 Task: Research Airbnb properties in Tullinge, Sweden from 12th  December, 2023 to 15th December, 2023 for 3 adults.2 bedrooms having 3 beds and 1 bathroom. Property type can be flat. Look for 5 properties as per requirement.
Action: Mouse moved to (507, 105)
Screenshot: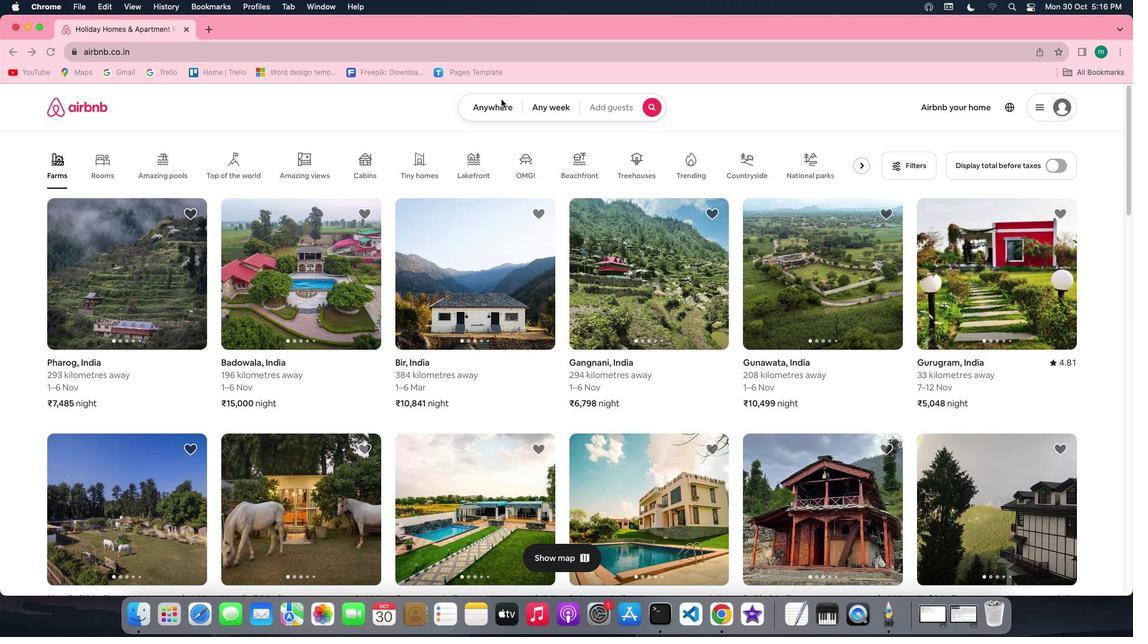 
Action: Mouse pressed left at (507, 105)
Screenshot: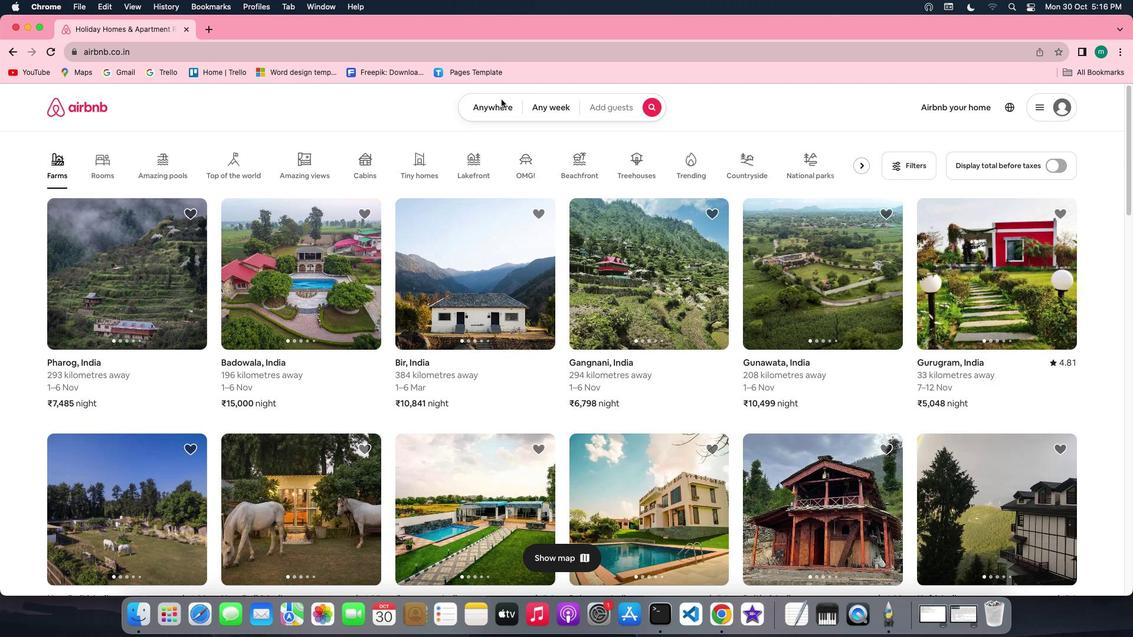 
Action: Mouse pressed left at (507, 105)
Screenshot: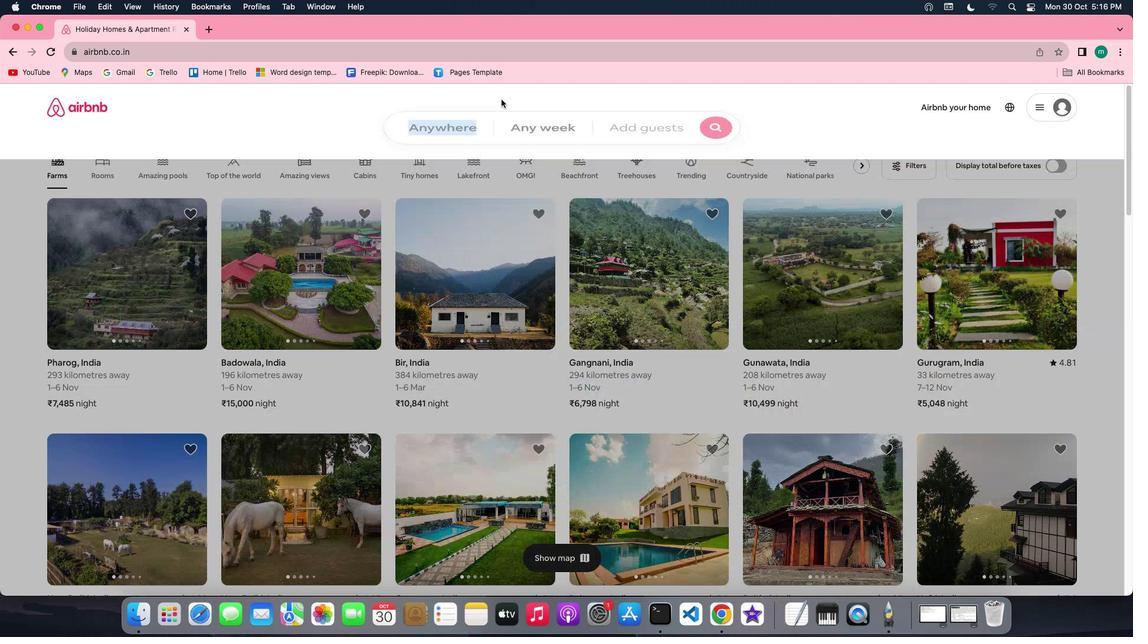 
Action: Mouse moved to (456, 161)
Screenshot: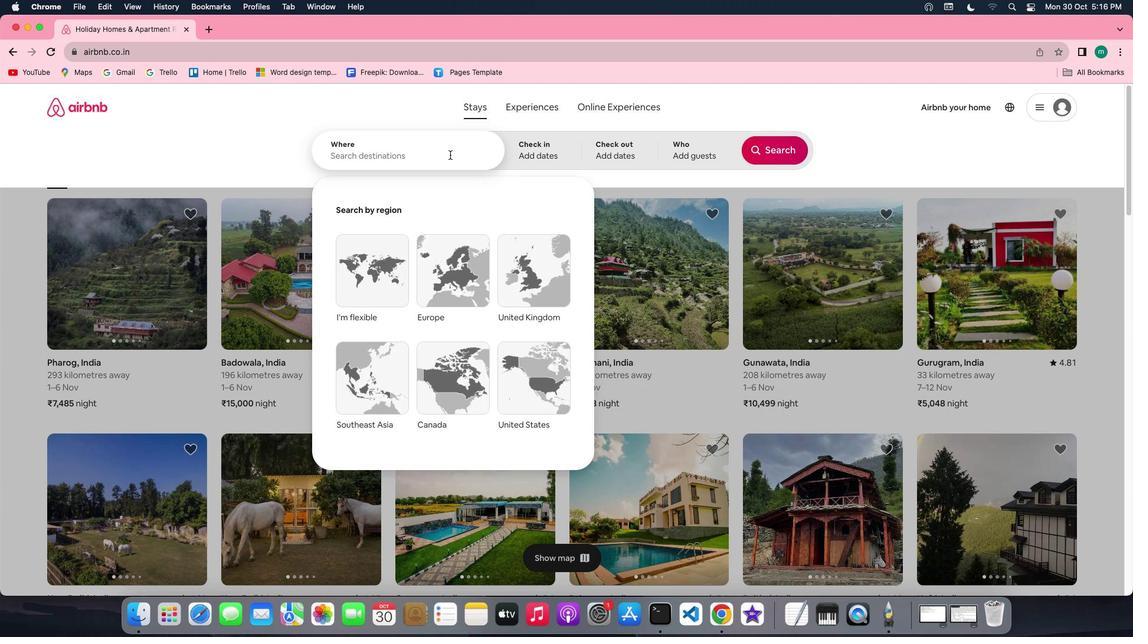 
Action: Key pressed Key.shift'T''u''l''l''i''n''g''e'','Key.spaceKey.shift's''w''e''d''e''n'
Screenshot: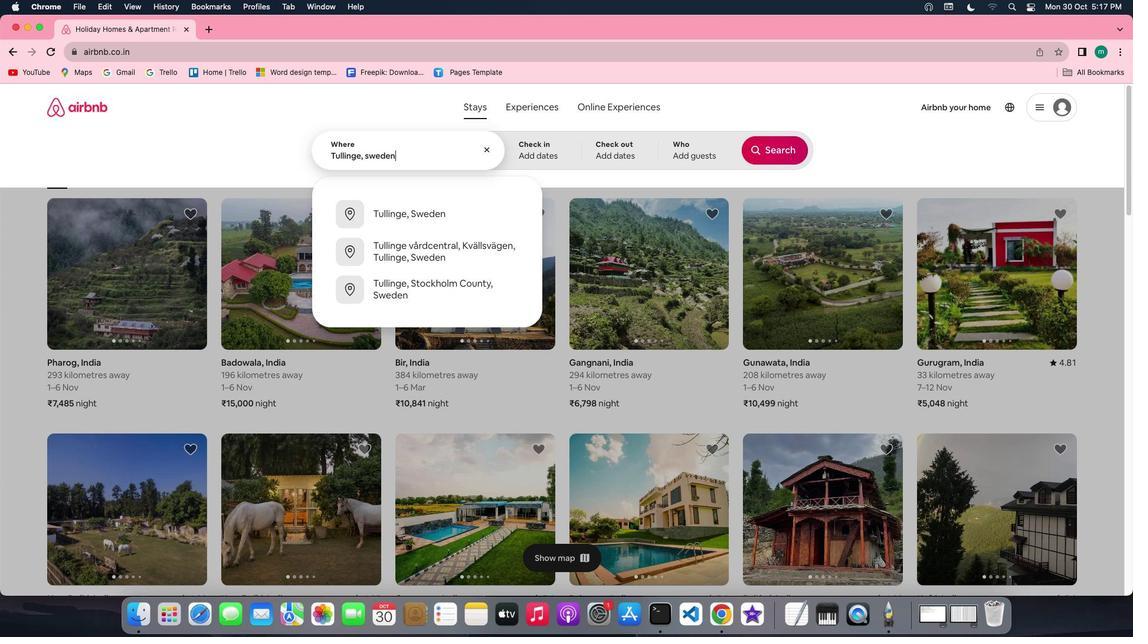 
Action: Mouse moved to (555, 155)
Screenshot: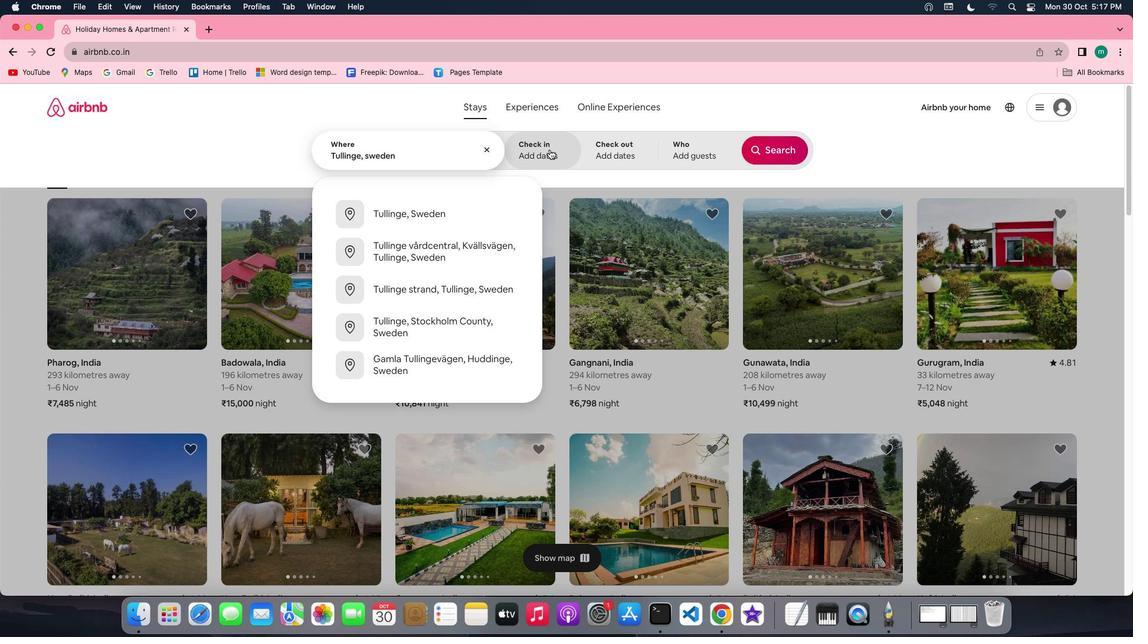 
Action: Mouse pressed left at (555, 155)
Screenshot: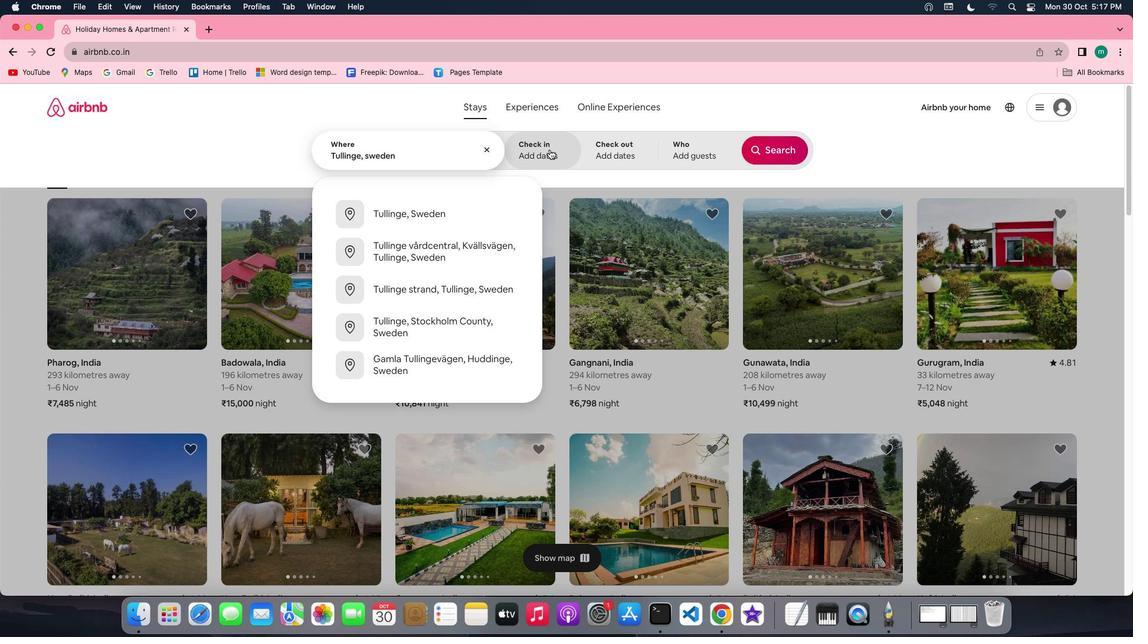 
Action: Mouse moved to (776, 252)
Screenshot: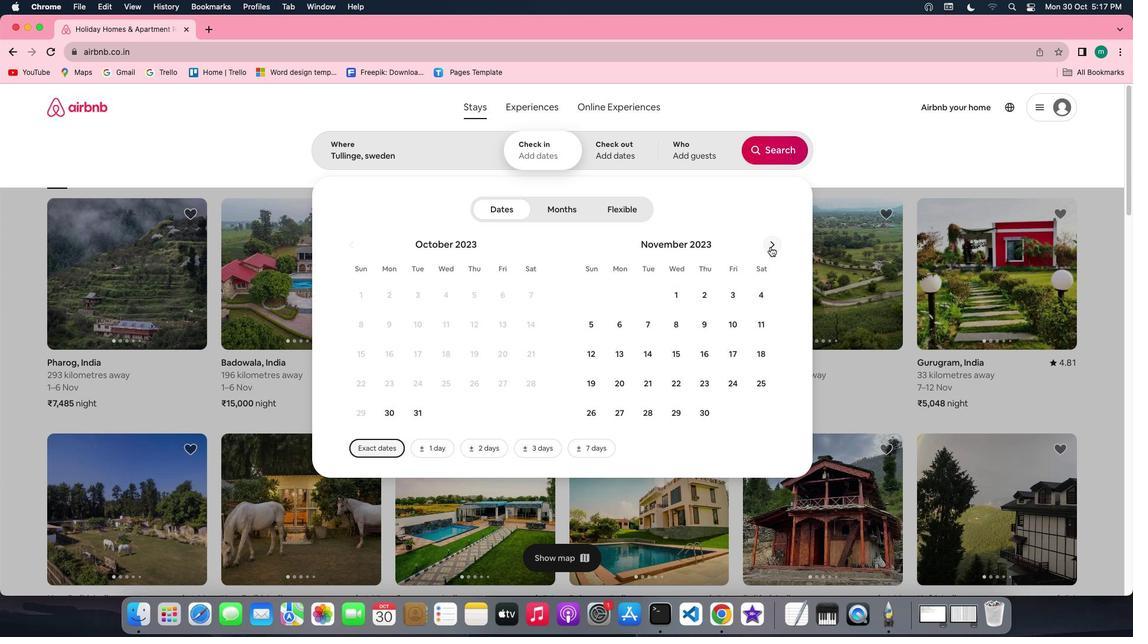 
Action: Mouse pressed left at (776, 252)
Screenshot: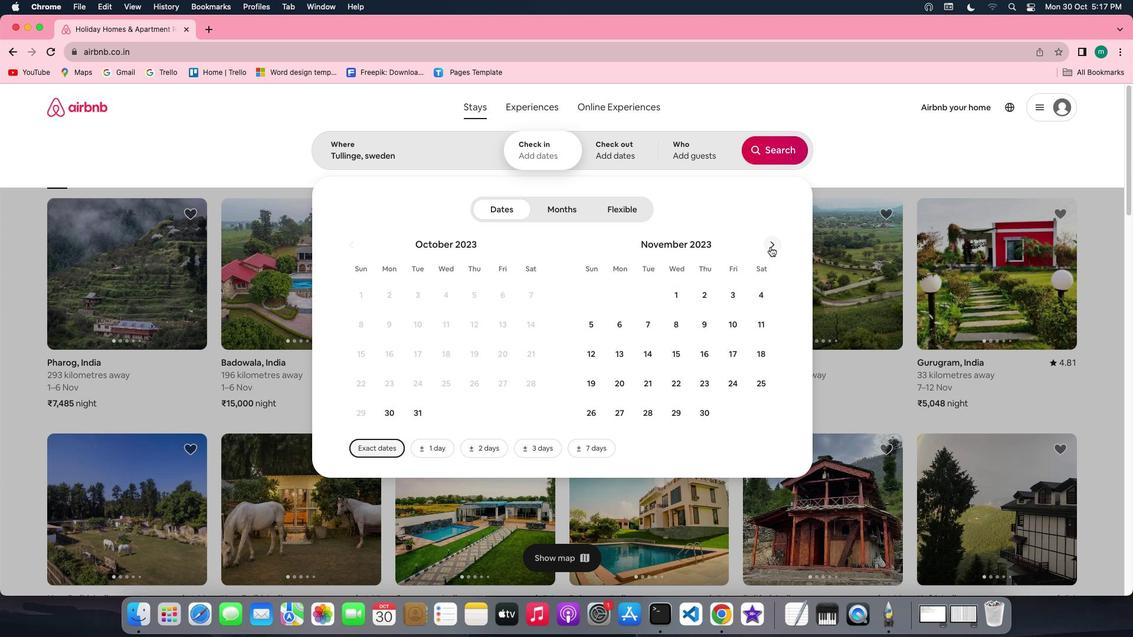 
Action: Mouse moved to (691, 303)
Screenshot: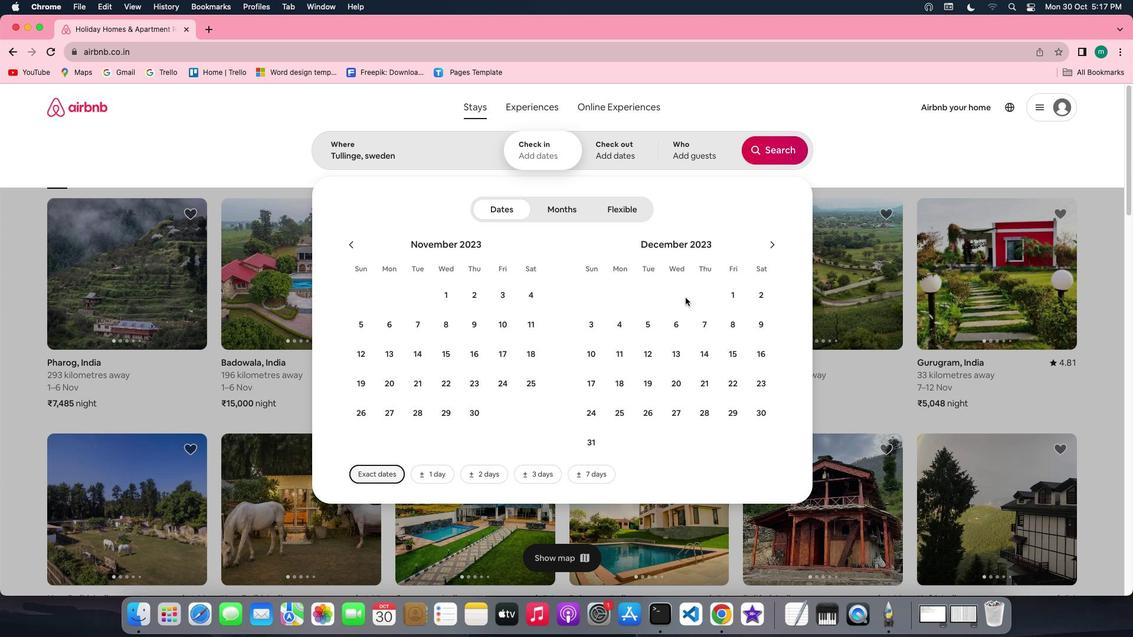
Action: Mouse scrolled (691, 303) with delta (5, 5)
Screenshot: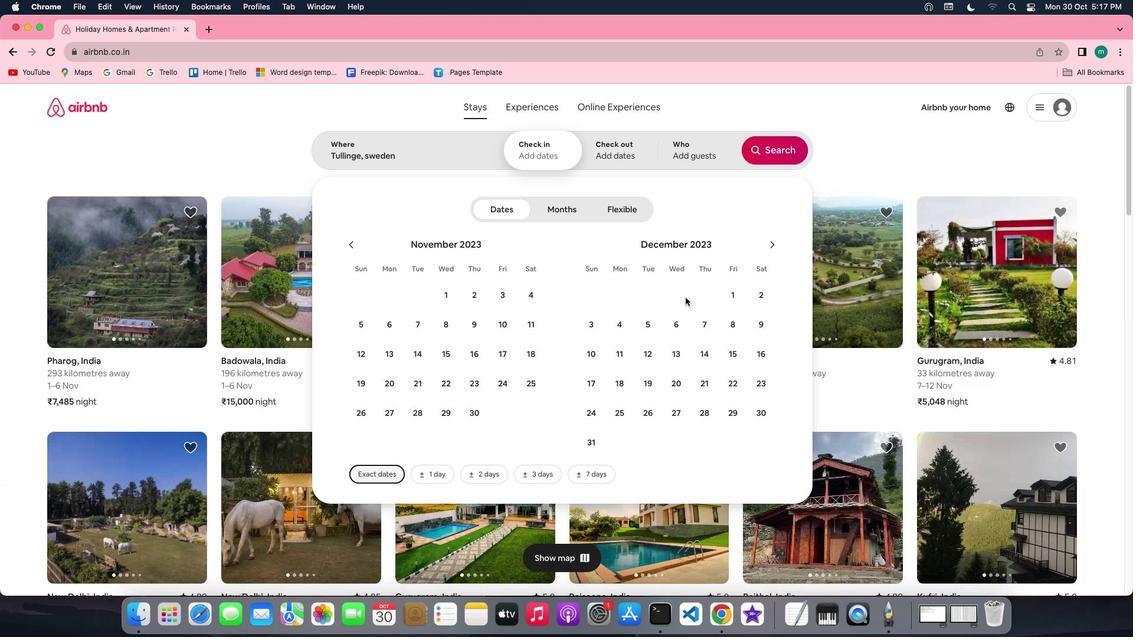 
Action: Mouse scrolled (691, 303) with delta (5, 5)
Screenshot: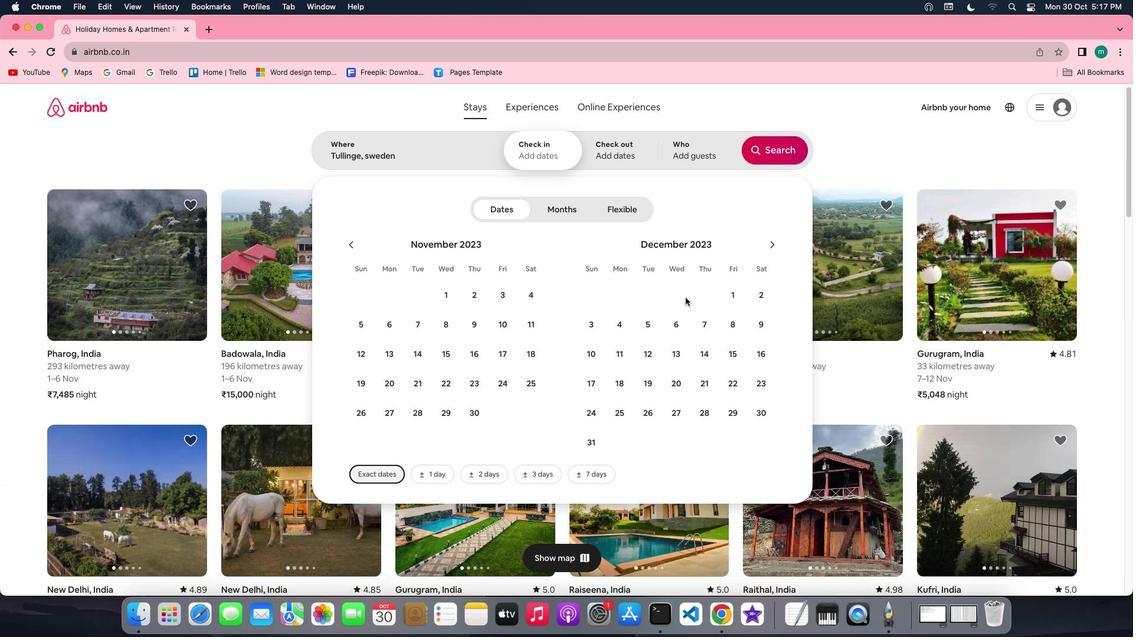 
Action: Mouse moved to (659, 366)
Screenshot: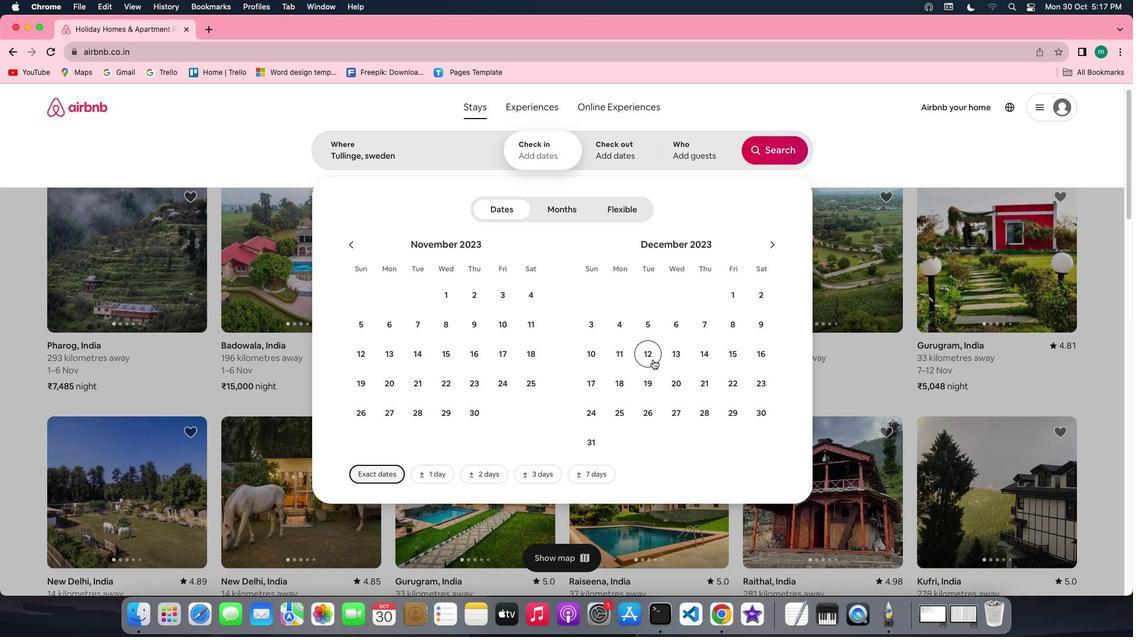 
Action: Mouse pressed left at (659, 366)
Screenshot: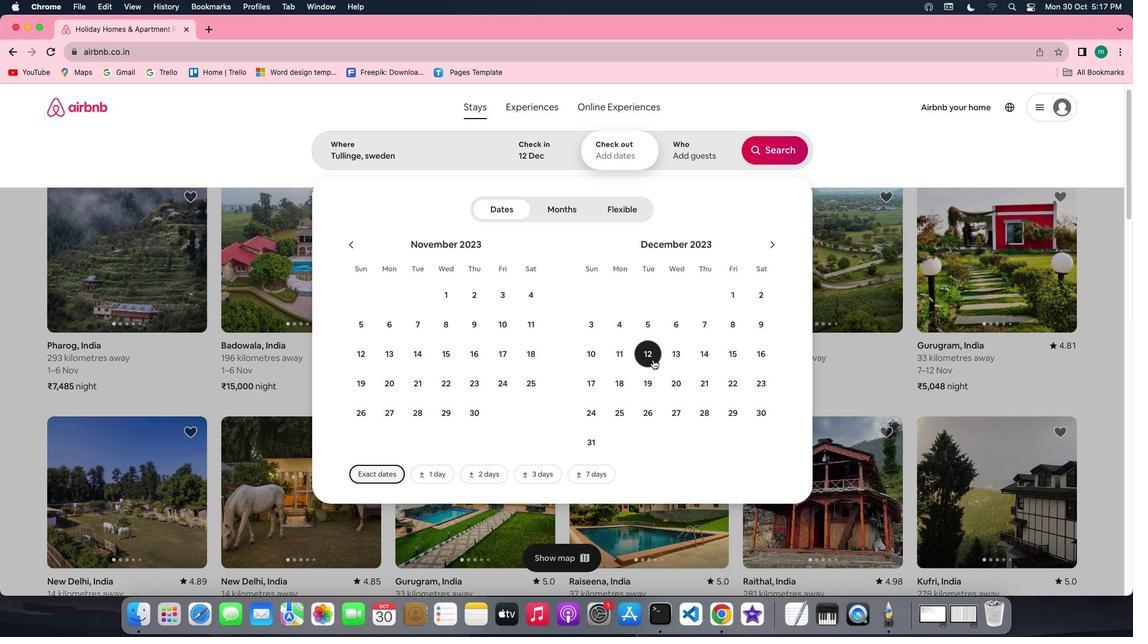 
Action: Mouse moved to (737, 357)
Screenshot: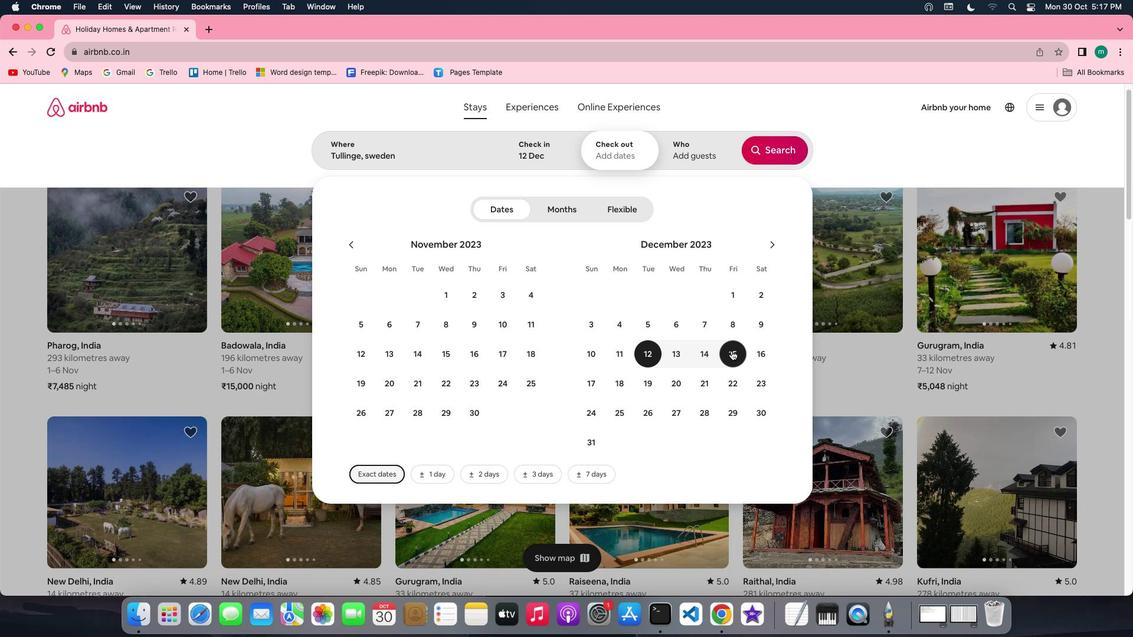 
Action: Mouse pressed left at (737, 357)
Screenshot: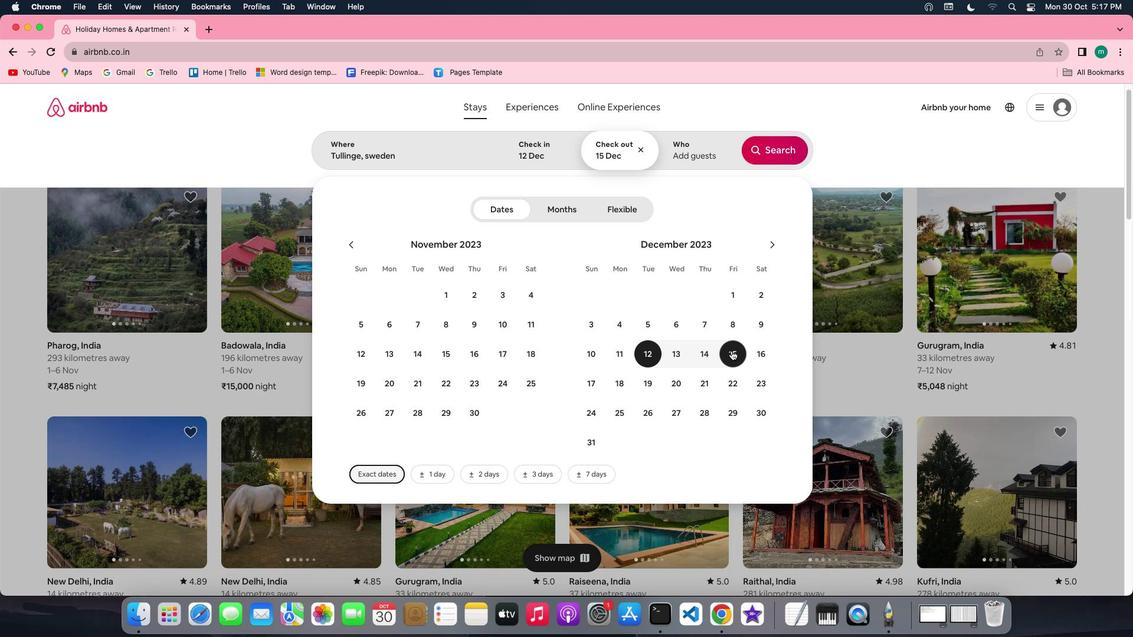 
Action: Mouse moved to (694, 159)
Screenshot: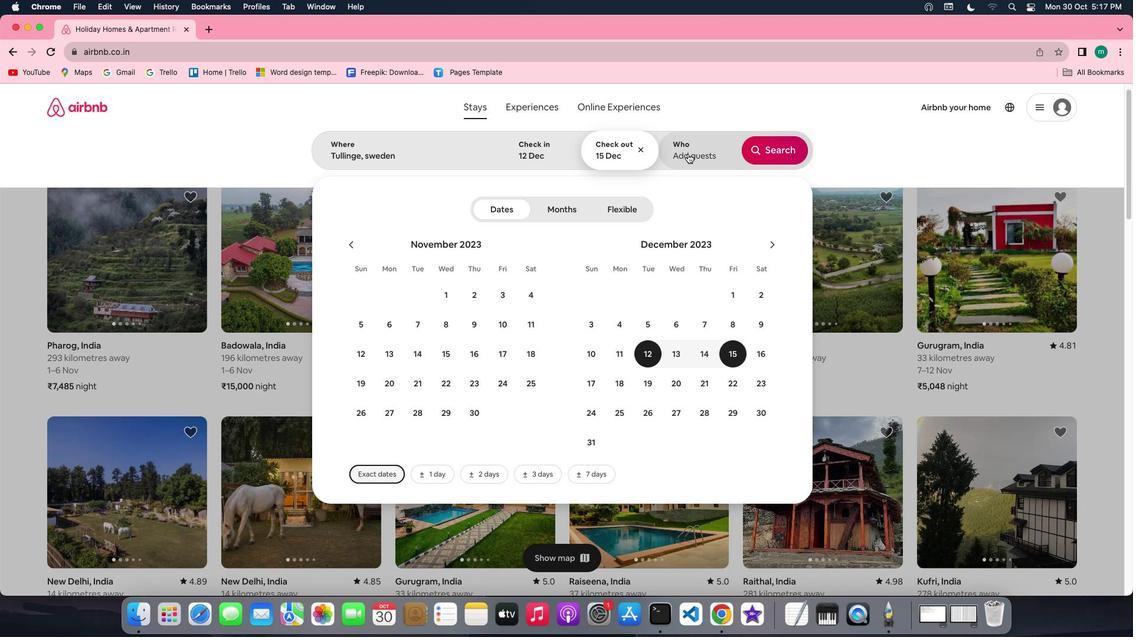 
Action: Mouse pressed left at (694, 159)
Screenshot: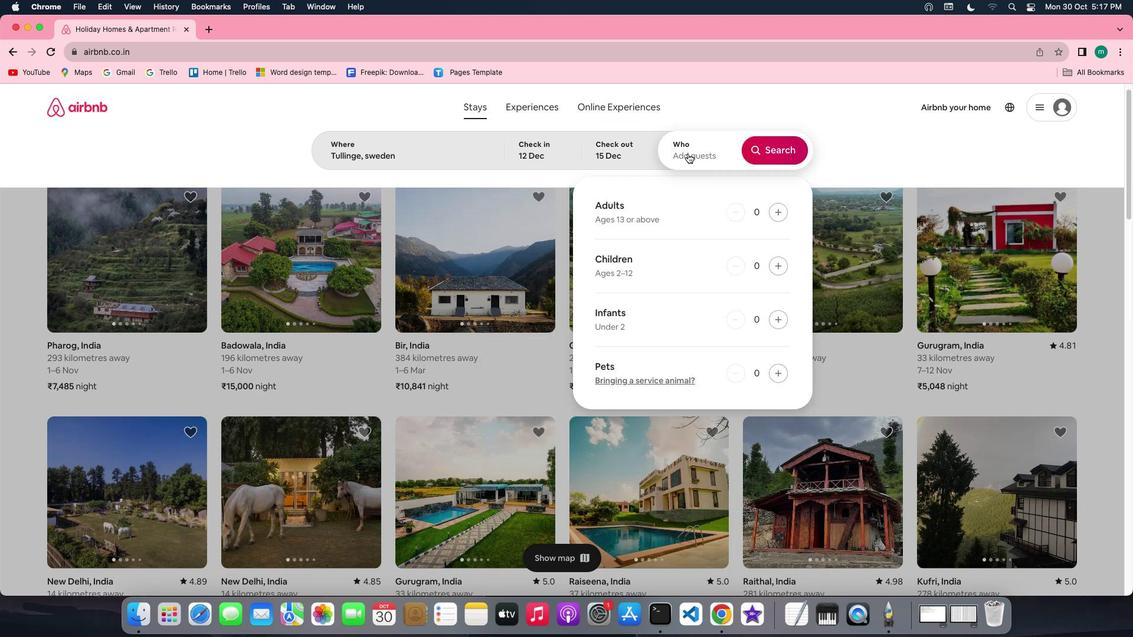 
Action: Mouse moved to (782, 213)
Screenshot: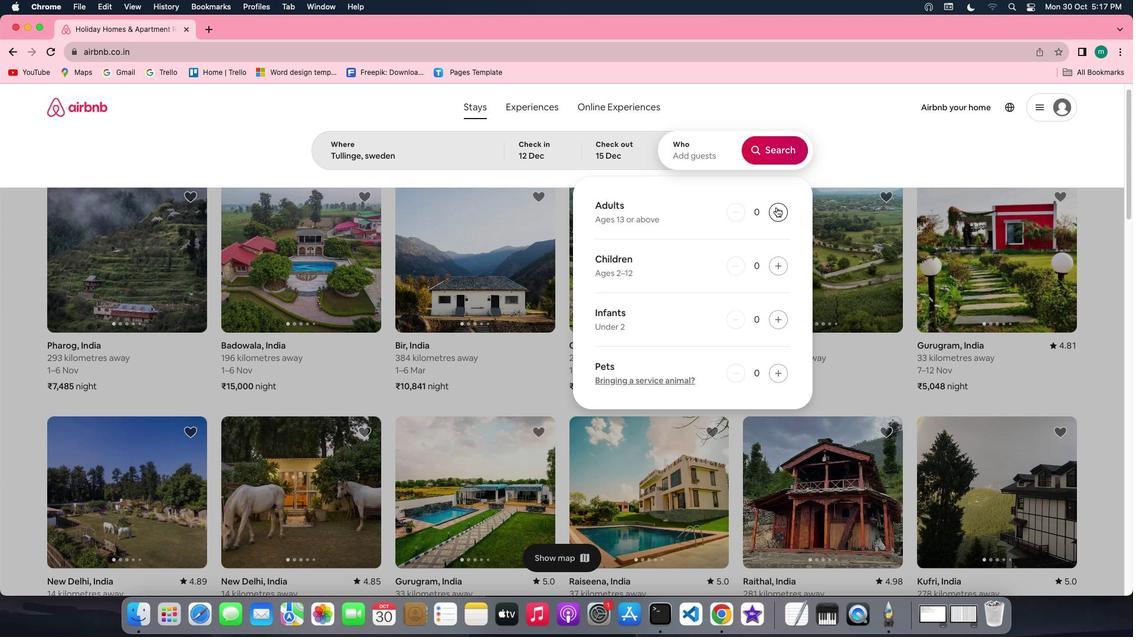 
Action: Mouse pressed left at (782, 213)
Screenshot: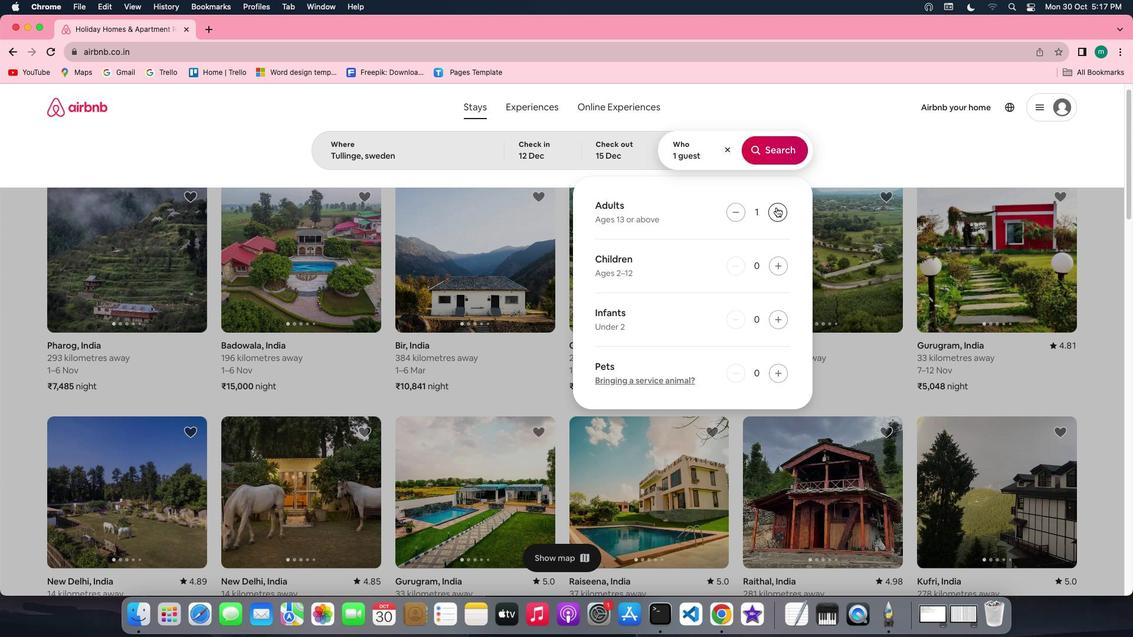 
Action: Mouse pressed left at (782, 213)
Screenshot: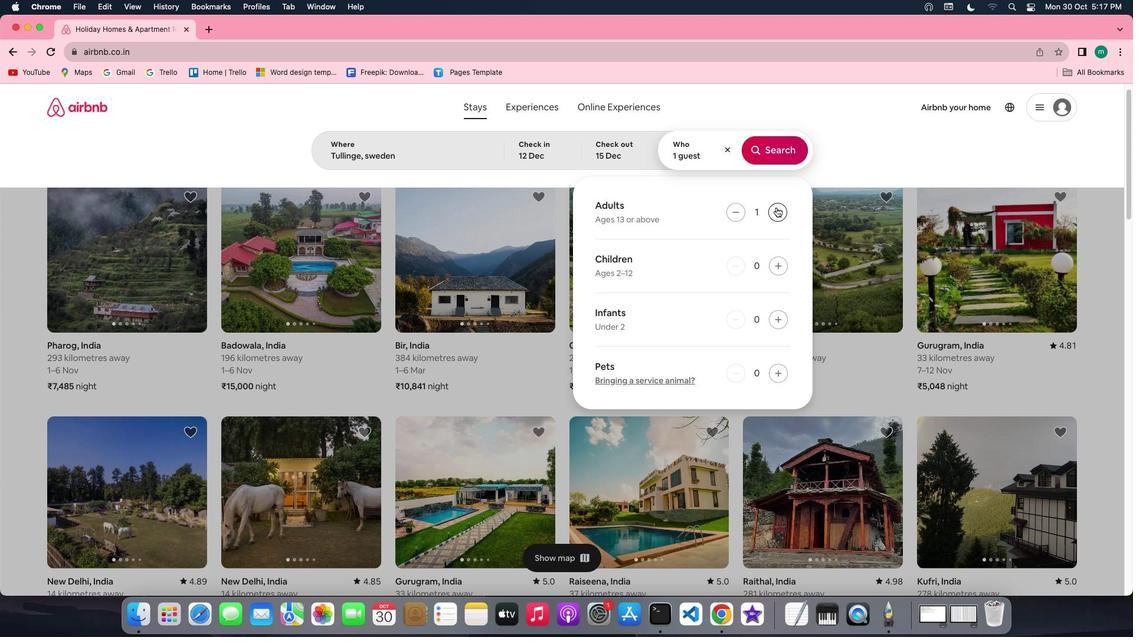 
Action: Mouse pressed left at (782, 213)
Screenshot: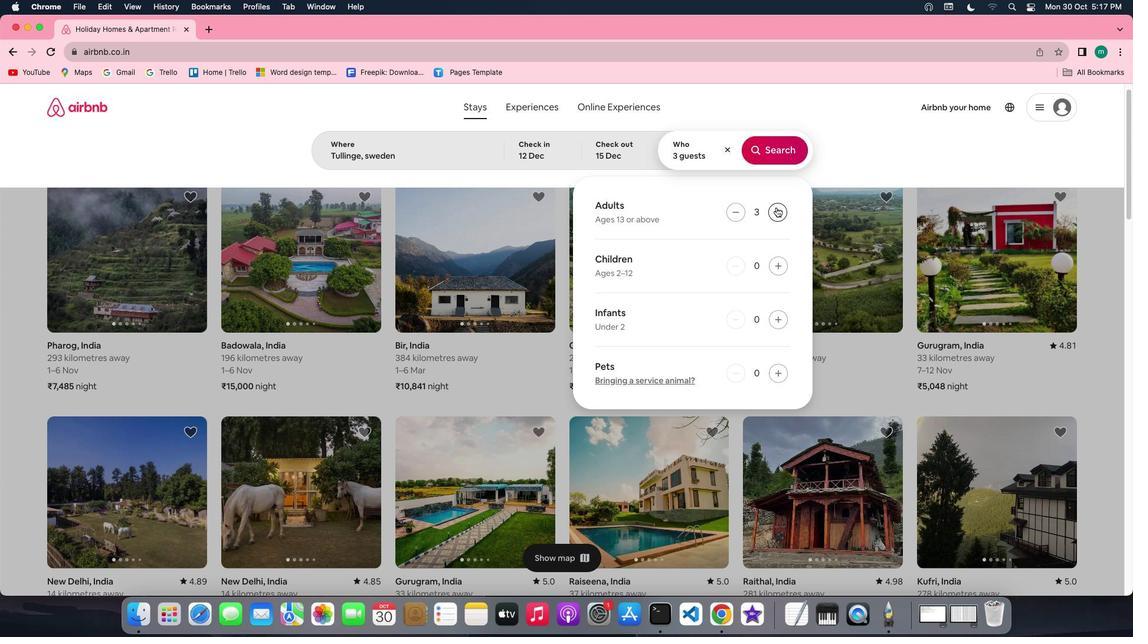
Action: Mouse moved to (780, 159)
Screenshot: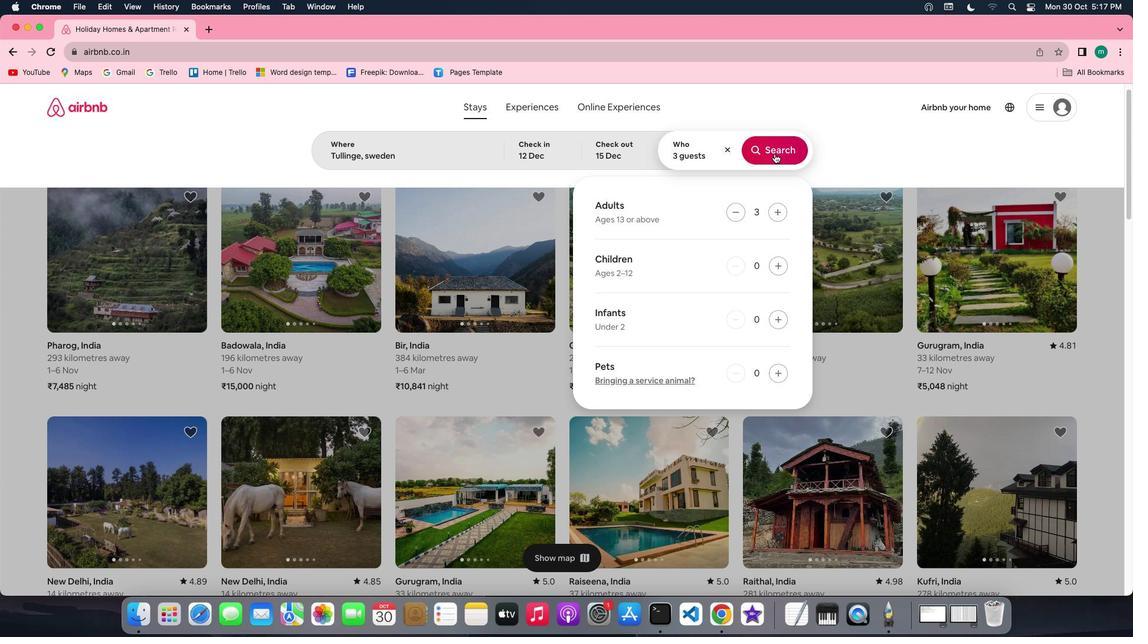 
Action: Mouse pressed left at (780, 159)
Screenshot: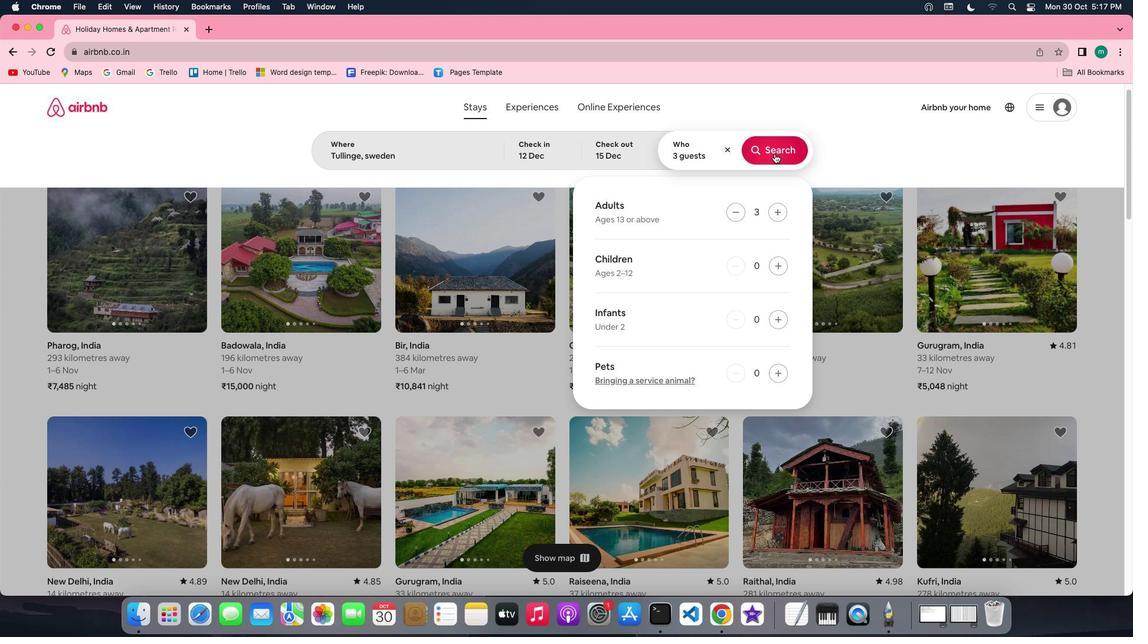 
Action: Mouse moved to (948, 161)
Screenshot: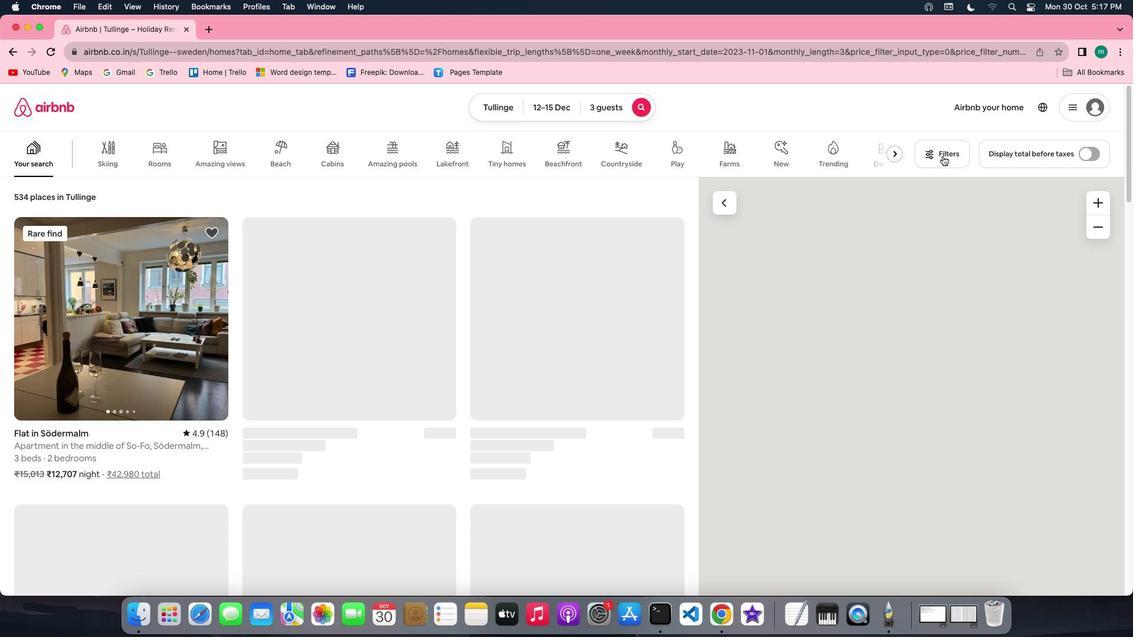 
Action: Mouse pressed left at (948, 161)
Screenshot: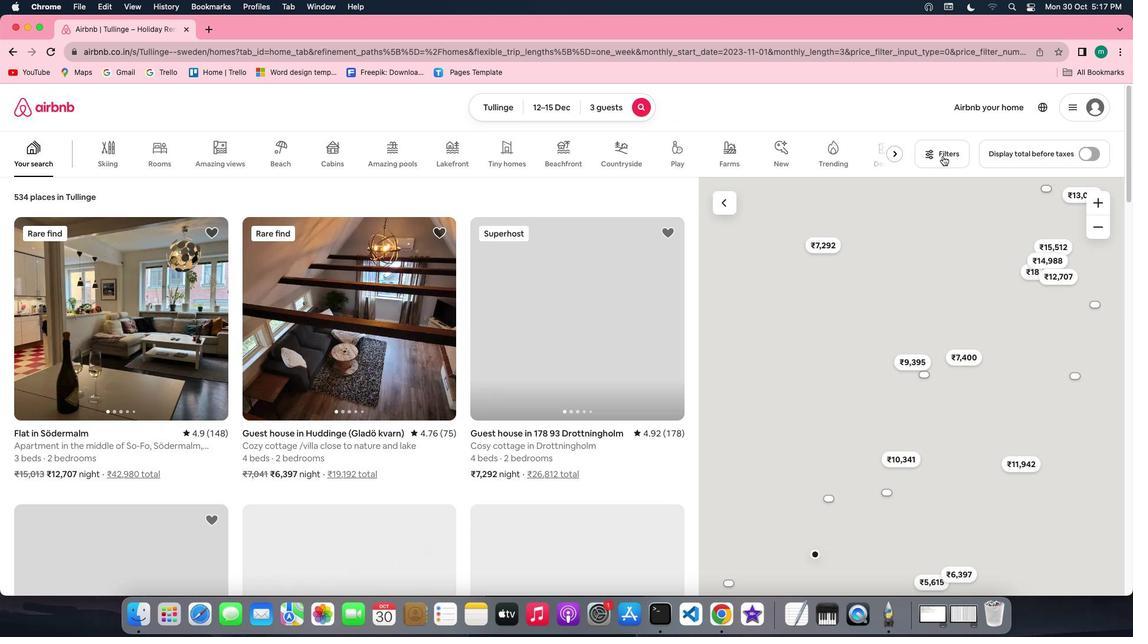 
Action: Mouse moved to (614, 336)
Screenshot: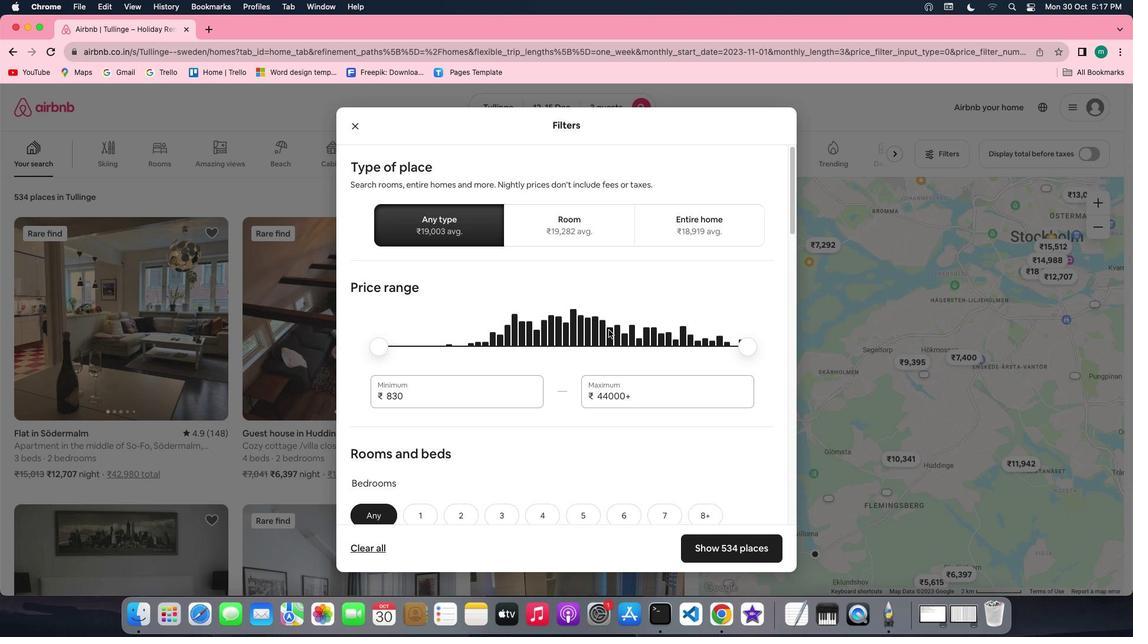 
Action: Mouse scrolled (614, 336) with delta (5, 5)
Screenshot: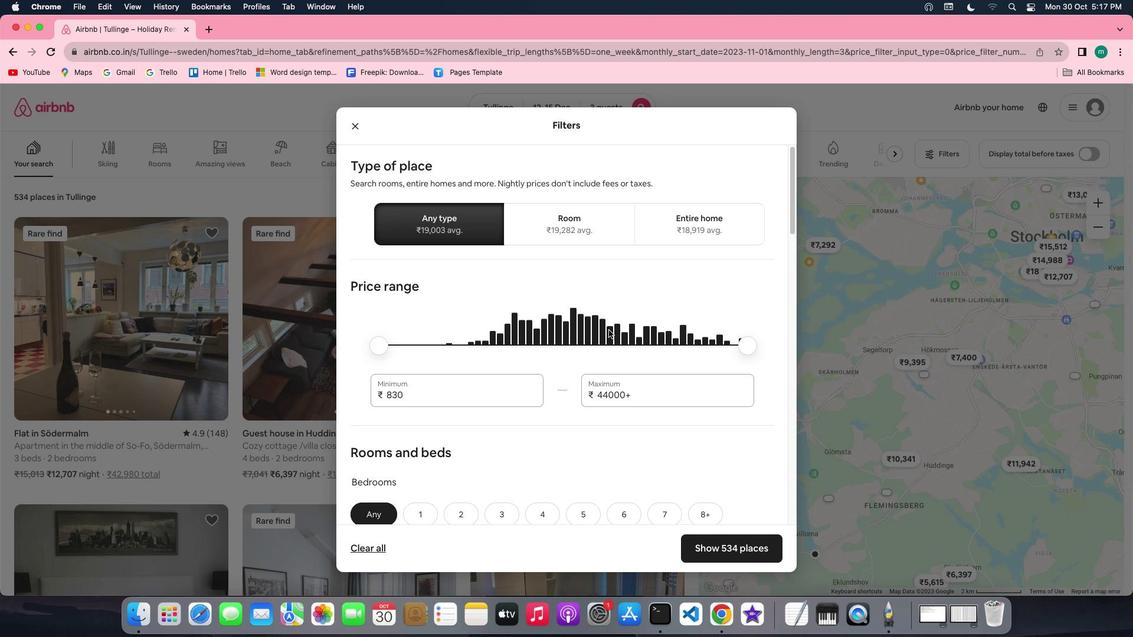 
Action: Mouse scrolled (614, 336) with delta (5, 5)
Screenshot: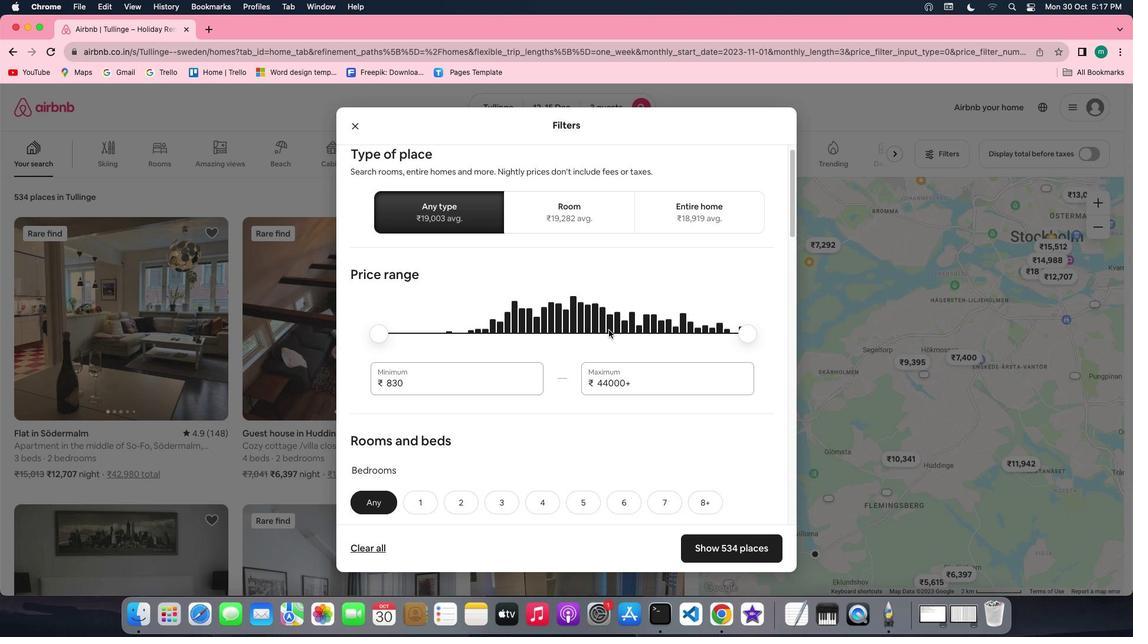 
Action: Mouse scrolled (614, 336) with delta (5, 5)
Screenshot: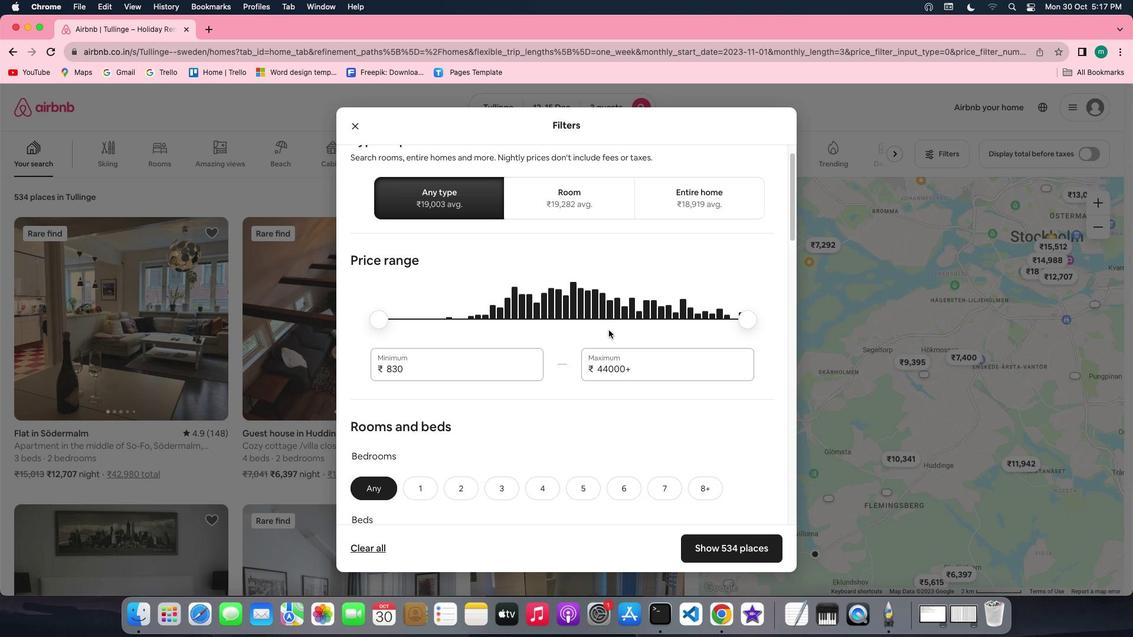
Action: Mouse scrolled (614, 336) with delta (5, 5)
Screenshot: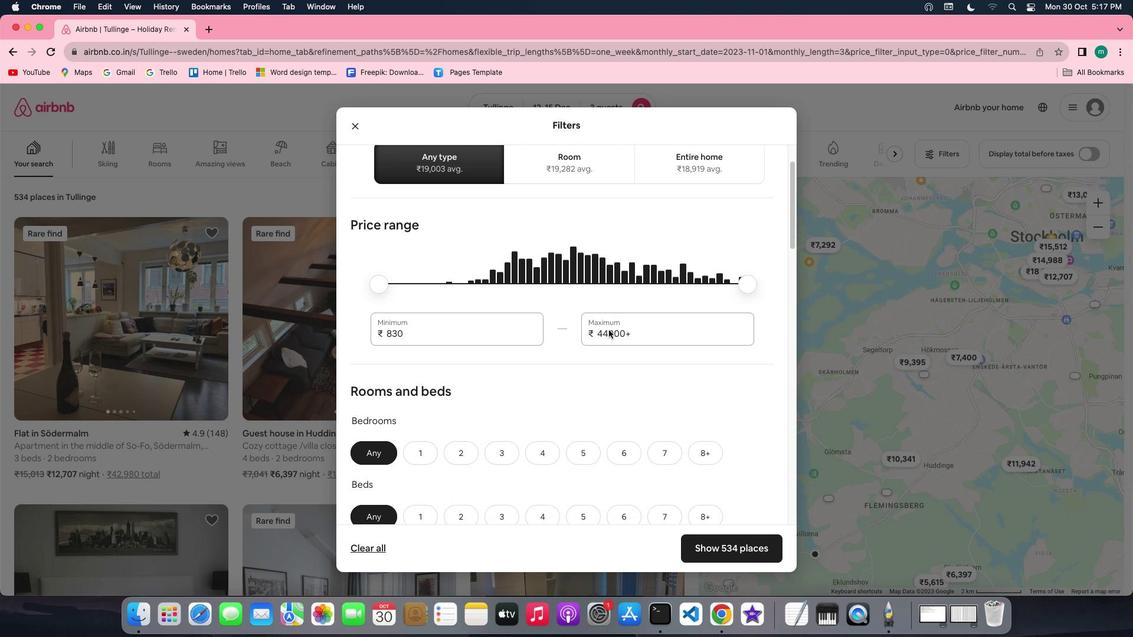 
Action: Mouse scrolled (614, 336) with delta (5, 5)
Screenshot: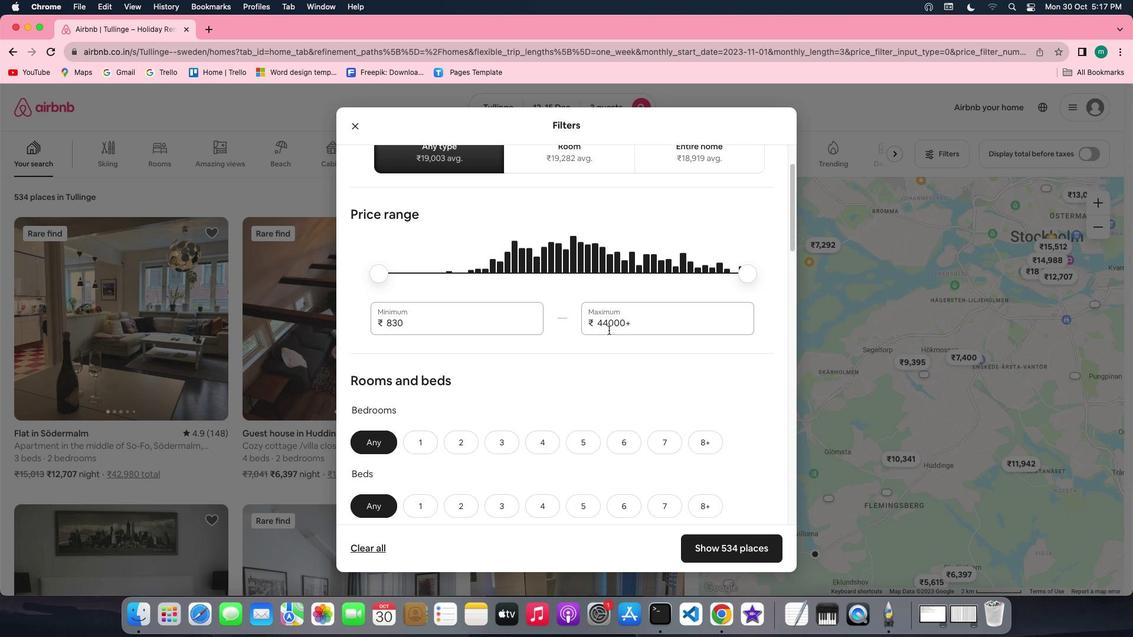 
Action: Mouse scrolled (614, 336) with delta (5, 5)
Screenshot: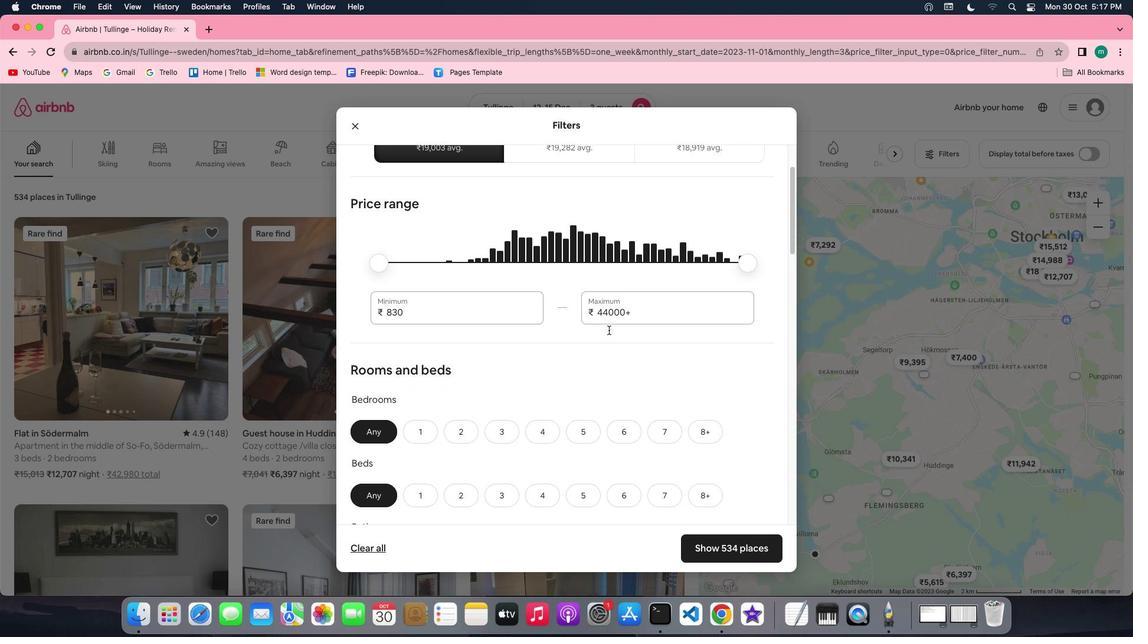 
Action: Mouse scrolled (614, 336) with delta (5, 5)
Screenshot: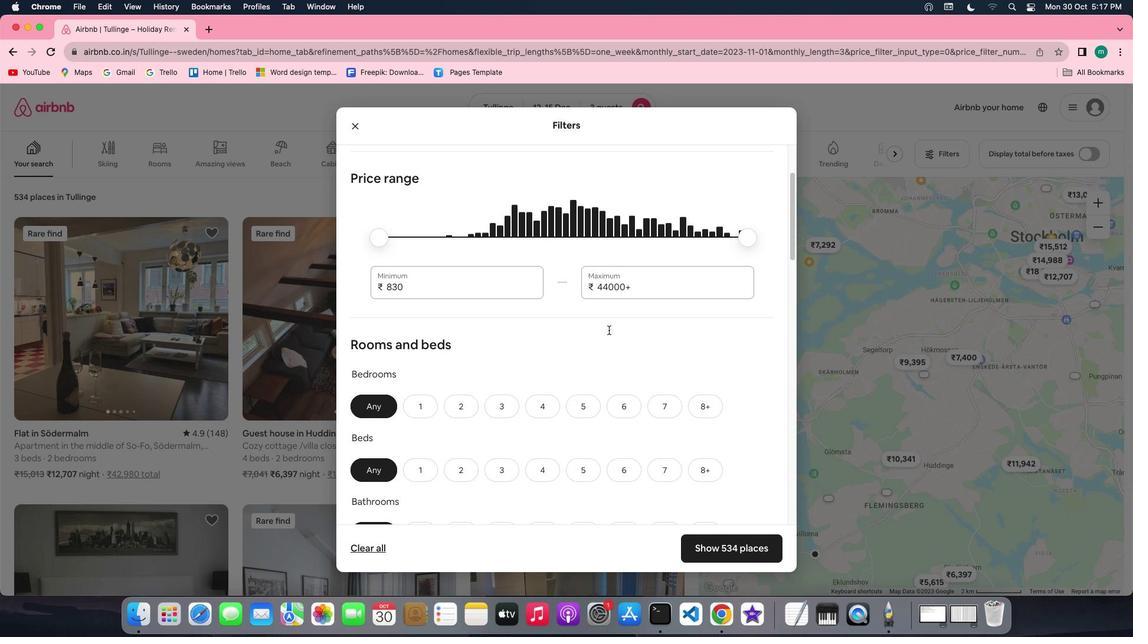 
Action: Mouse scrolled (614, 336) with delta (5, 5)
Screenshot: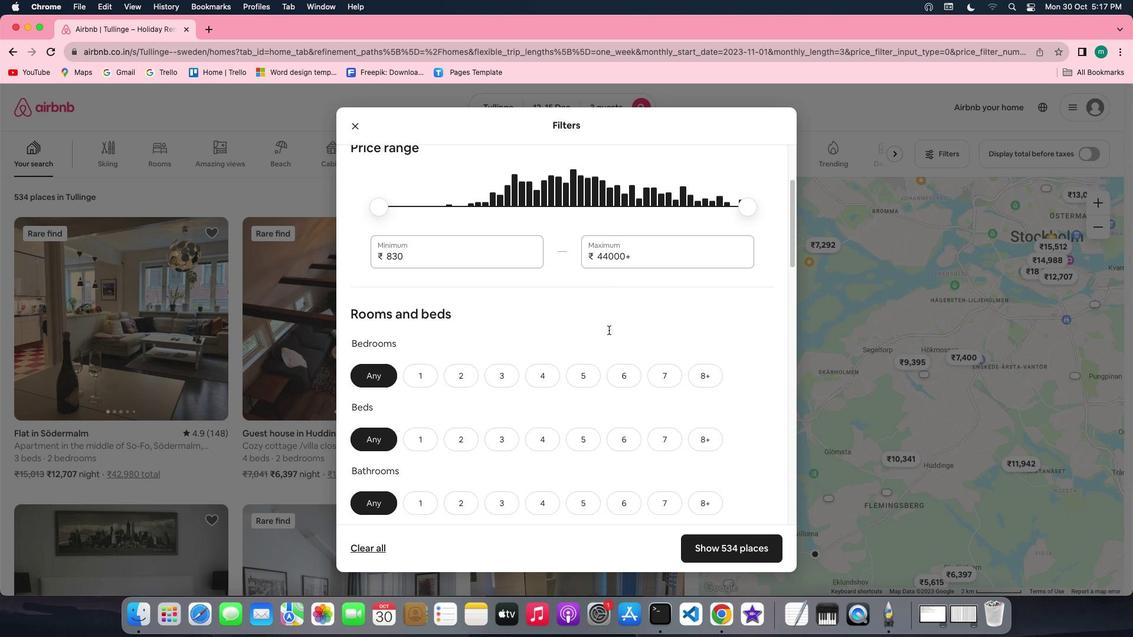 
Action: Mouse scrolled (614, 336) with delta (5, 5)
Screenshot: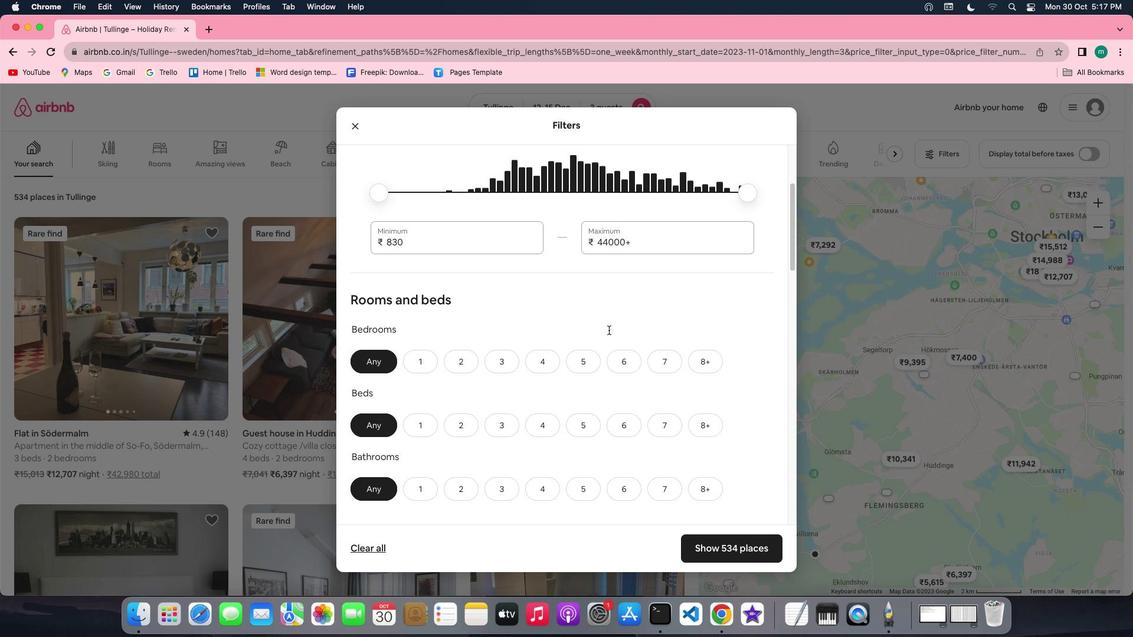 
Action: Mouse scrolled (614, 336) with delta (5, 5)
Screenshot: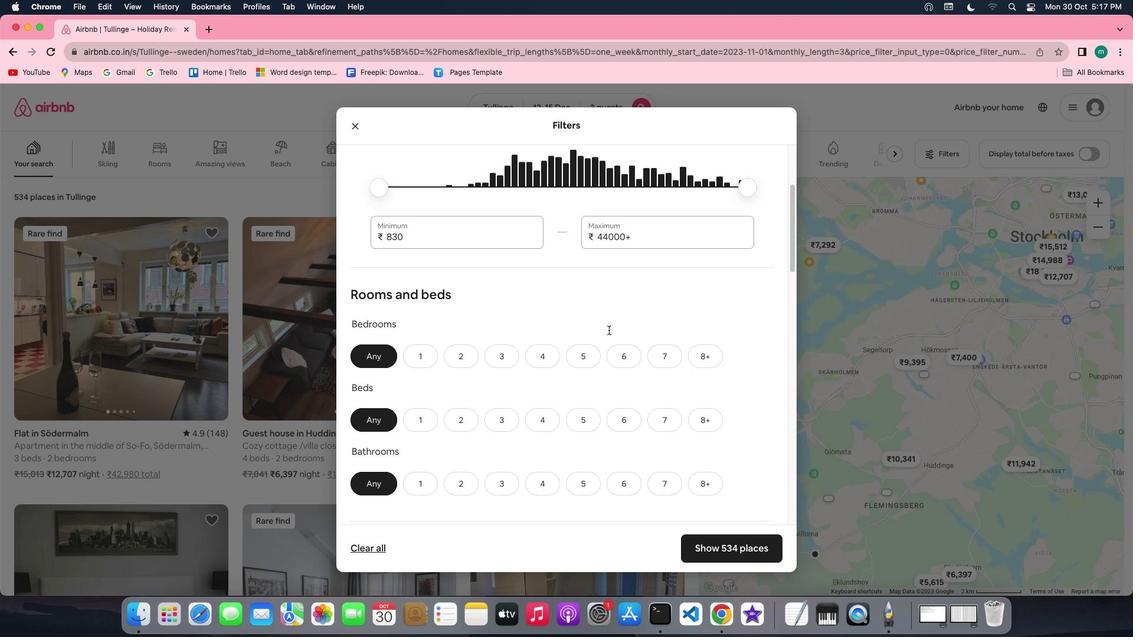 
Action: Mouse scrolled (614, 336) with delta (5, 5)
Screenshot: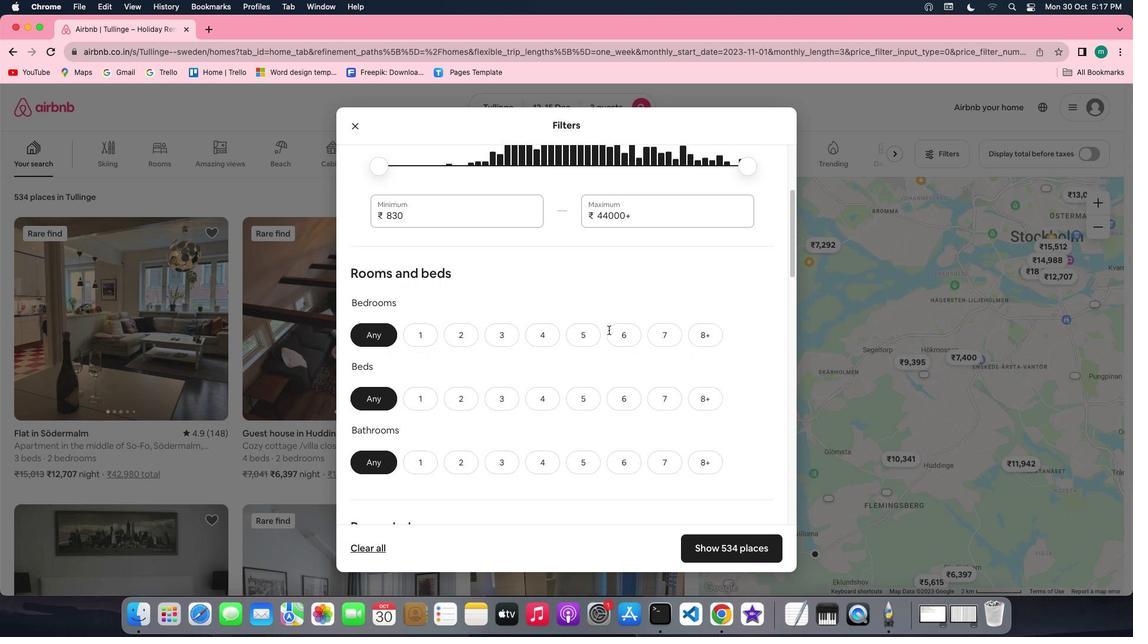 
Action: Mouse moved to (477, 341)
Screenshot: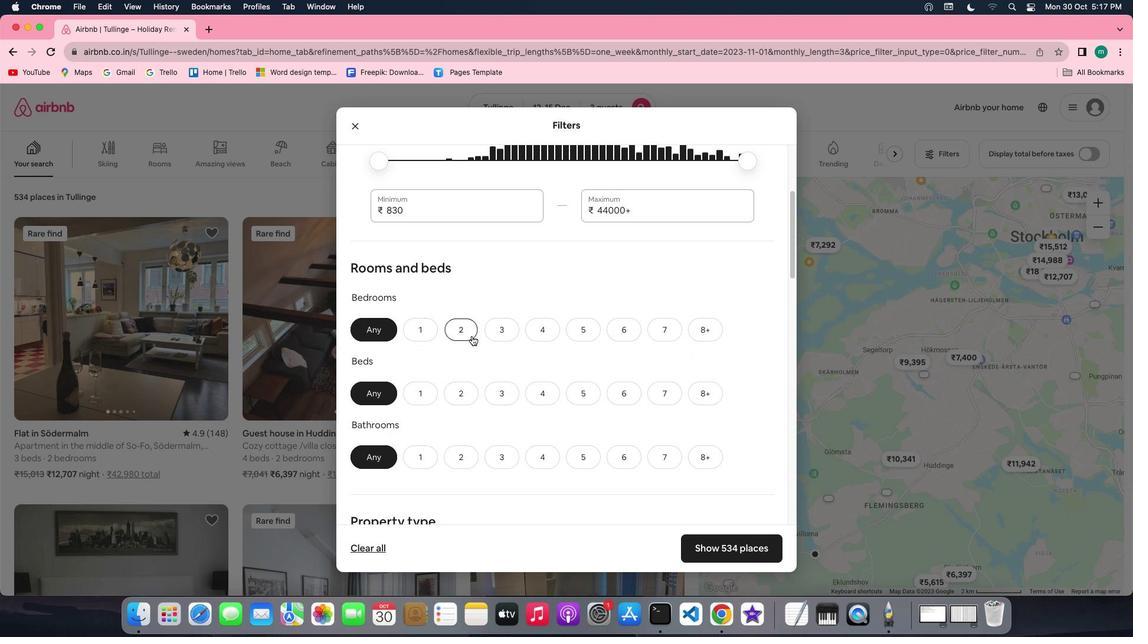 
Action: Mouse pressed left at (477, 341)
Screenshot: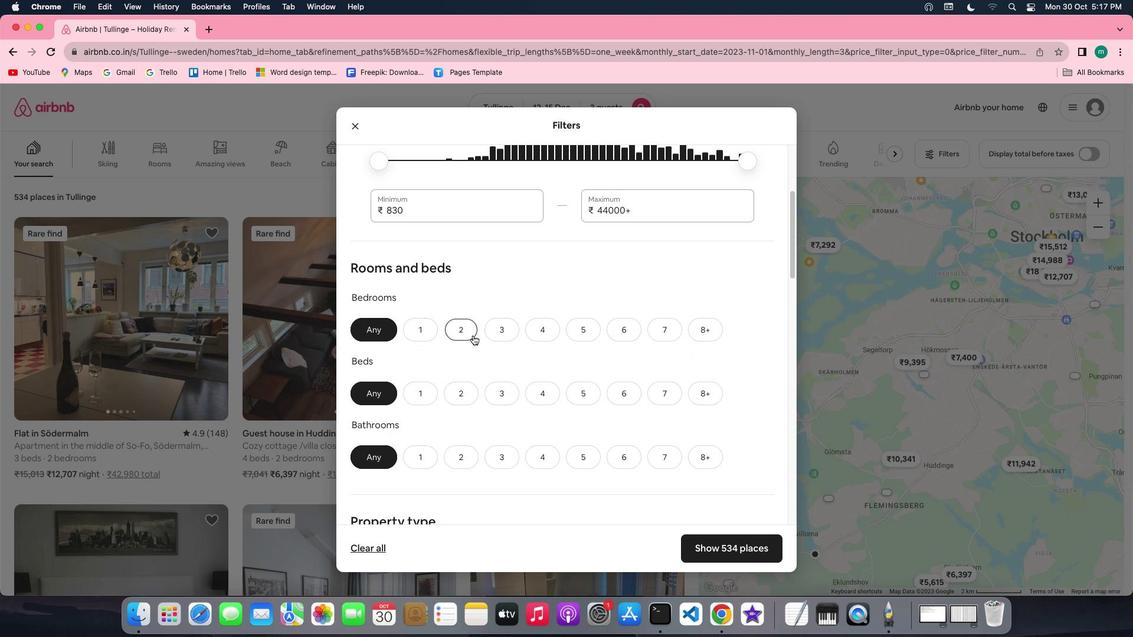 
Action: Mouse moved to (513, 396)
Screenshot: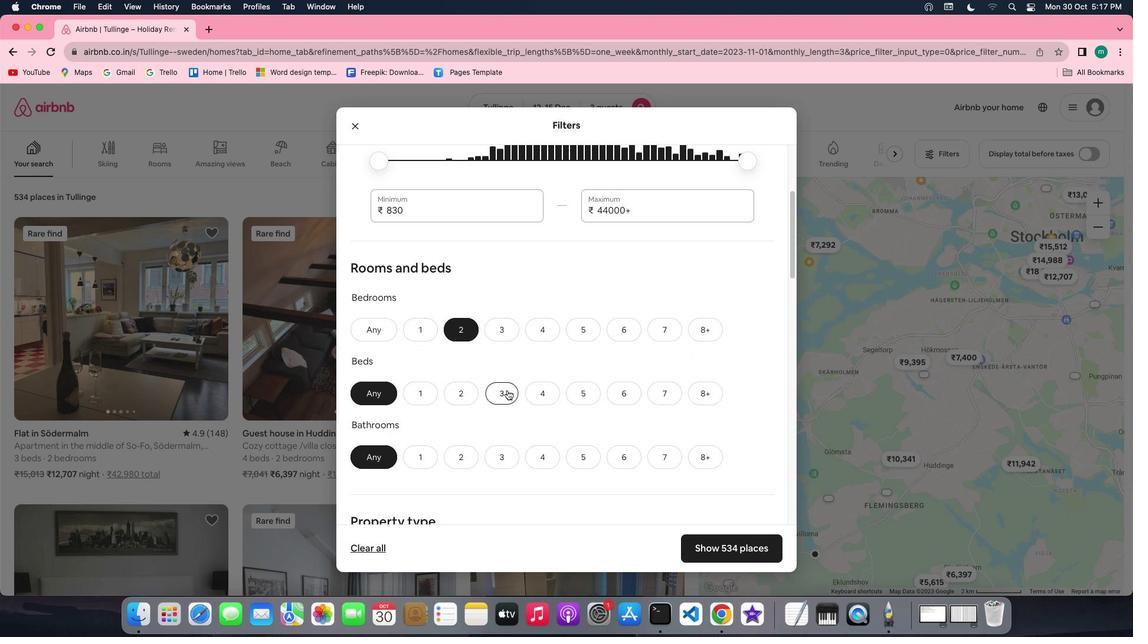 
Action: Mouse pressed left at (513, 396)
Screenshot: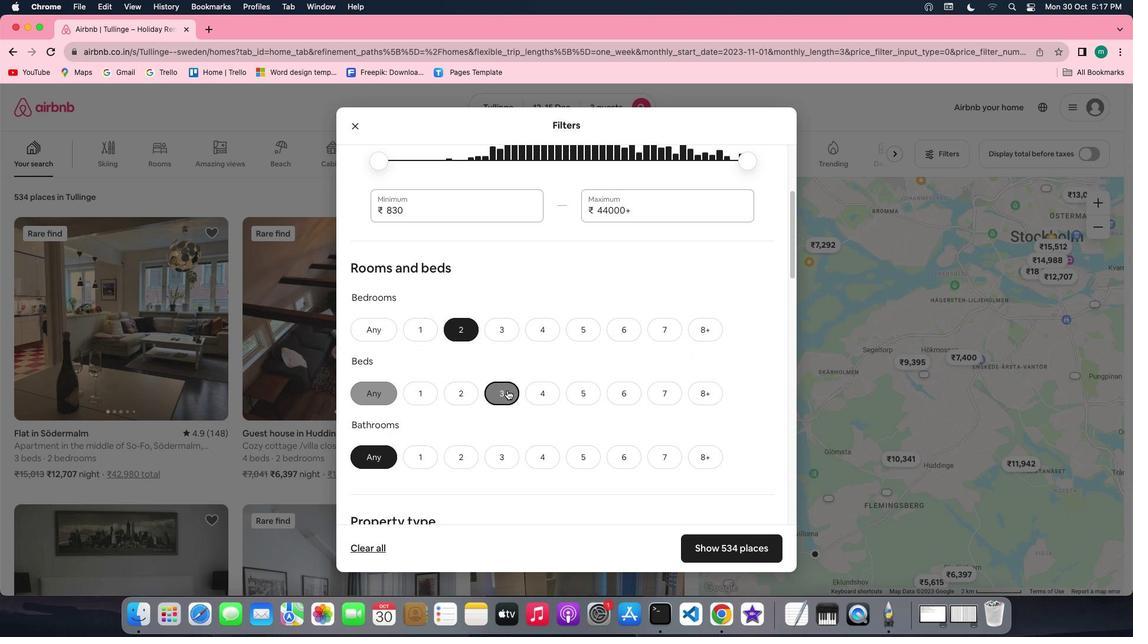 
Action: Mouse moved to (427, 462)
Screenshot: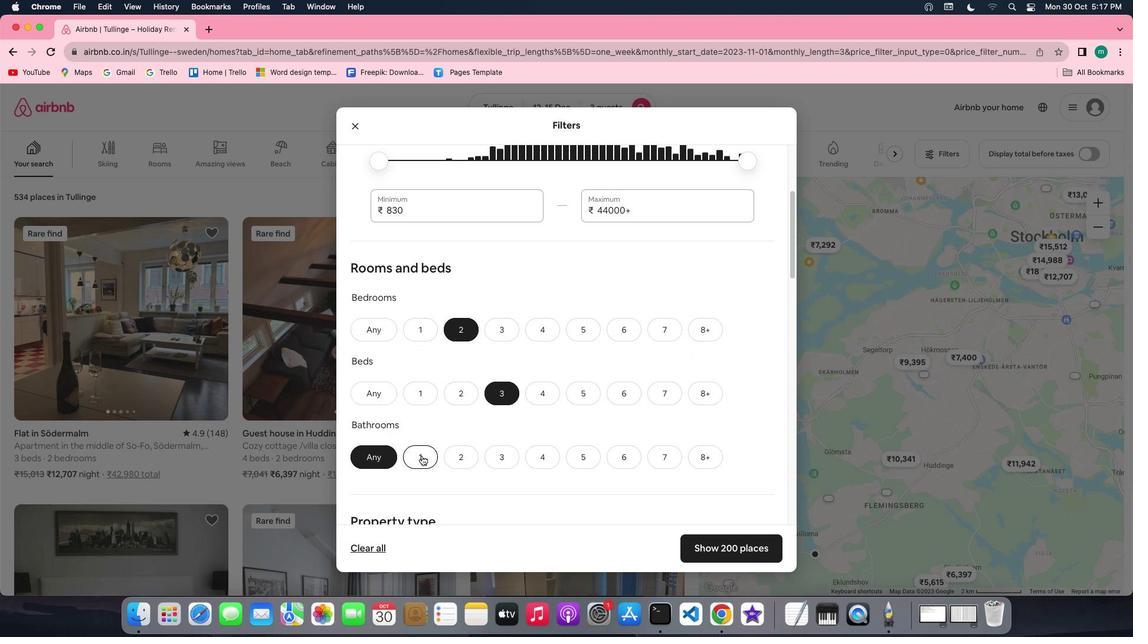 
Action: Mouse pressed left at (427, 462)
Screenshot: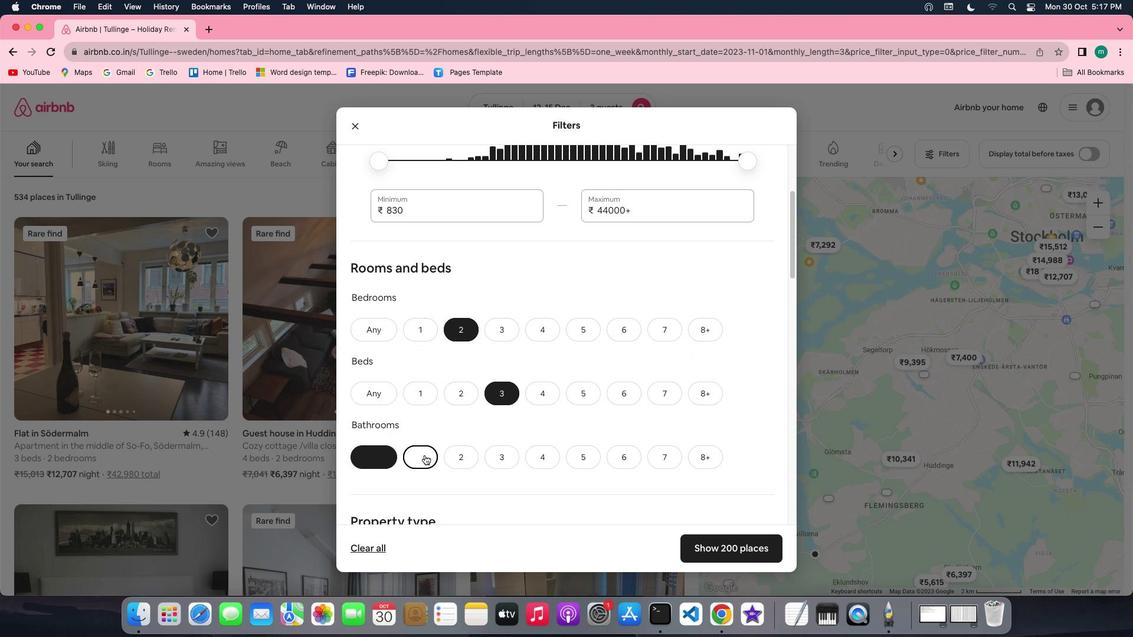 
Action: Mouse moved to (668, 421)
Screenshot: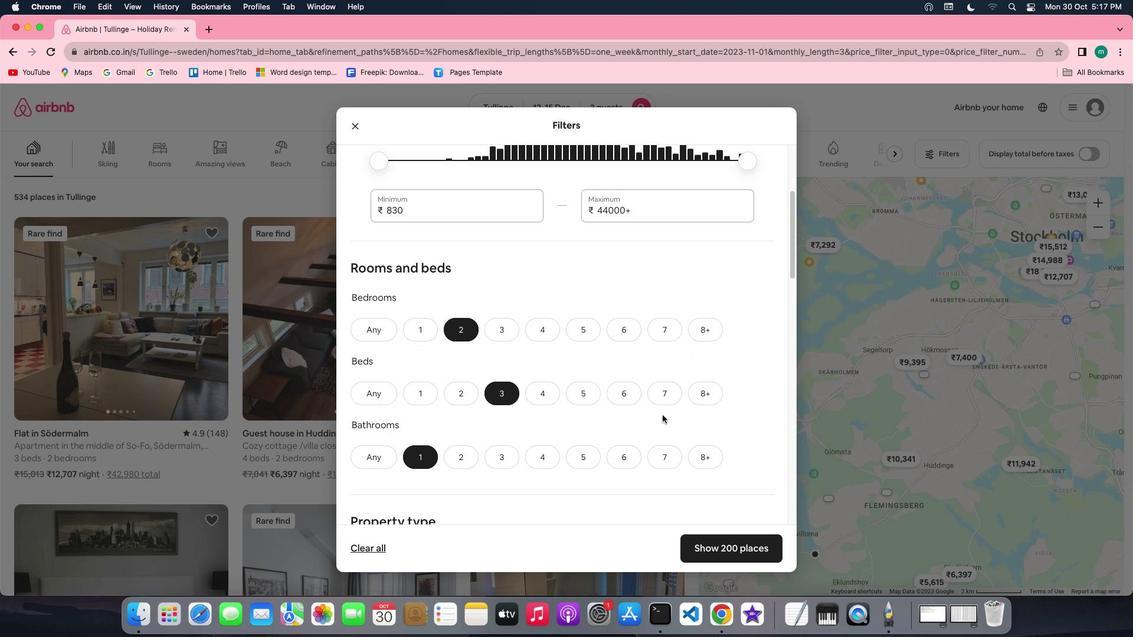 
Action: Mouse scrolled (668, 421) with delta (5, 5)
Screenshot: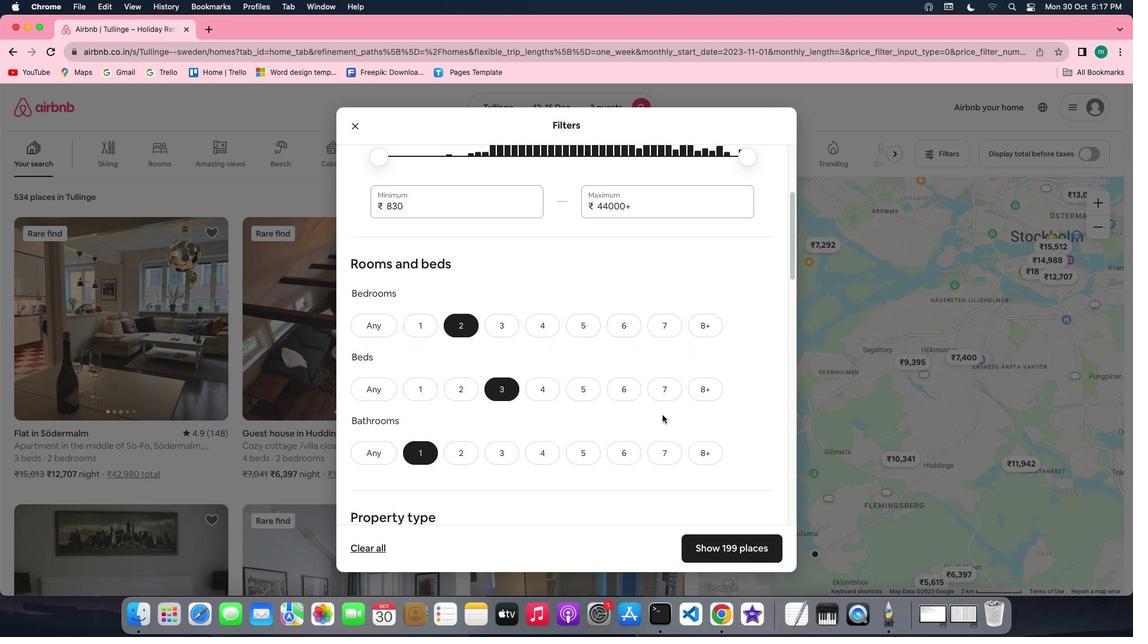 
Action: Mouse scrolled (668, 421) with delta (5, 5)
Screenshot: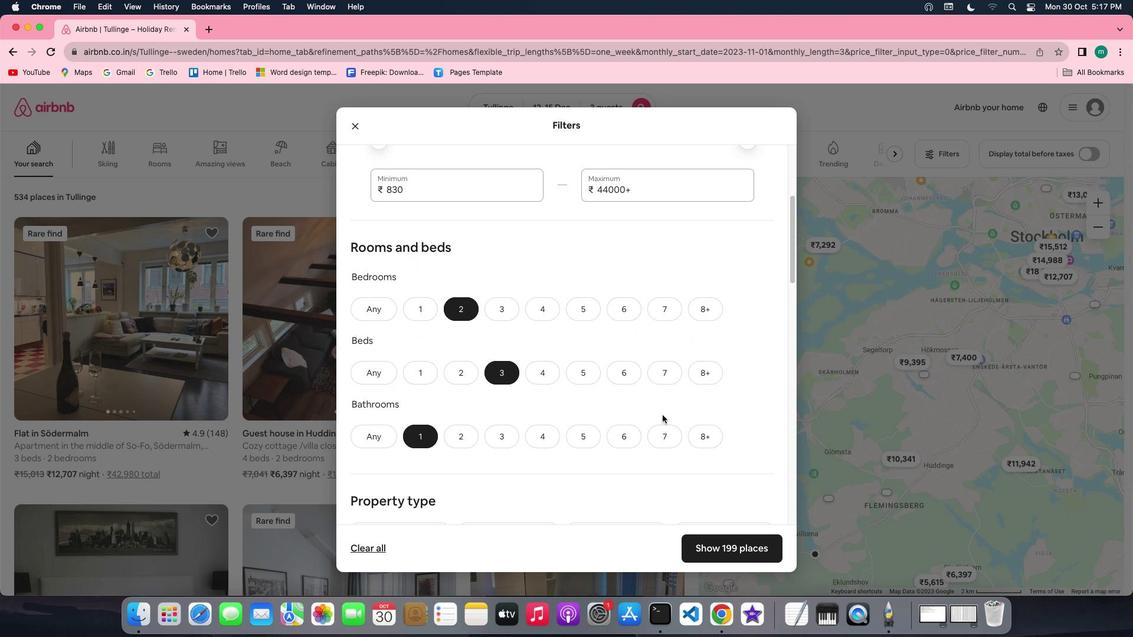 
Action: Mouse scrolled (668, 421) with delta (5, 4)
Screenshot: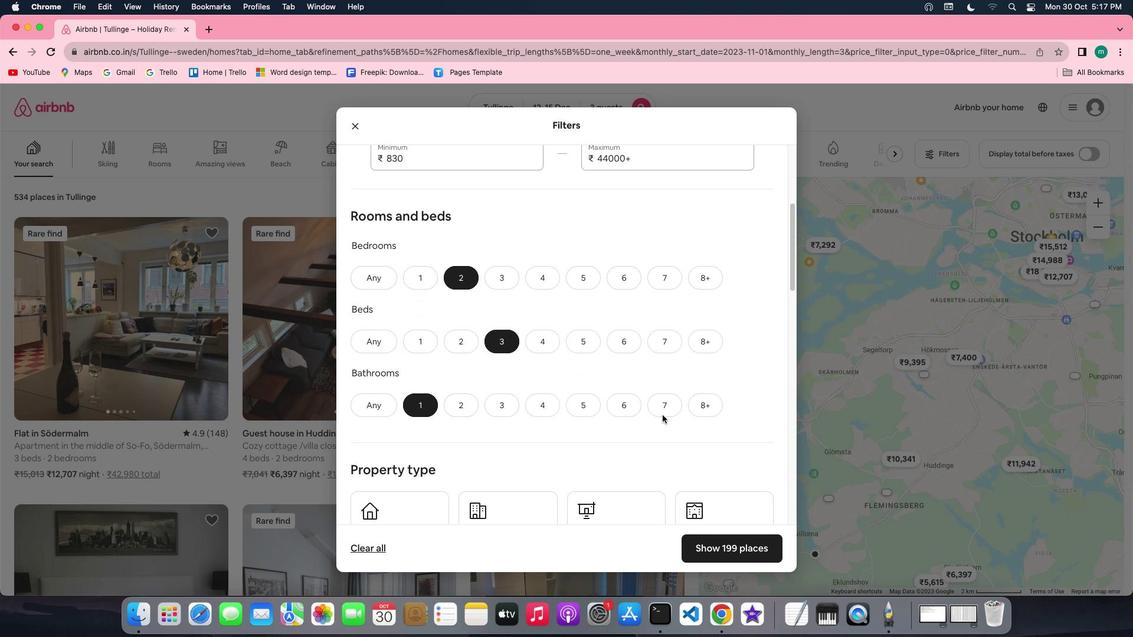 
Action: Mouse scrolled (668, 421) with delta (5, 5)
Screenshot: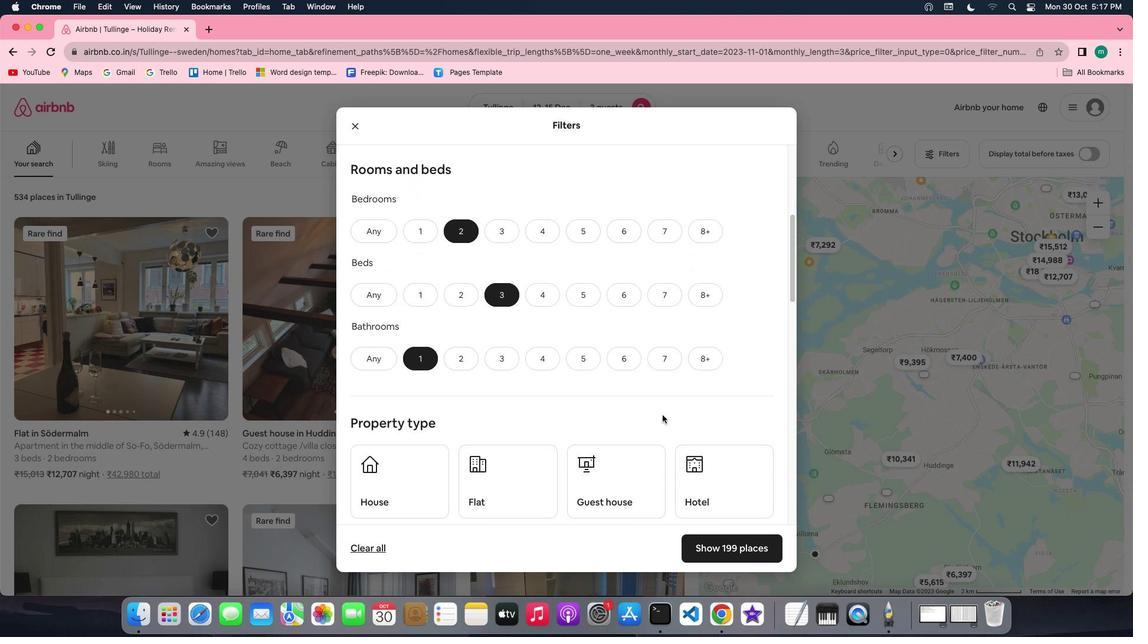 
Action: Mouse scrolled (668, 421) with delta (5, 5)
Screenshot: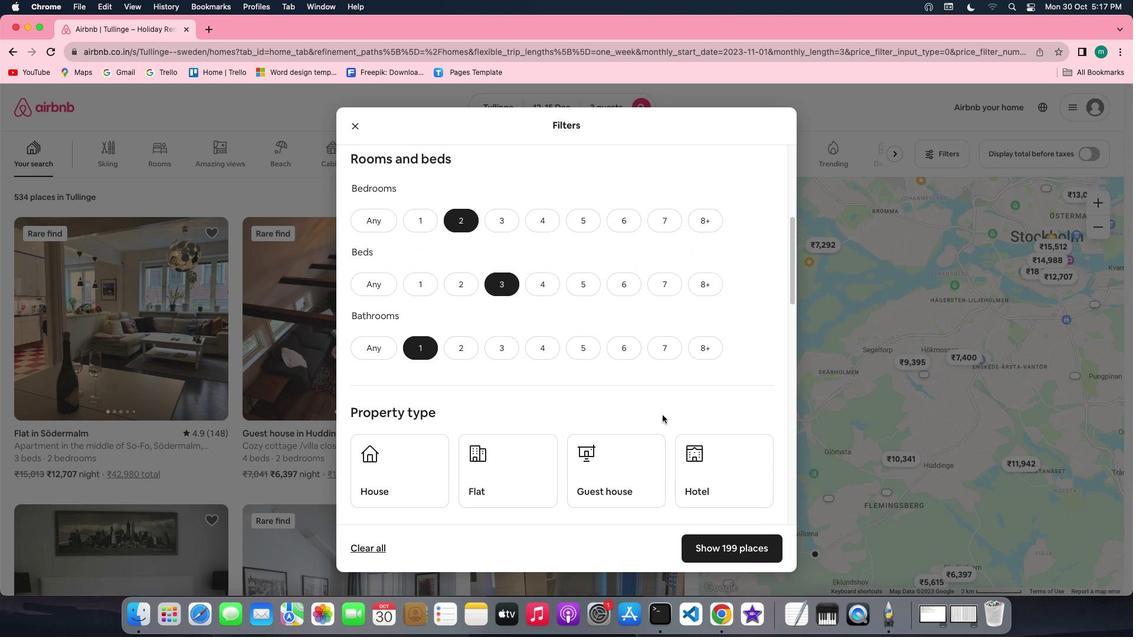 
Action: Mouse scrolled (668, 421) with delta (5, 5)
Screenshot: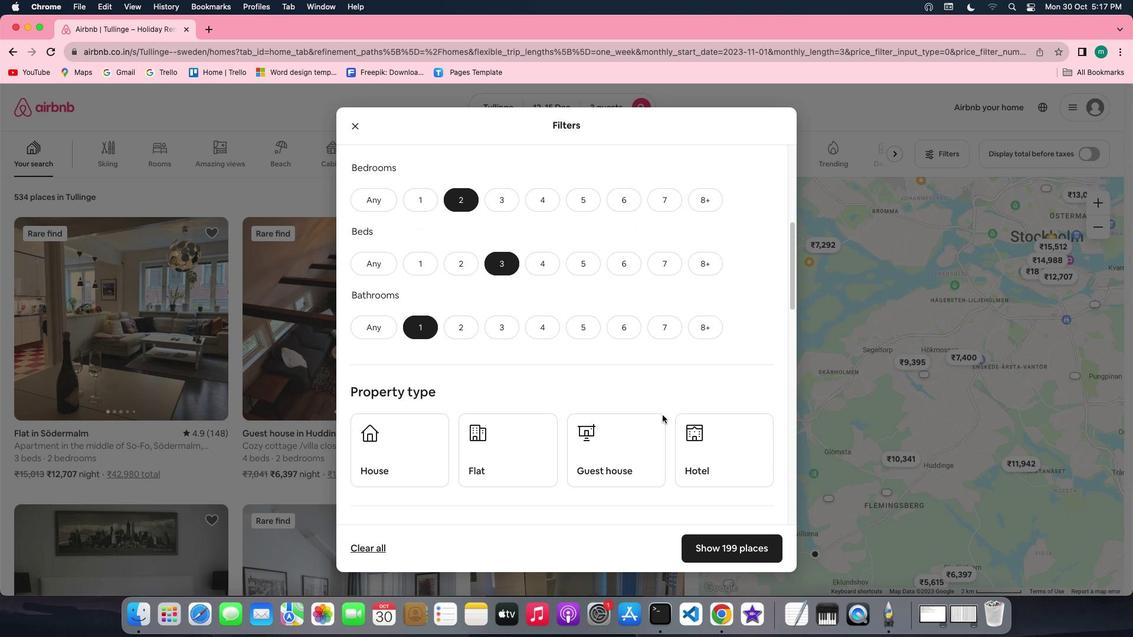 
Action: Mouse scrolled (668, 421) with delta (5, 4)
Screenshot: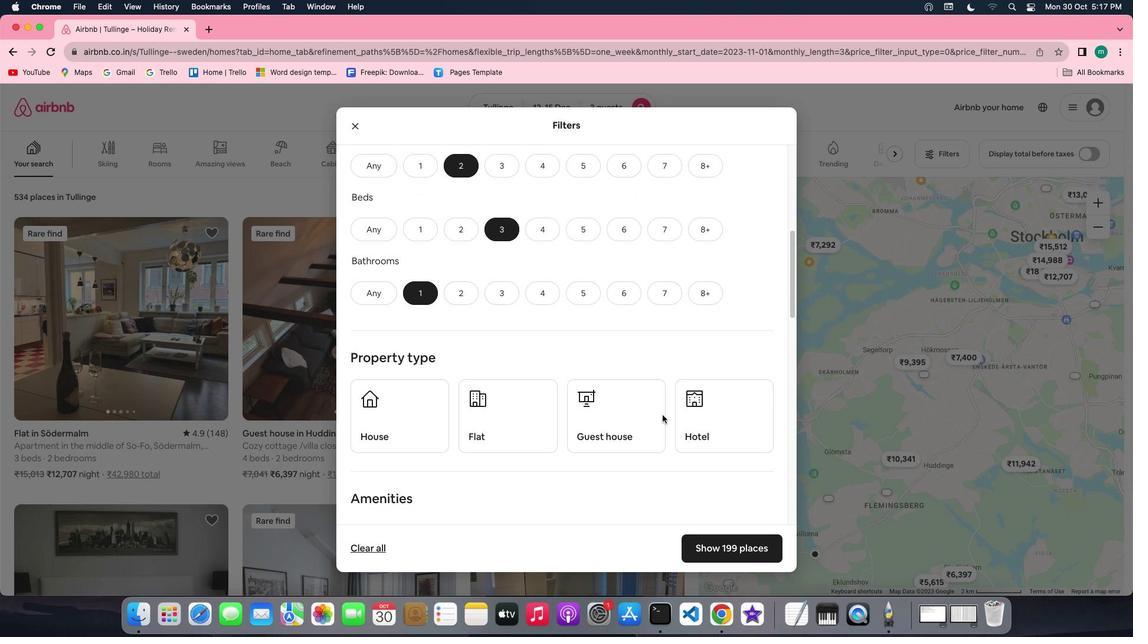 
Action: Mouse scrolled (668, 421) with delta (5, 5)
Screenshot: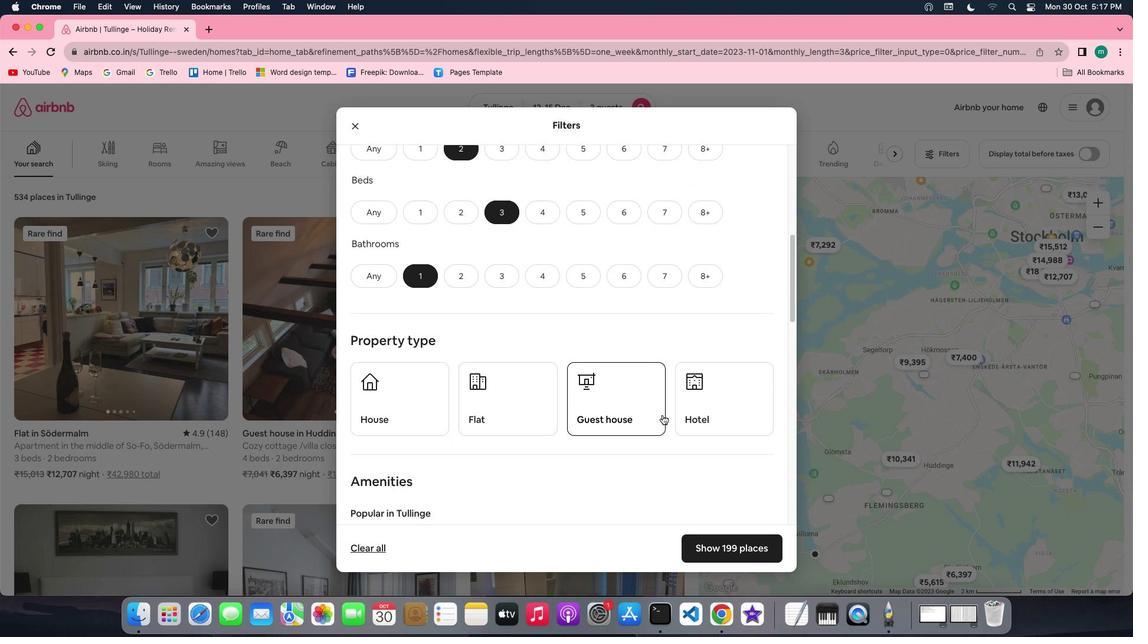 
Action: Mouse scrolled (668, 421) with delta (5, 5)
Screenshot: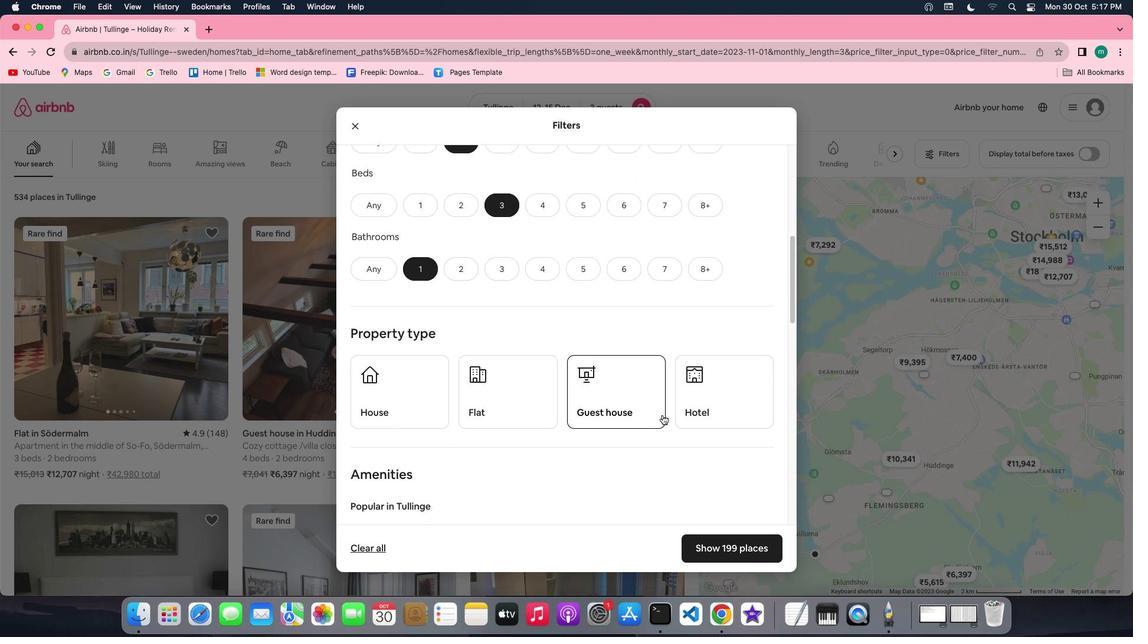 
Action: Mouse scrolled (668, 421) with delta (5, 5)
Screenshot: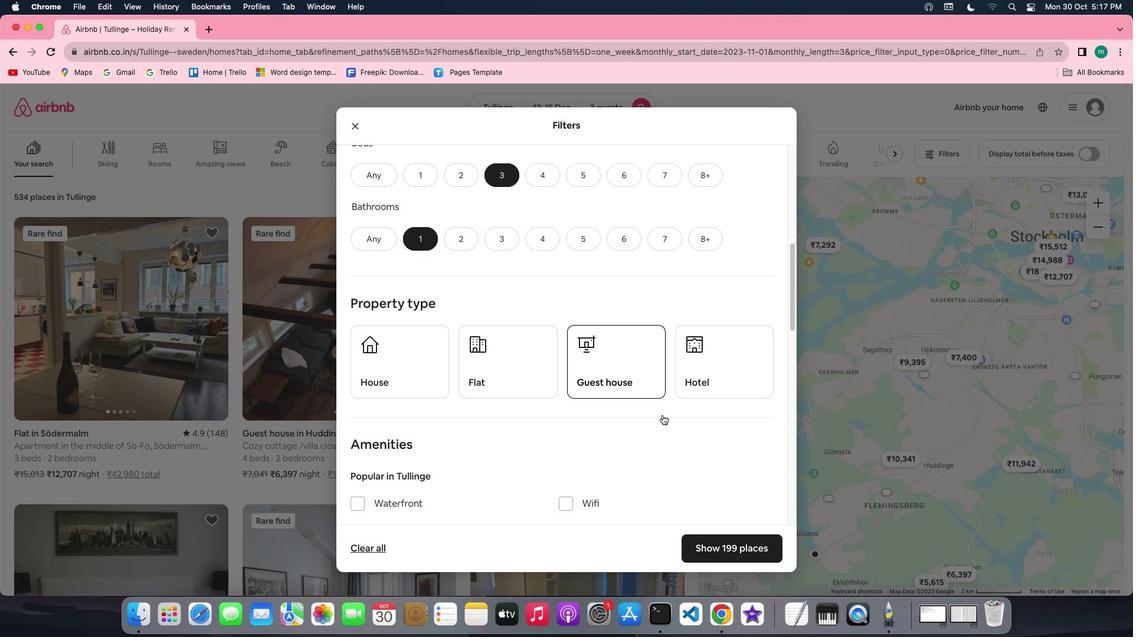 
Action: Mouse scrolled (668, 421) with delta (5, 5)
Screenshot: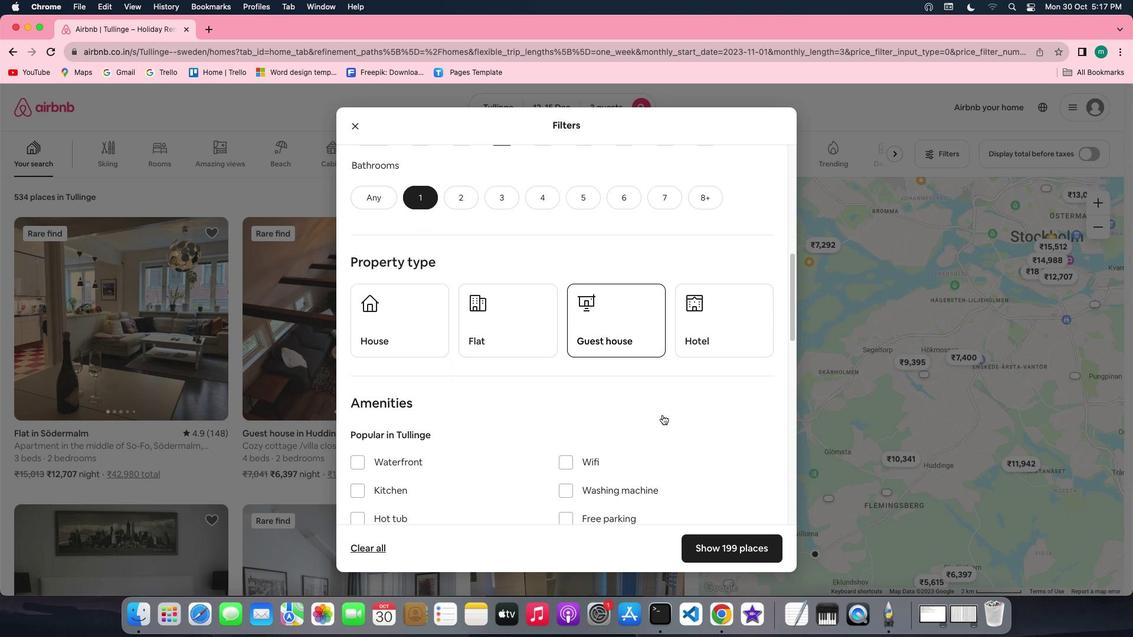 
Action: Mouse moved to (494, 319)
Screenshot: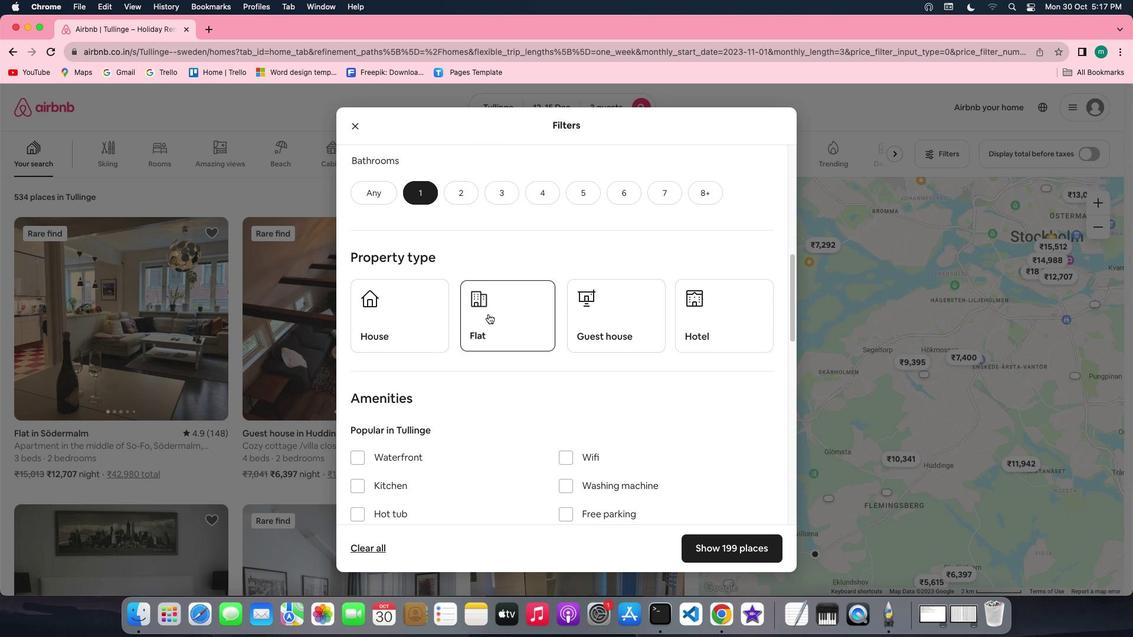 
Action: Mouse pressed left at (494, 319)
Screenshot: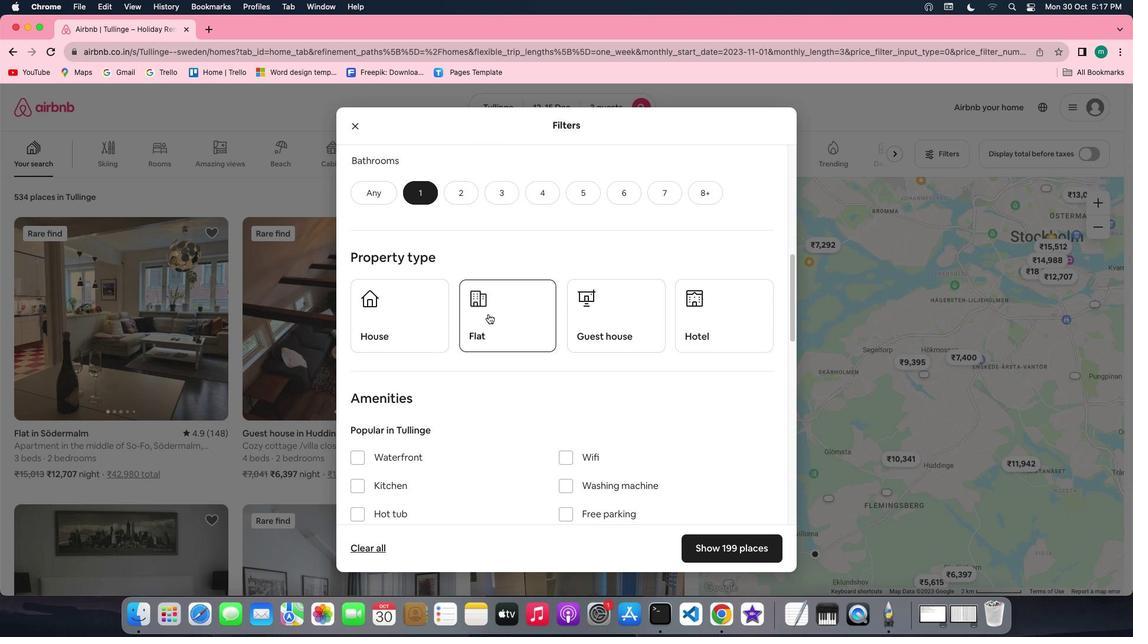 
Action: Mouse moved to (656, 381)
Screenshot: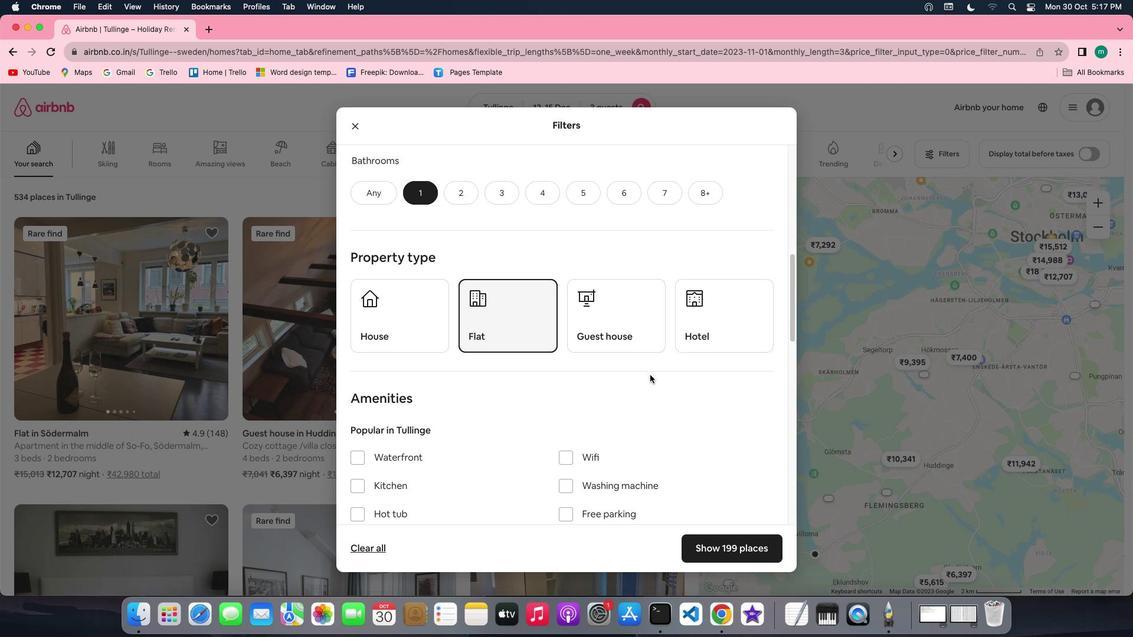 
Action: Mouse scrolled (656, 381) with delta (5, 5)
Screenshot: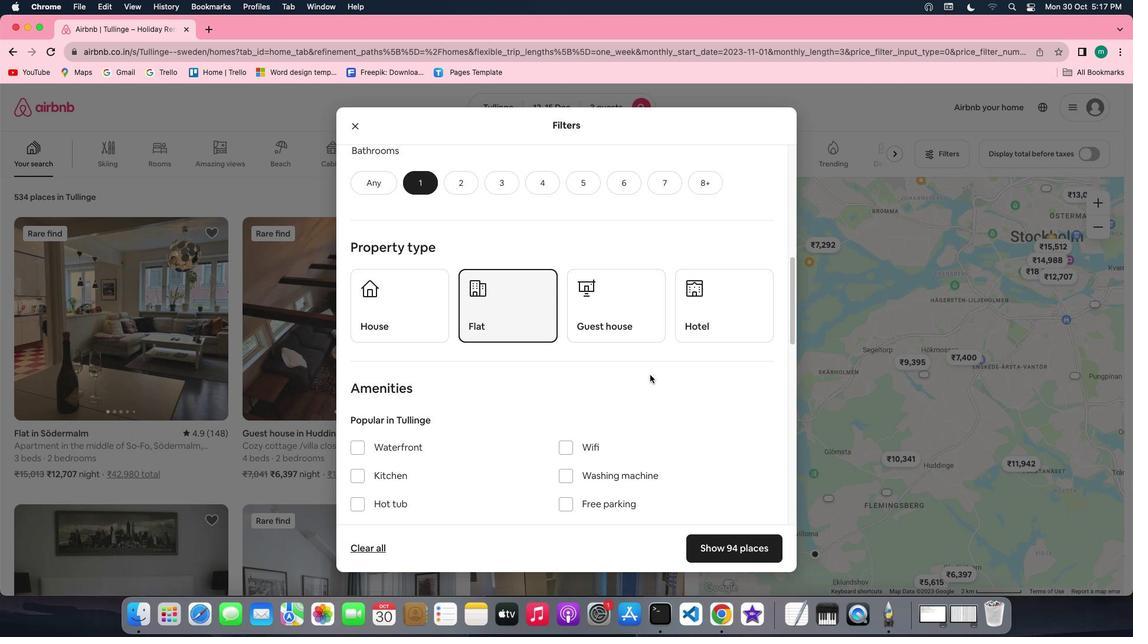 
Action: Mouse scrolled (656, 381) with delta (5, 5)
Screenshot: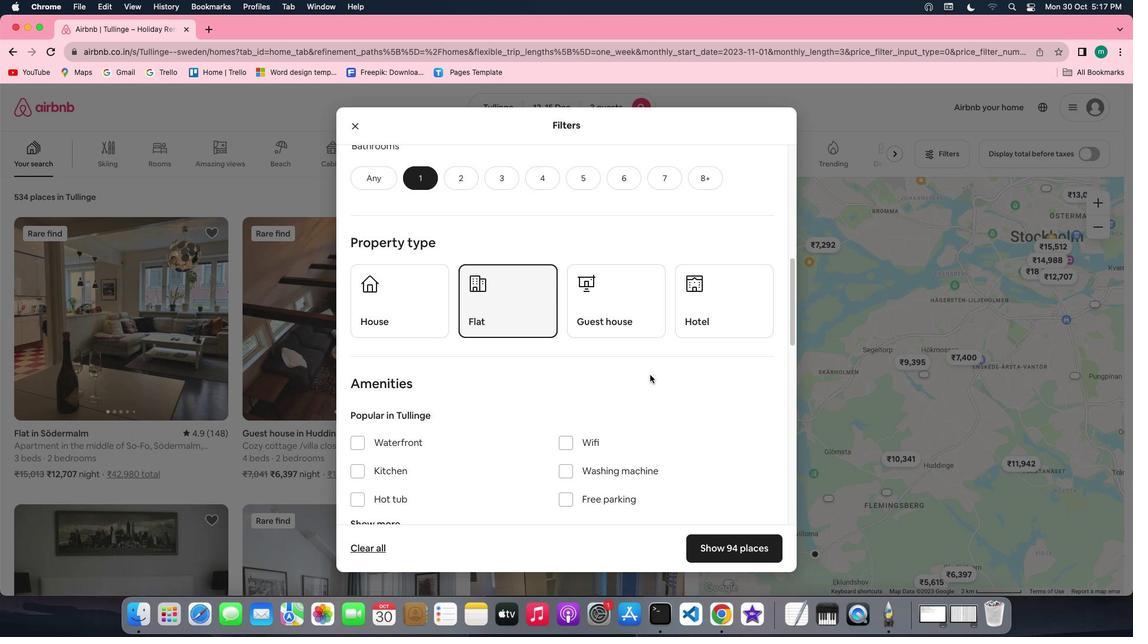 
Action: Mouse scrolled (656, 381) with delta (5, 5)
Screenshot: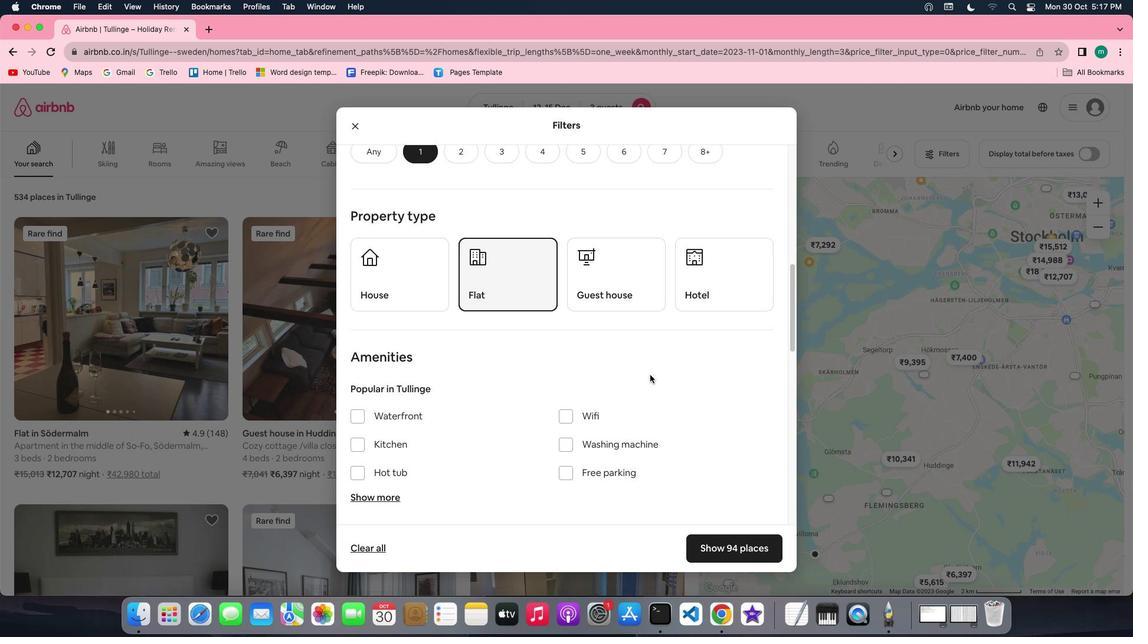 
Action: Mouse scrolled (656, 381) with delta (5, 5)
Screenshot: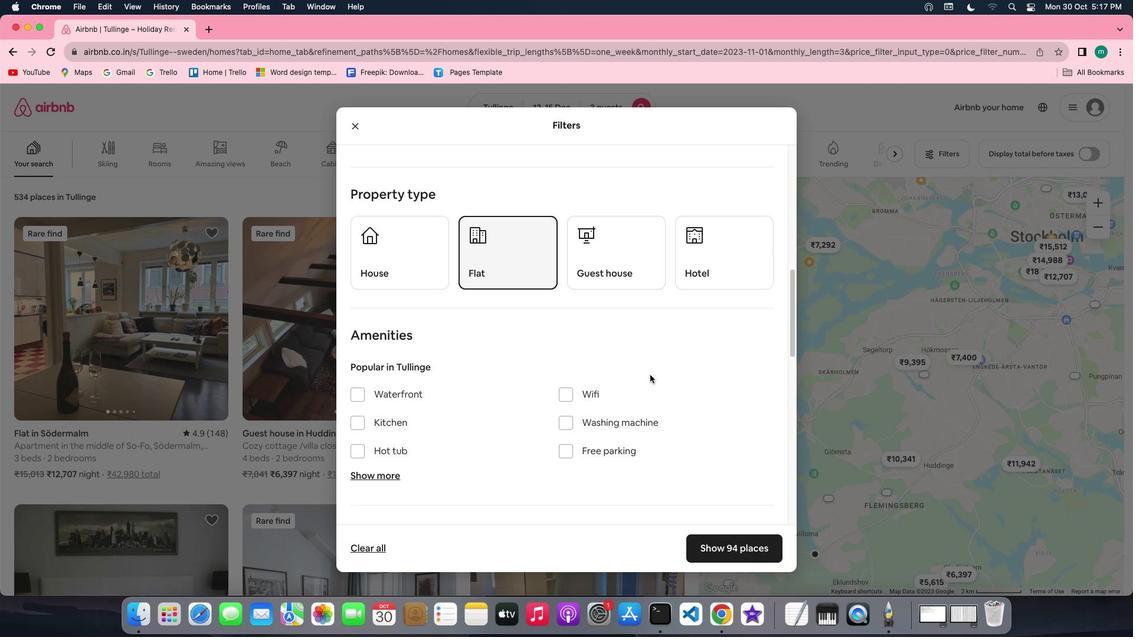 
Action: Mouse scrolled (656, 381) with delta (5, 4)
Screenshot: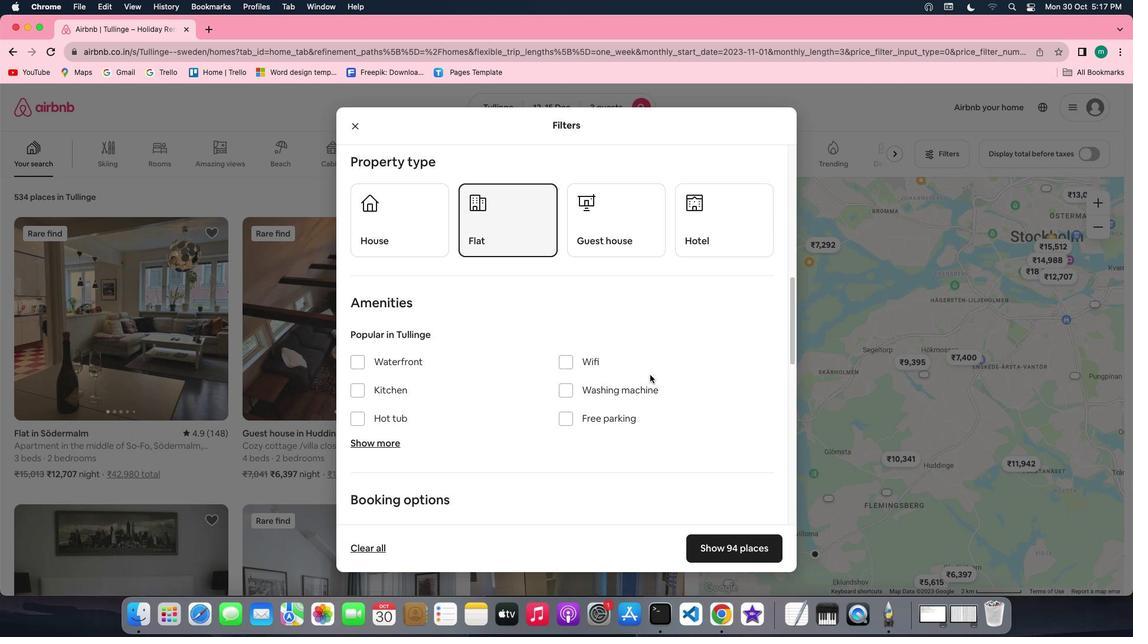
Action: Mouse scrolled (656, 381) with delta (5, 5)
Screenshot: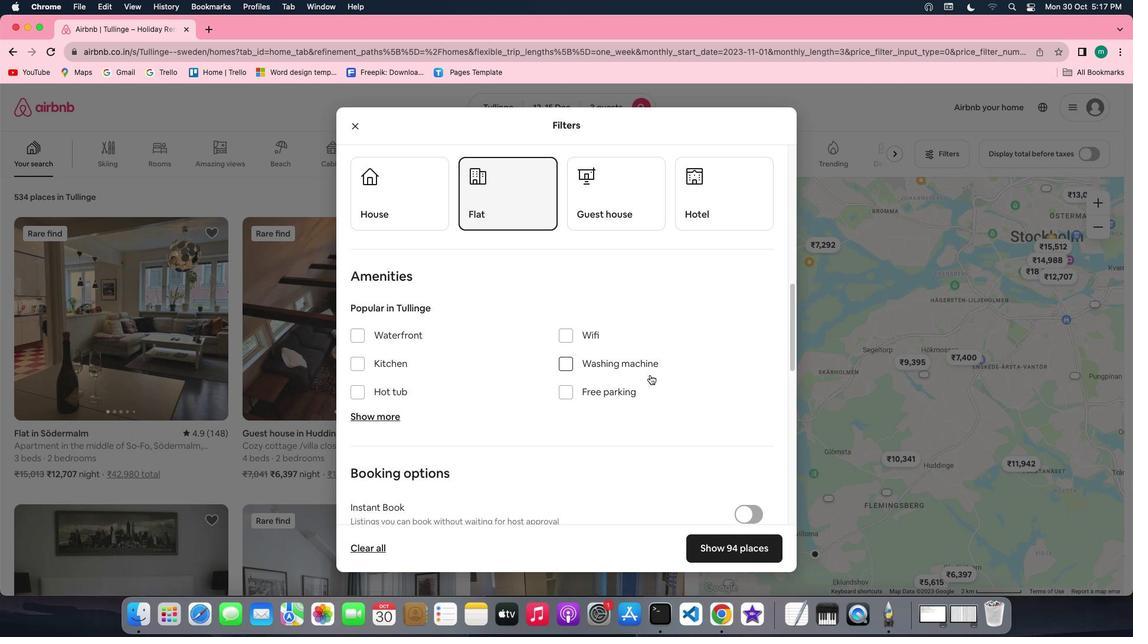 
Action: Mouse scrolled (656, 381) with delta (5, 5)
Screenshot: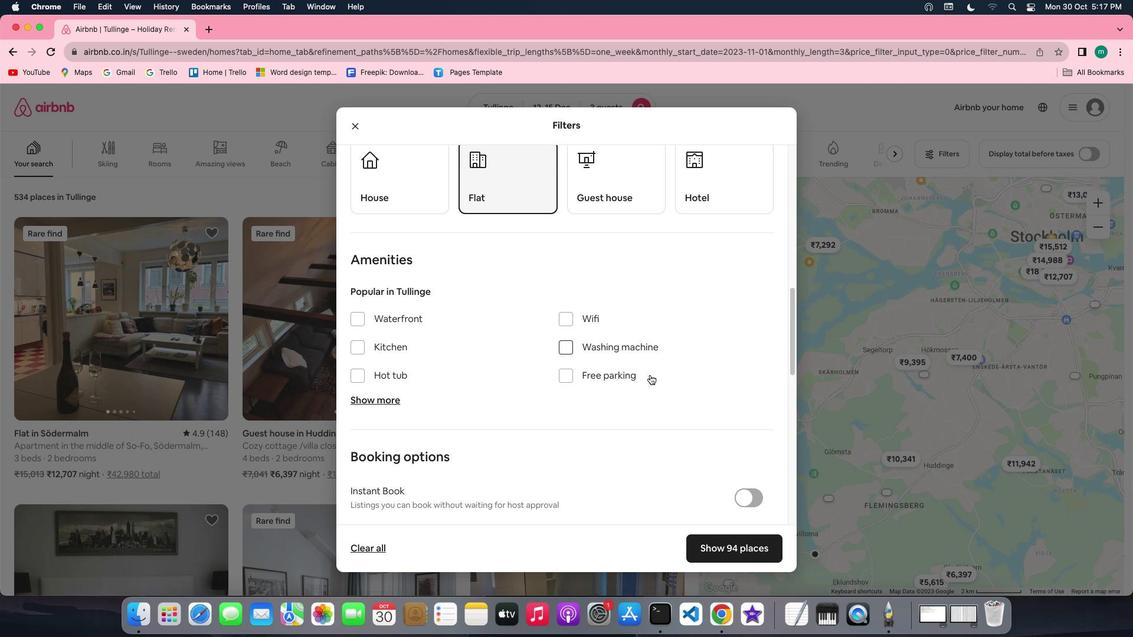 
Action: Mouse scrolled (656, 381) with delta (5, 4)
Screenshot: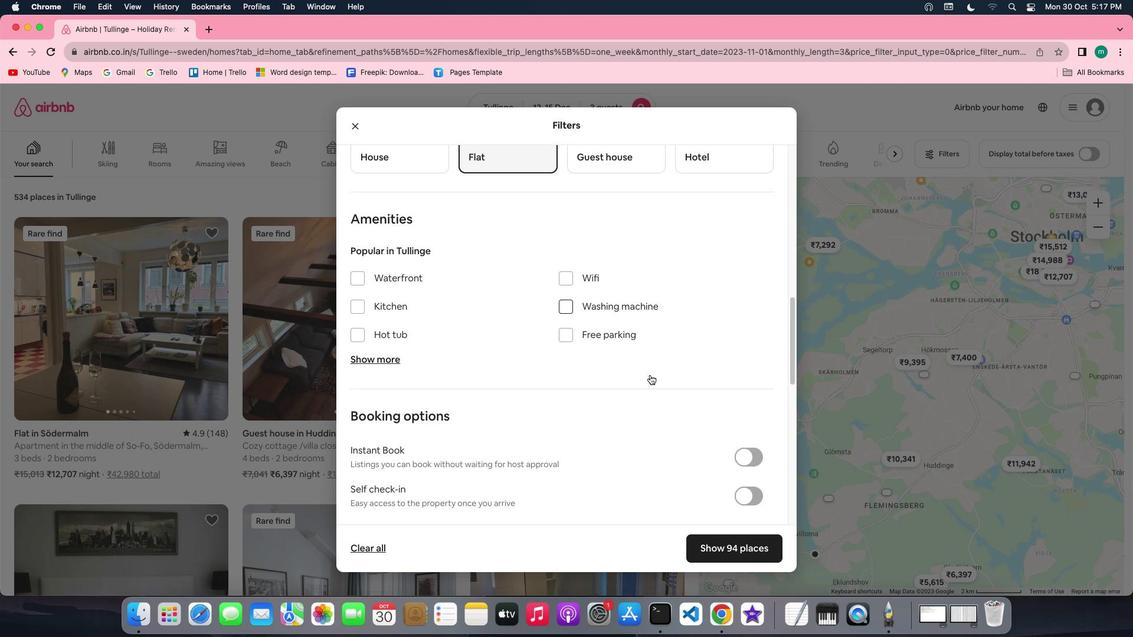 
Action: Mouse scrolled (656, 381) with delta (5, 5)
Screenshot: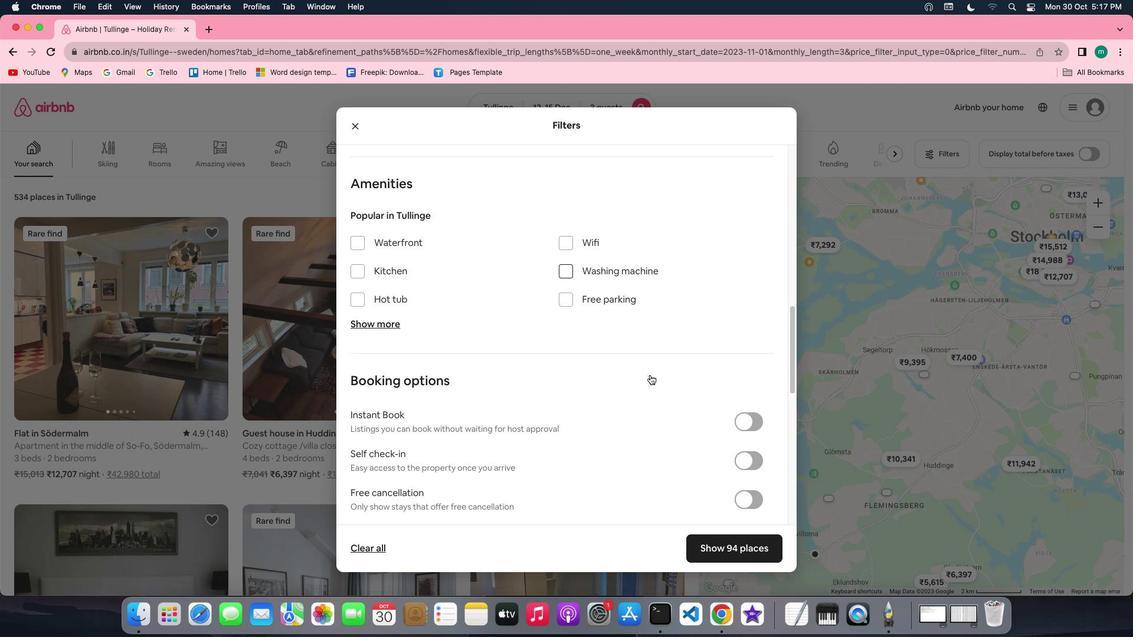 
Action: Mouse scrolled (656, 381) with delta (5, 5)
Screenshot: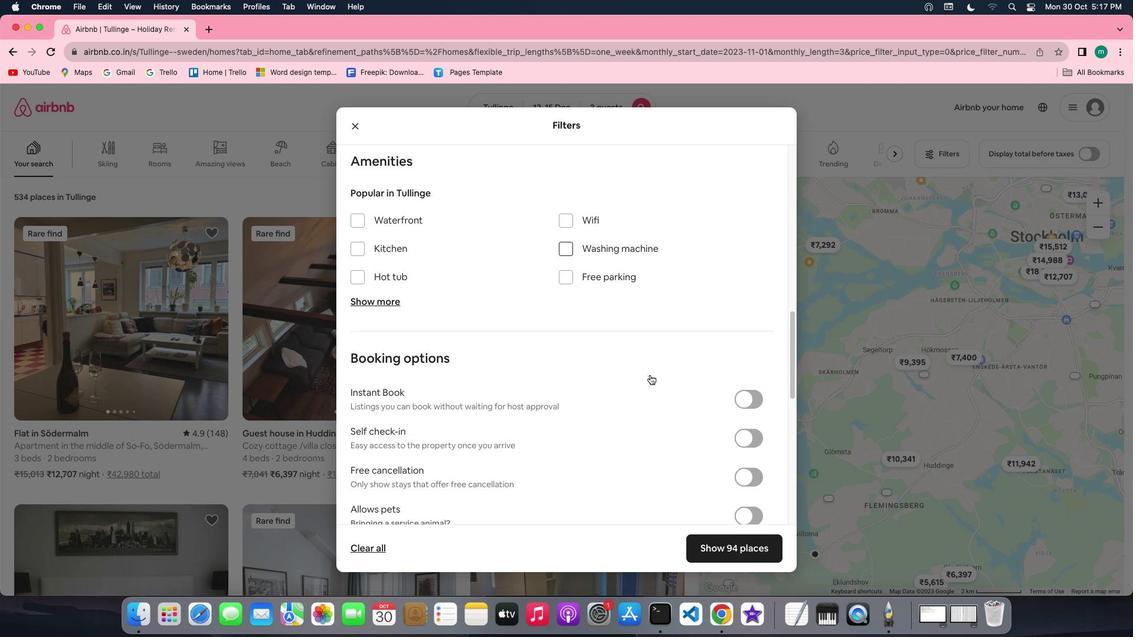 
Action: Mouse scrolled (656, 381) with delta (5, 4)
Screenshot: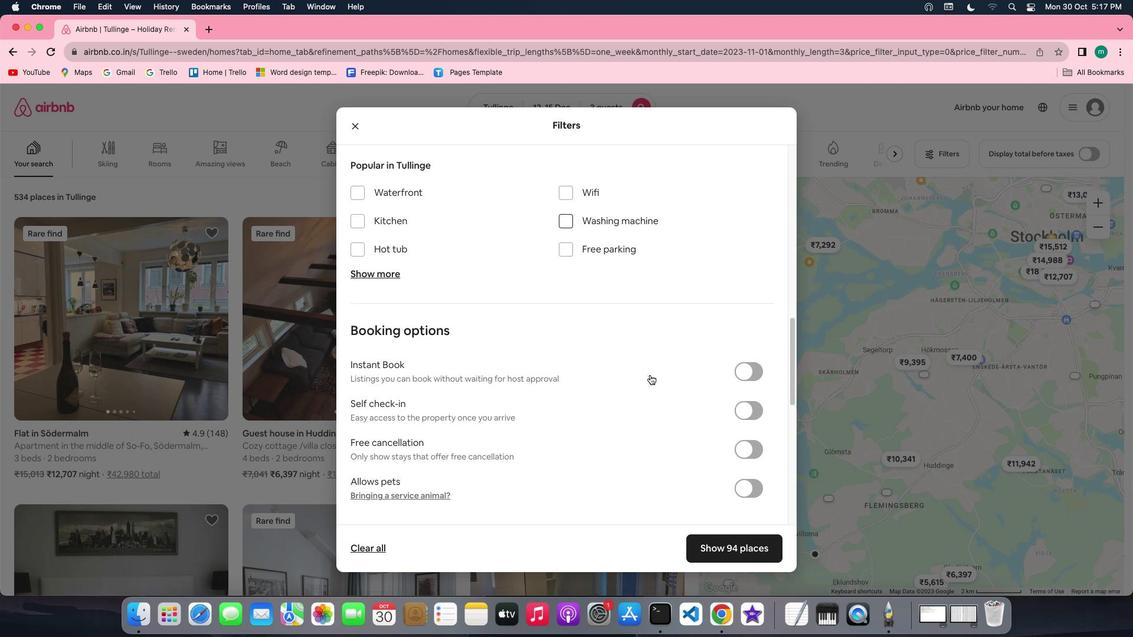 
Action: Mouse scrolled (656, 381) with delta (5, 4)
Screenshot: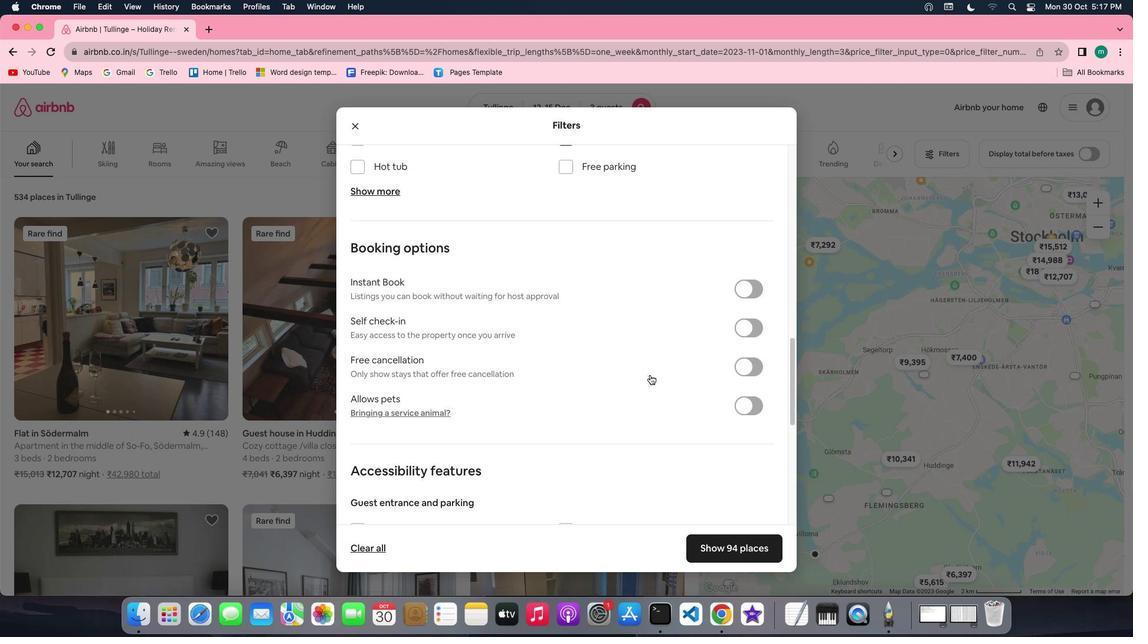 
Action: Mouse scrolled (656, 381) with delta (5, 5)
Screenshot: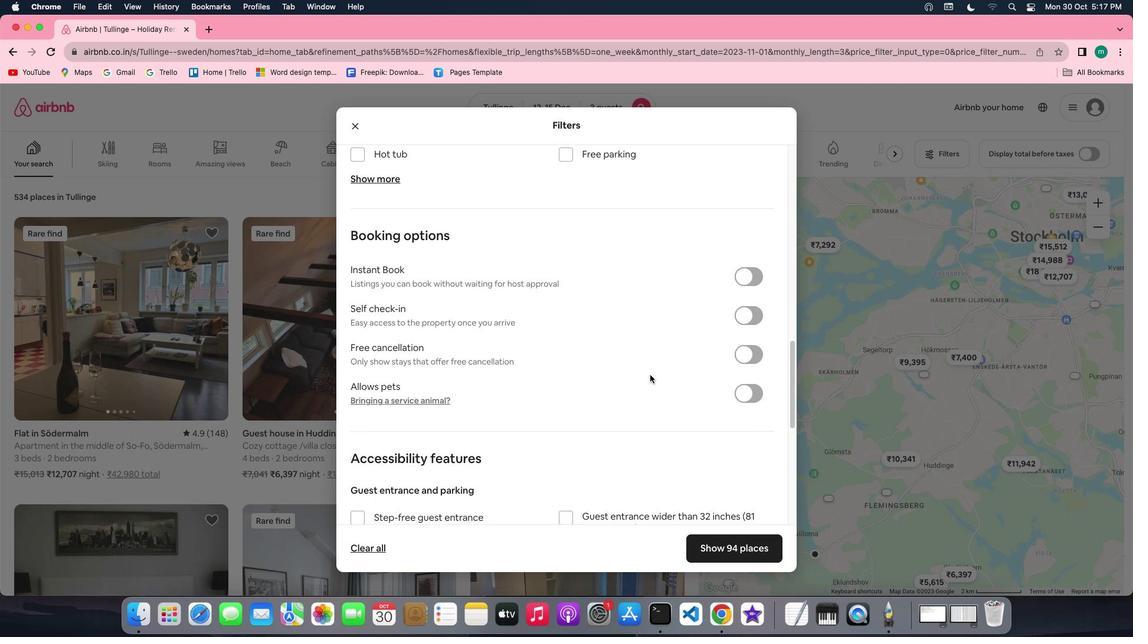 
Action: Mouse scrolled (656, 381) with delta (5, 5)
Screenshot: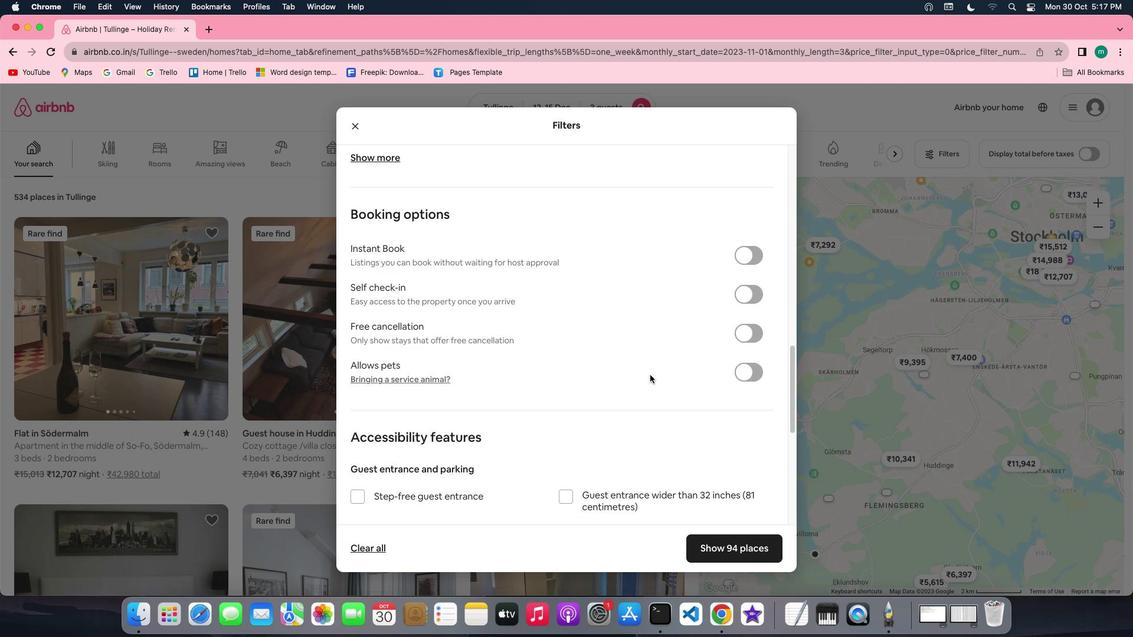 
Action: Mouse scrolled (656, 381) with delta (5, 4)
Screenshot: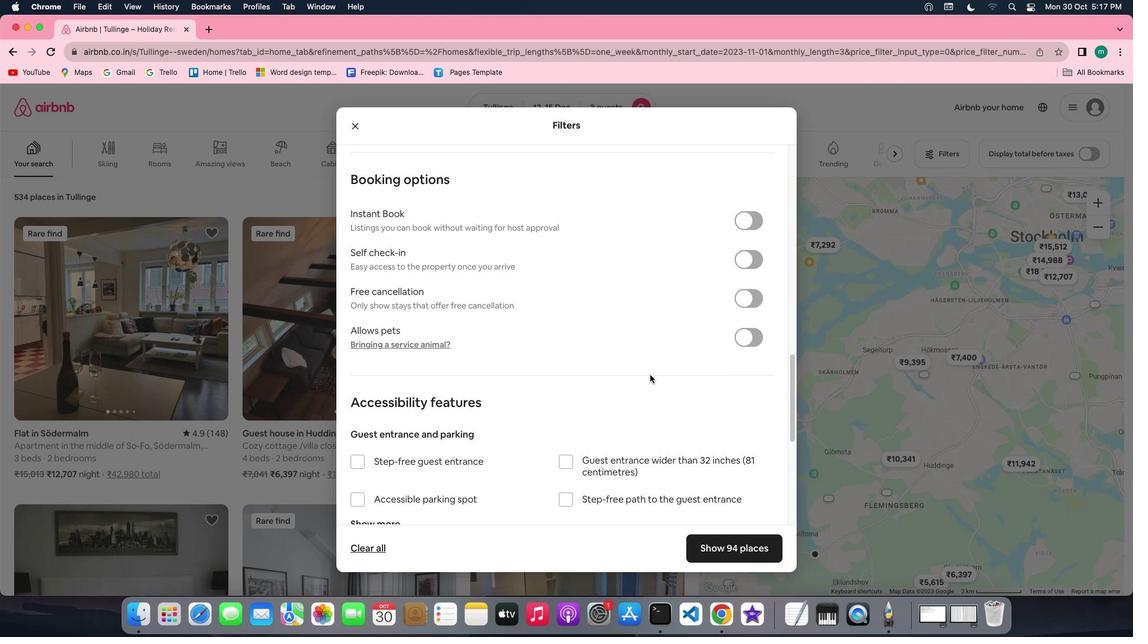
Action: Mouse scrolled (656, 381) with delta (5, 4)
Screenshot: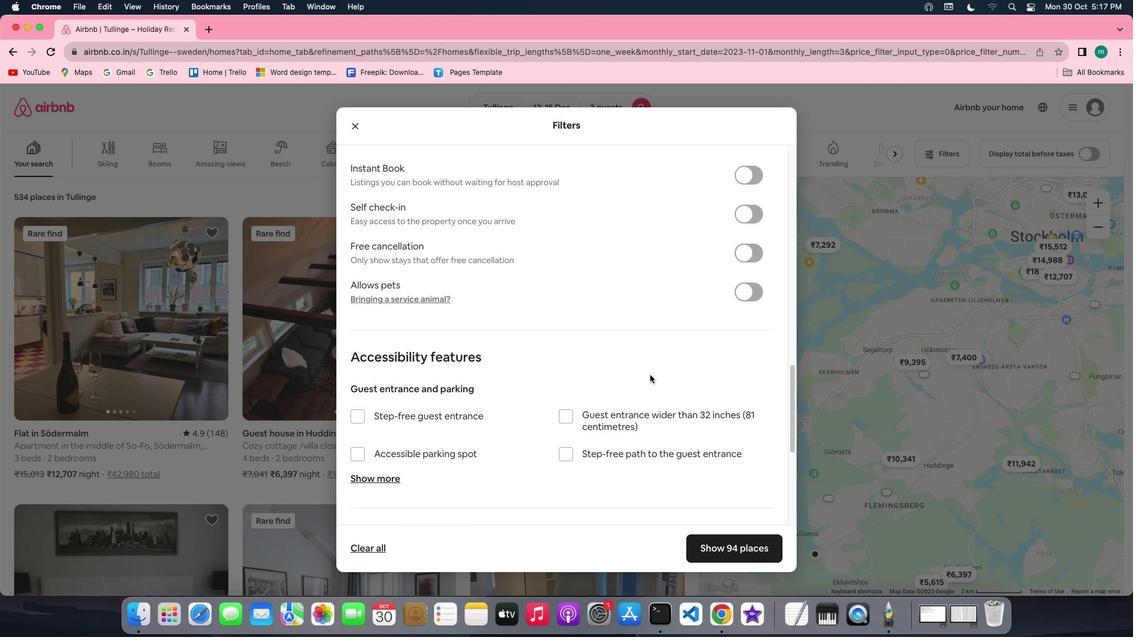 
Action: Mouse scrolled (656, 381) with delta (5, 5)
Screenshot: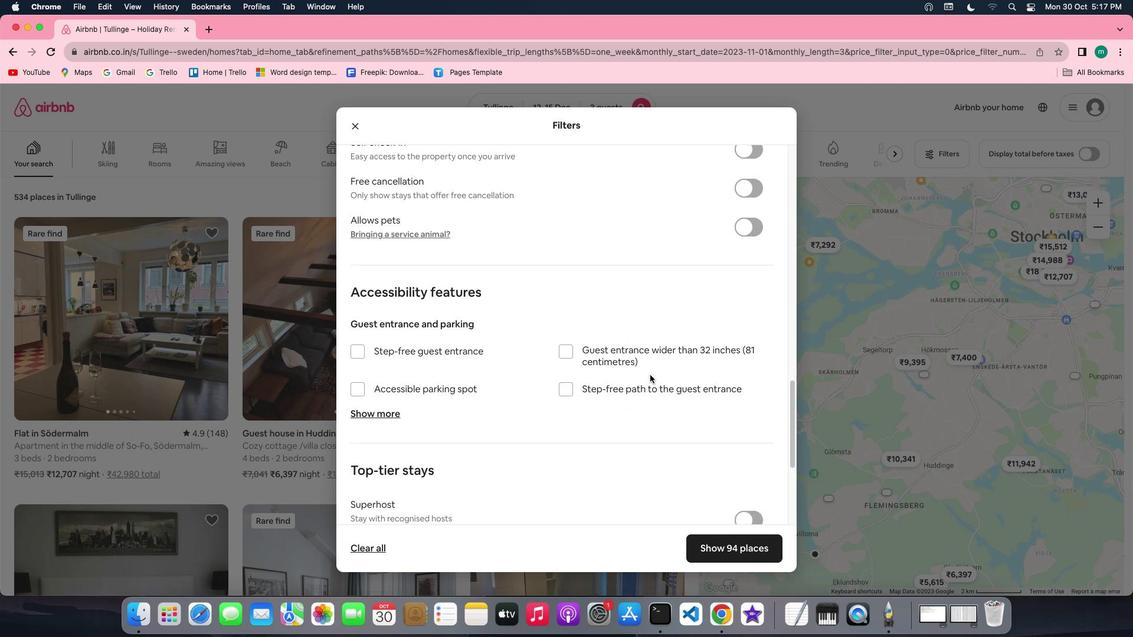 
Action: Mouse scrolled (656, 381) with delta (5, 5)
Screenshot: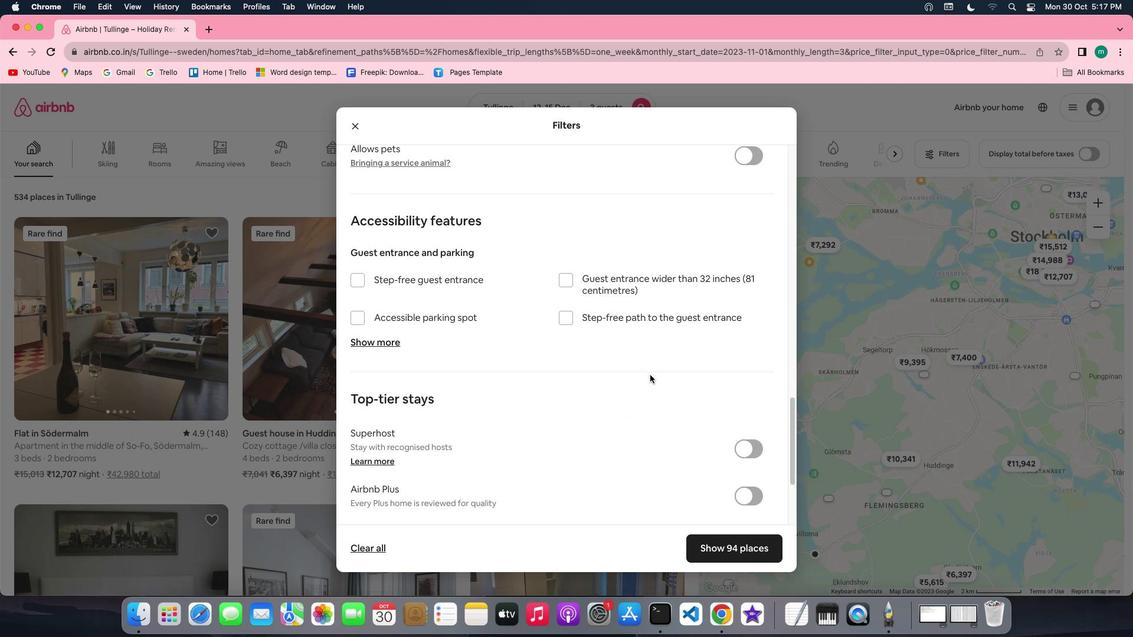 
Action: Mouse scrolled (656, 381) with delta (5, 4)
Screenshot: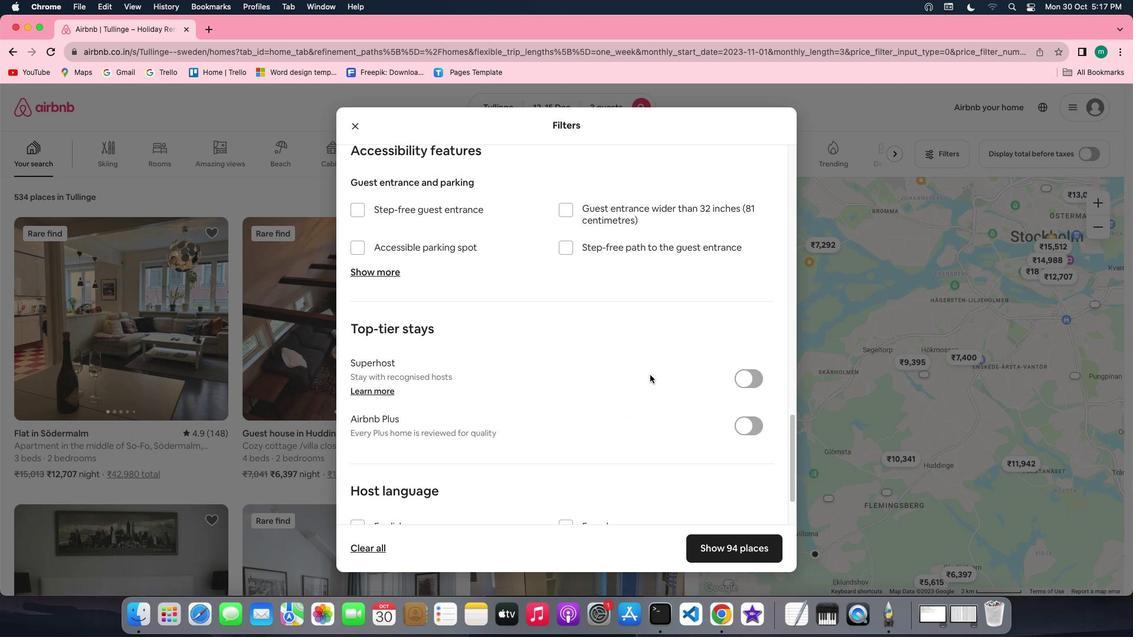 
Action: Mouse scrolled (656, 381) with delta (5, 3)
Screenshot: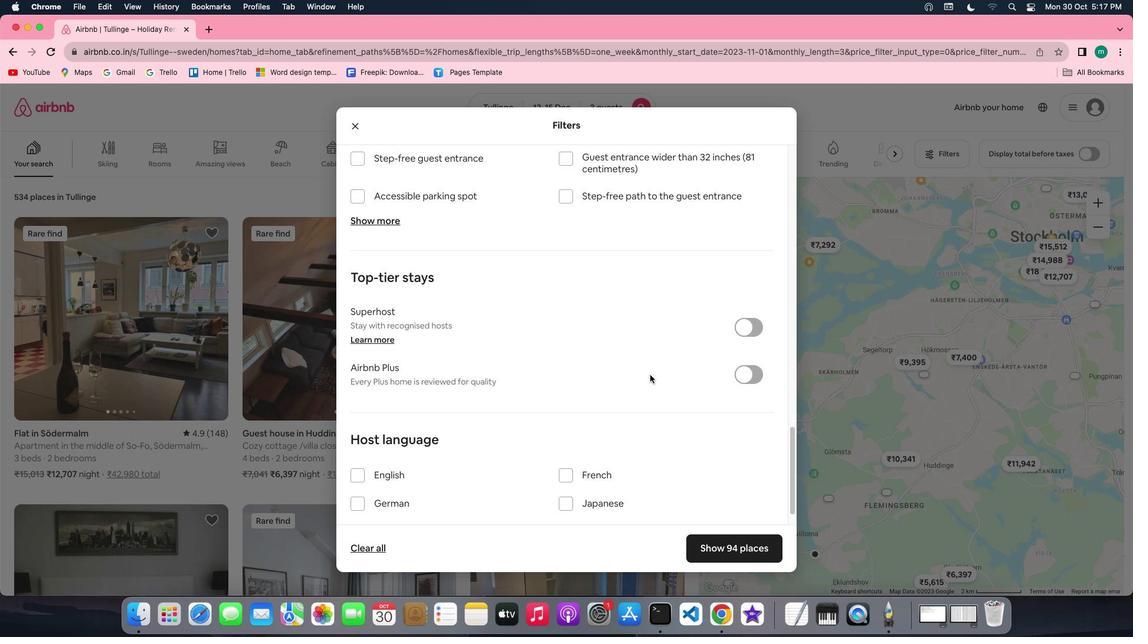 
Action: Mouse scrolled (656, 381) with delta (5, 2)
Screenshot: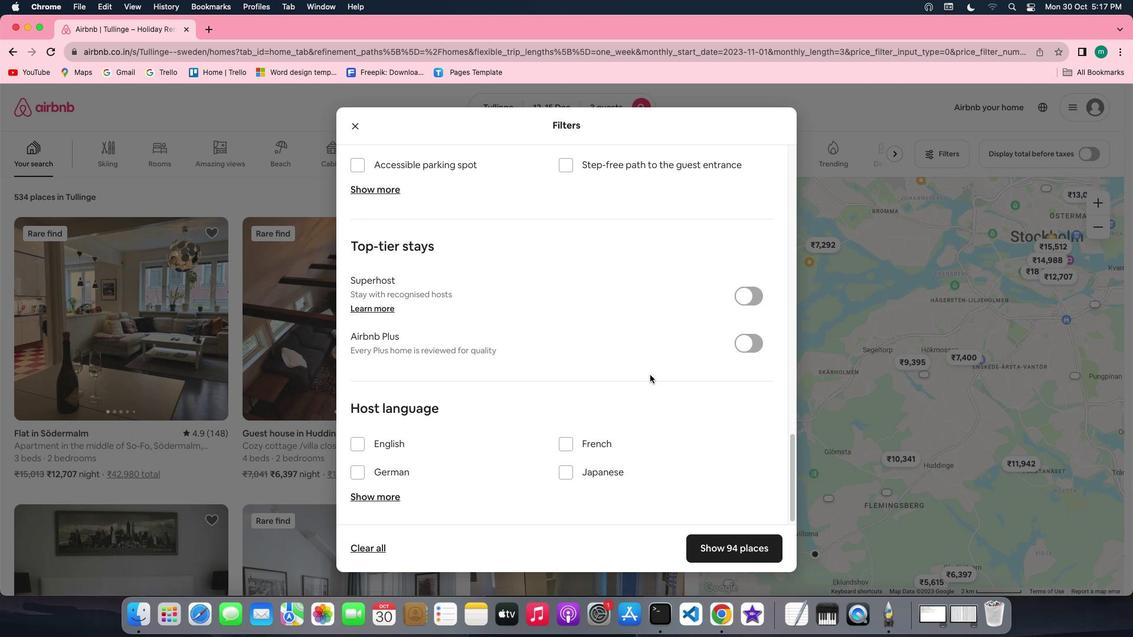 
Action: Mouse moved to (665, 396)
Screenshot: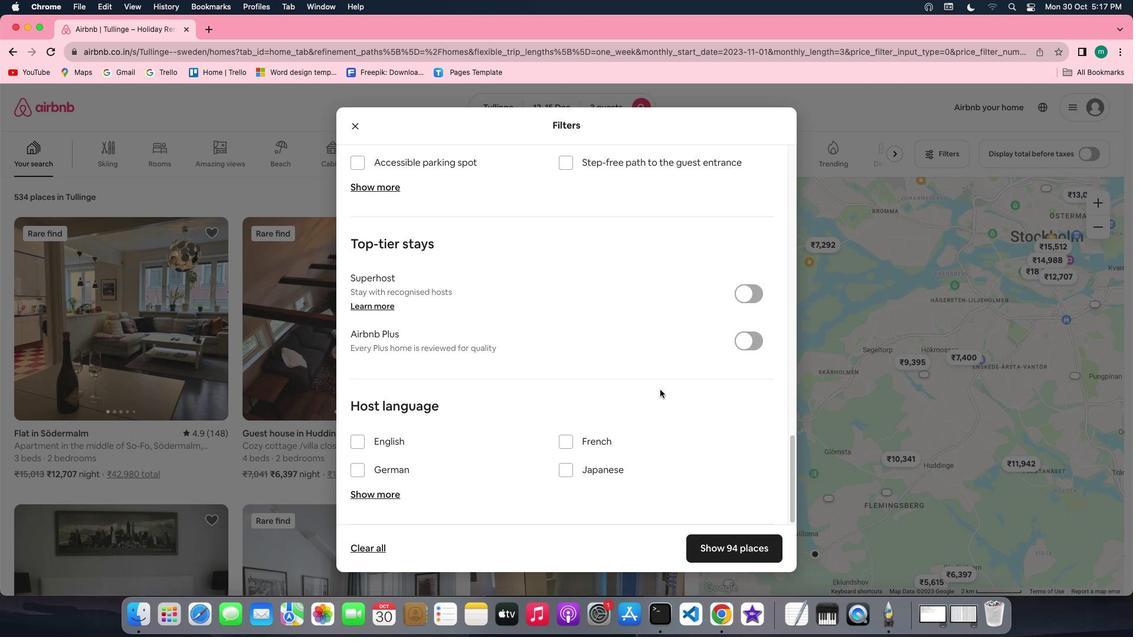 
Action: Mouse scrolled (665, 396) with delta (5, 5)
Screenshot: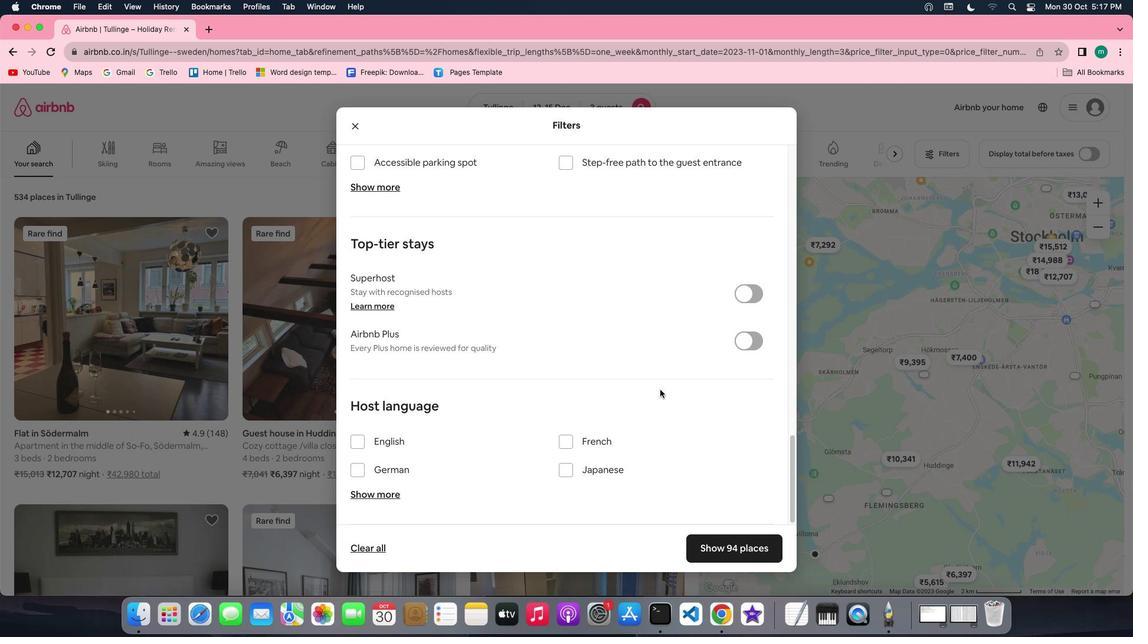 
Action: Mouse scrolled (665, 396) with delta (5, 5)
Screenshot: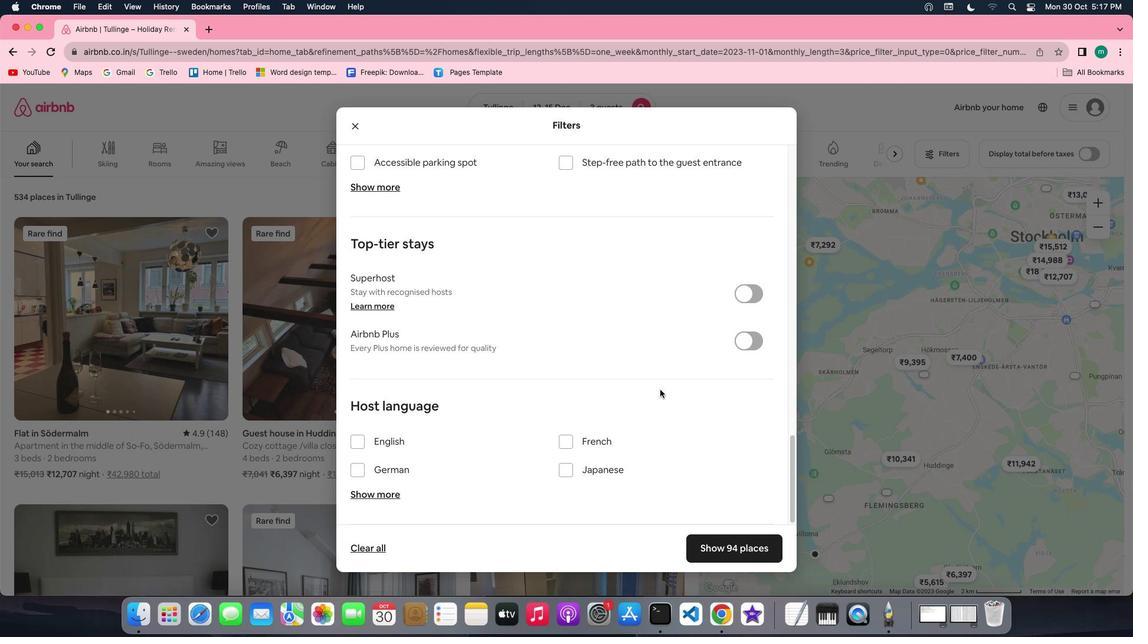 
Action: Mouse scrolled (665, 396) with delta (5, 4)
Screenshot: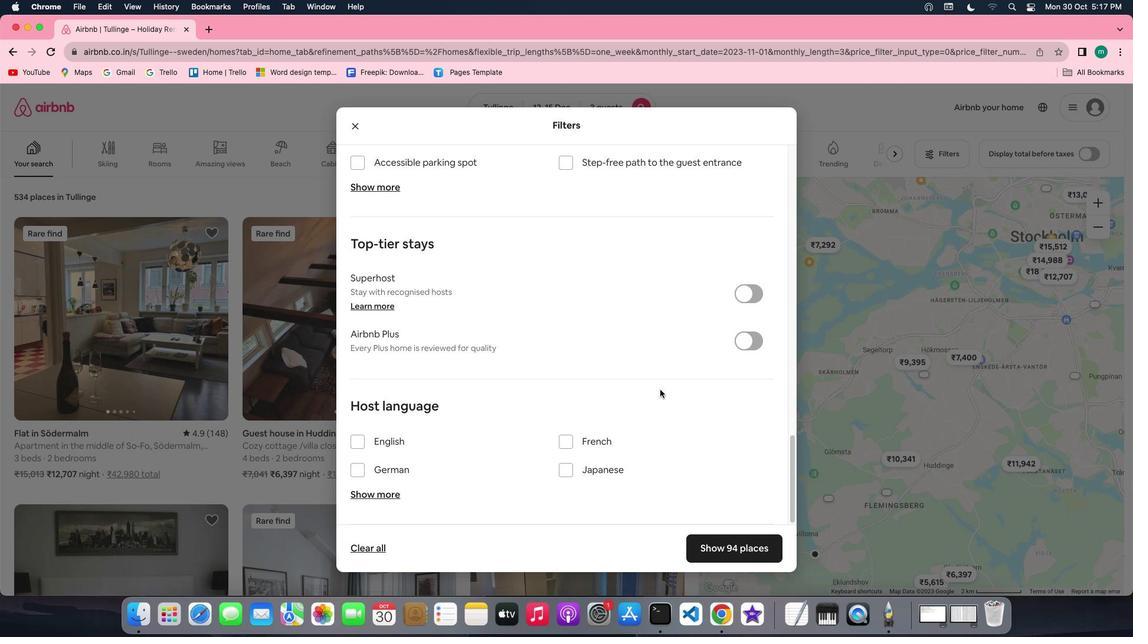 
Action: Mouse scrolled (665, 396) with delta (5, 2)
Screenshot: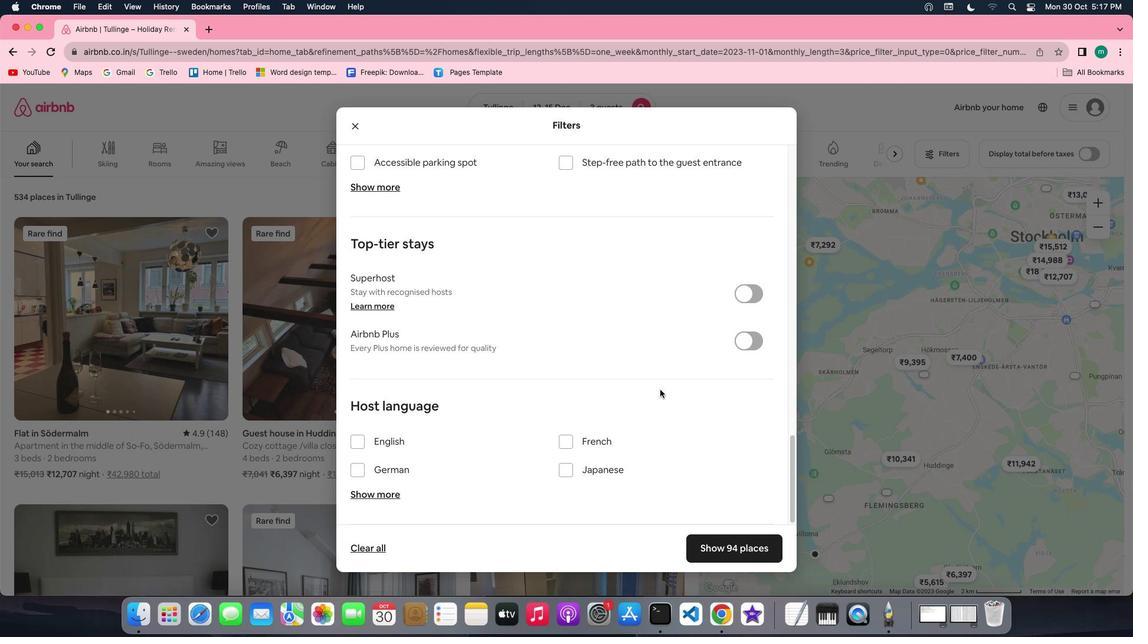 
Action: Mouse scrolled (665, 396) with delta (5, 2)
Screenshot: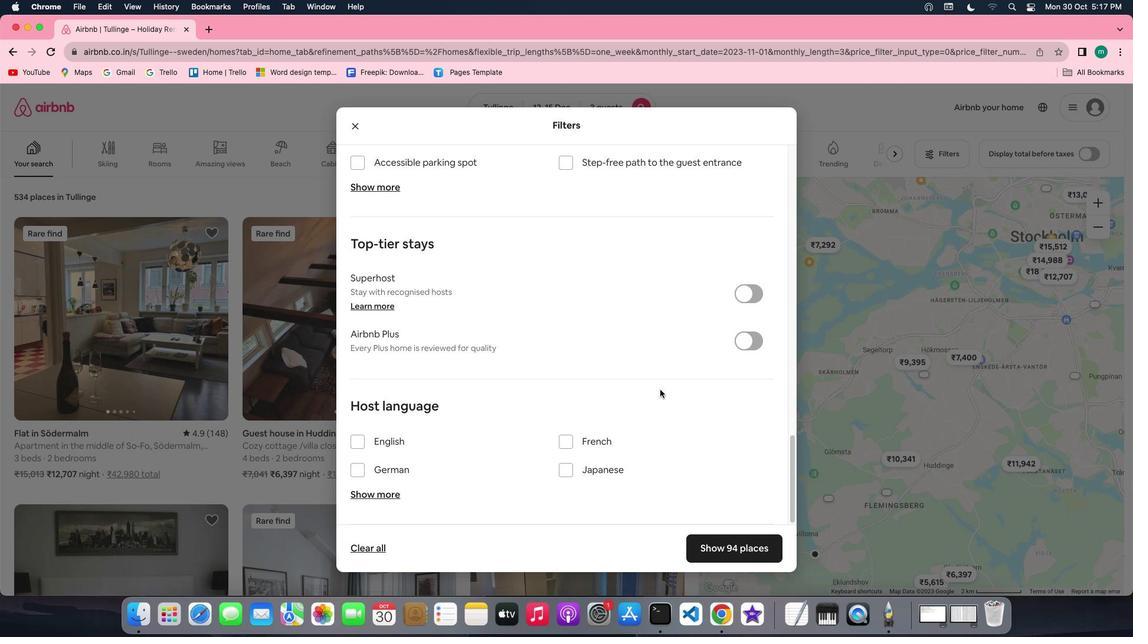 
Action: Mouse moved to (749, 546)
Screenshot: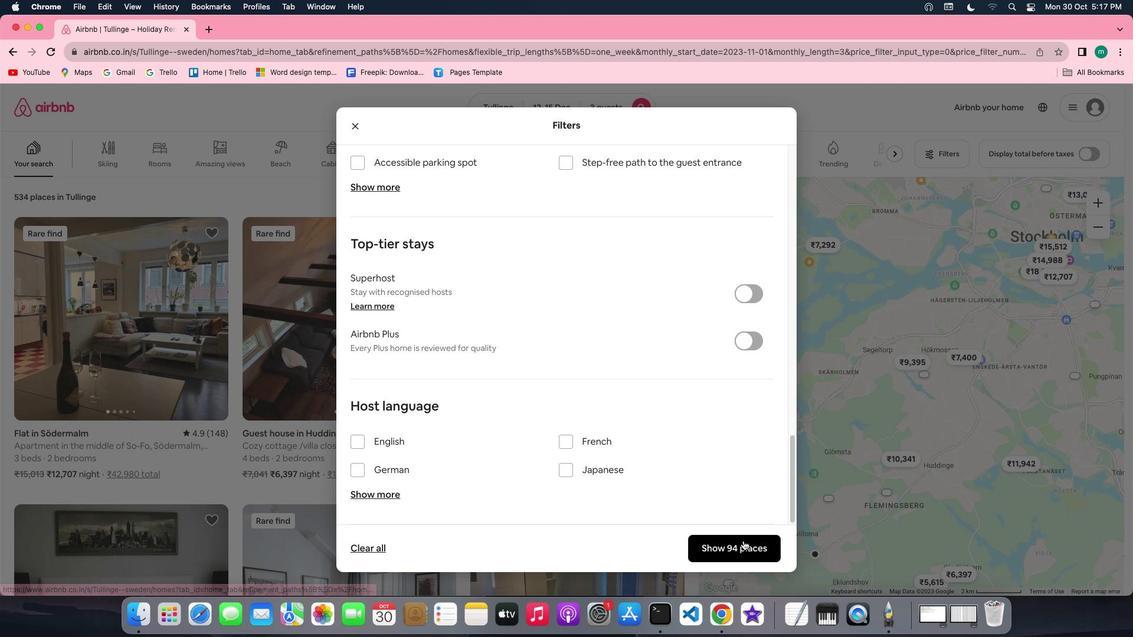 
Action: Mouse pressed left at (749, 546)
Screenshot: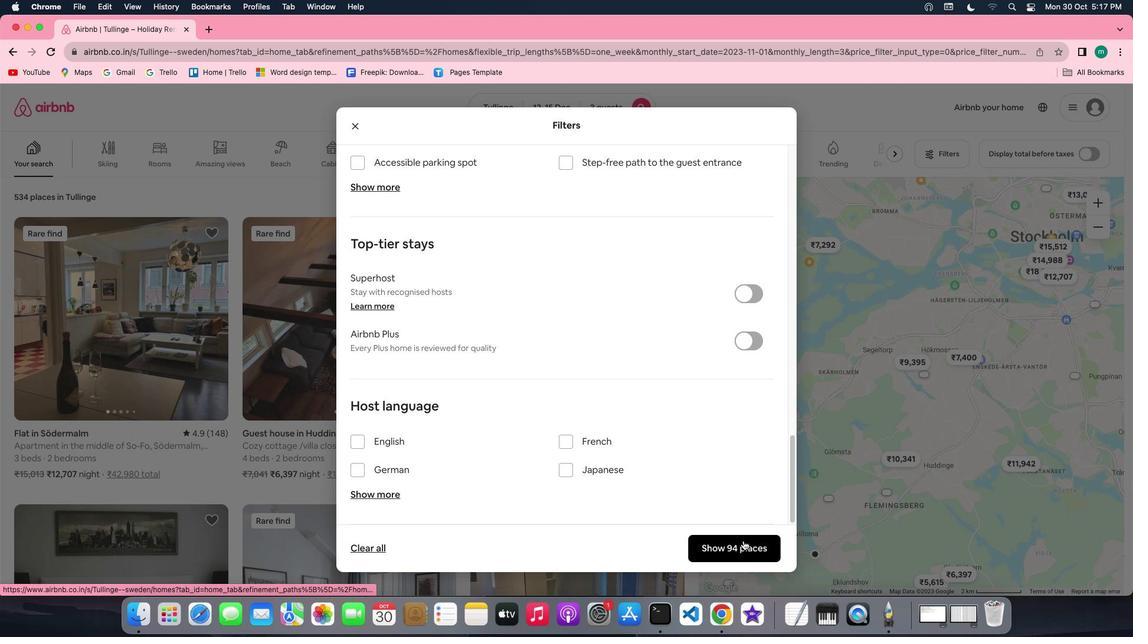 
Action: Mouse moved to (129, 269)
Screenshot: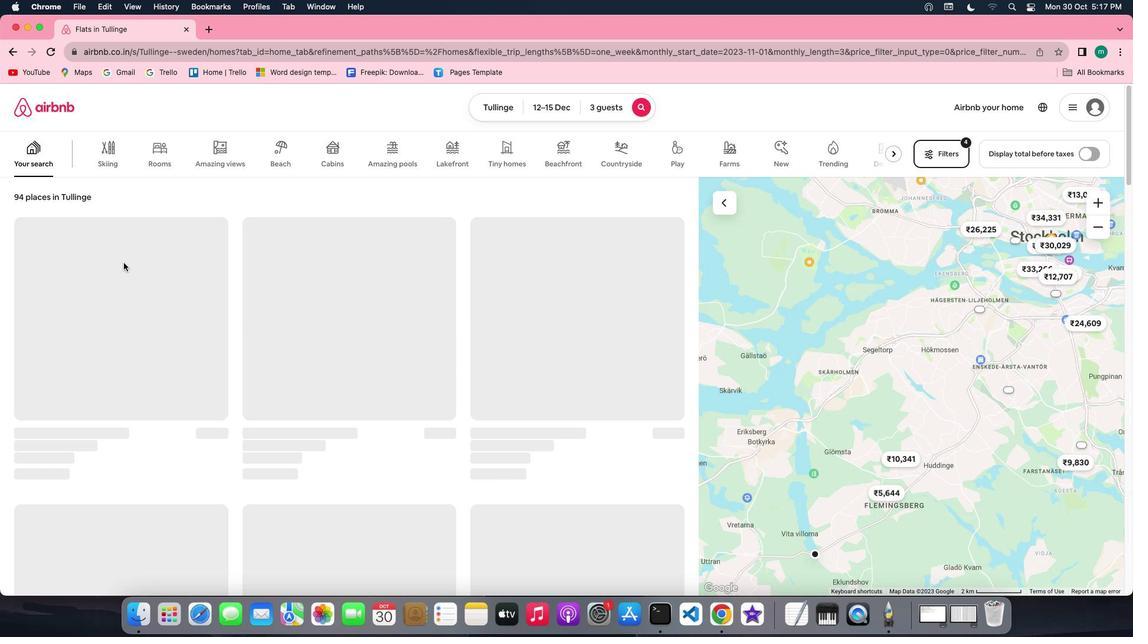 
Action: Mouse pressed left at (129, 269)
Screenshot: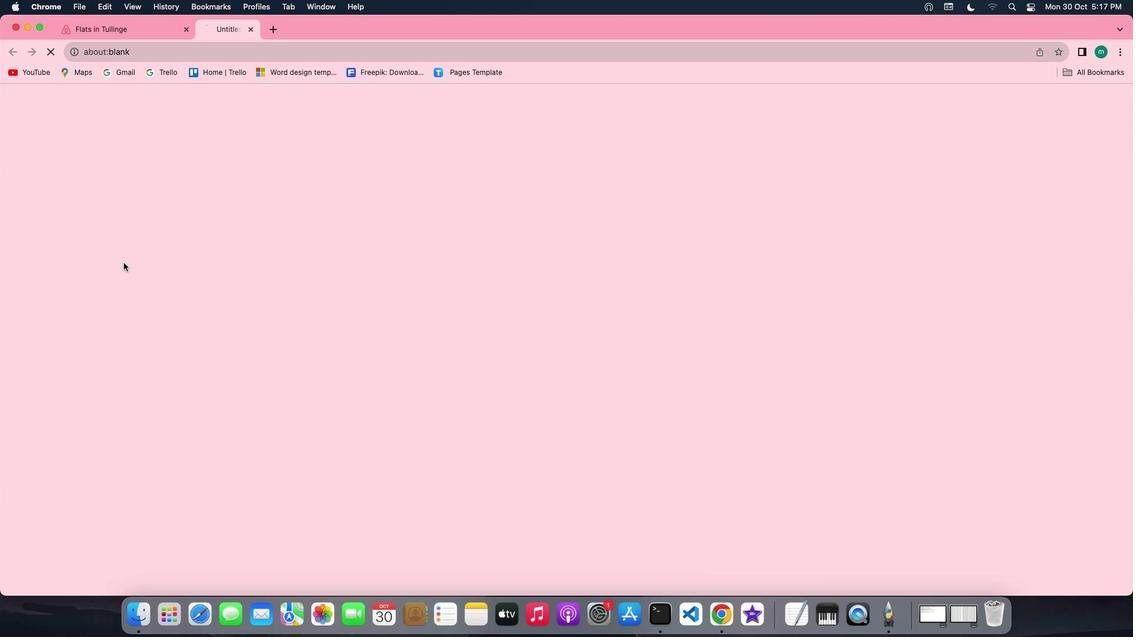
Action: Mouse moved to (848, 443)
Screenshot: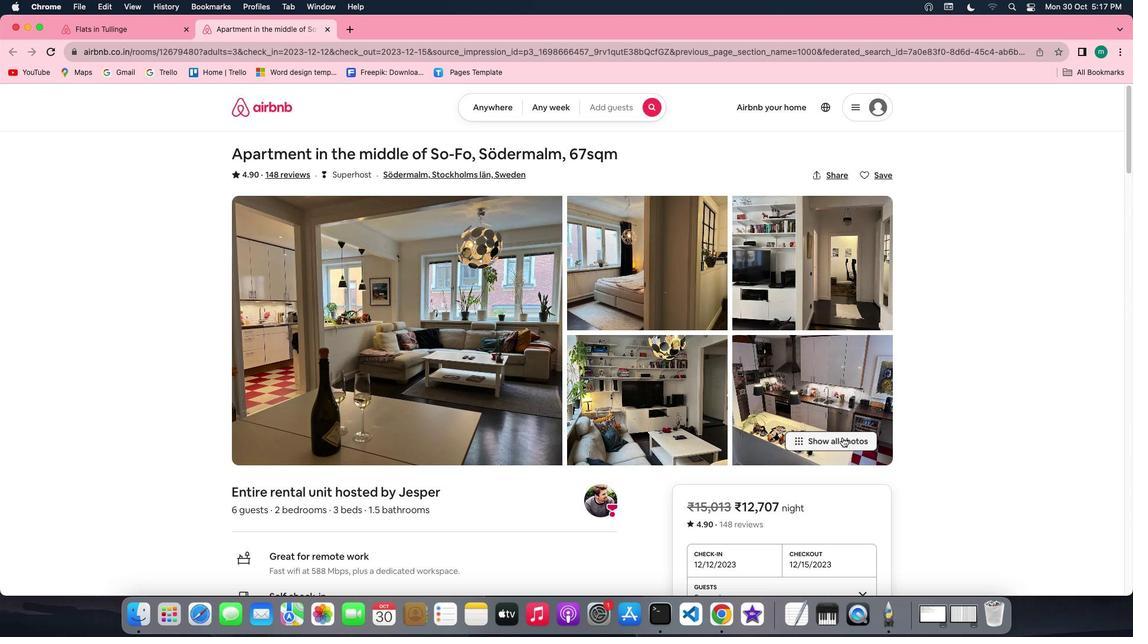 
Action: Mouse pressed left at (848, 443)
Screenshot: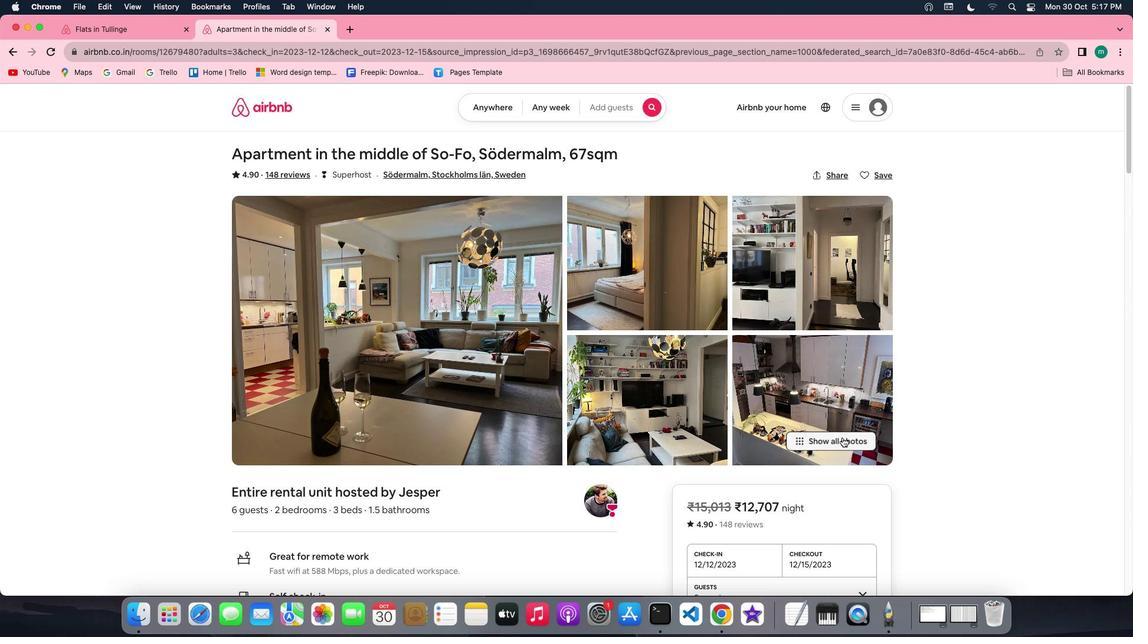 
Action: Mouse moved to (718, 445)
Screenshot: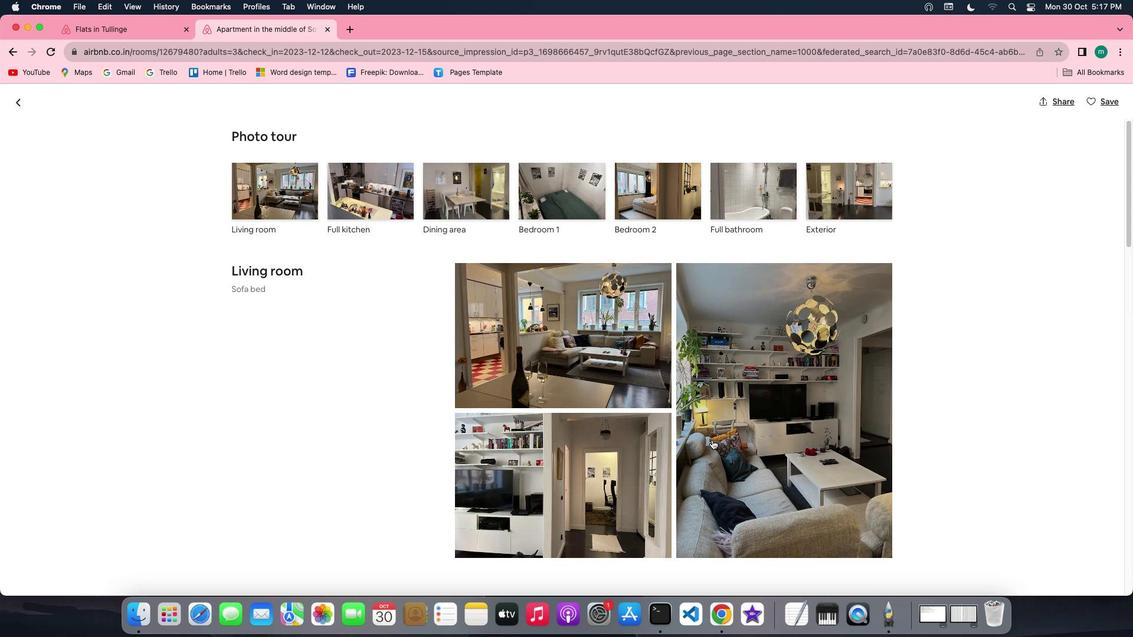 
Action: Mouse scrolled (718, 445) with delta (5, 5)
Screenshot: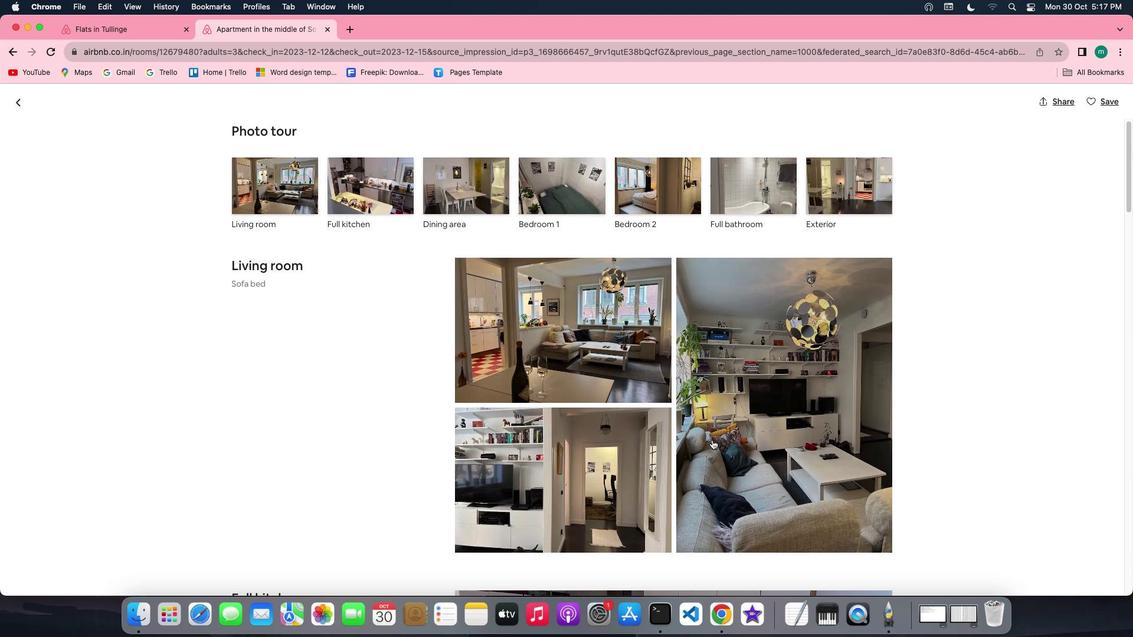 
Action: Mouse scrolled (718, 445) with delta (5, 5)
Screenshot: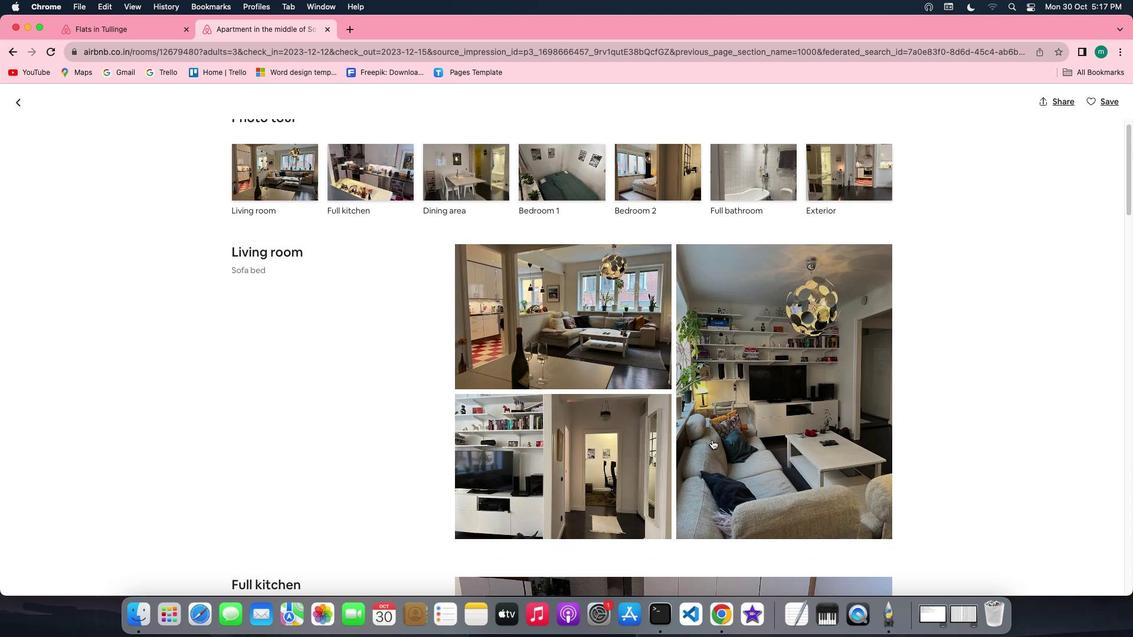 
Action: Mouse scrolled (718, 445) with delta (5, 5)
Screenshot: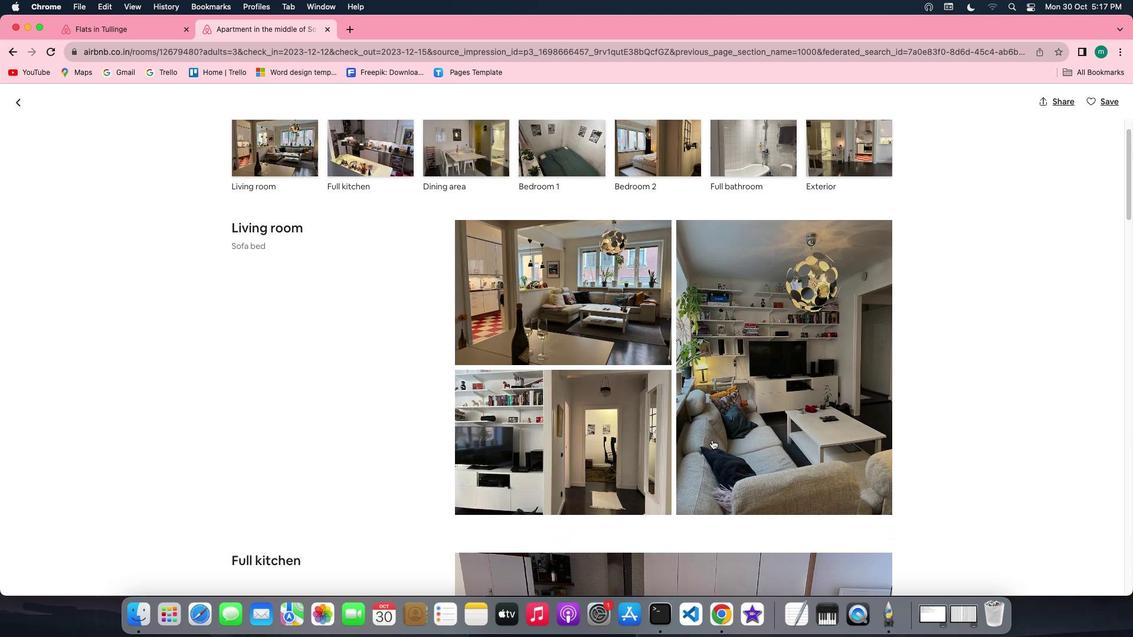 
Action: Mouse scrolled (718, 445) with delta (5, 5)
Screenshot: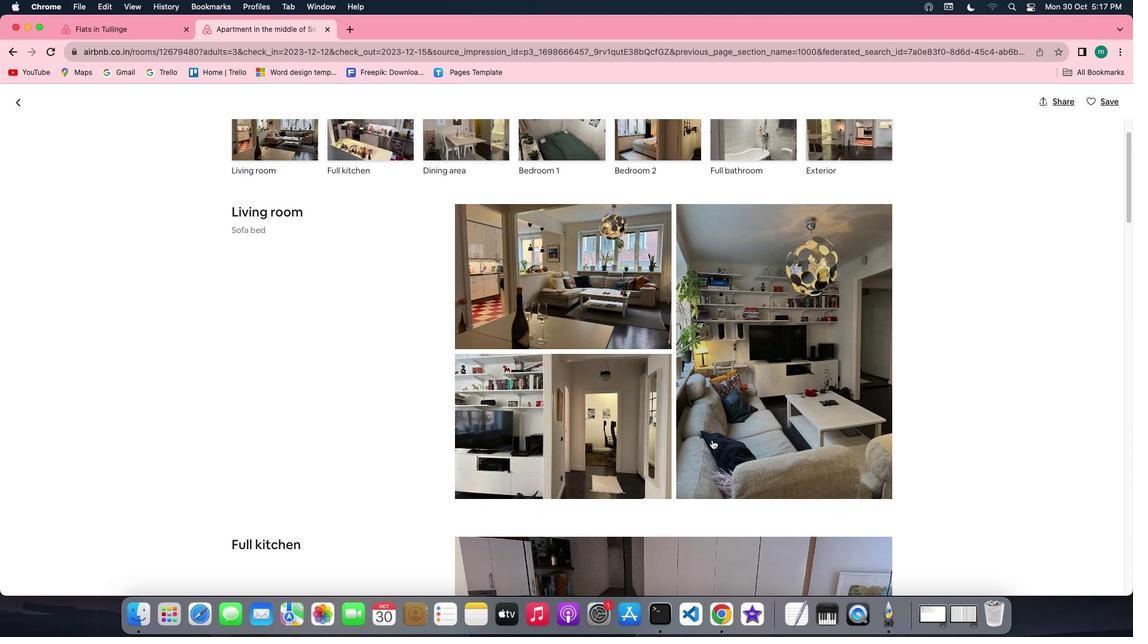 
Action: Mouse scrolled (718, 445) with delta (5, 5)
Screenshot: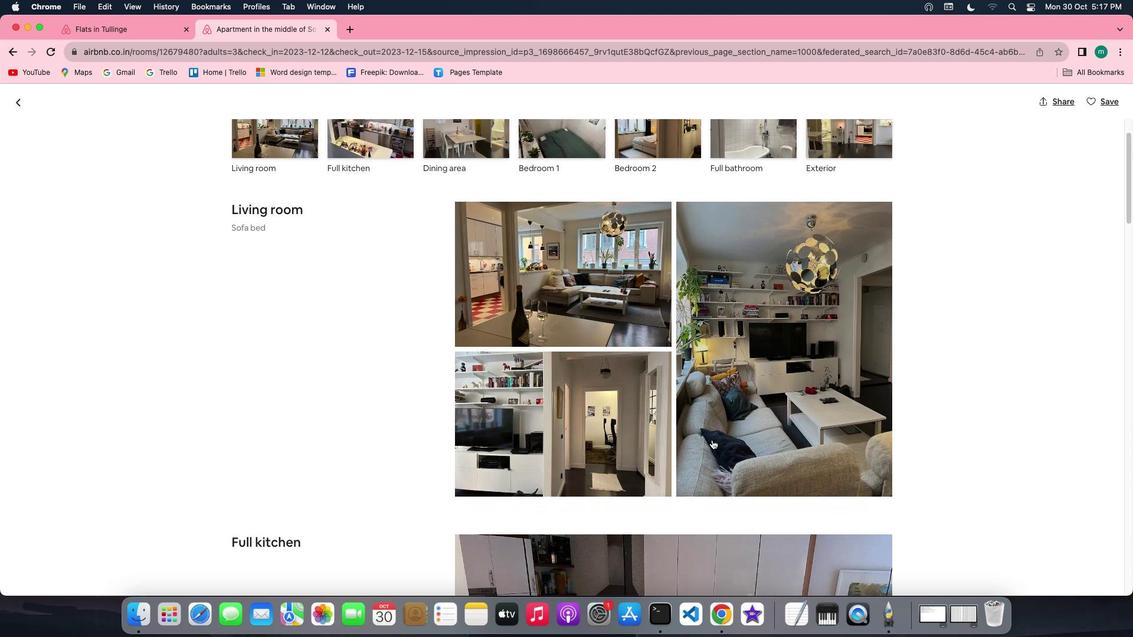 
Action: Mouse scrolled (718, 445) with delta (5, 5)
Screenshot: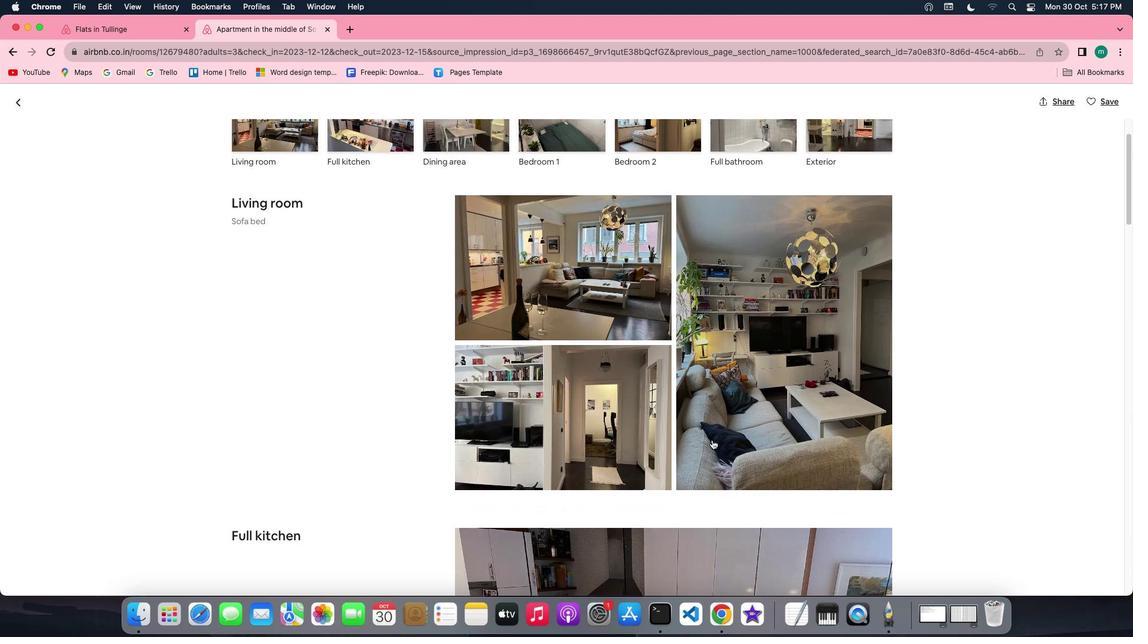 
Action: Mouse scrolled (718, 445) with delta (5, 5)
Screenshot: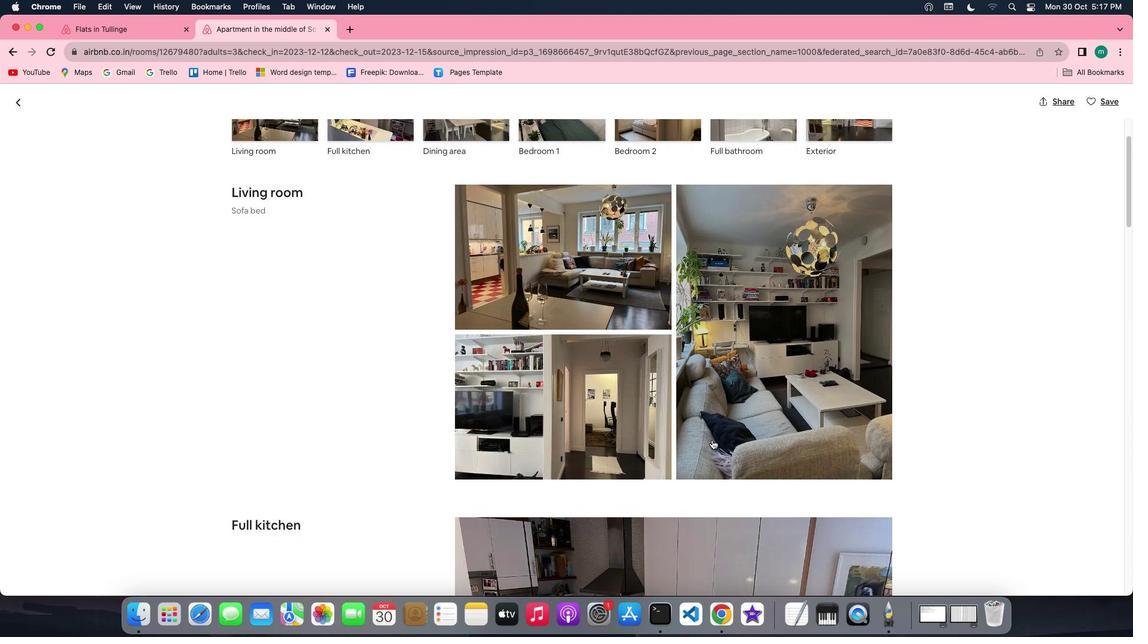 
Action: Mouse scrolled (718, 445) with delta (5, 5)
Screenshot: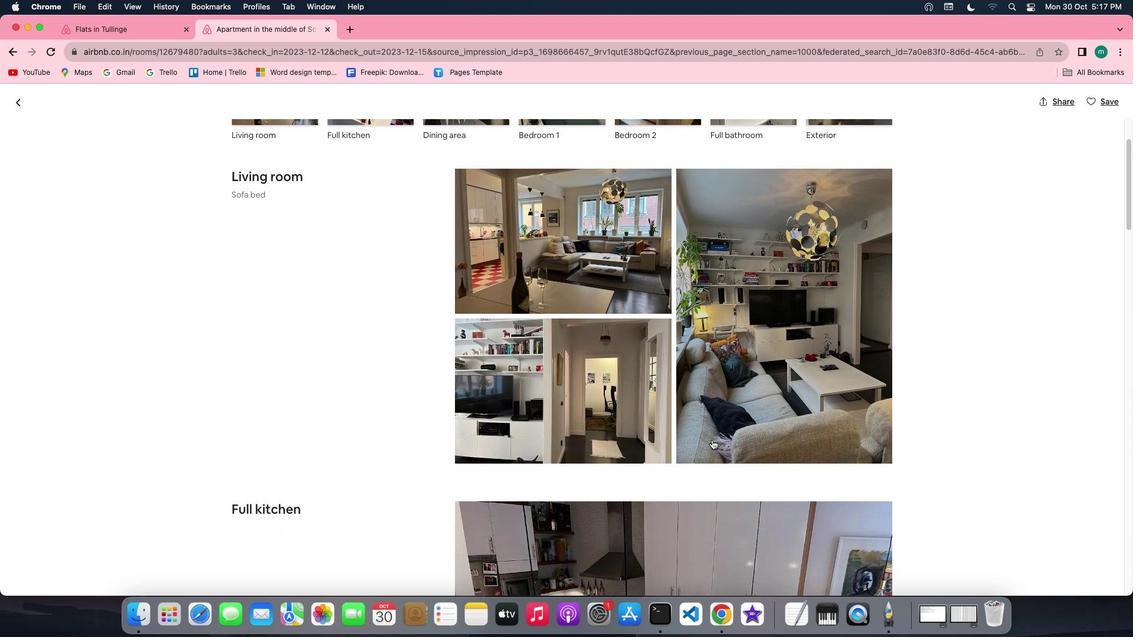 
Action: Mouse scrolled (718, 445) with delta (5, 5)
Screenshot: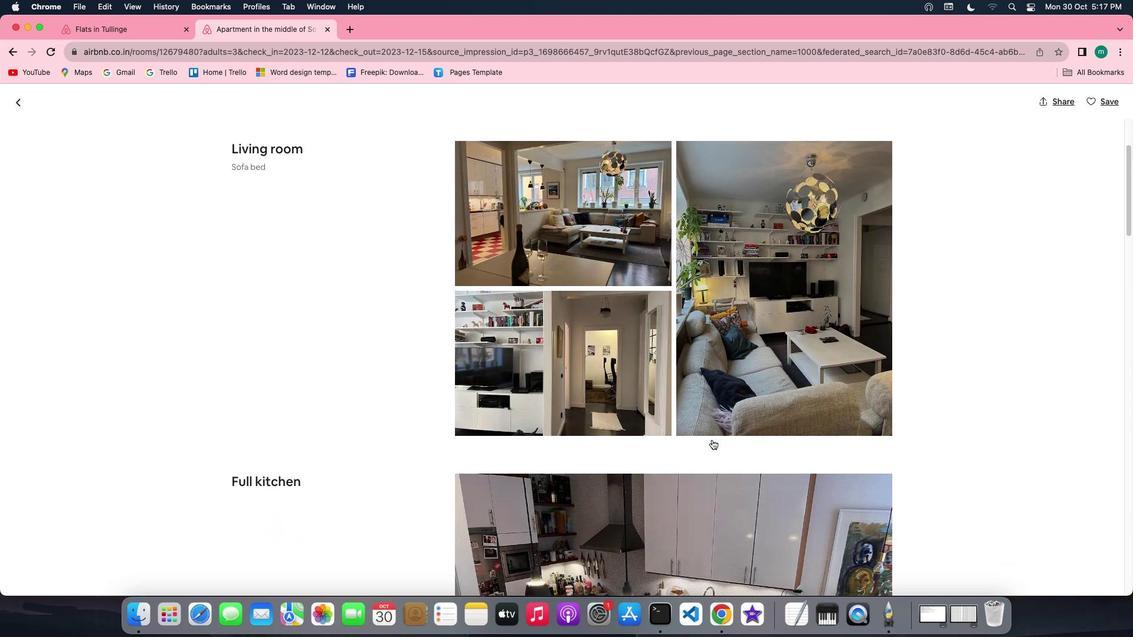 
Action: Mouse scrolled (718, 445) with delta (5, 5)
Screenshot: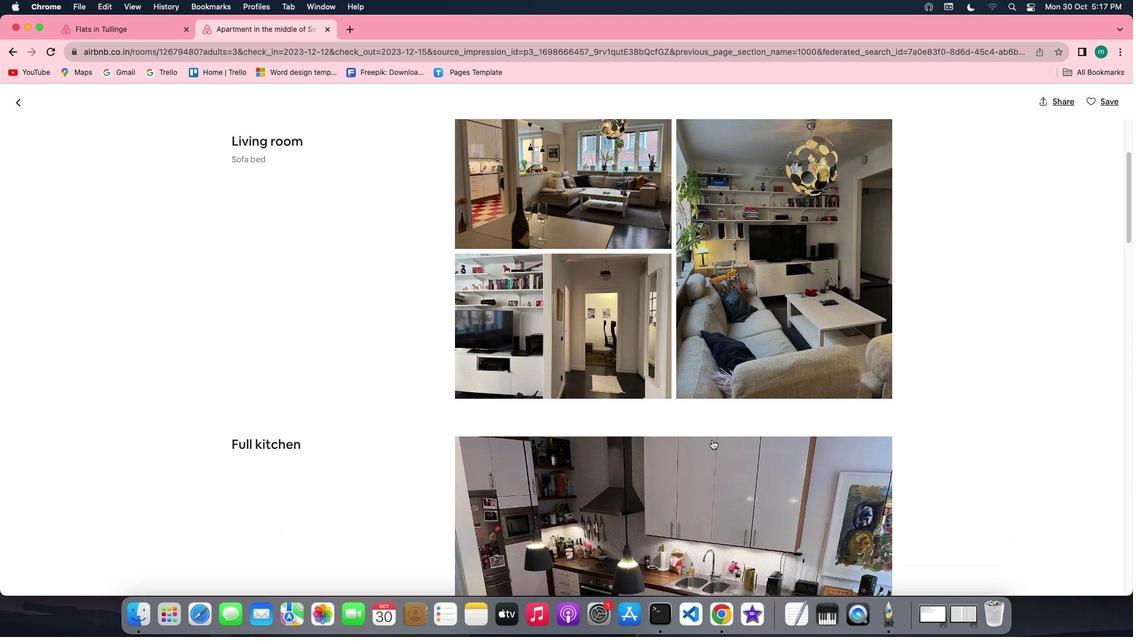 
Action: Mouse scrolled (718, 445) with delta (5, 5)
Screenshot: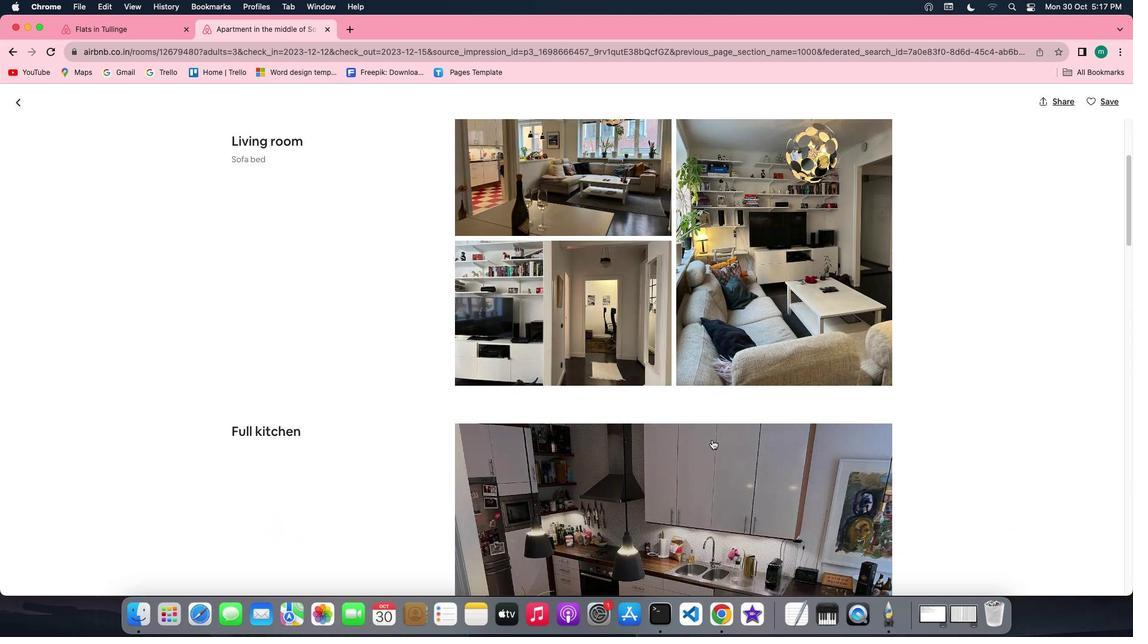 
Action: Mouse scrolled (718, 445) with delta (5, 5)
Screenshot: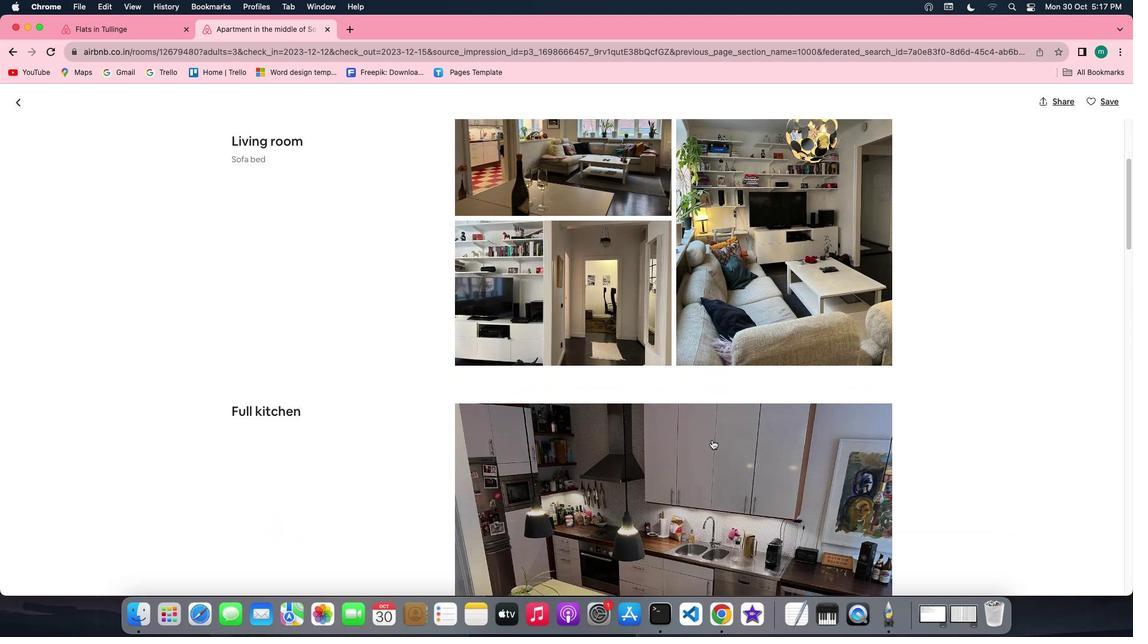 
Action: Mouse scrolled (718, 445) with delta (5, 4)
Screenshot: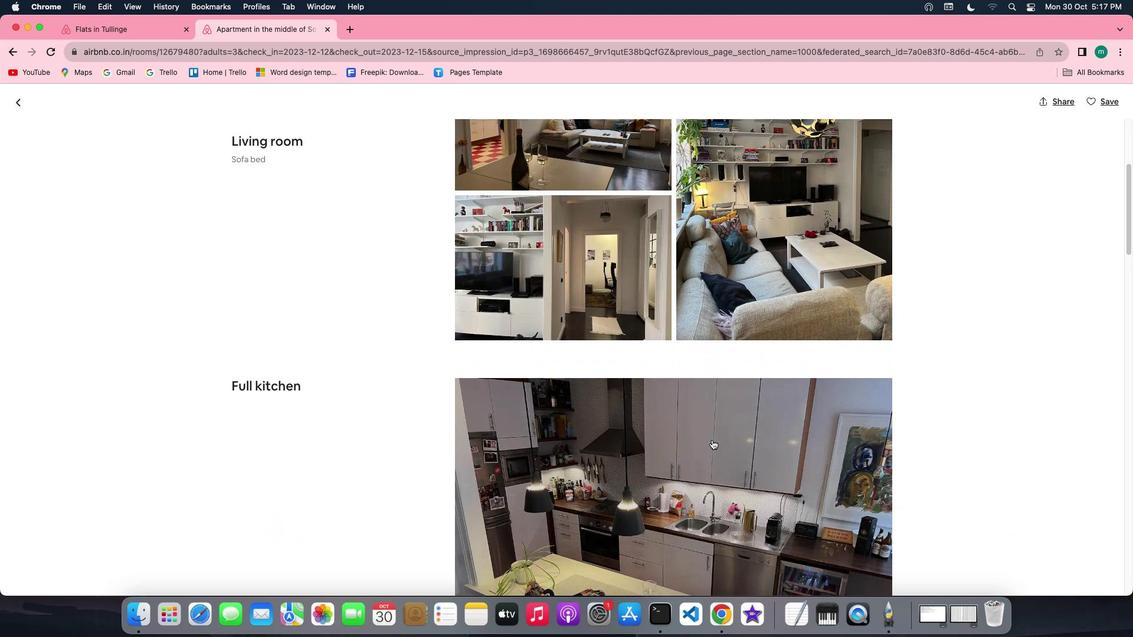 
Action: Mouse scrolled (718, 445) with delta (5, 4)
Screenshot: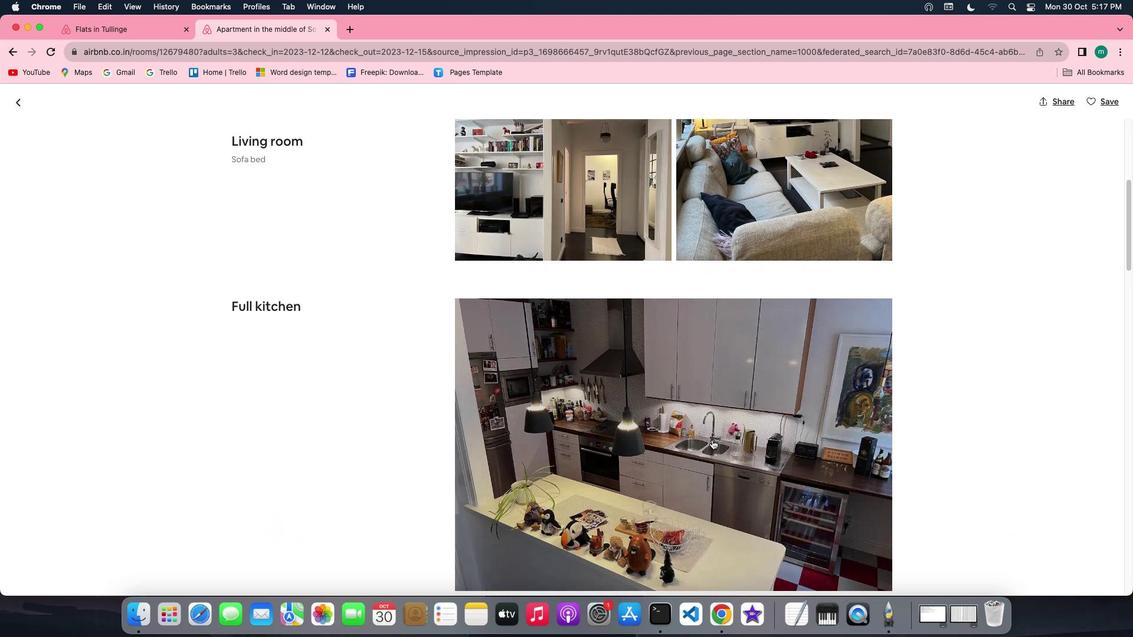 
Action: Mouse scrolled (718, 445) with delta (5, 5)
Screenshot: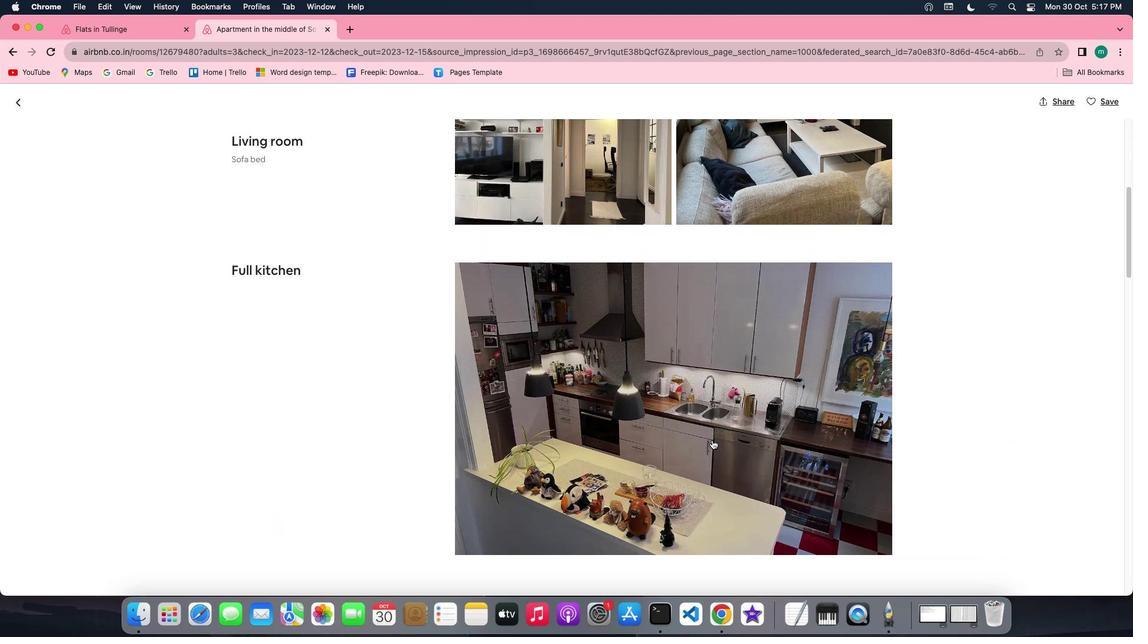 
Action: Mouse scrolled (718, 445) with delta (5, 5)
Screenshot: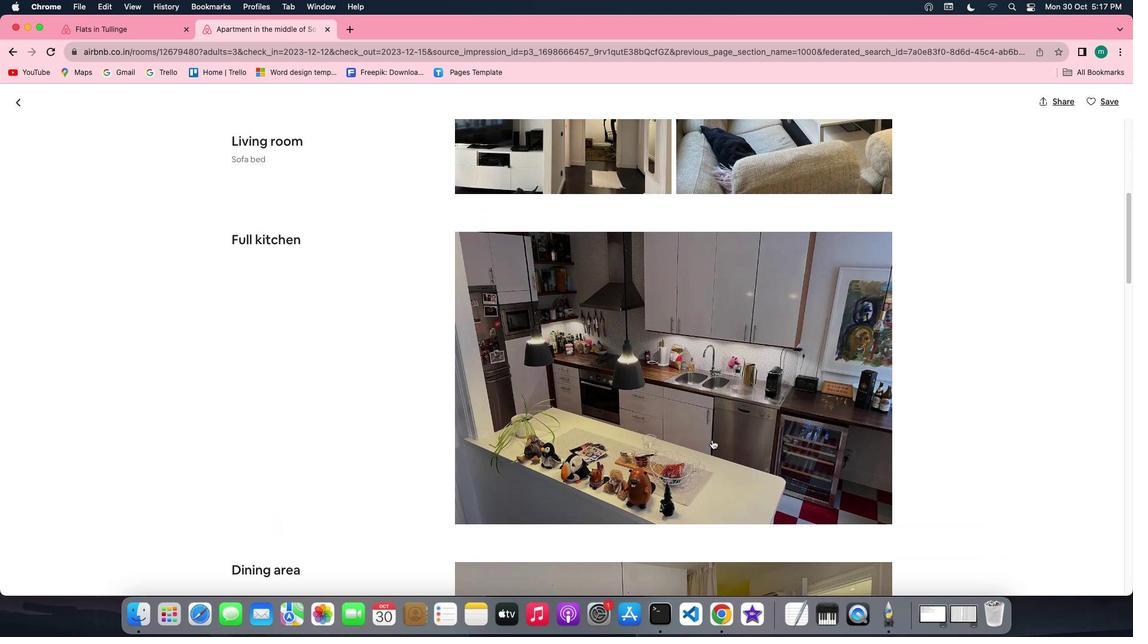 
Action: Mouse scrolled (718, 445) with delta (5, 4)
Screenshot: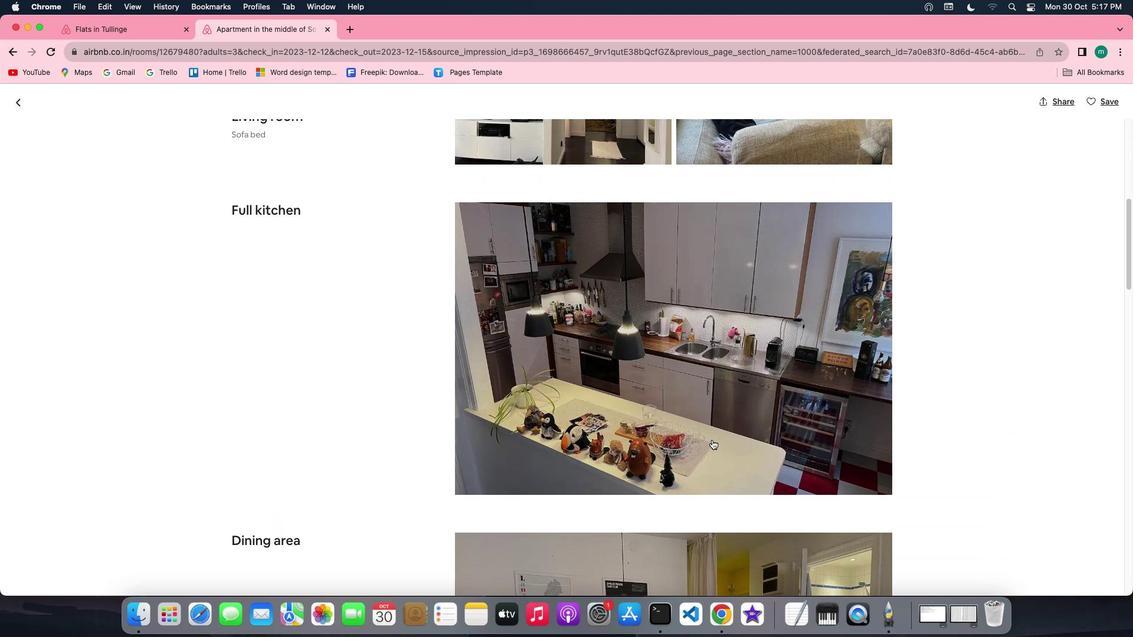 
Action: Mouse scrolled (718, 445) with delta (5, 5)
Screenshot: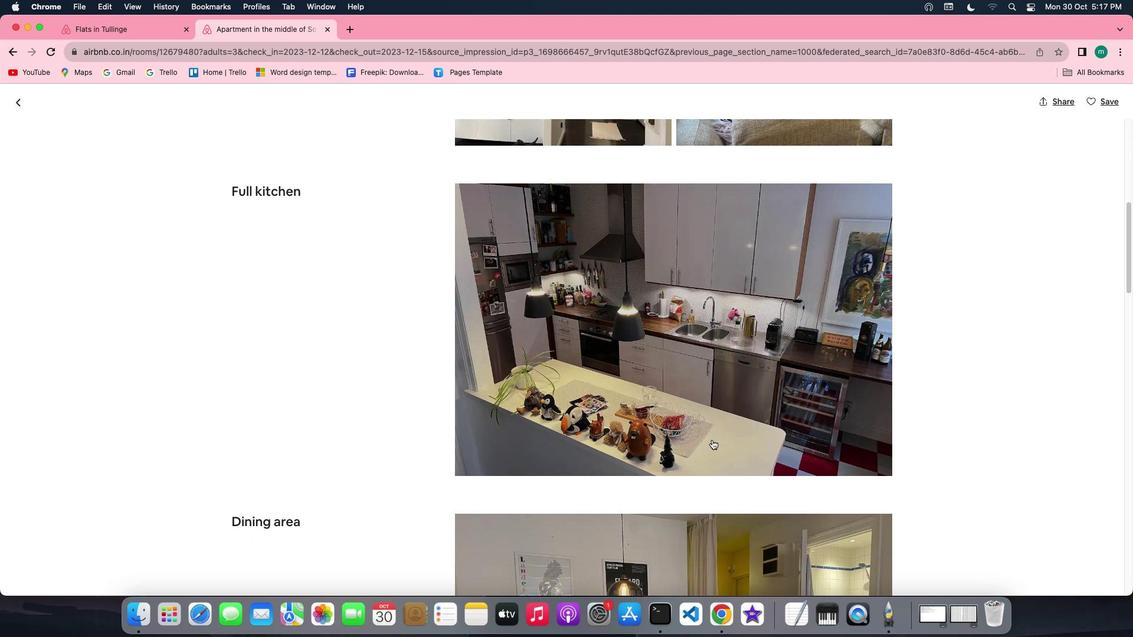 
Action: Mouse scrolled (718, 445) with delta (5, 5)
Screenshot: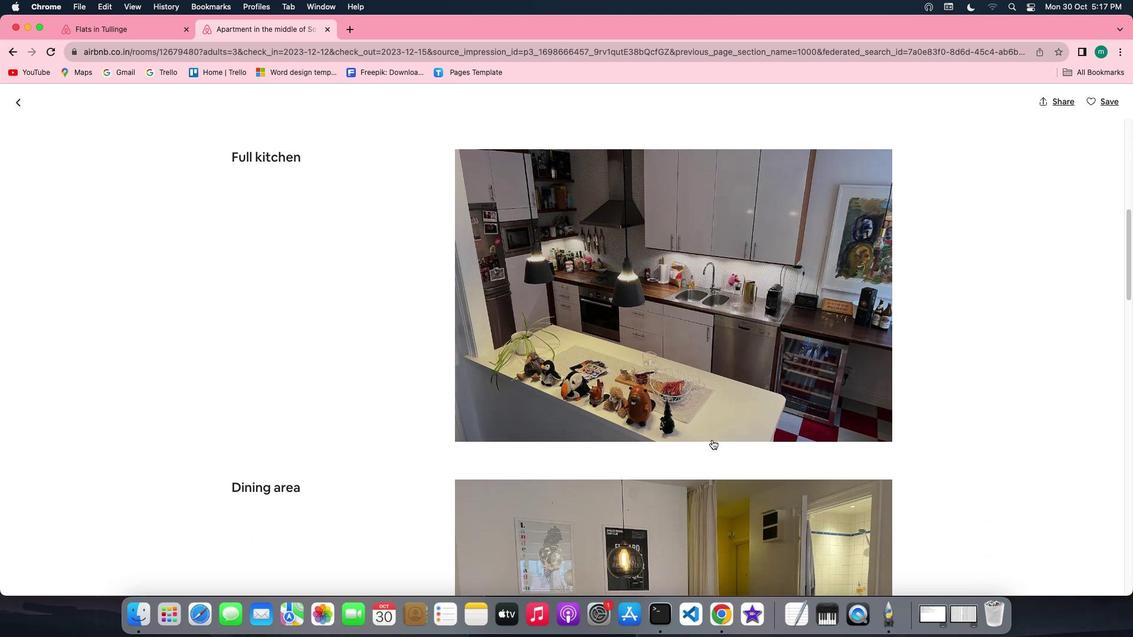 
Action: Mouse scrolled (718, 445) with delta (5, 4)
Screenshot: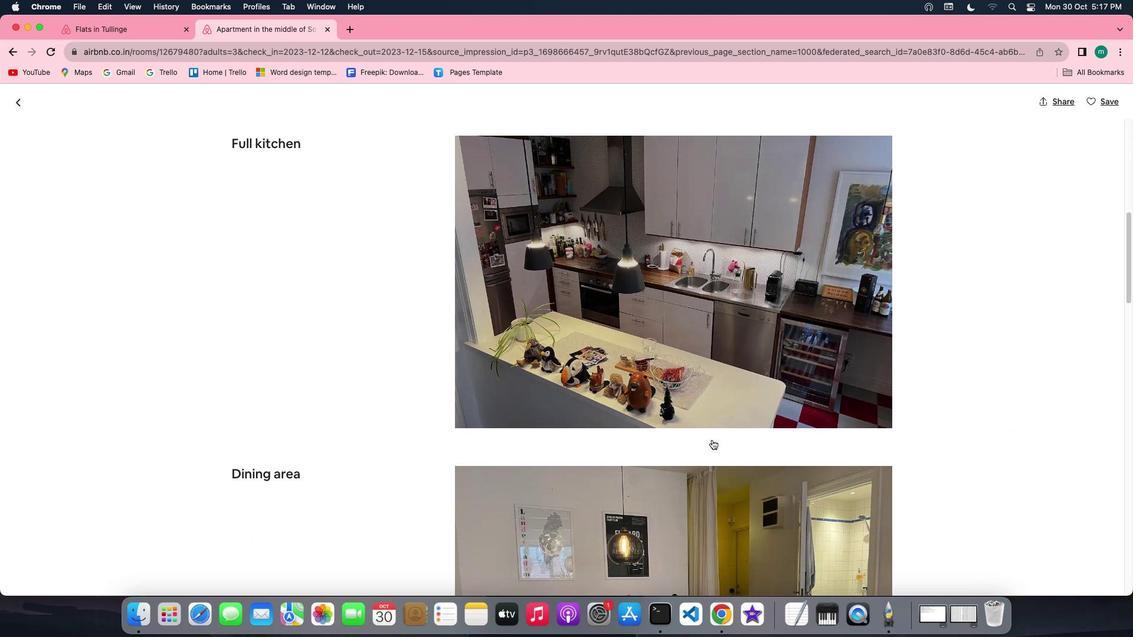 
Action: Mouse scrolled (718, 445) with delta (5, 5)
Screenshot: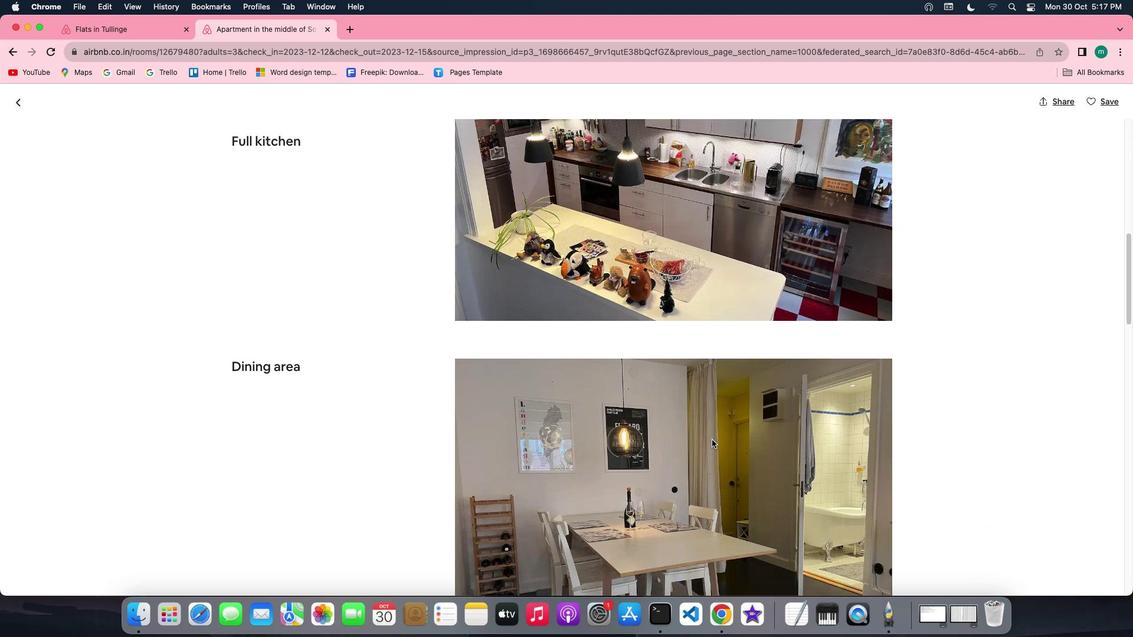 
Action: Mouse scrolled (718, 445) with delta (5, 5)
Screenshot: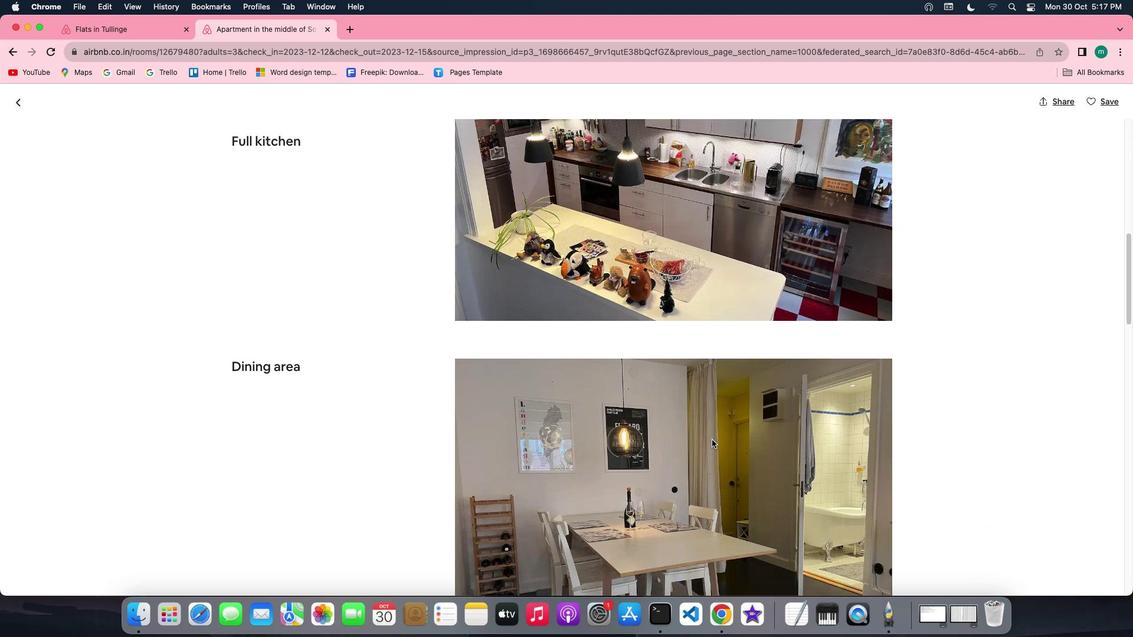 
Action: Mouse scrolled (718, 445) with delta (5, 4)
Screenshot: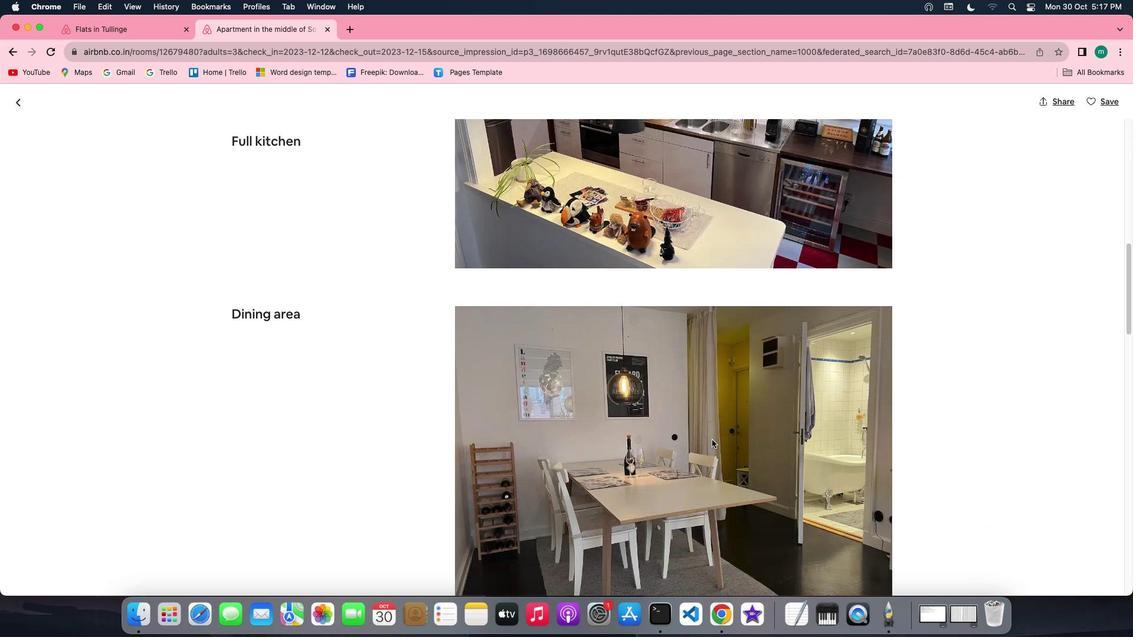 
Action: Mouse scrolled (718, 445) with delta (5, 3)
Screenshot: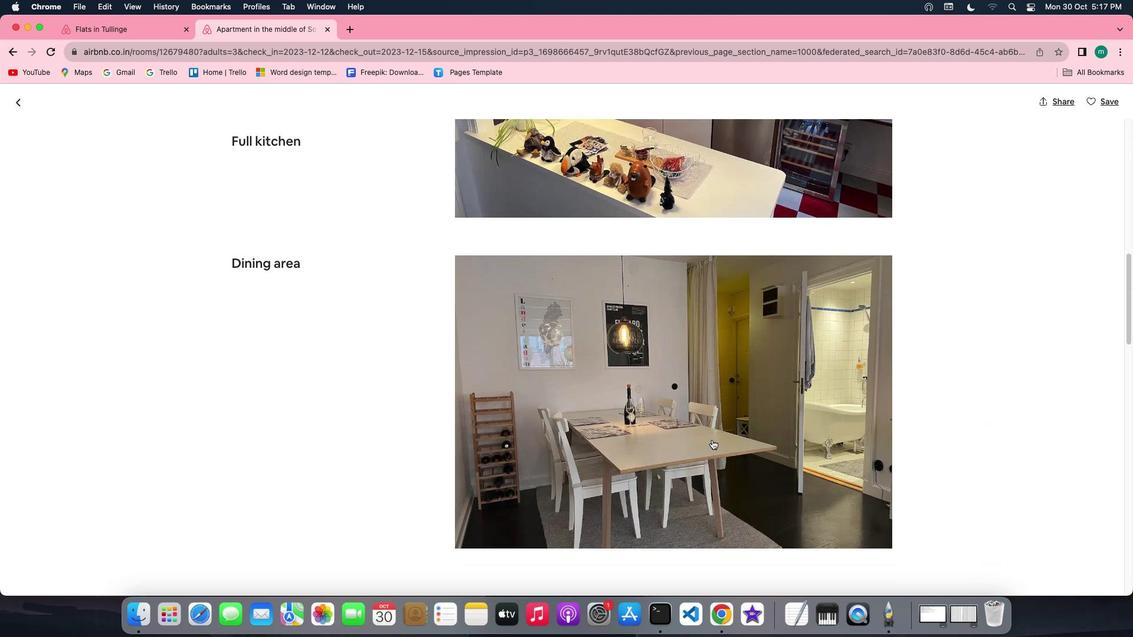 
Action: Mouse scrolled (718, 445) with delta (5, 5)
Screenshot: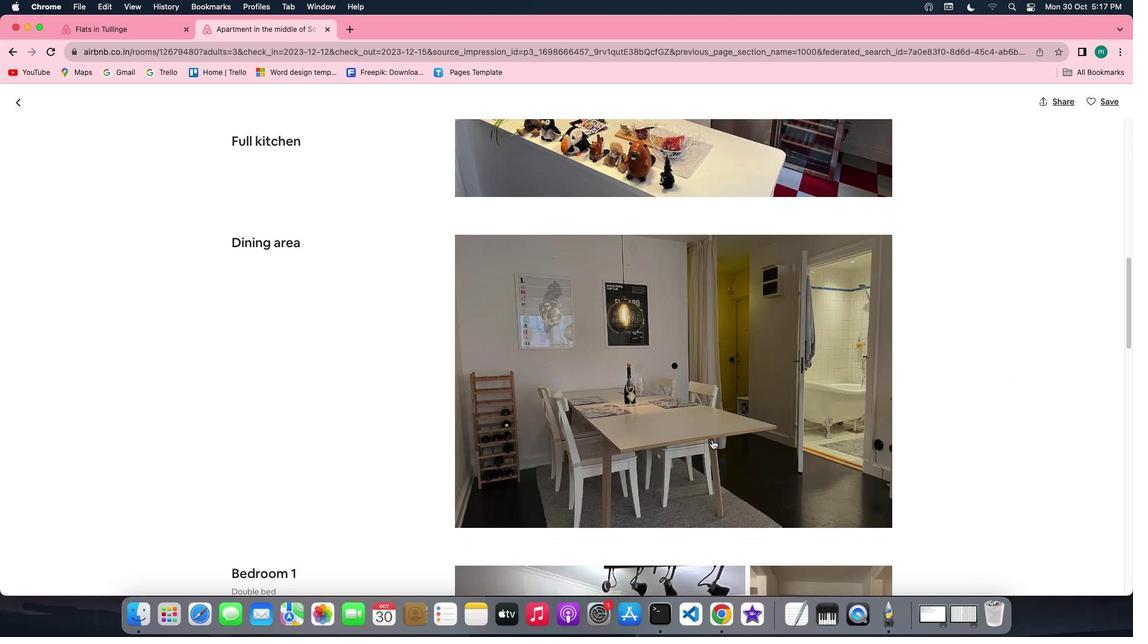
Action: Mouse scrolled (718, 445) with delta (5, 5)
Screenshot: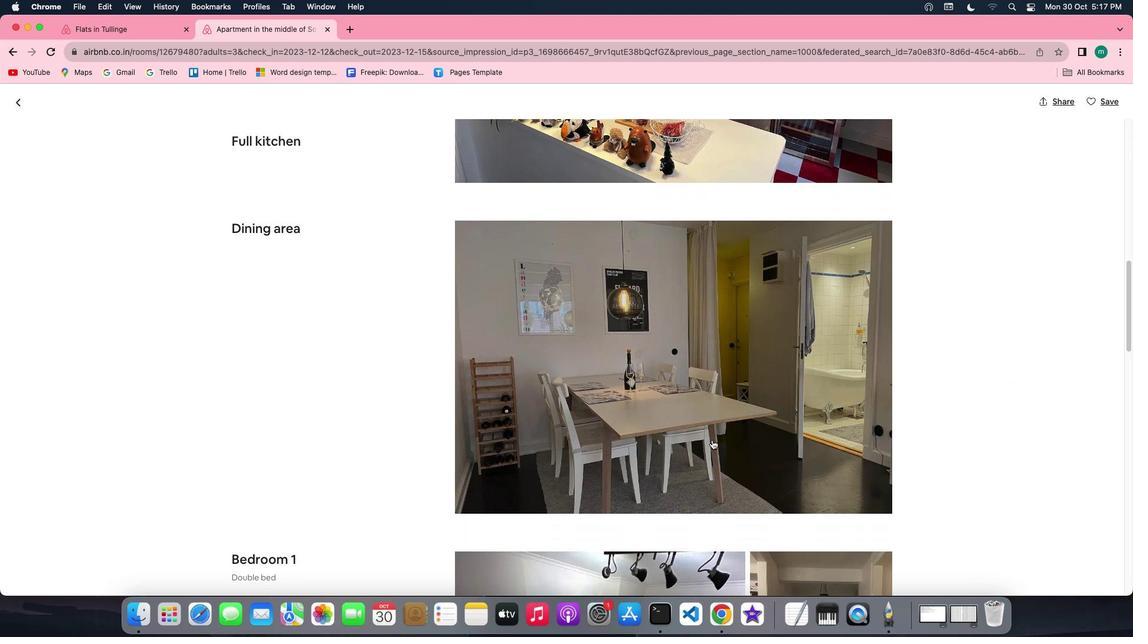 
Action: Mouse scrolled (718, 445) with delta (5, 4)
Screenshot: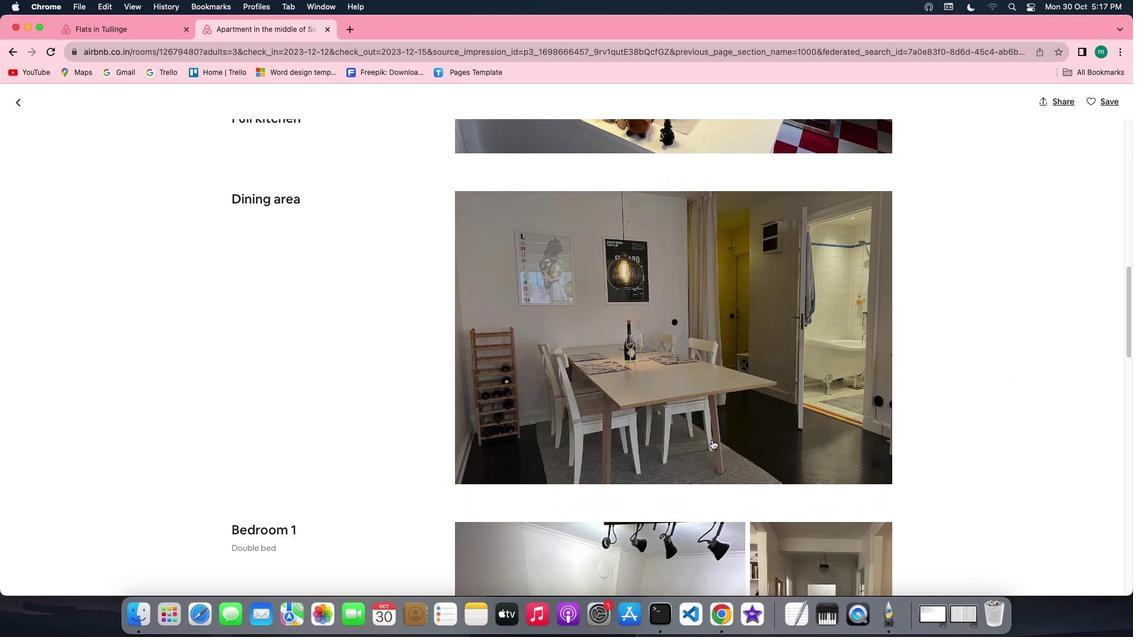 
Action: Mouse moved to (712, 406)
Screenshot: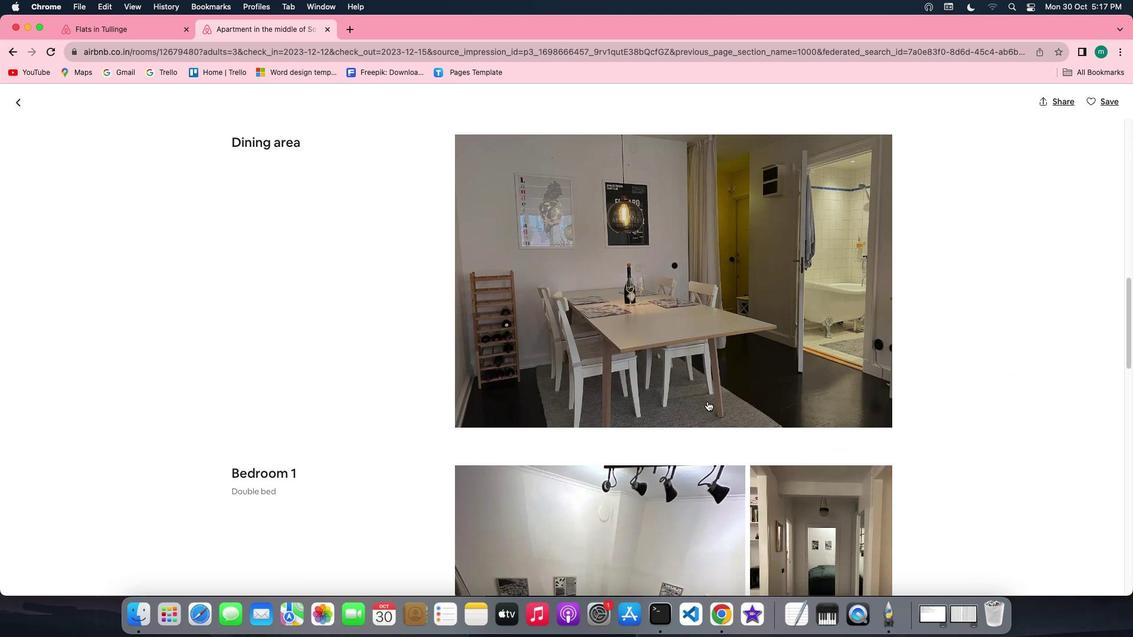 
Action: Mouse scrolled (712, 406) with delta (5, 5)
Screenshot: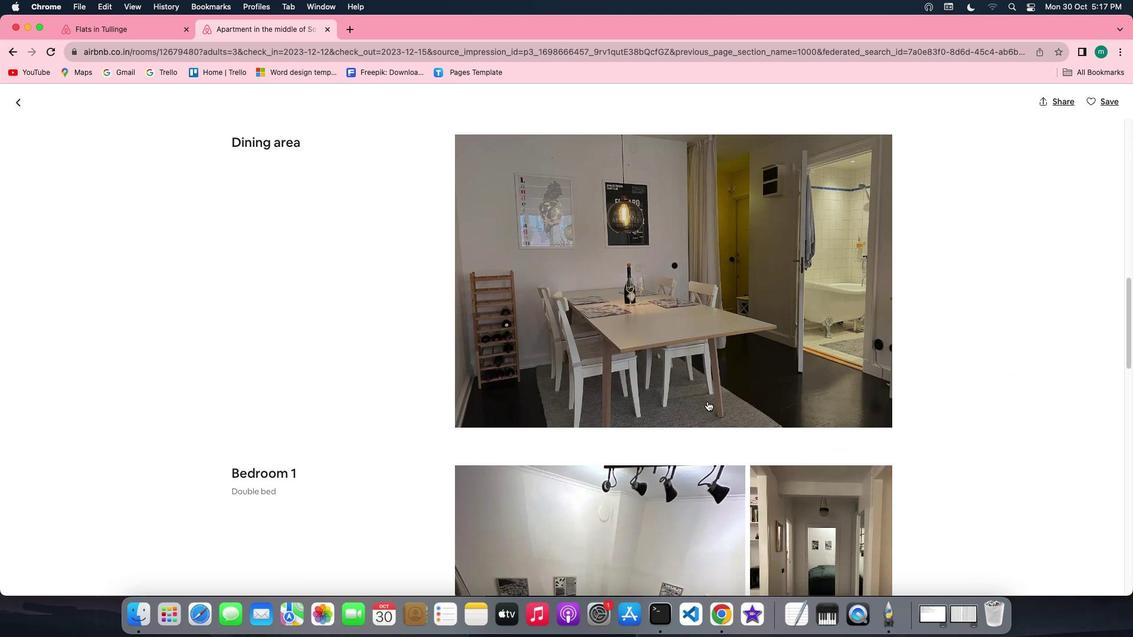 
Action: Mouse scrolled (712, 406) with delta (5, 5)
Screenshot: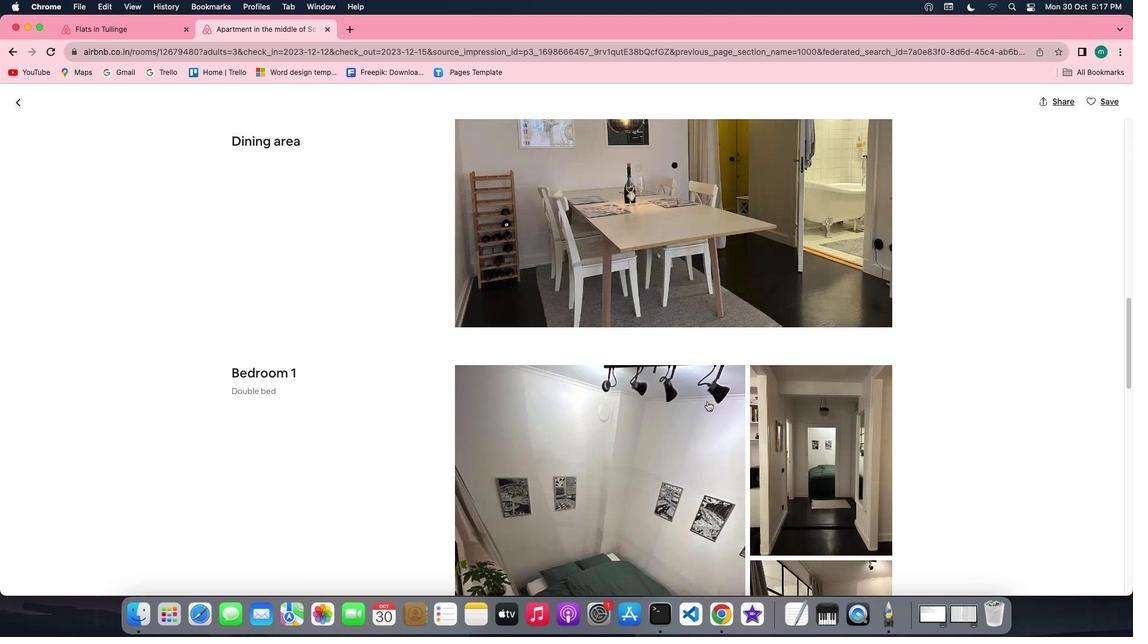 
Action: Mouse moved to (713, 407)
Screenshot: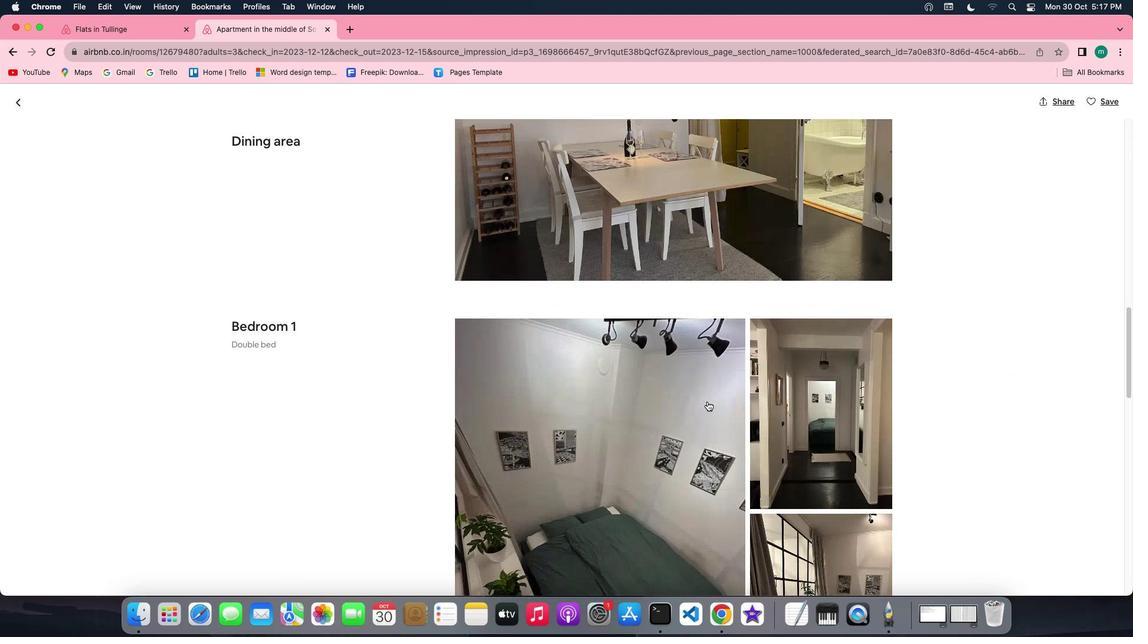 
Action: Mouse scrolled (713, 407) with delta (5, 4)
Screenshot: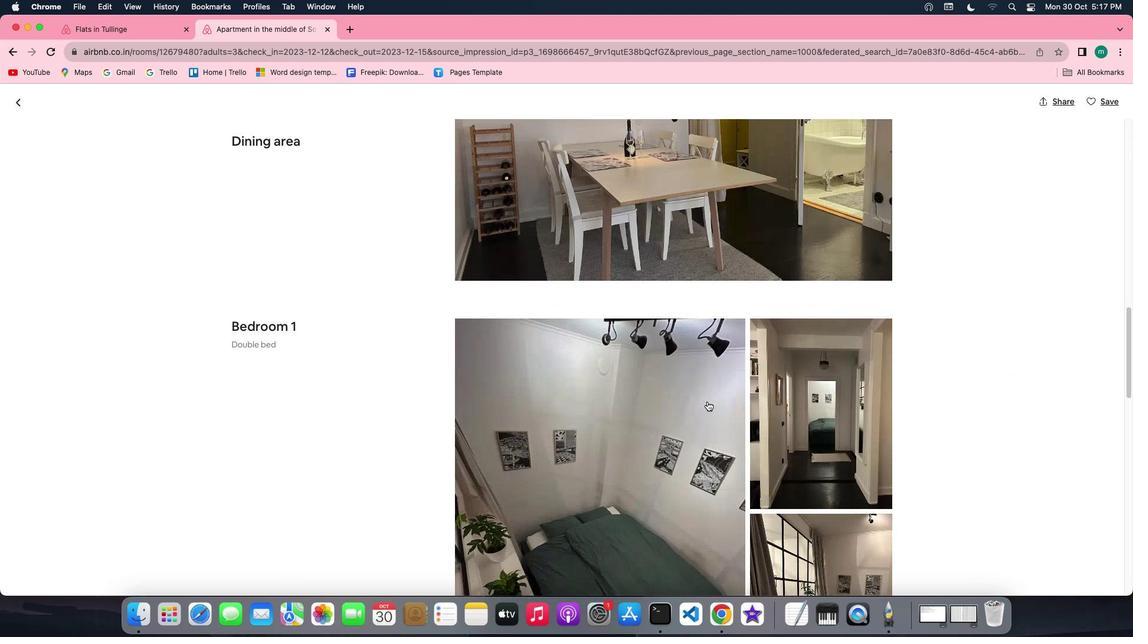 
Action: Mouse moved to (713, 407)
Screenshot: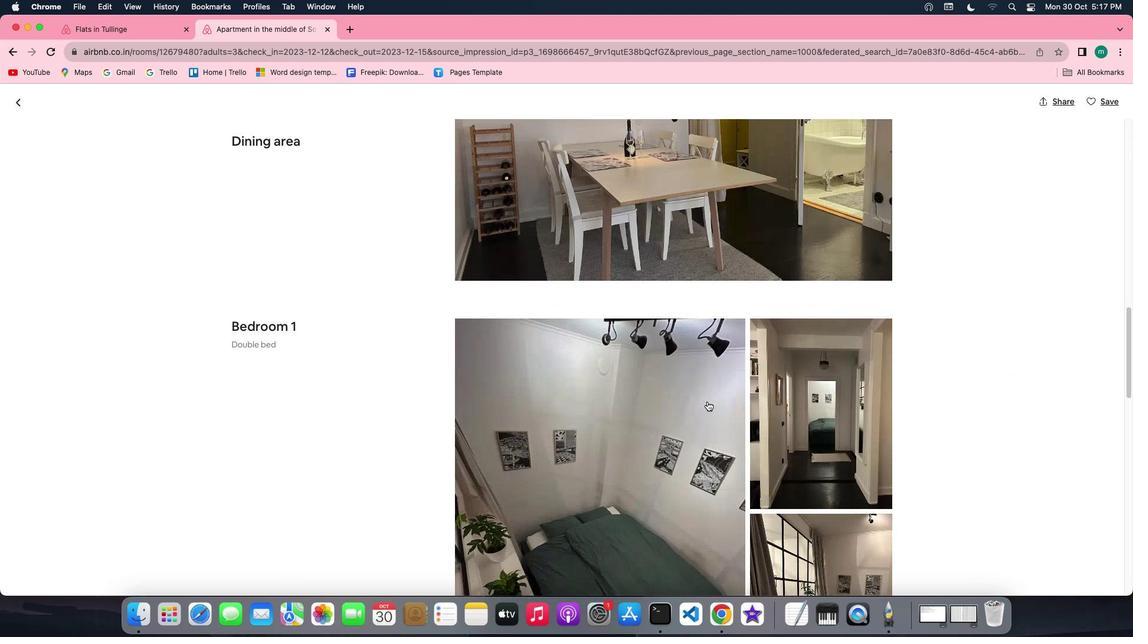 
Action: Mouse scrolled (713, 407) with delta (5, 3)
Screenshot: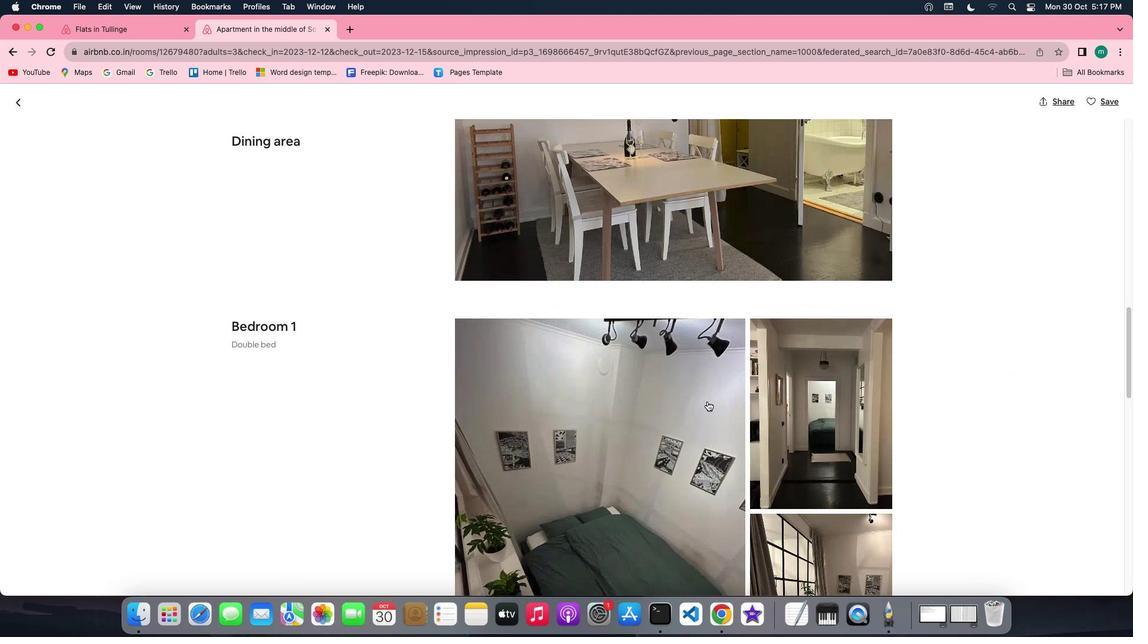 
Action: Mouse moved to (720, 399)
Screenshot: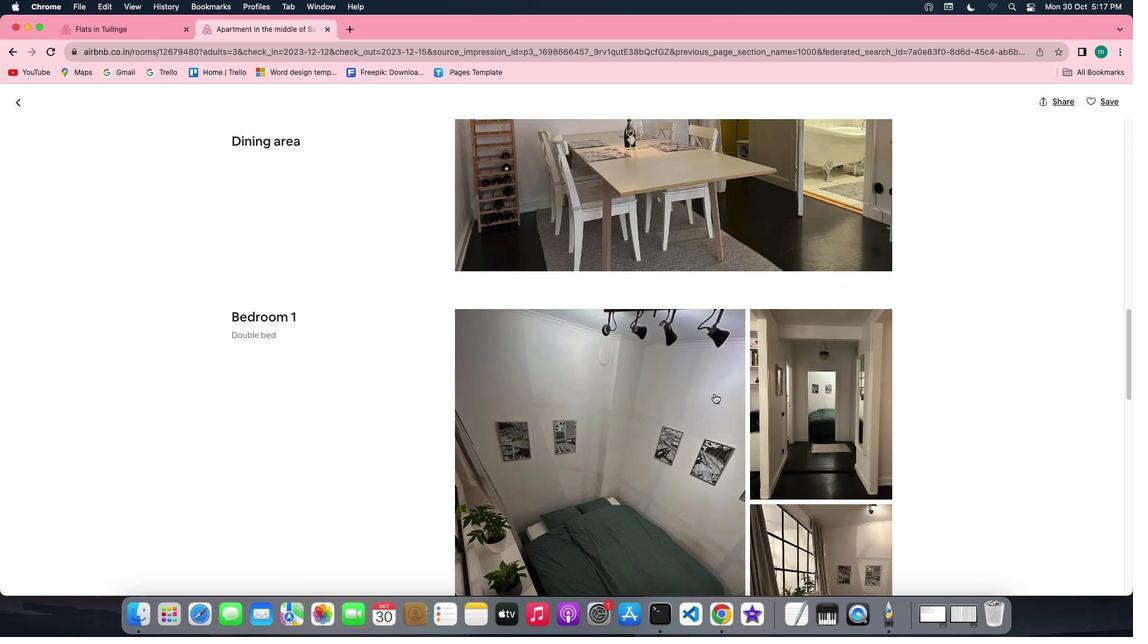 
Action: Mouse scrolled (720, 399) with delta (5, 5)
Screenshot: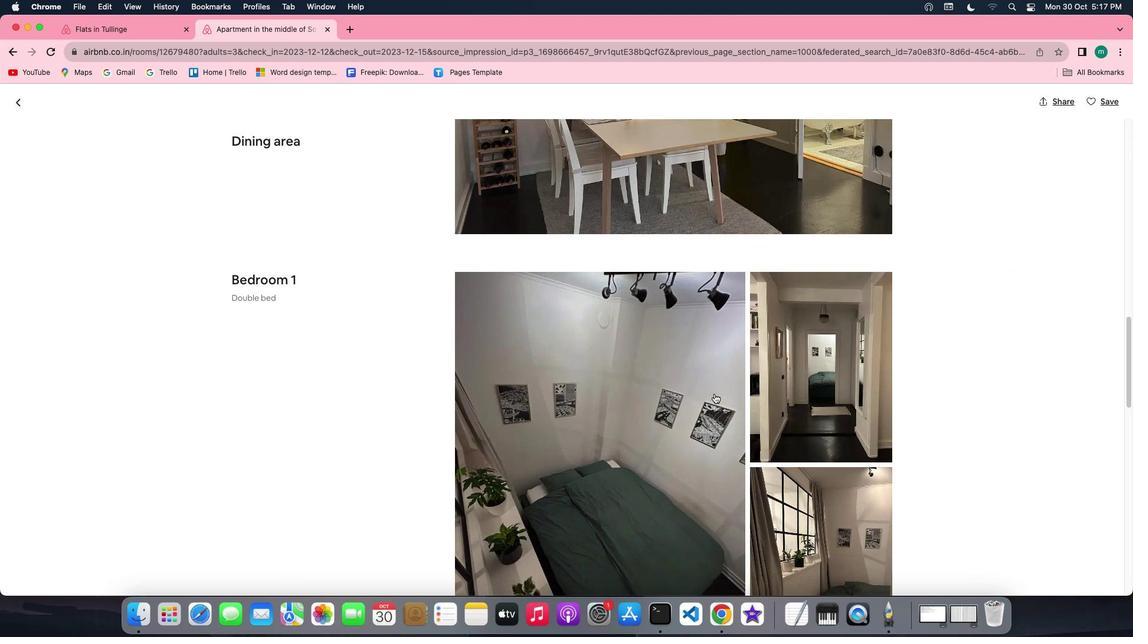 
Action: Mouse scrolled (720, 399) with delta (5, 5)
Screenshot: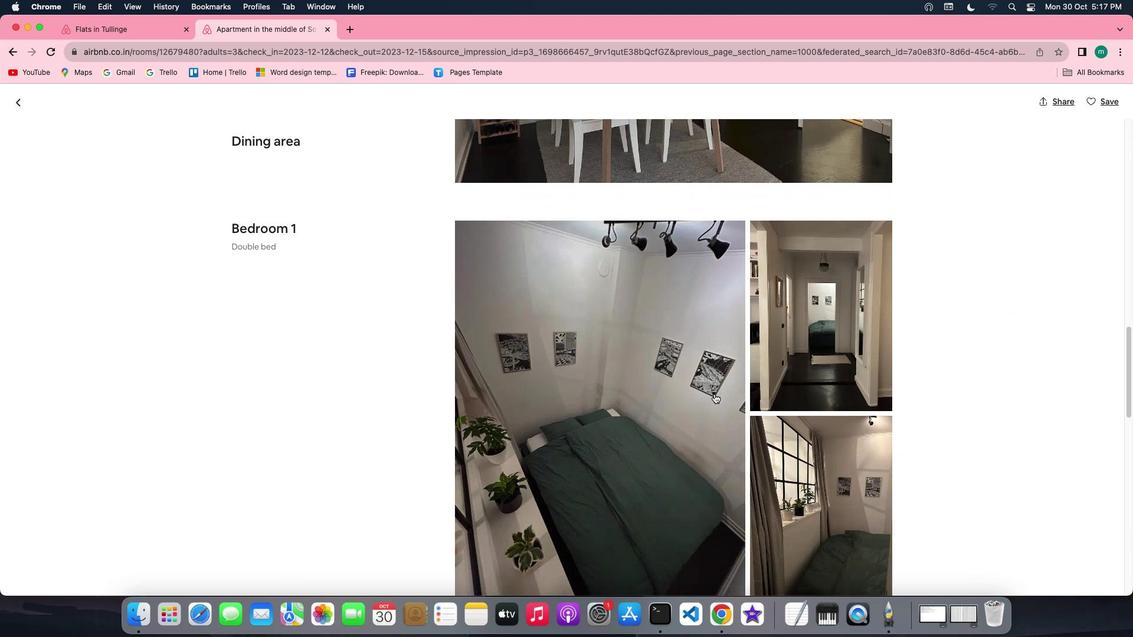 
Action: Mouse scrolled (720, 399) with delta (5, 4)
Screenshot: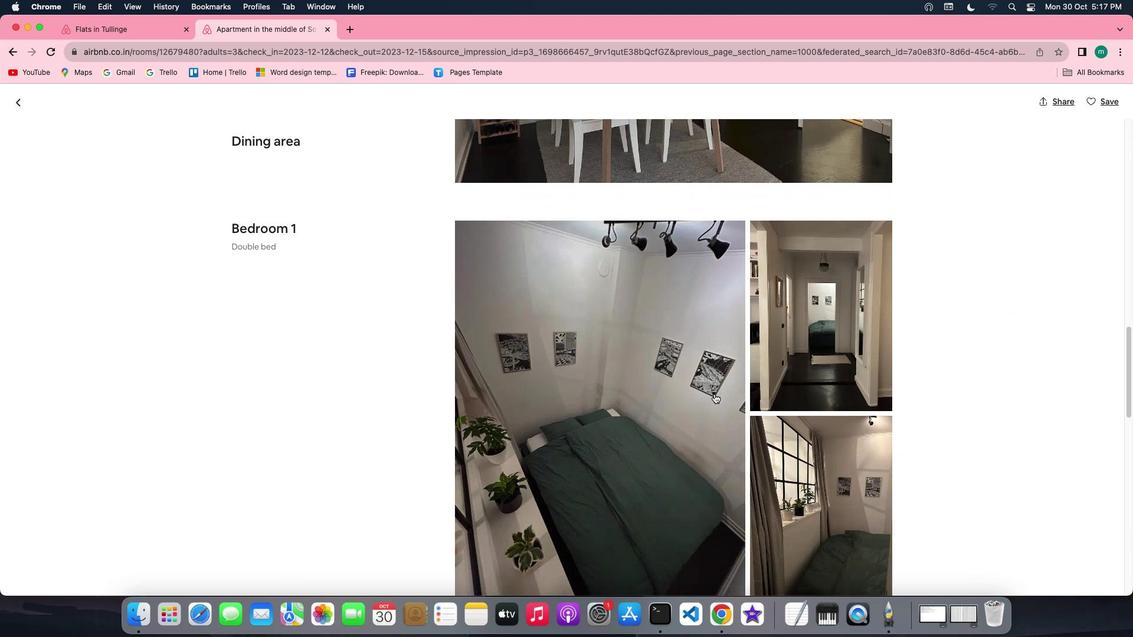 
Action: Mouse scrolled (720, 399) with delta (5, 3)
Screenshot: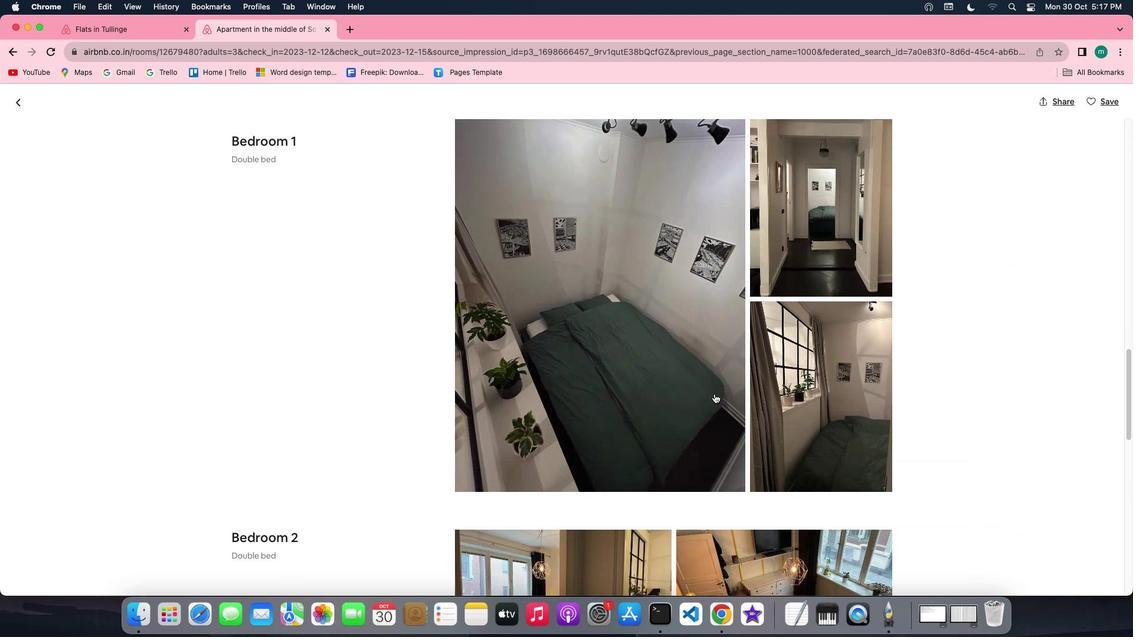 
Action: Mouse moved to (710, 416)
Screenshot: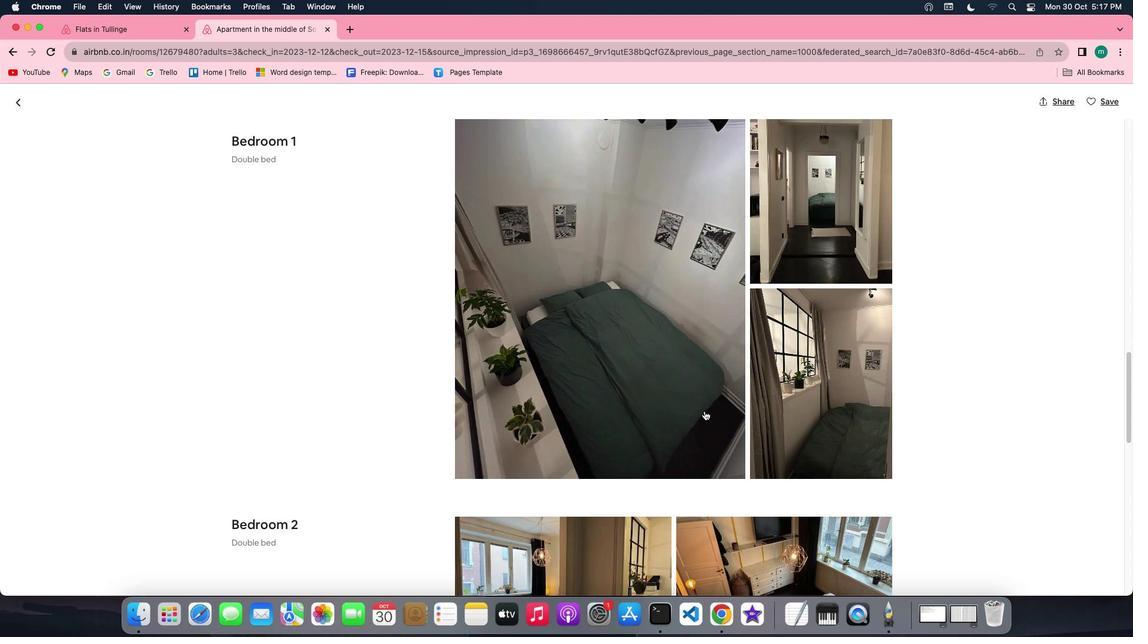 
Action: Mouse scrolled (710, 416) with delta (5, 5)
Screenshot: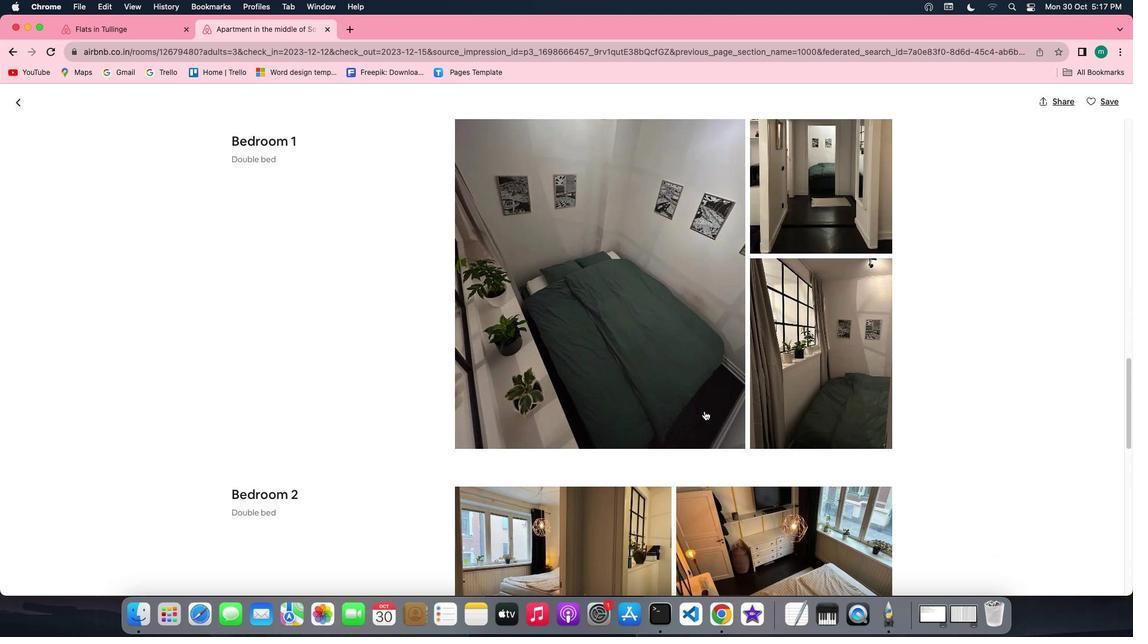 
Action: Mouse scrolled (710, 416) with delta (5, 5)
Screenshot: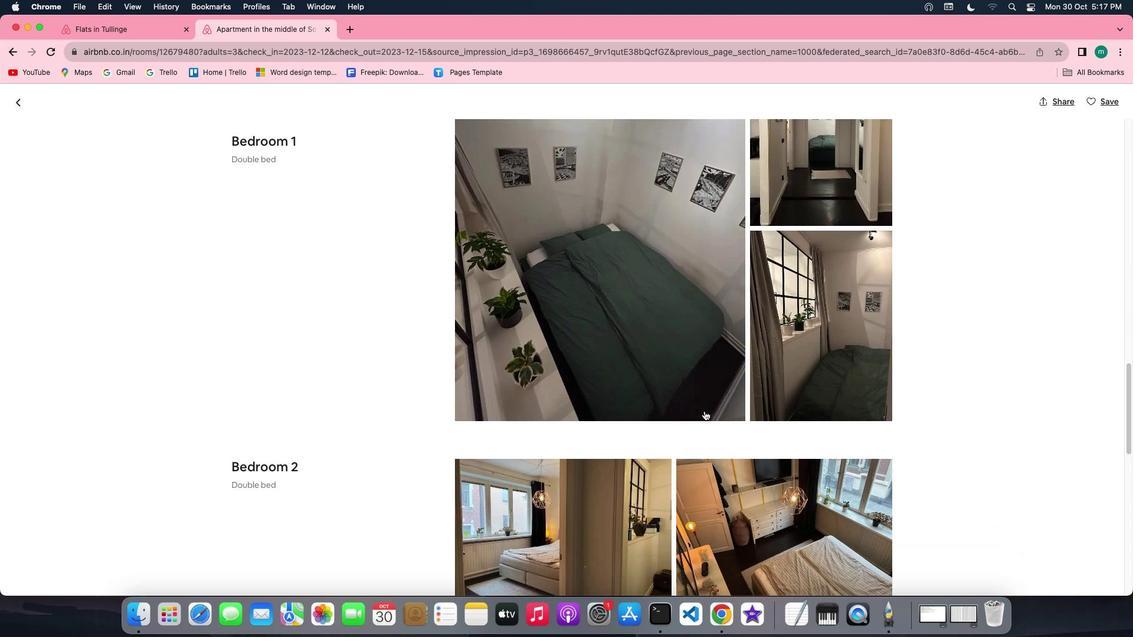 
Action: Mouse scrolled (710, 416) with delta (5, 4)
Screenshot: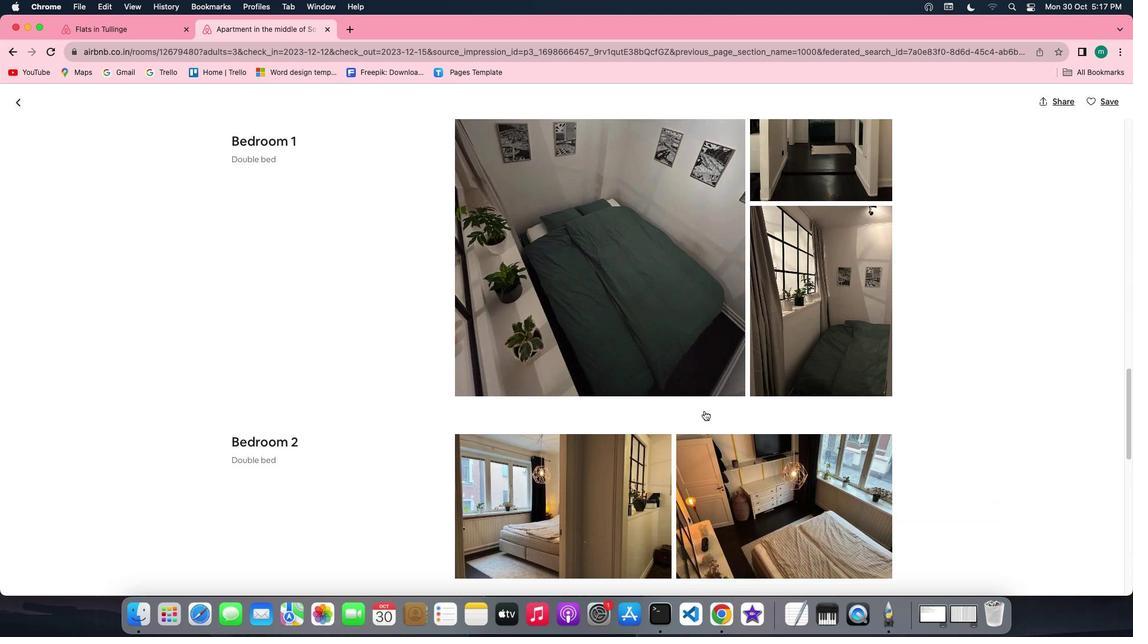 
Action: Mouse scrolled (710, 416) with delta (5, 5)
Screenshot: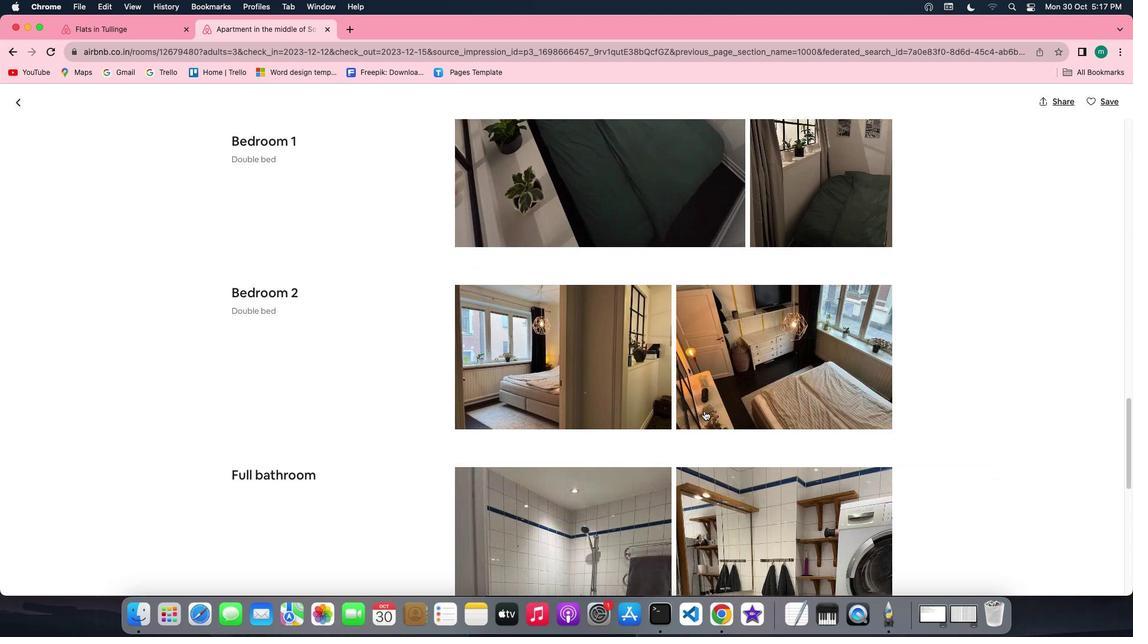 
Action: Mouse scrolled (710, 416) with delta (5, 5)
Screenshot: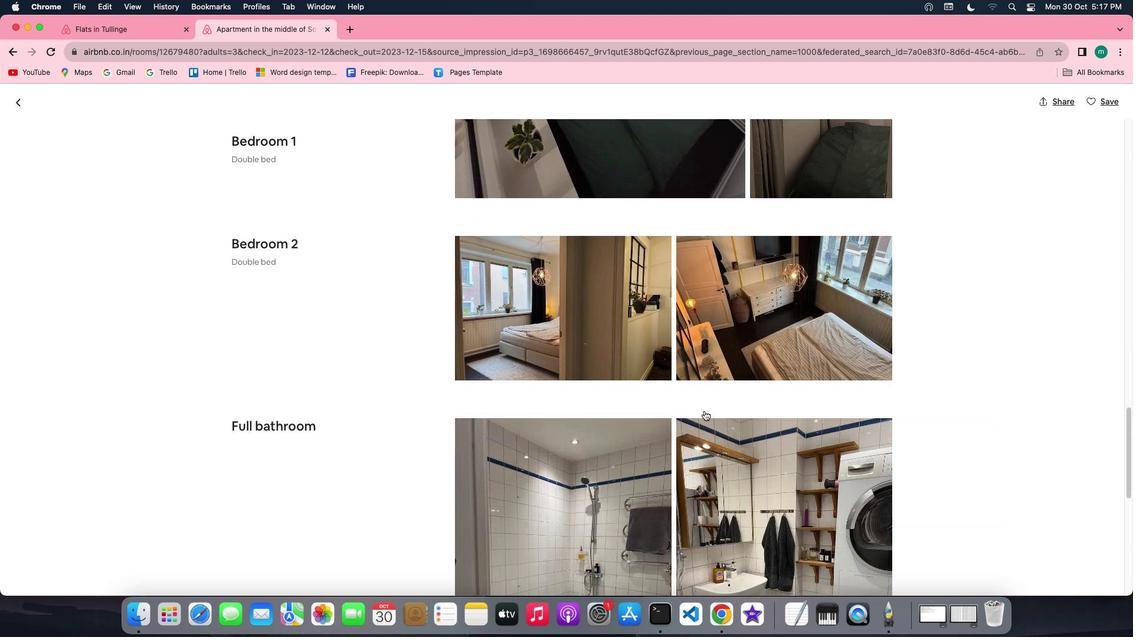 
Action: Mouse scrolled (710, 416) with delta (5, 4)
Screenshot: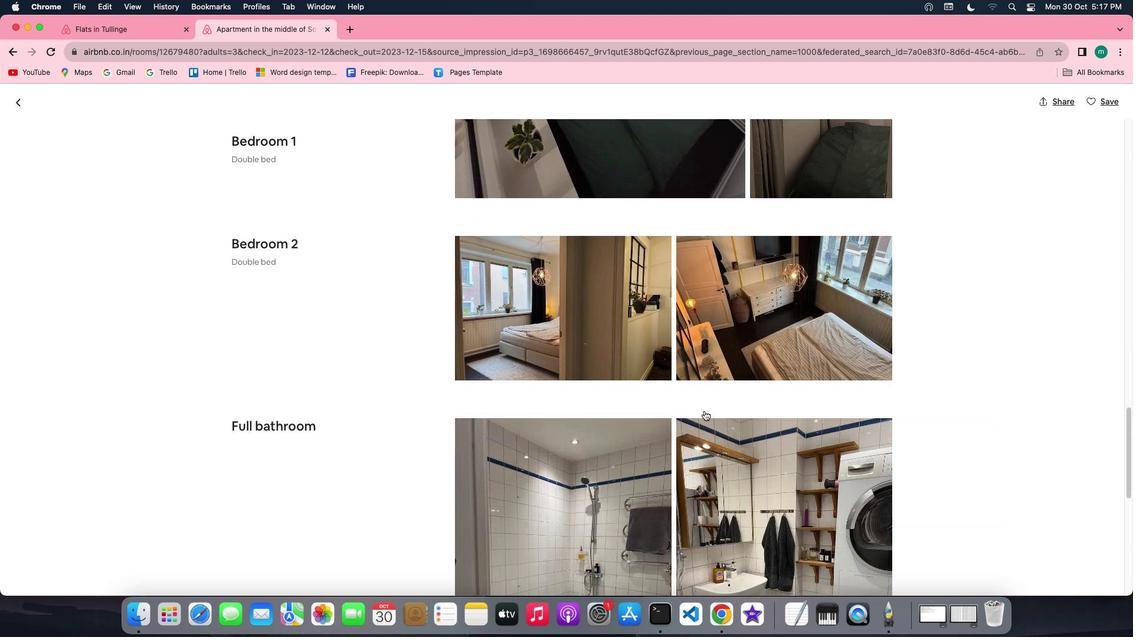 
Action: Mouse scrolled (710, 416) with delta (5, 2)
Screenshot: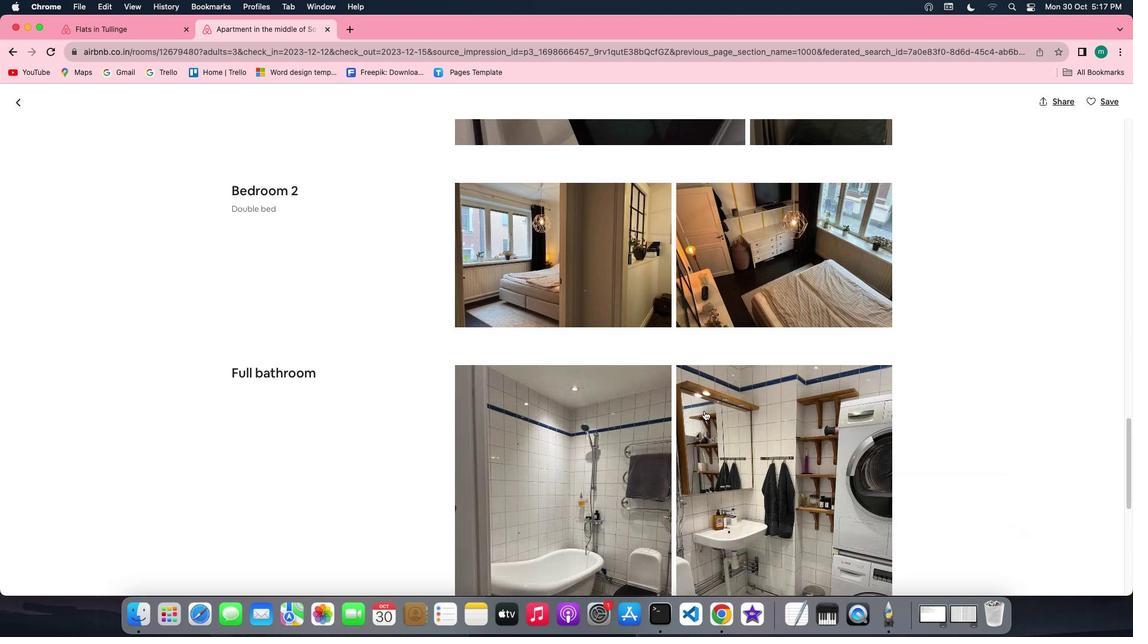 
Action: Mouse scrolled (710, 416) with delta (5, 5)
Screenshot: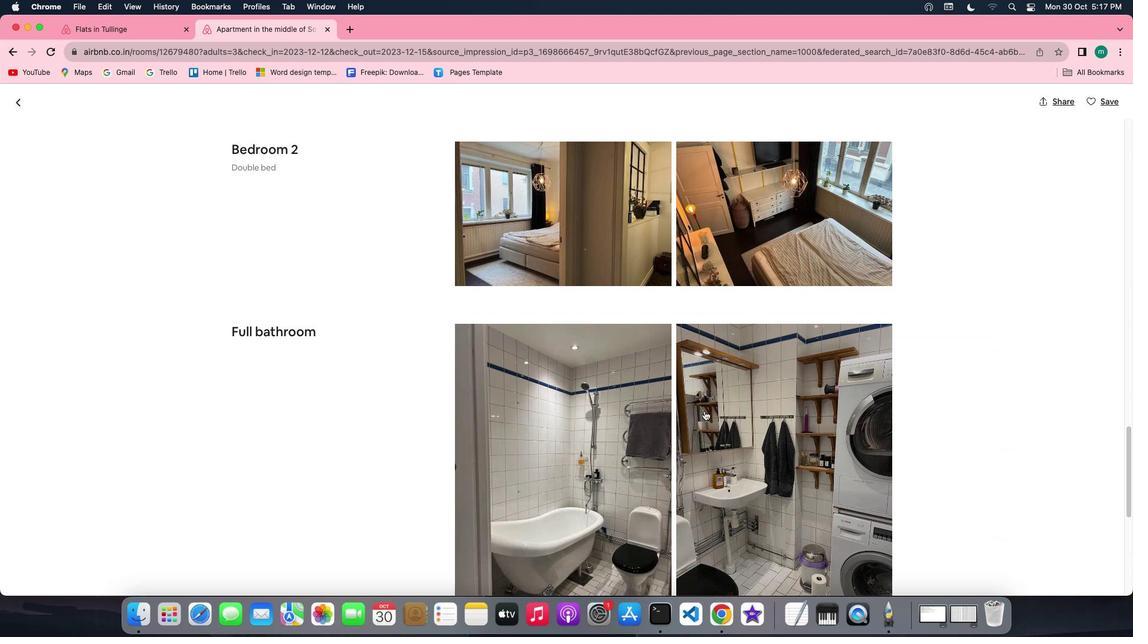 
Action: Mouse scrolled (710, 416) with delta (5, 5)
Screenshot: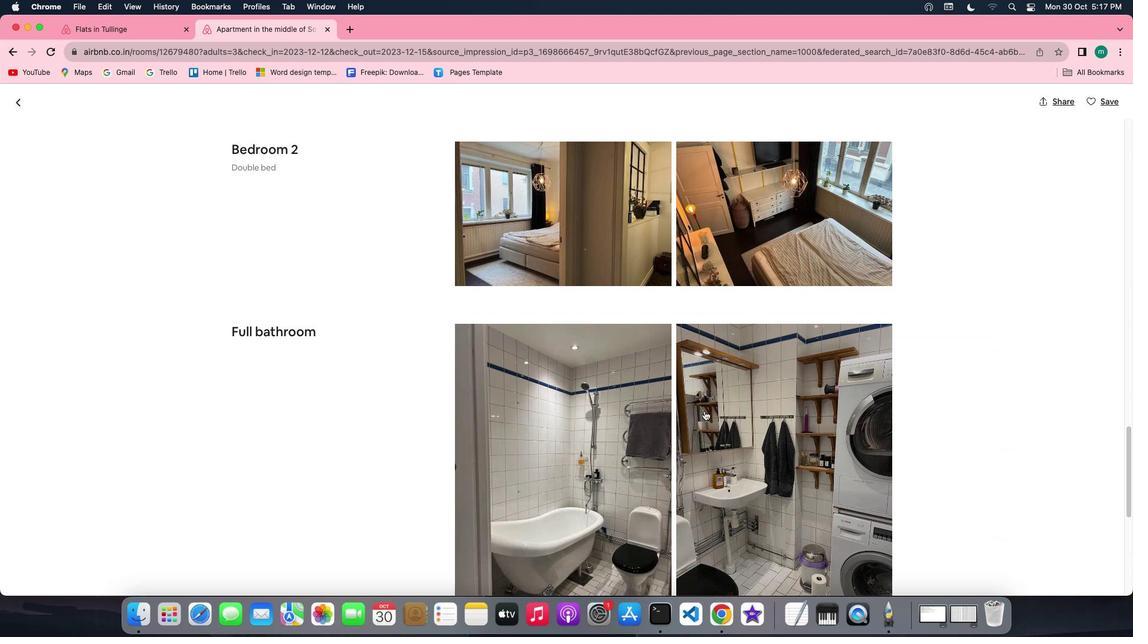 
Action: Mouse scrolled (710, 416) with delta (5, 4)
Screenshot: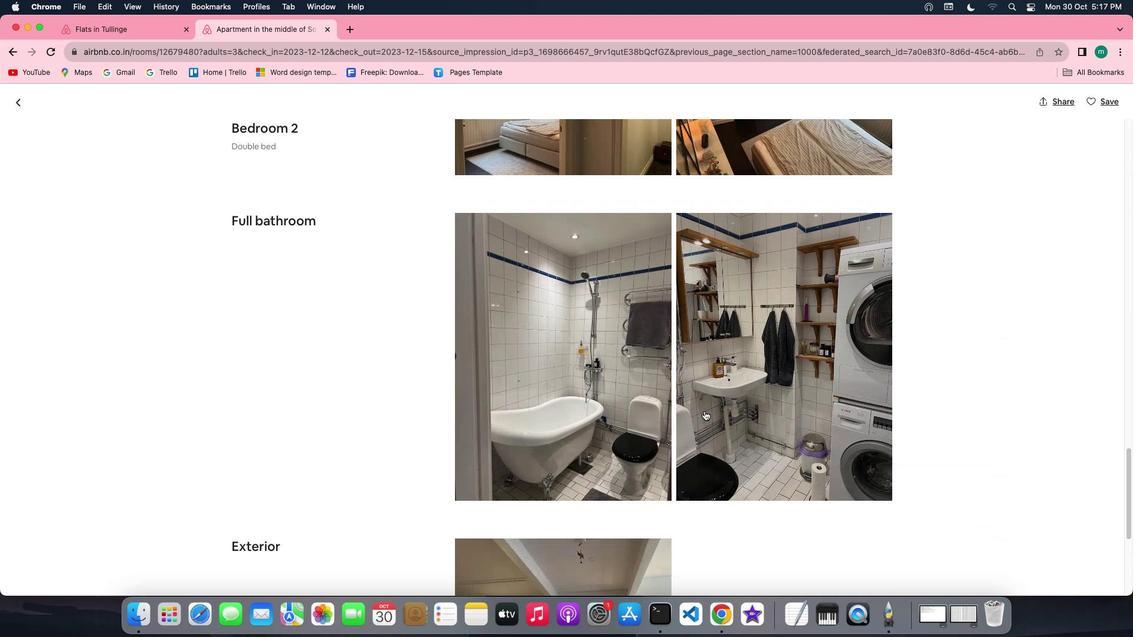 
Action: Mouse scrolled (710, 416) with delta (5, 3)
Screenshot: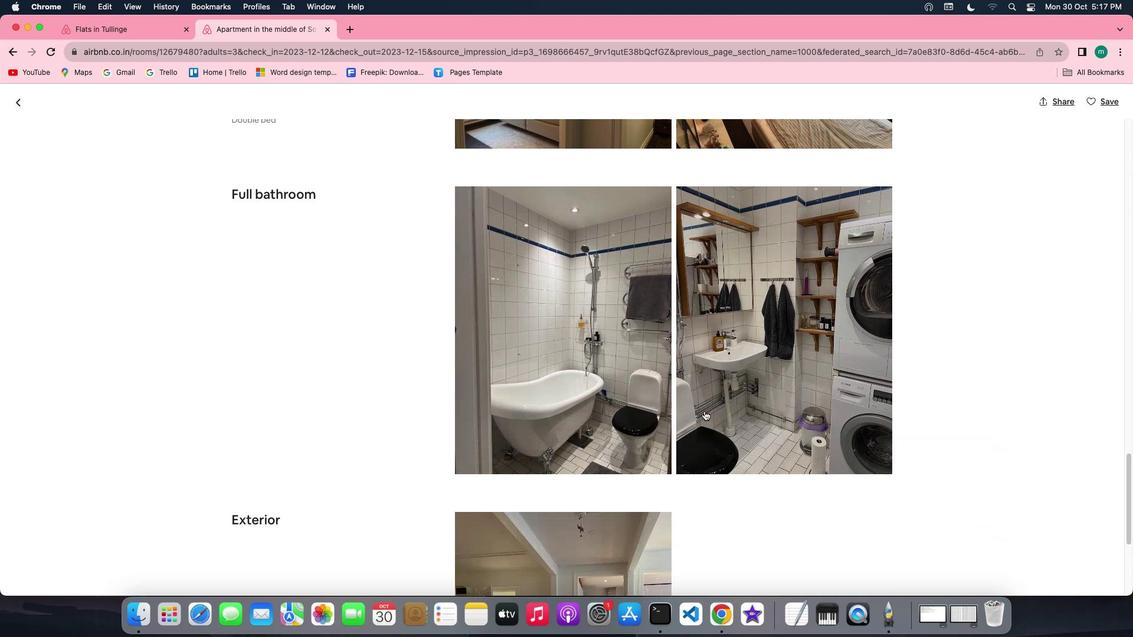 
Action: Mouse scrolled (710, 416) with delta (5, 5)
Screenshot: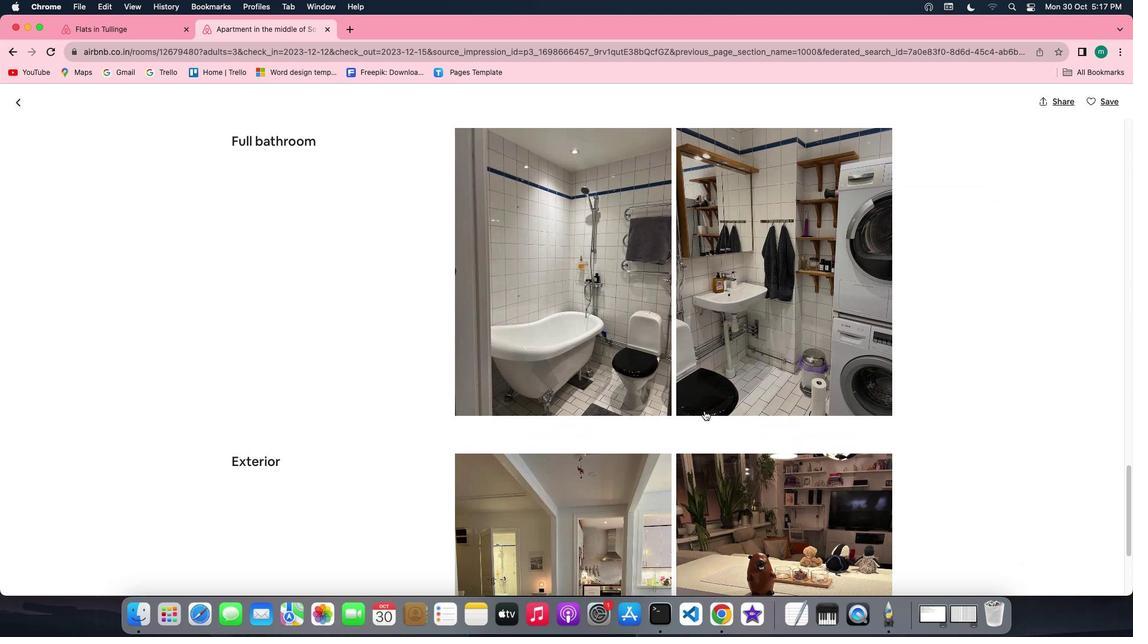 
Action: Mouse scrolled (710, 416) with delta (5, 5)
Screenshot: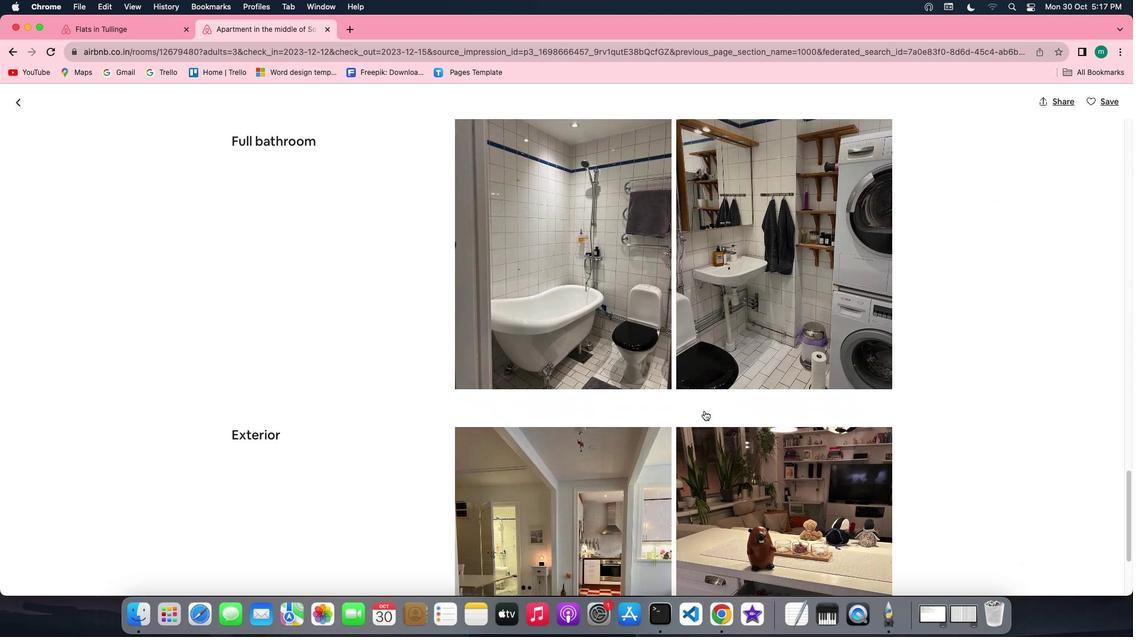 
Action: Mouse scrolled (710, 416) with delta (5, 4)
Screenshot: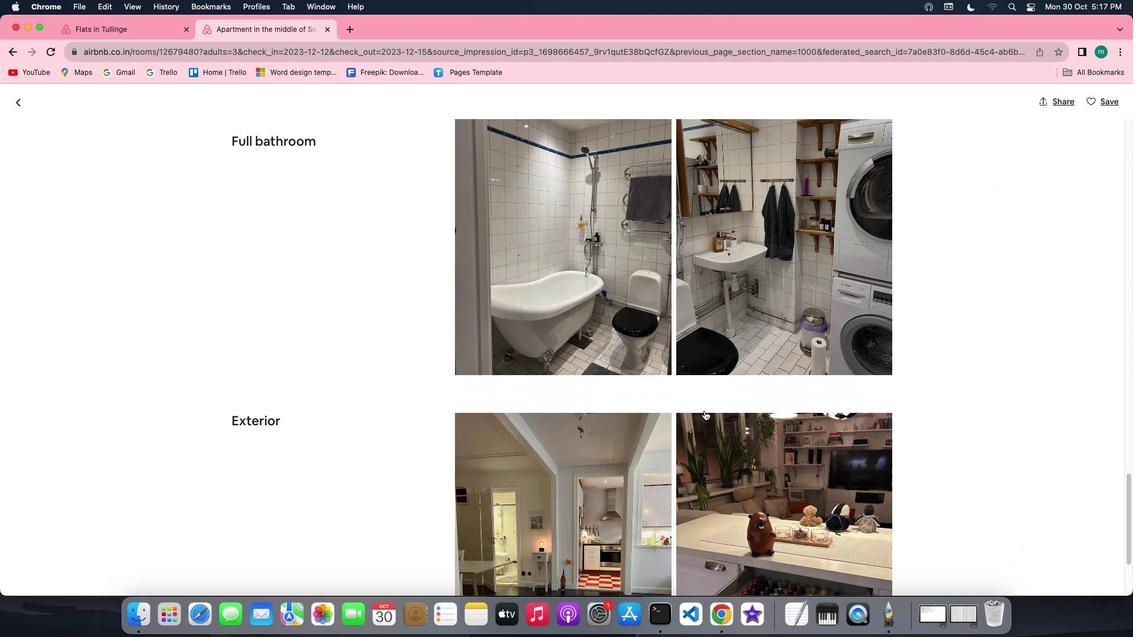 
Action: Mouse scrolled (710, 416) with delta (5, 5)
Screenshot: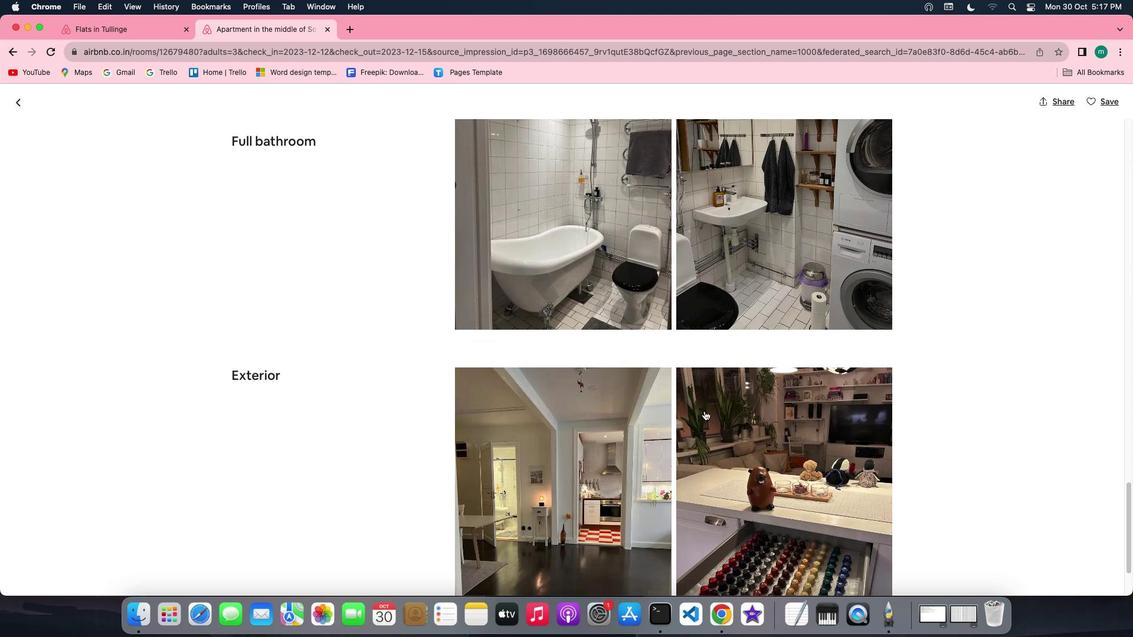 
Action: Mouse scrolled (710, 416) with delta (5, 5)
Screenshot: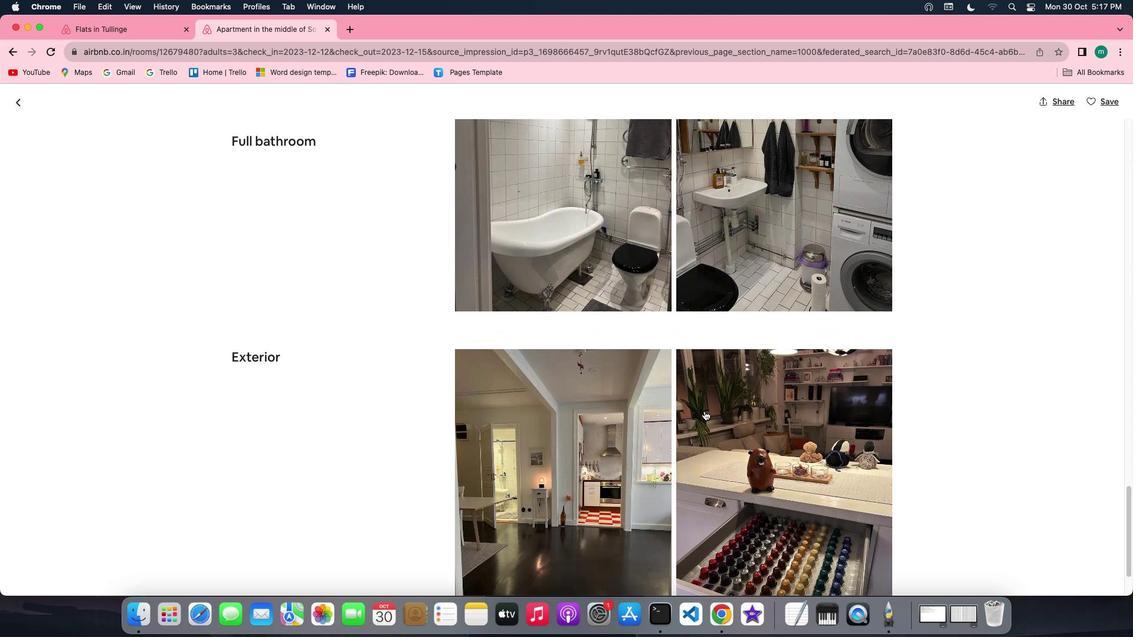 
Action: Mouse scrolled (710, 416) with delta (5, 4)
Screenshot: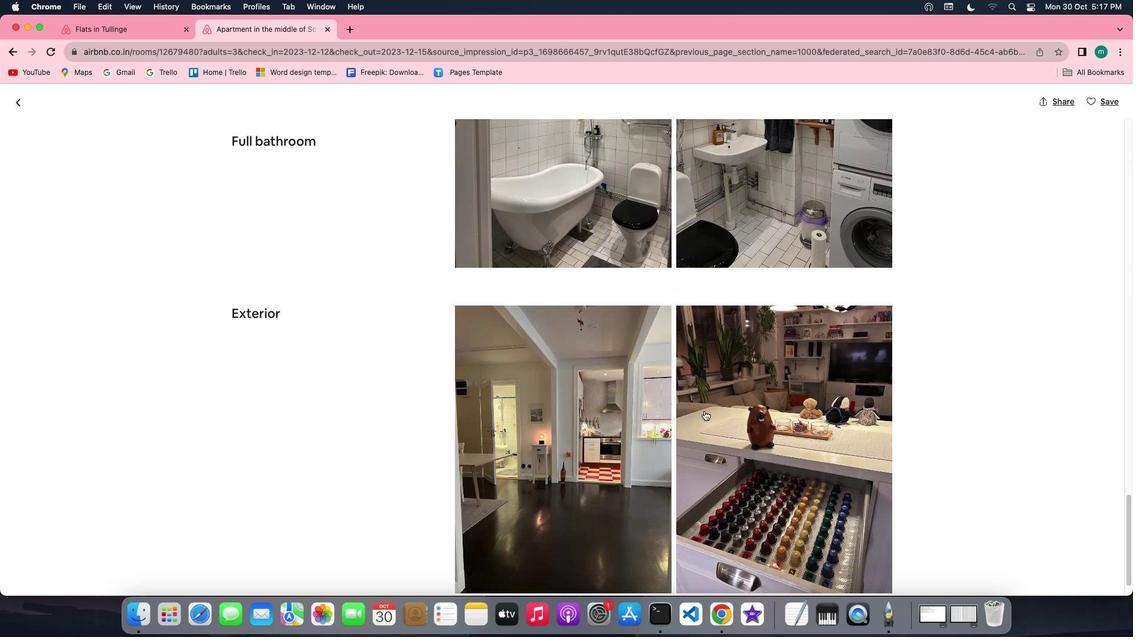 
Action: Mouse scrolled (710, 416) with delta (5, 5)
Screenshot: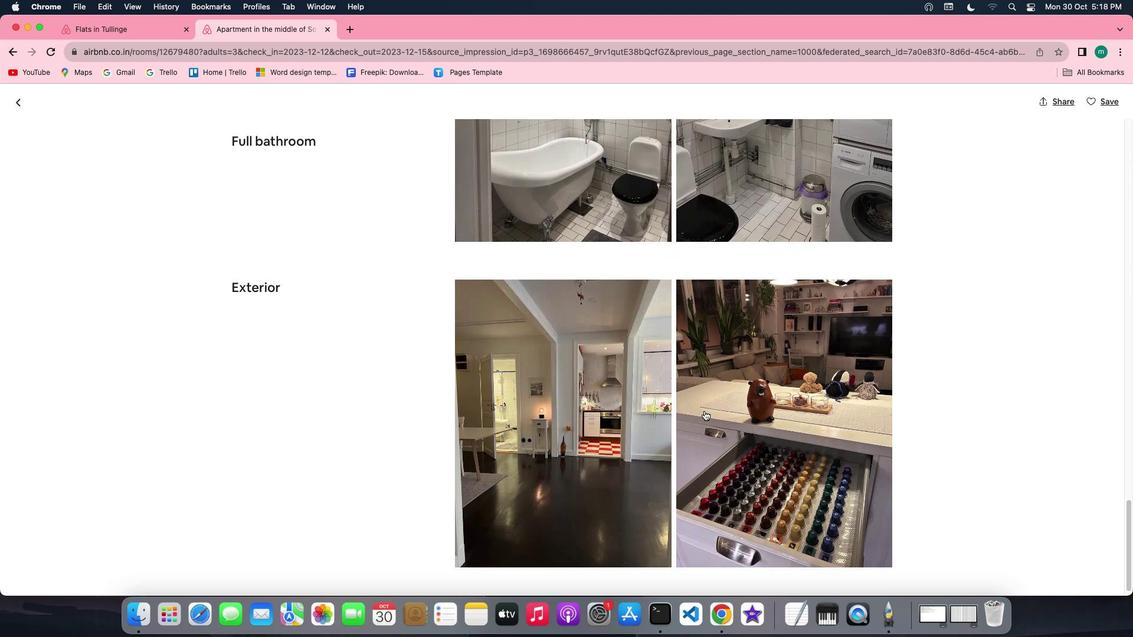 
Action: Mouse scrolled (710, 416) with delta (5, 5)
Screenshot: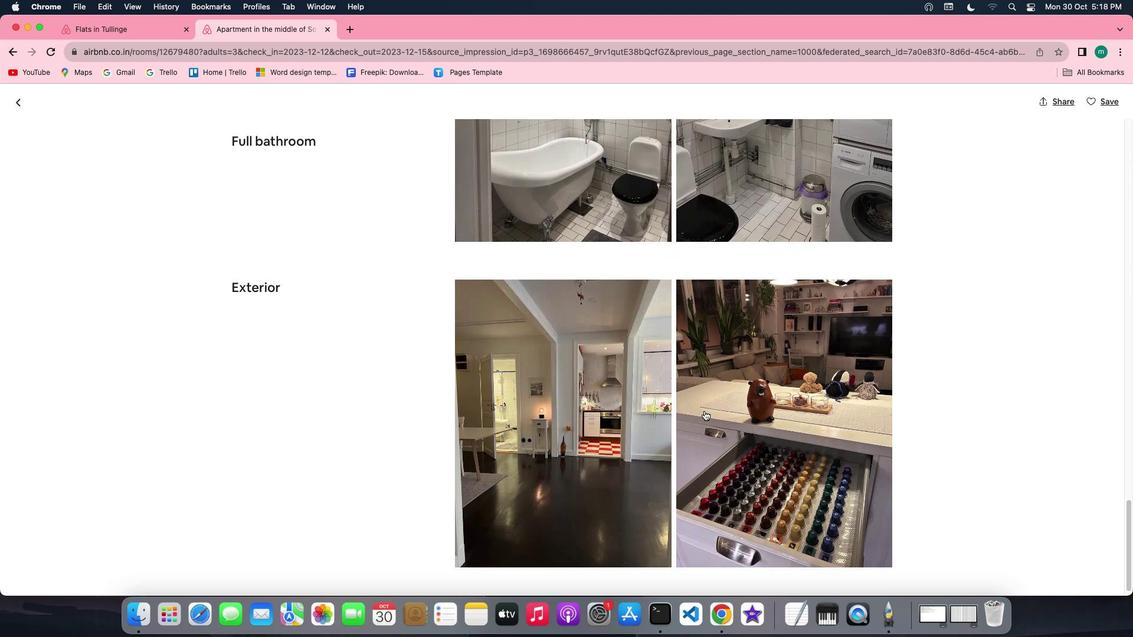 
Action: Mouse scrolled (710, 416) with delta (5, 4)
Screenshot: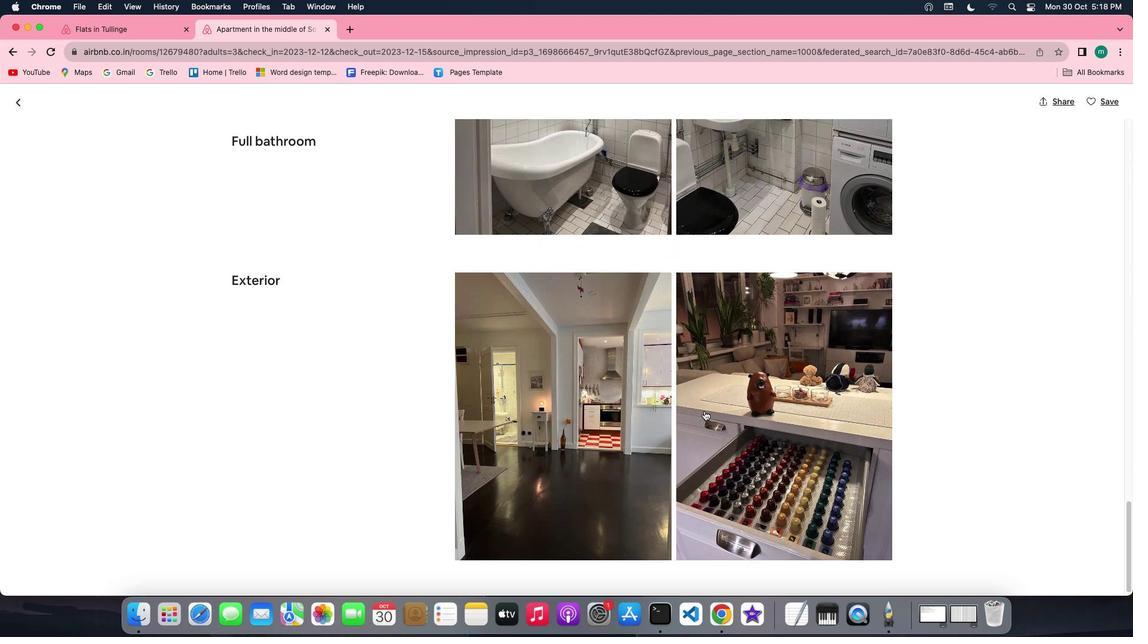 
Action: Mouse scrolled (710, 416) with delta (5, 3)
Screenshot: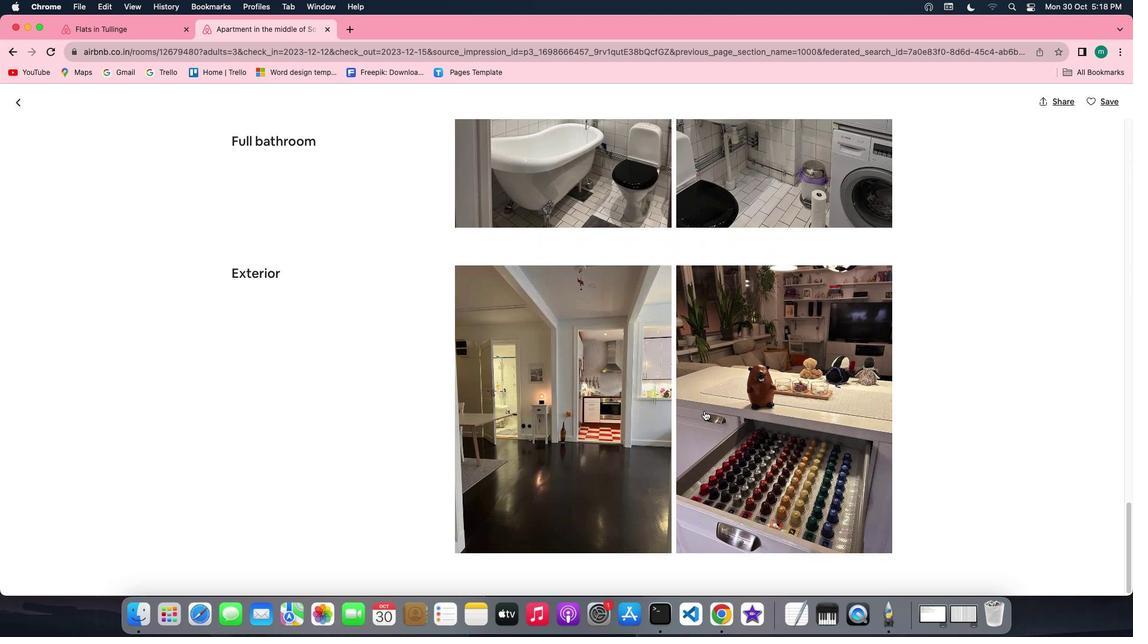 
Action: Mouse scrolled (710, 416) with delta (5, 3)
Screenshot: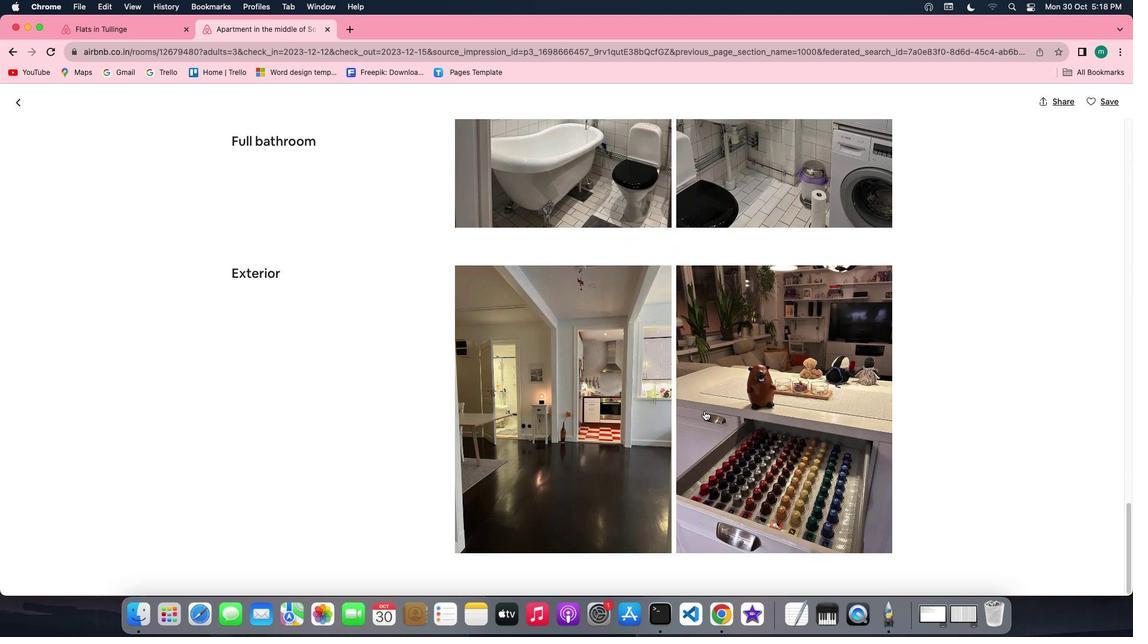 
Action: Mouse scrolled (710, 416) with delta (5, 5)
Screenshot: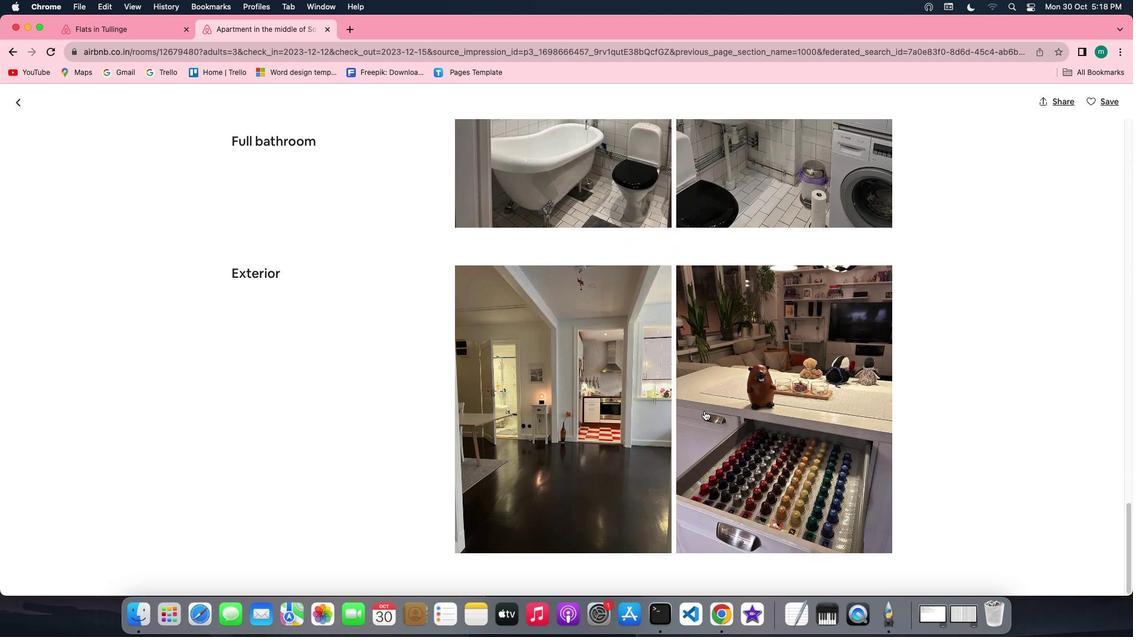 
Action: Mouse scrolled (710, 416) with delta (5, 5)
Screenshot: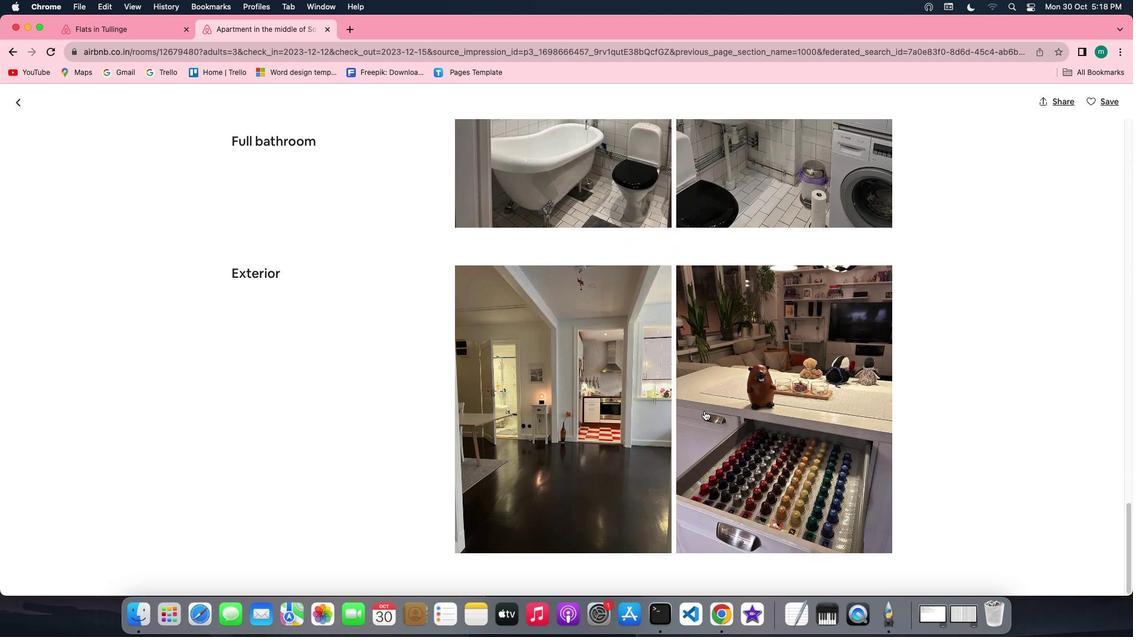 
Action: Mouse scrolled (710, 416) with delta (5, 4)
Screenshot: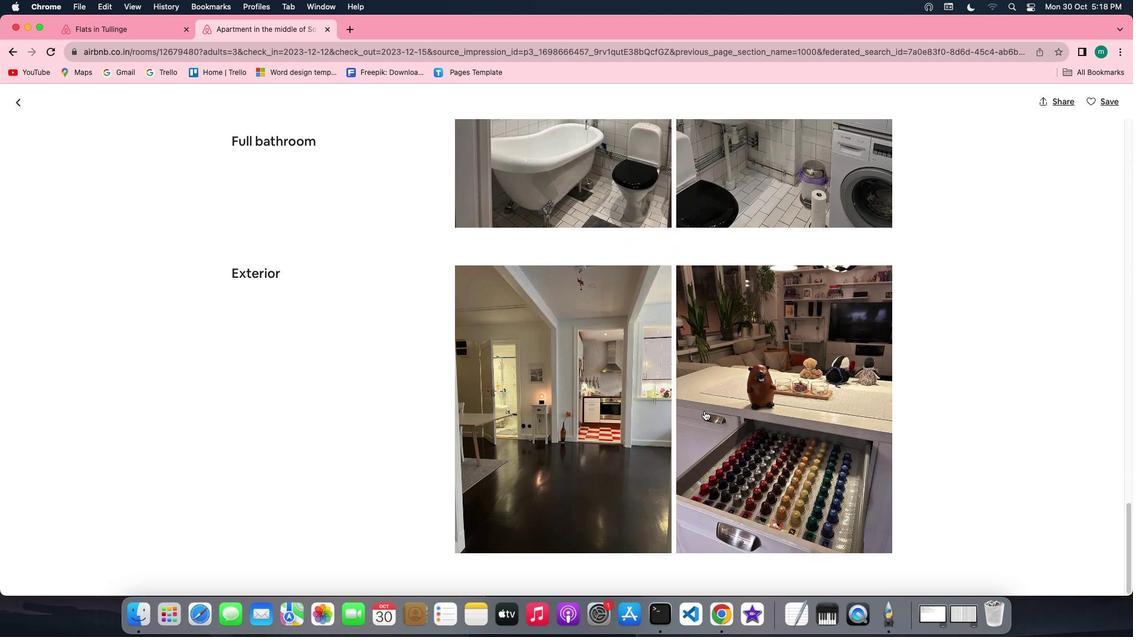 
Action: Mouse moved to (19, 99)
Screenshot: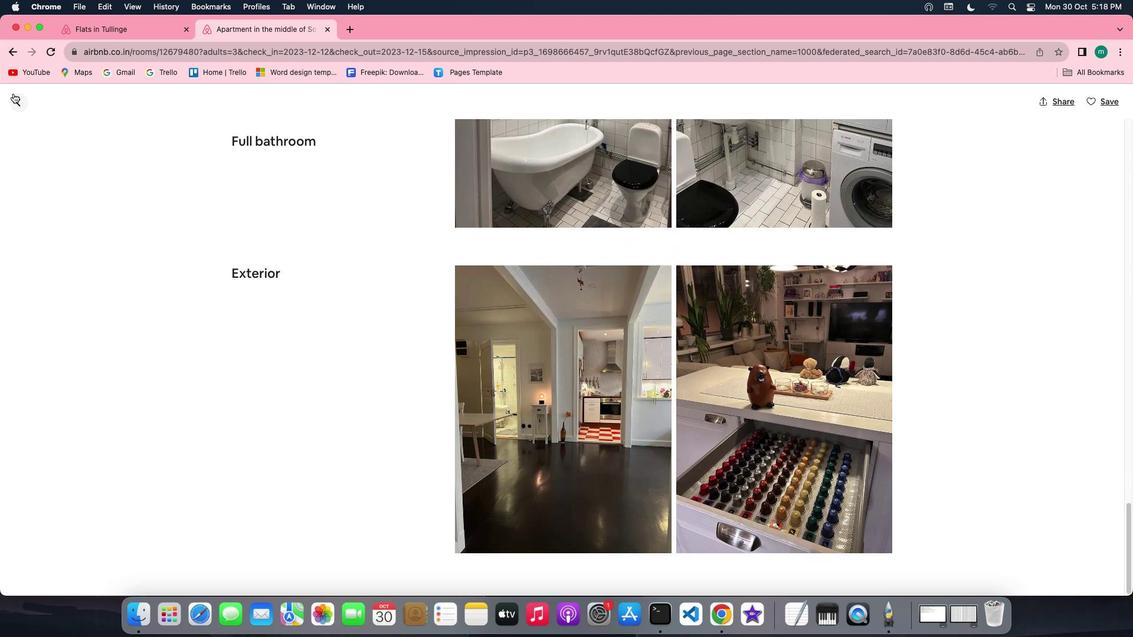 
Action: Mouse pressed left at (19, 99)
Screenshot: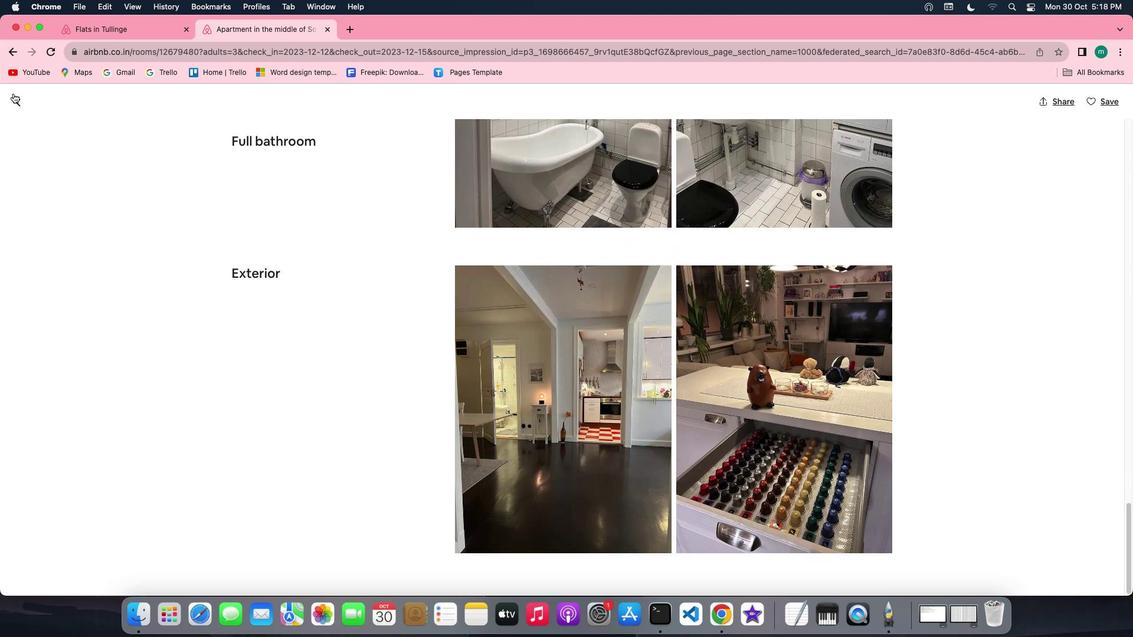 
Action: Mouse moved to (21, 101)
Screenshot: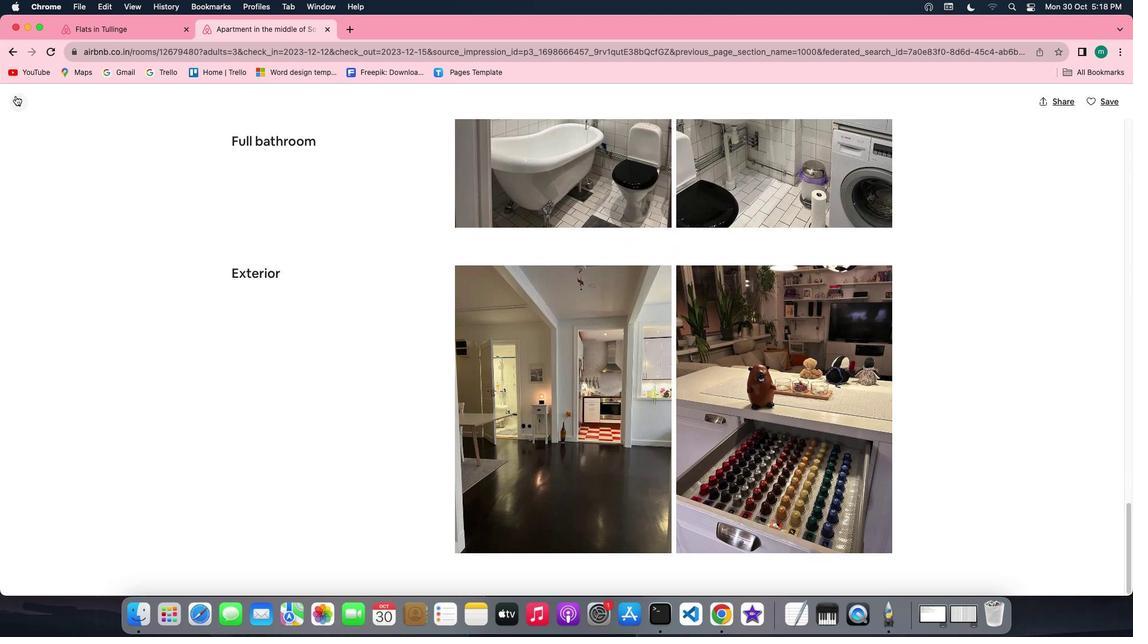 
Action: Mouse pressed left at (21, 101)
Screenshot: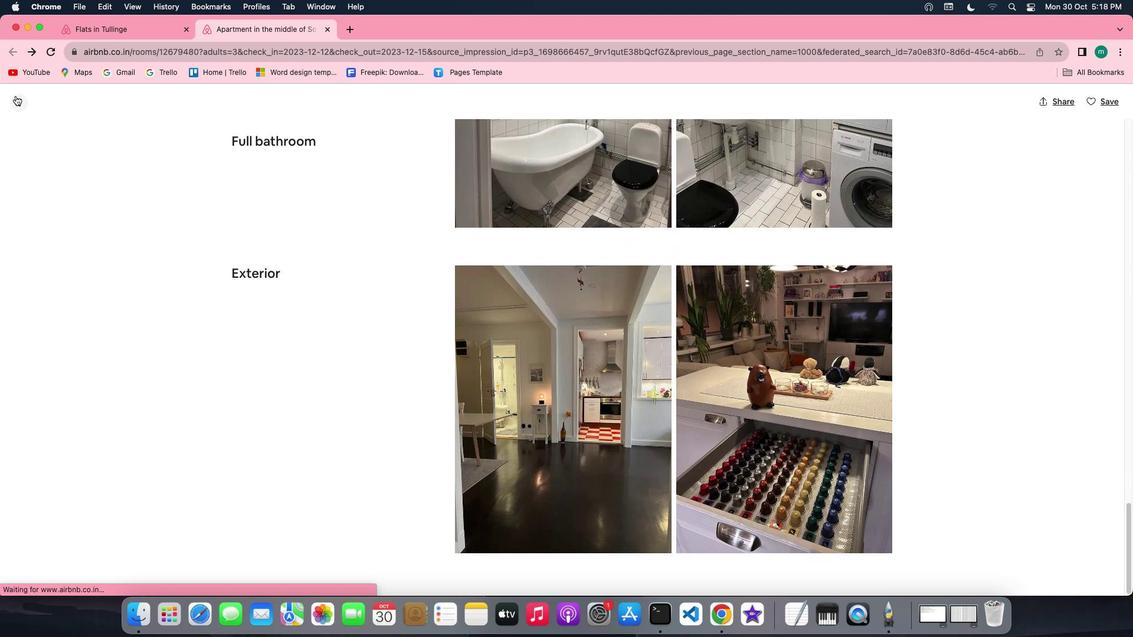 
Action: Mouse moved to (501, 386)
Screenshot: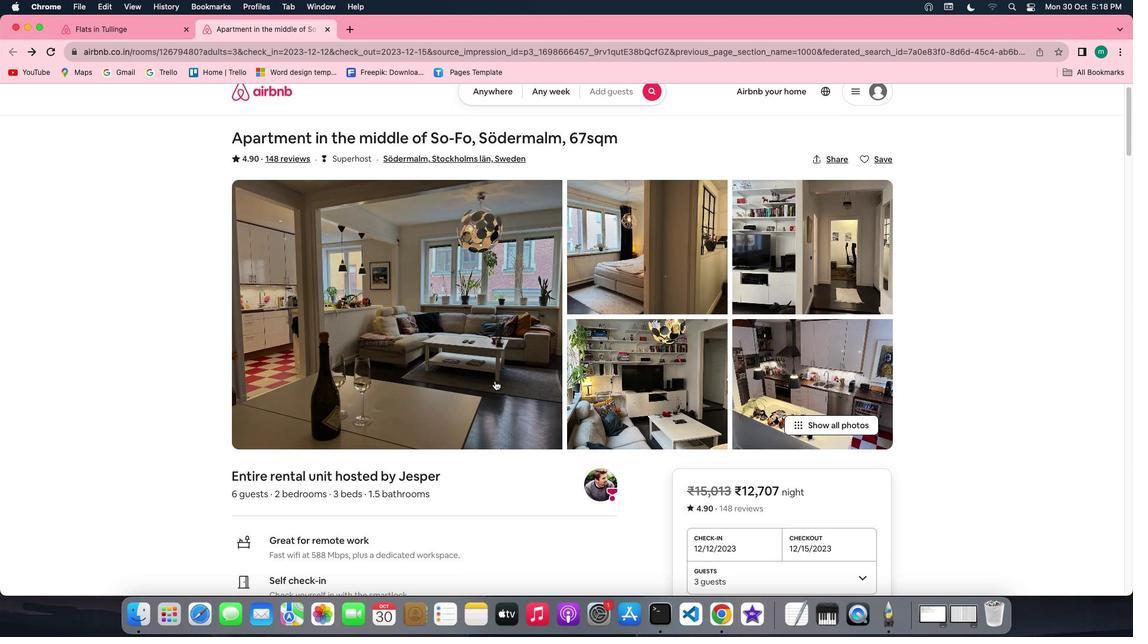 
Action: Mouse scrolled (501, 386) with delta (5, 5)
Screenshot: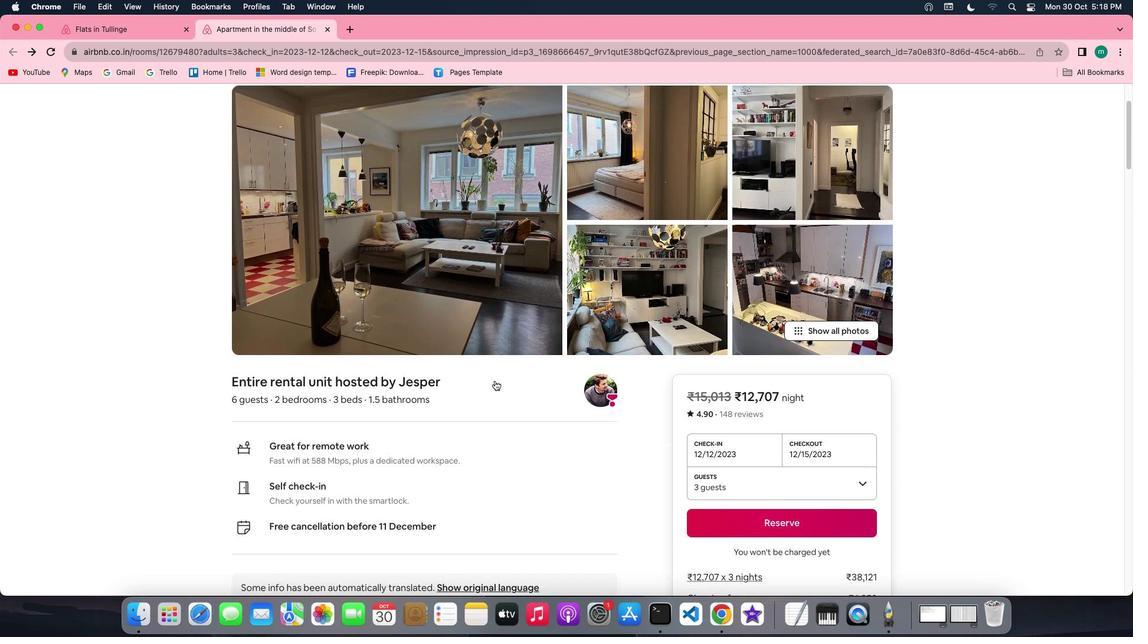 
Action: Mouse scrolled (501, 386) with delta (5, 5)
Screenshot: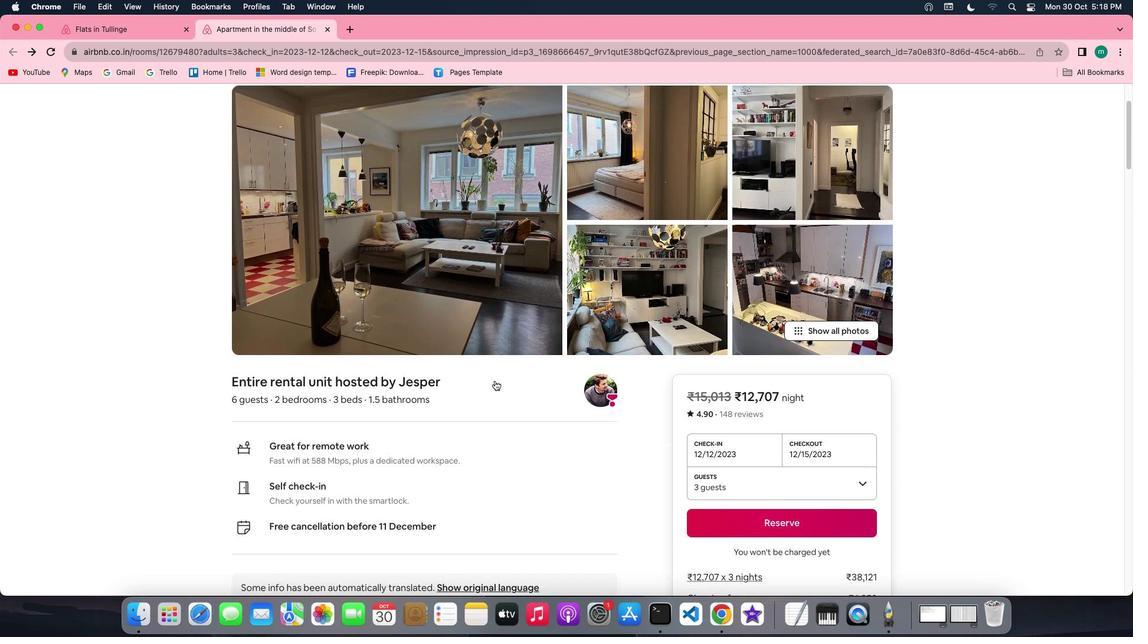 
Action: Mouse scrolled (501, 386) with delta (5, 4)
Screenshot: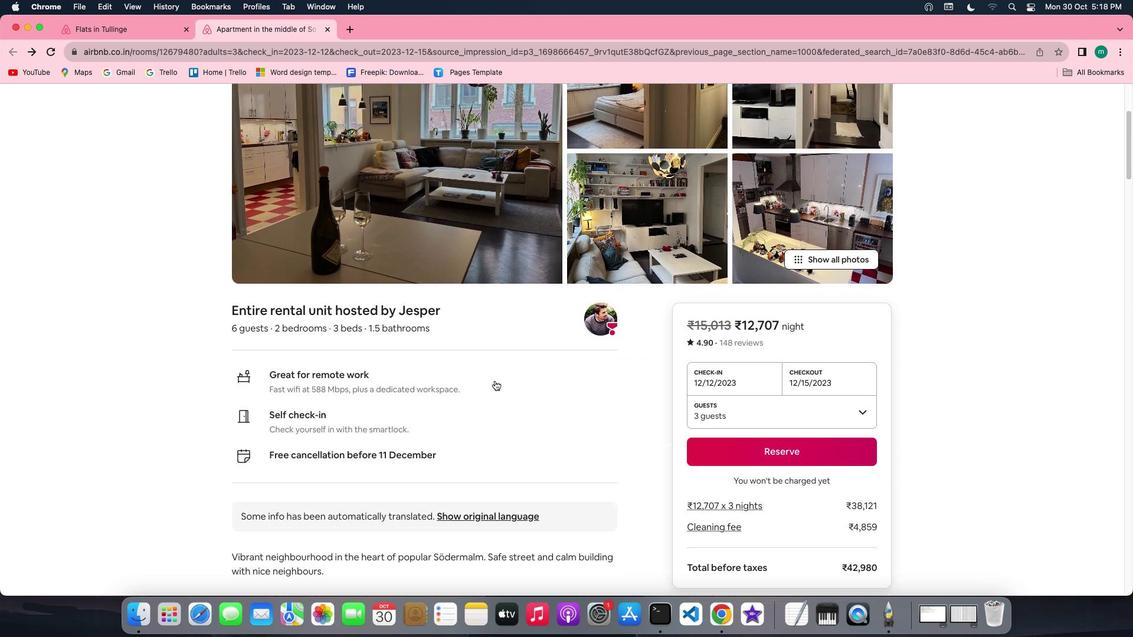 
Action: Mouse scrolled (501, 386) with delta (5, 3)
Screenshot: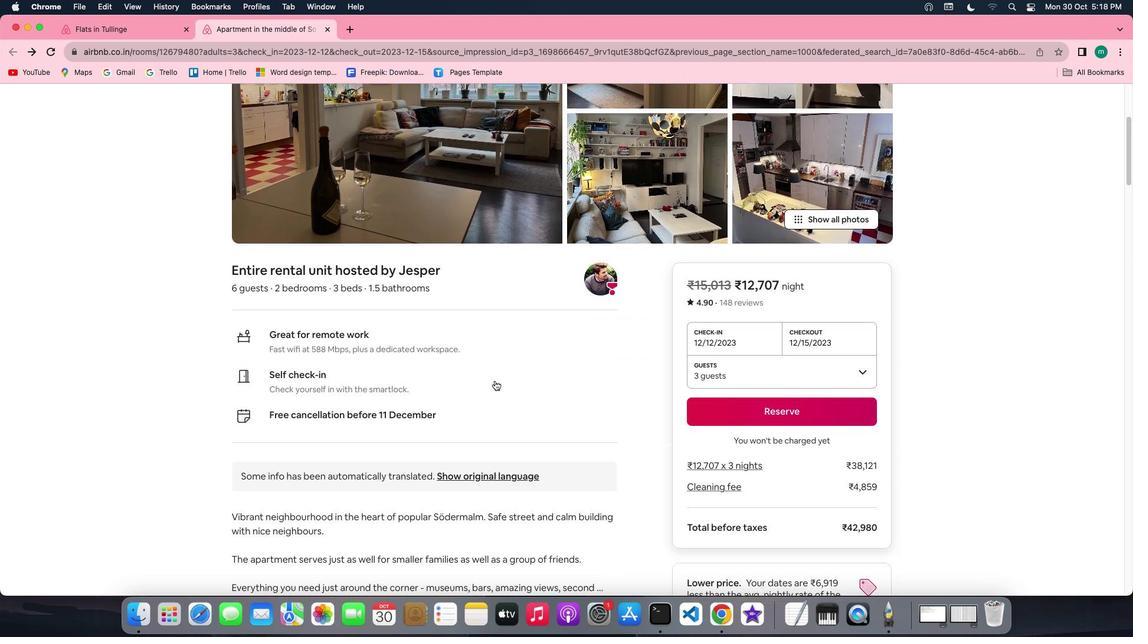
Action: Mouse scrolled (501, 386) with delta (5, 5)
Screenshot: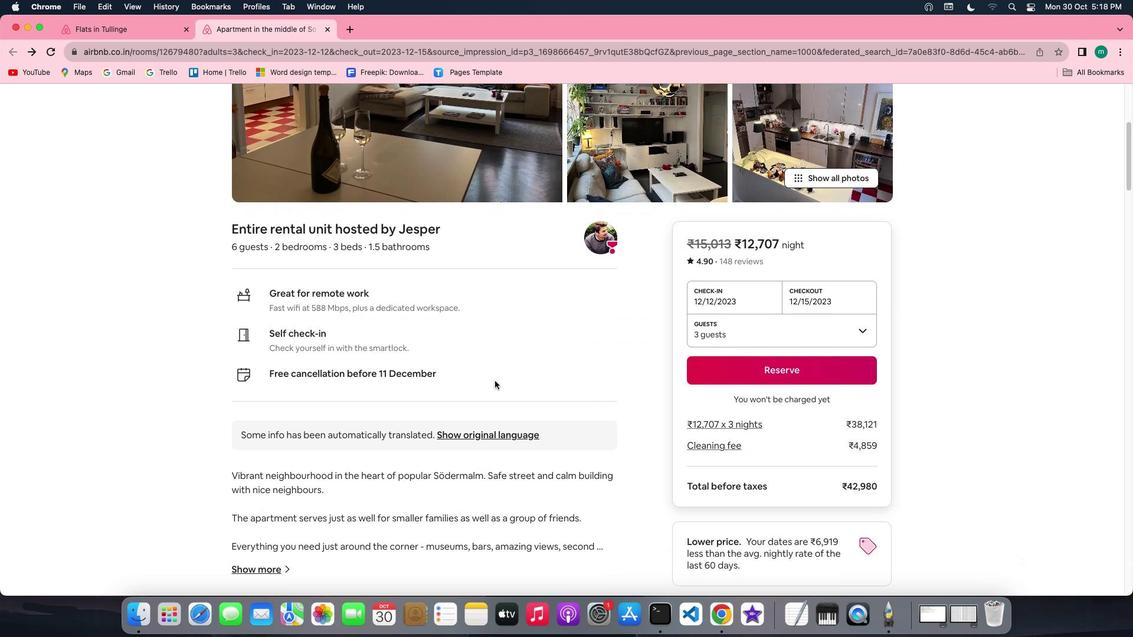
Action: Mouse scrolled (501, 386) with delta (5, 5)
Screenshot: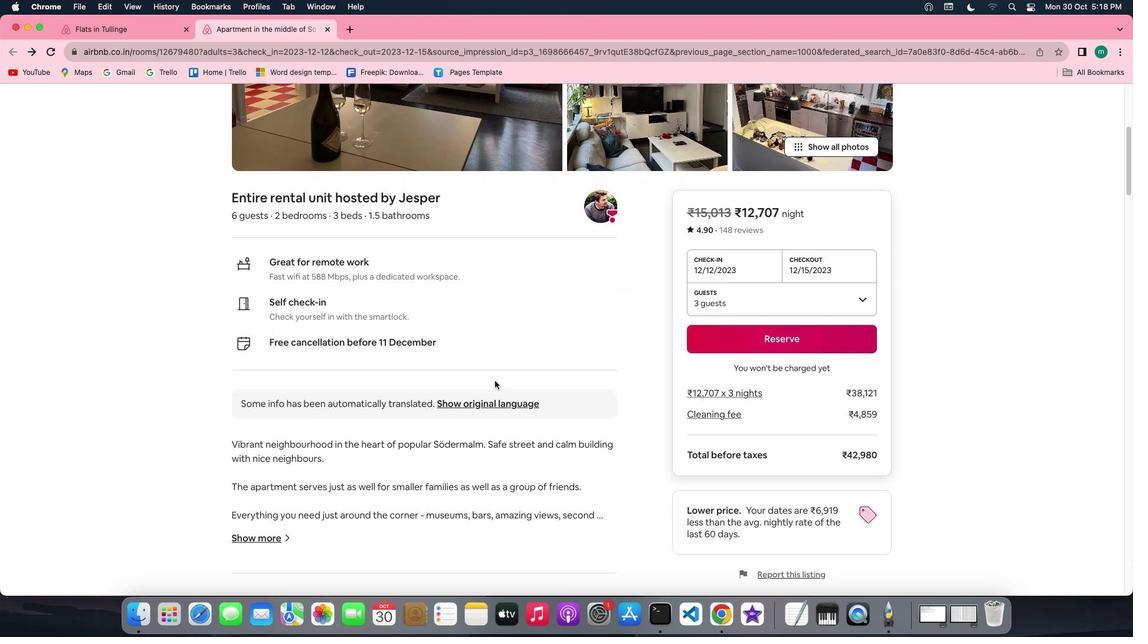 
Action: Mouse scrolled (501, 386) with delta (5, 4)
Screenshot: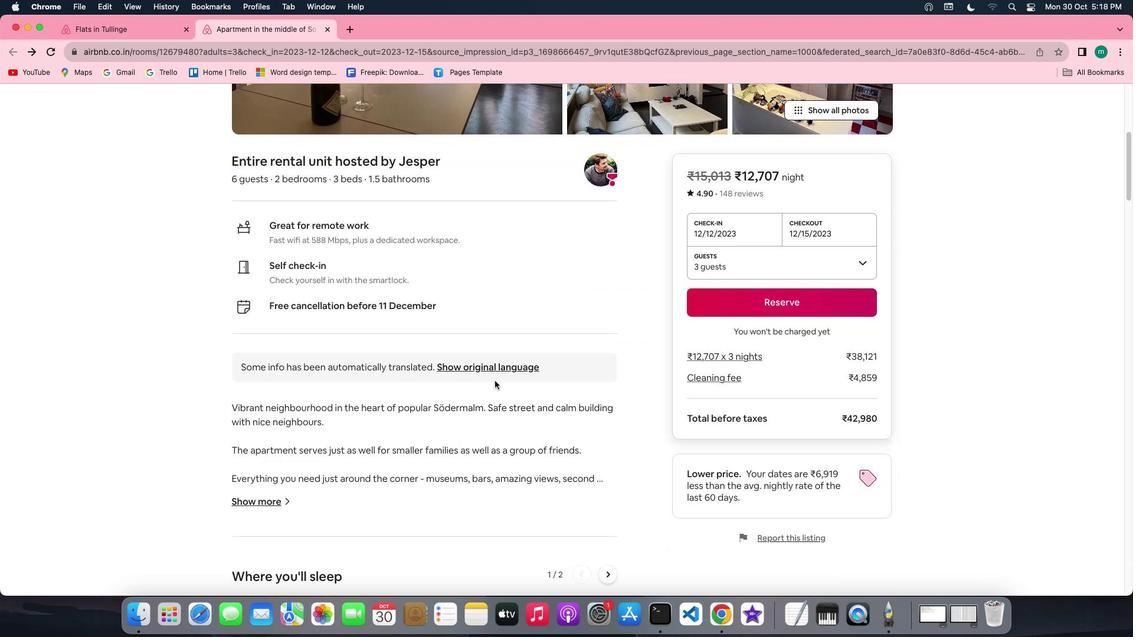 
Action: Mouse scrolled (501, 386) with delta (5, 4)
Screenshot: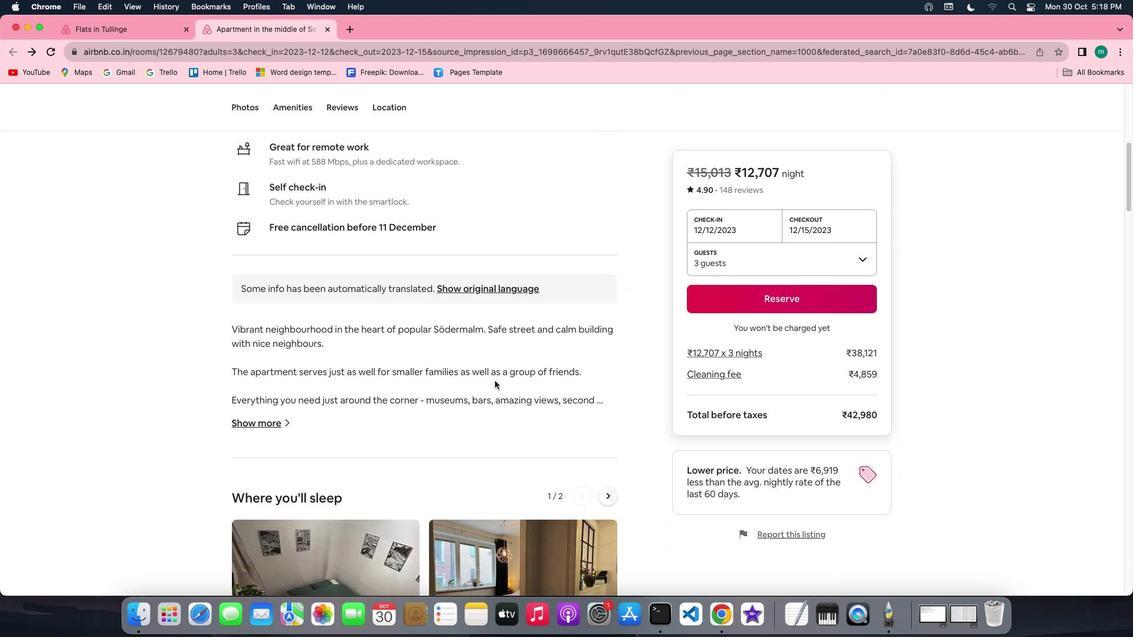 
Action: Mouse scrolled (501, 386) with delta (5, 5)
Screenshot: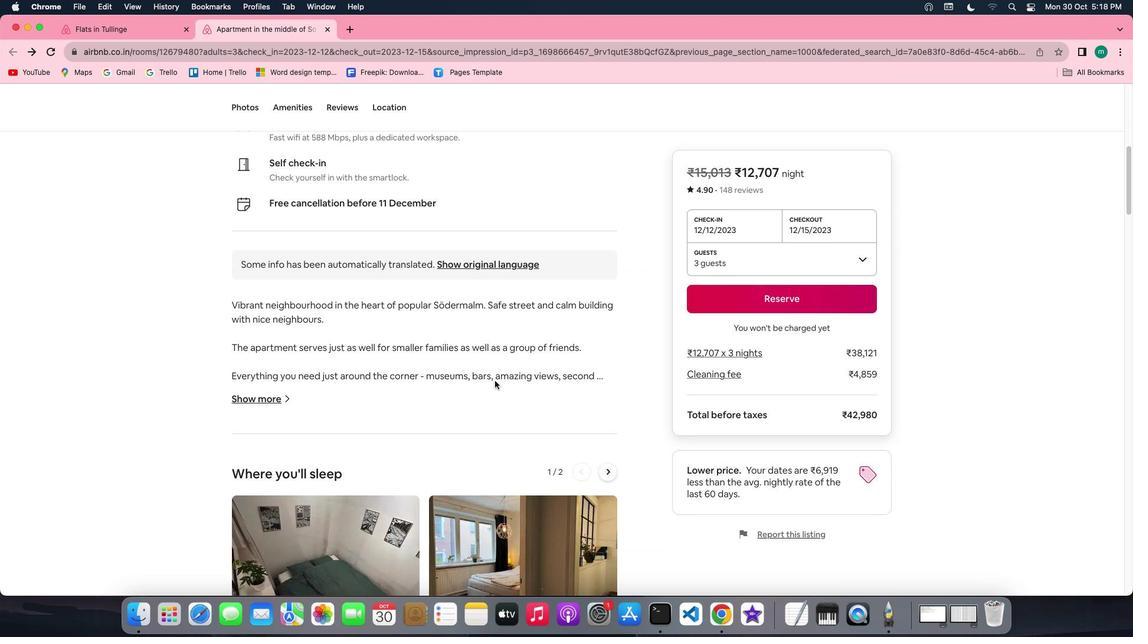 
Action: Mouse scrolled (501, 386) with delta (5, 5)
Screenshot: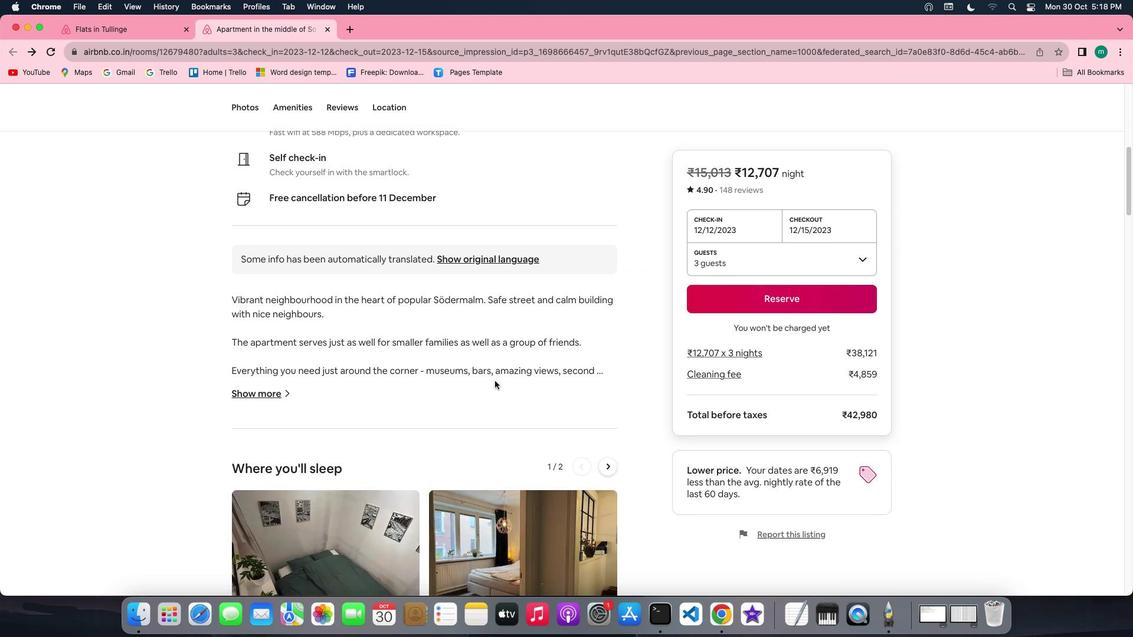 
Action: Mouse moved to (255, 398)
Screenshot: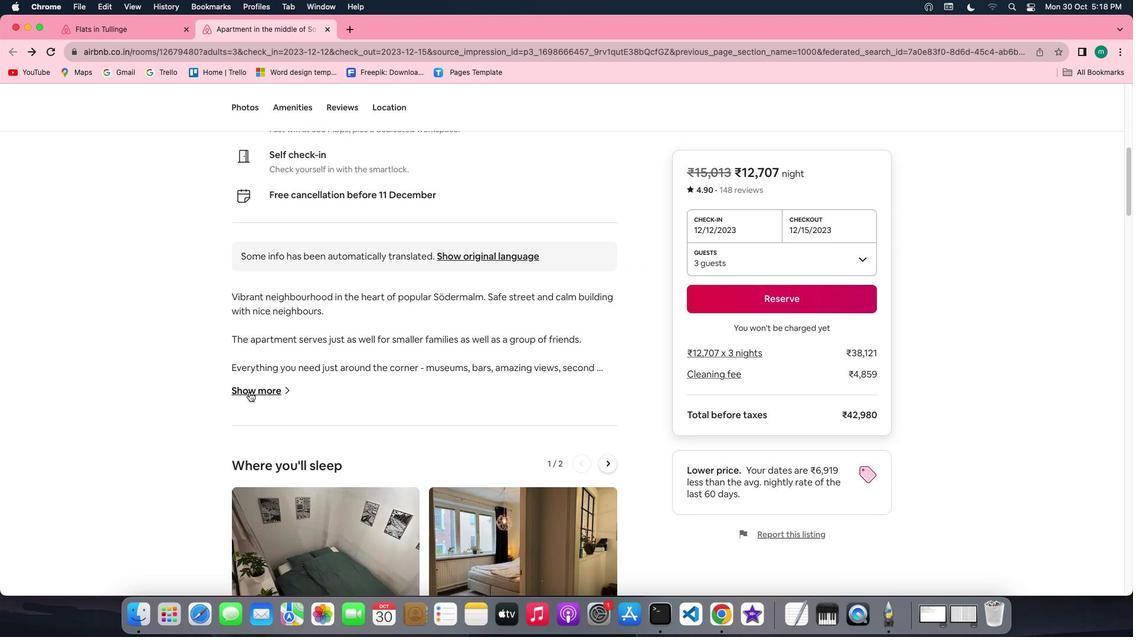 
Action: Mouse pressed left at (255, 398)
Screenshot: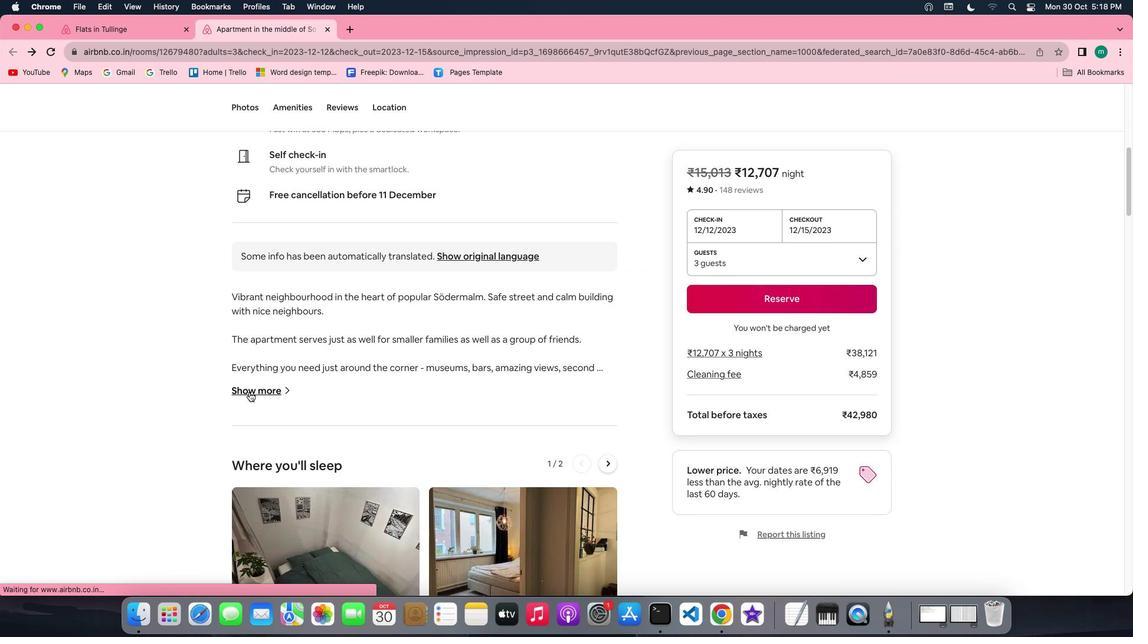 
Action: Mouse moved to (515, 438)
Screenshot: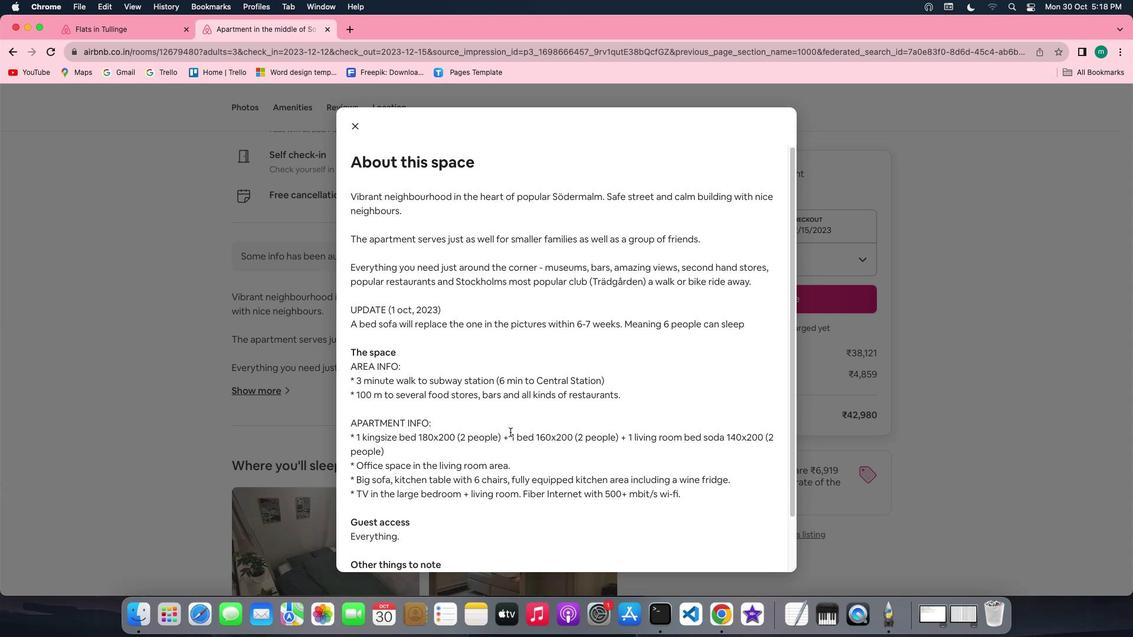 
Action: Mouse scrolled (515, 438) with delta (5, 5)
Screenshot: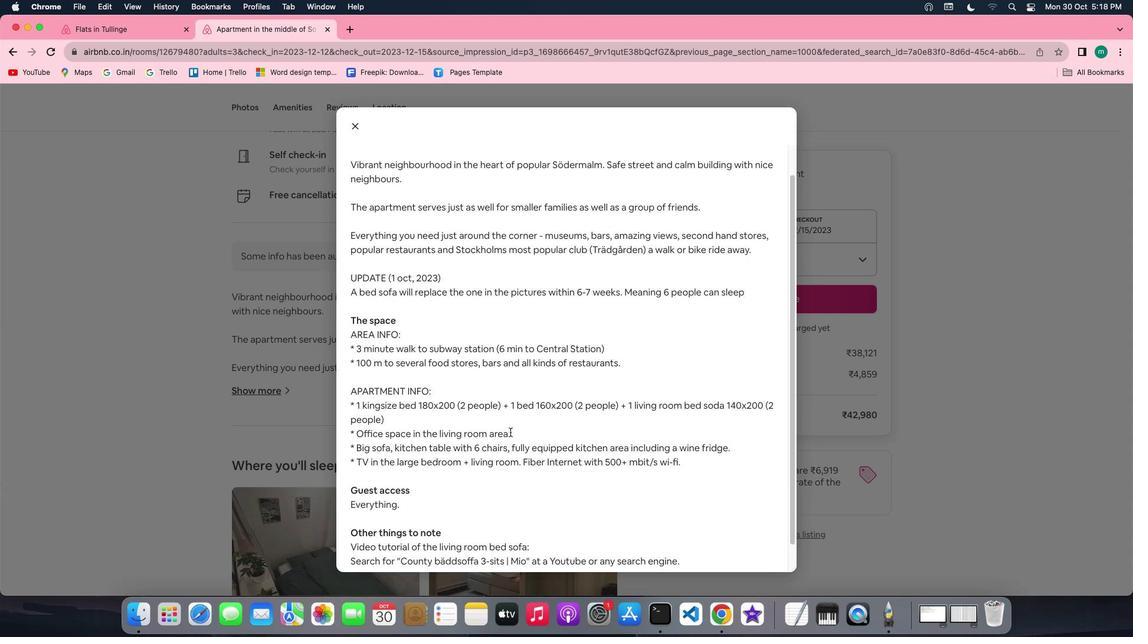 
Action: Mouse scrolled (515, 438) with delta (5, 5)
Screenshot: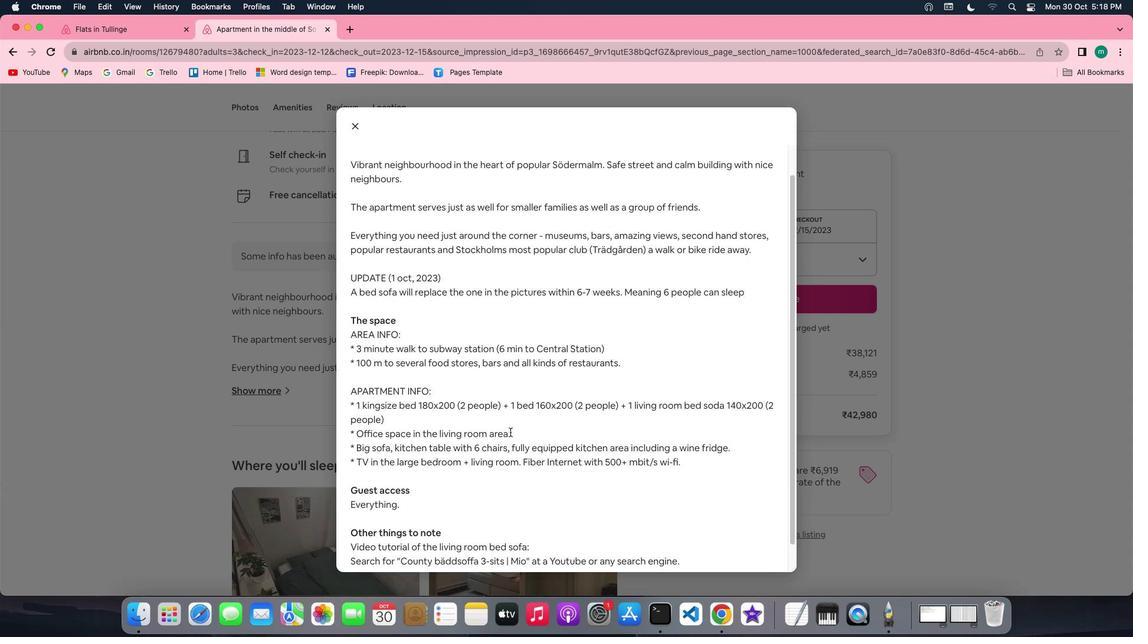 
Action: Mouse scrolled (515, 438) with delta (5, 4)
Screenshot: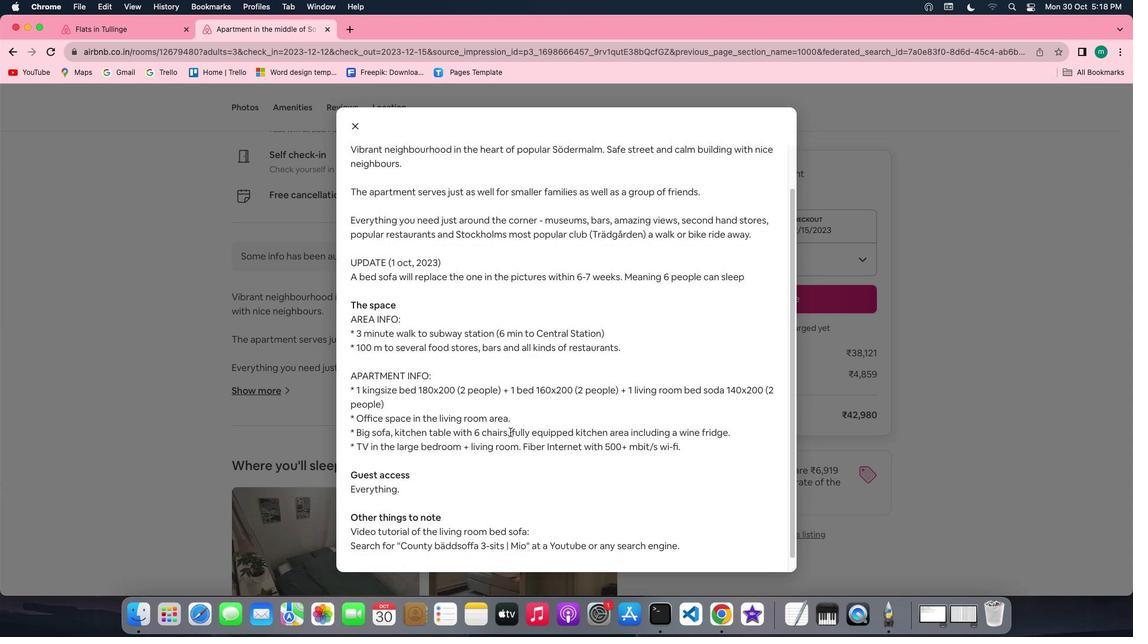 
Action: Mouse scrolled (515, 438) with delta (5, 3)
Screenshot: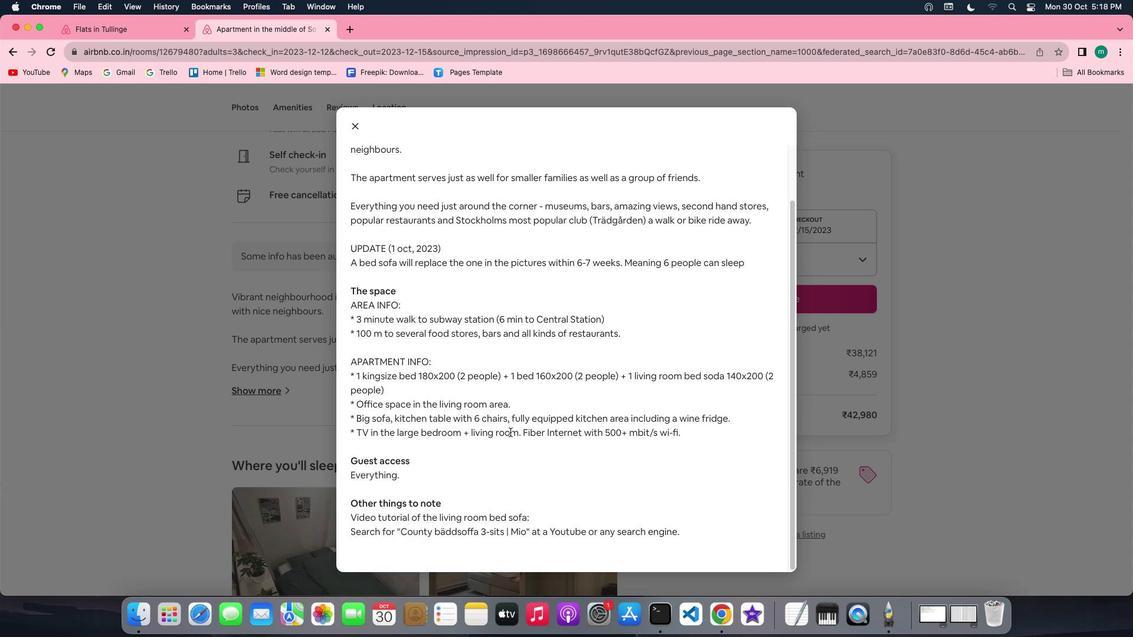 
Action: Mouse scrolled (515, 438) with delta (5, 5)
Screenshot: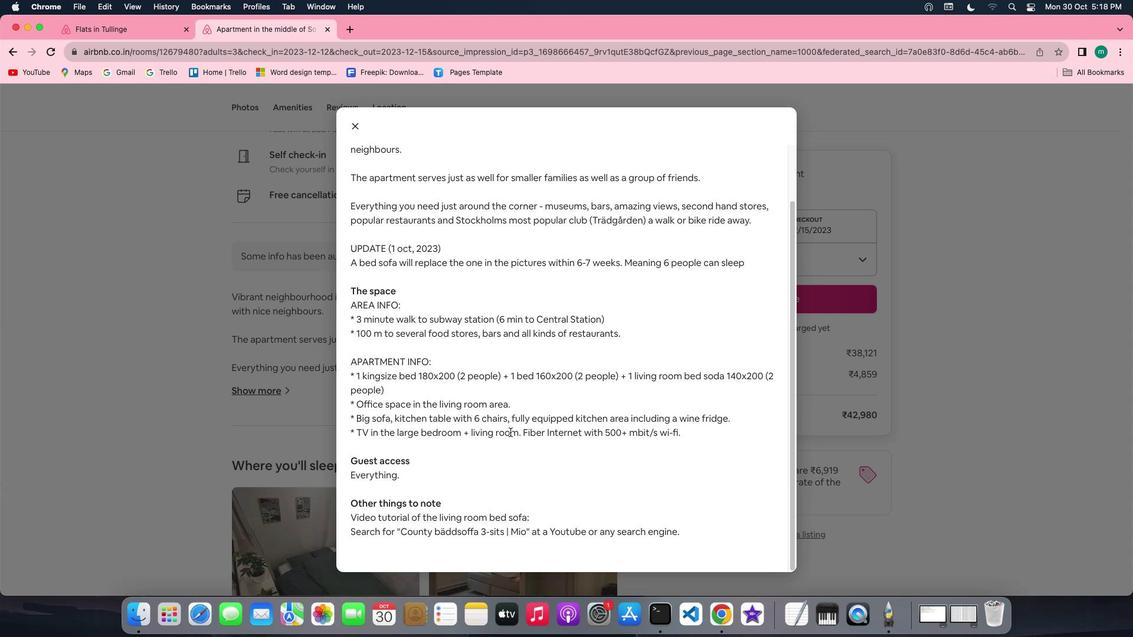 
Action: Mouse scrolled (515, 438) with delta (5, 5)
Screenshot: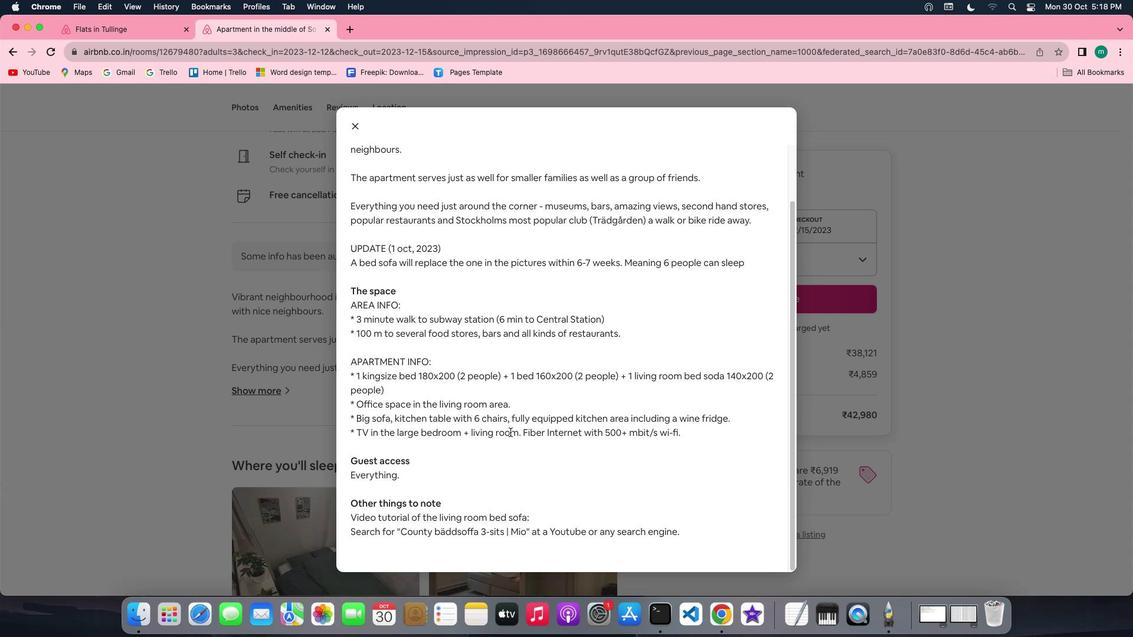 
Action: Mouse scrolled (515, 438) with delta (5, 4)
Screenshot: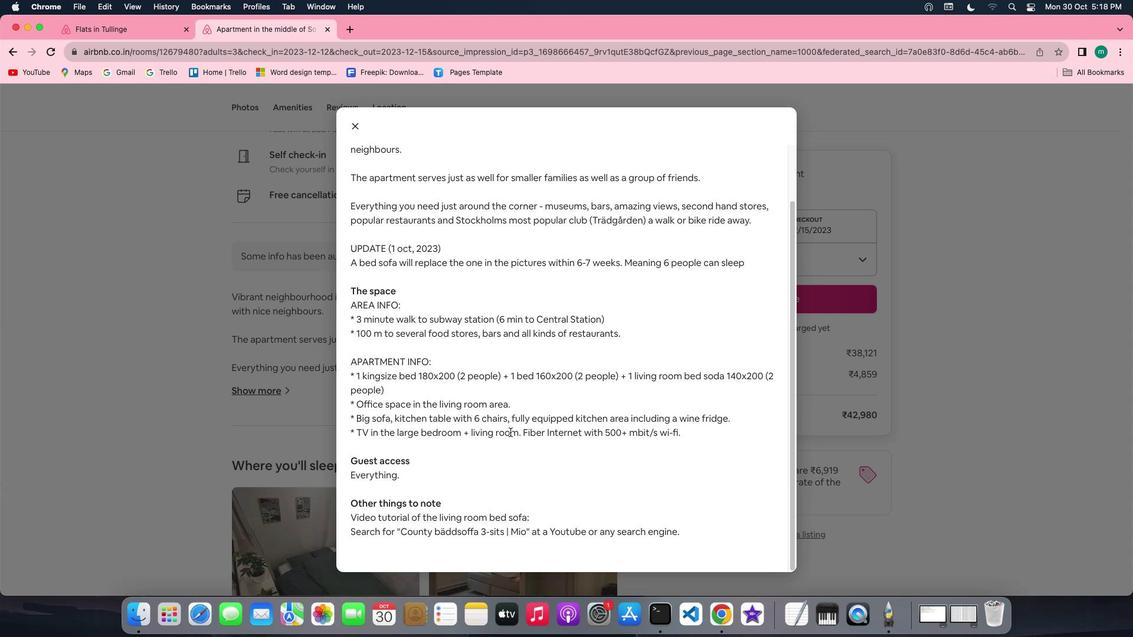 
Action: Mouse scrolled (515, 438) with delta (5, 3)
Screenshot: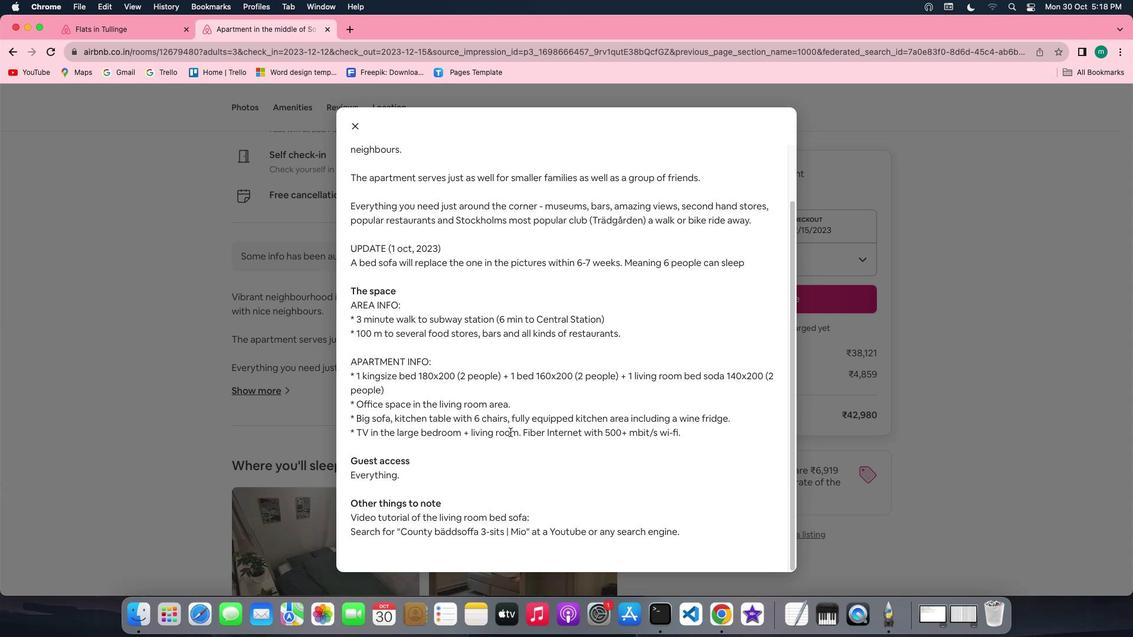 
Action: Mouse moved to (355, 135)
Screenshot: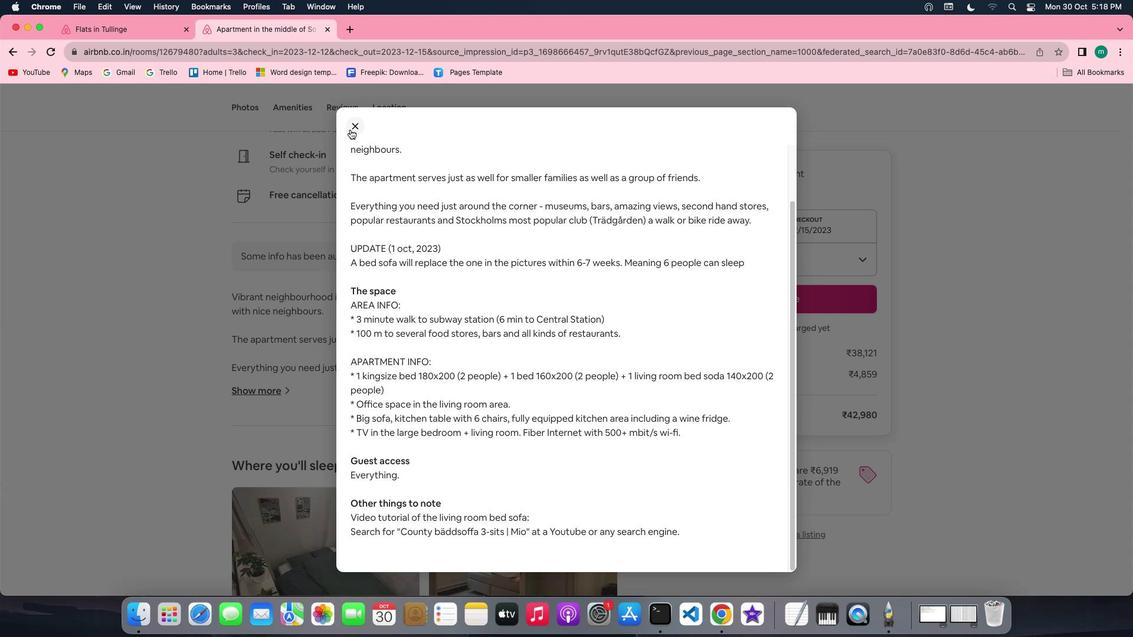
Action: Mouse pressed left at (355, 135)
Screenshot: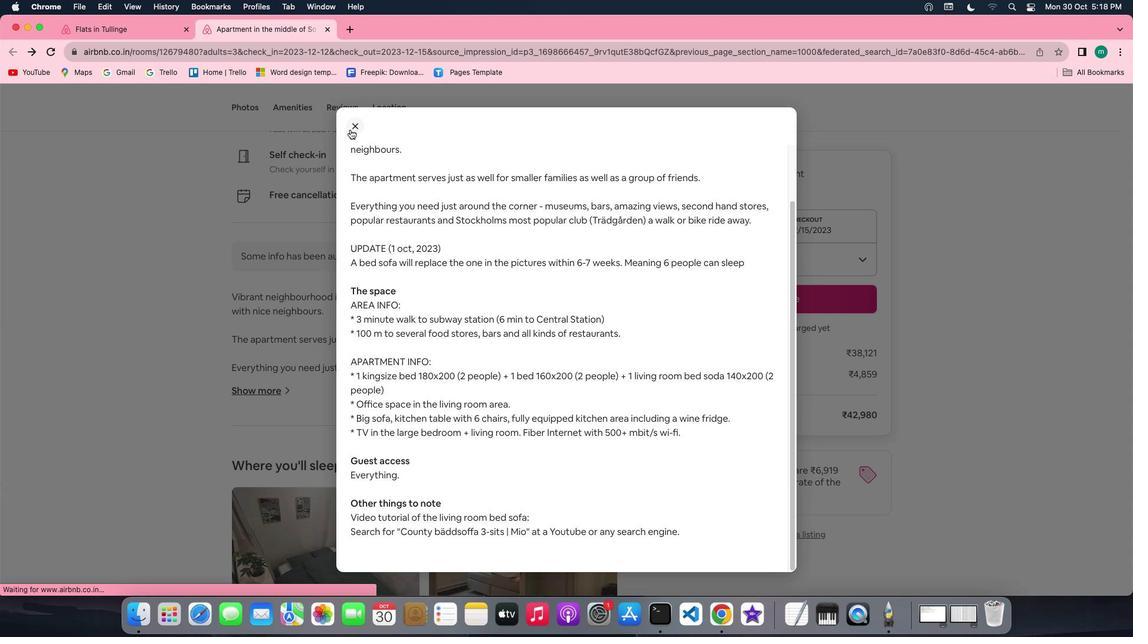 
Action: Mouse moved to (459, 354)
Screenshot: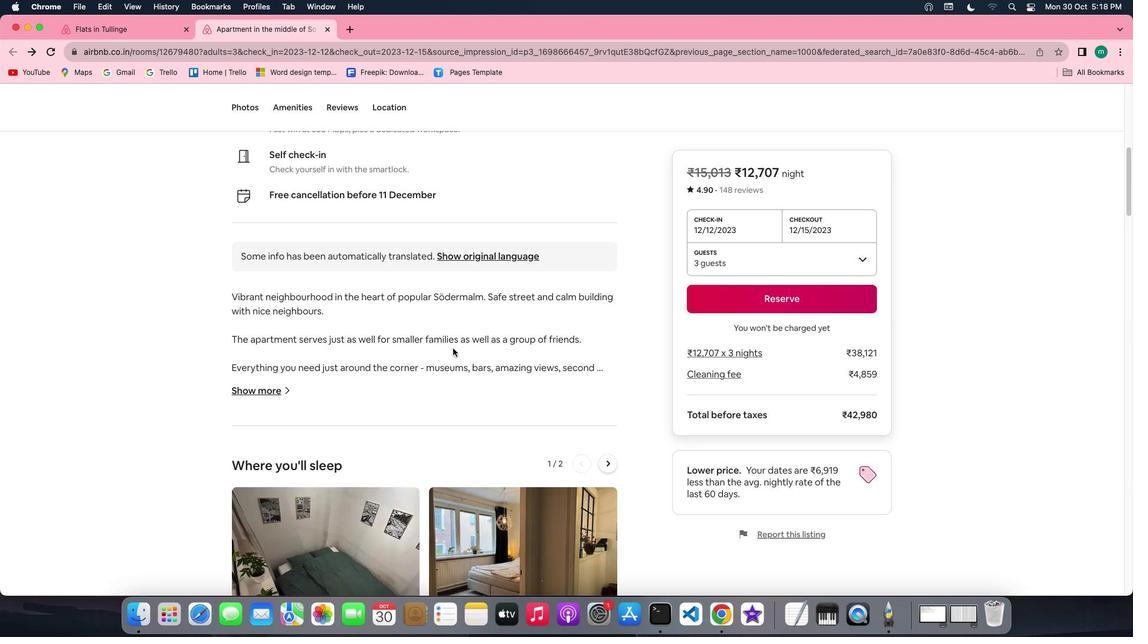 
Action: Mouse scrolled (459, 354) with delta (5, 5)
Screenshot: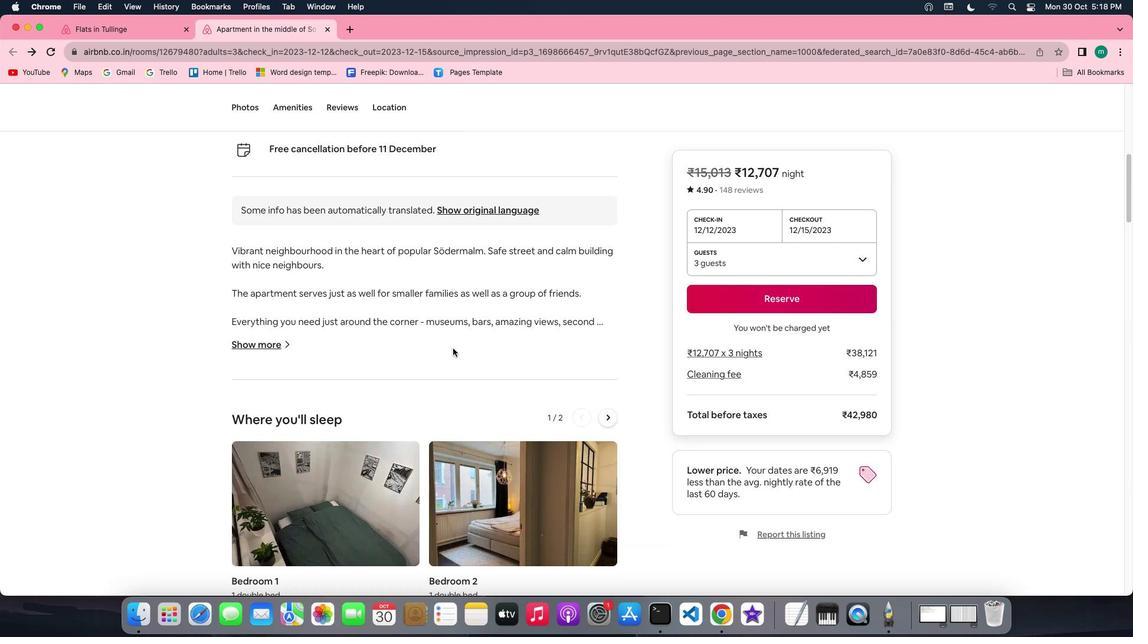 
Action: Mouse scrolled (459, 354) with delta (5, 5)
Screenshot: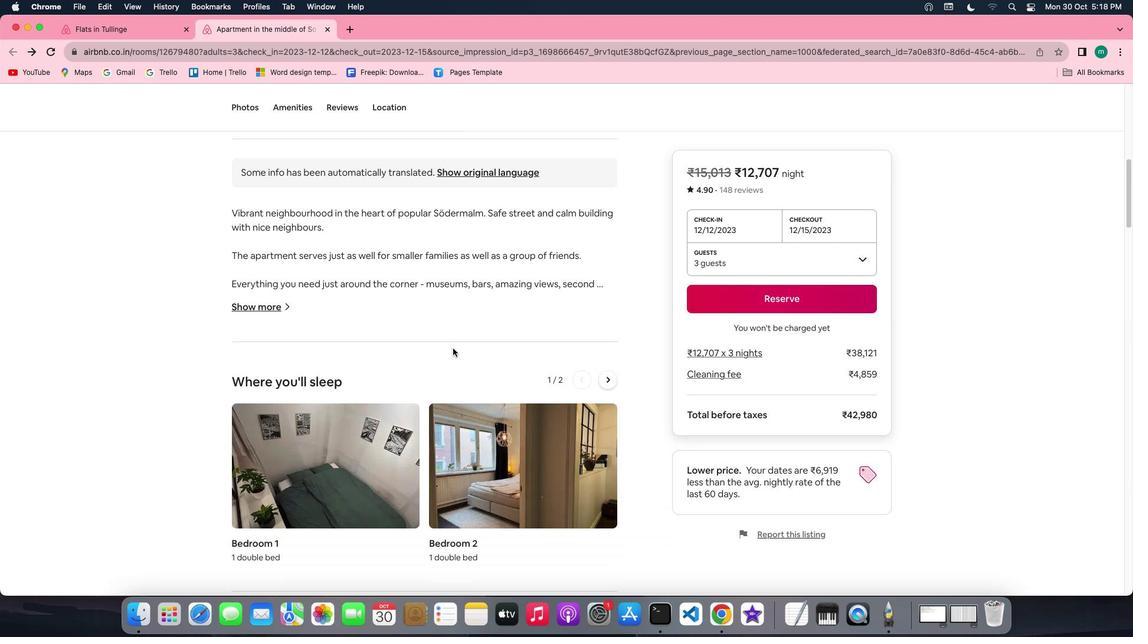 
Action: Mouse scrolled (459, 354) with delta (5, 4)
Screenshot: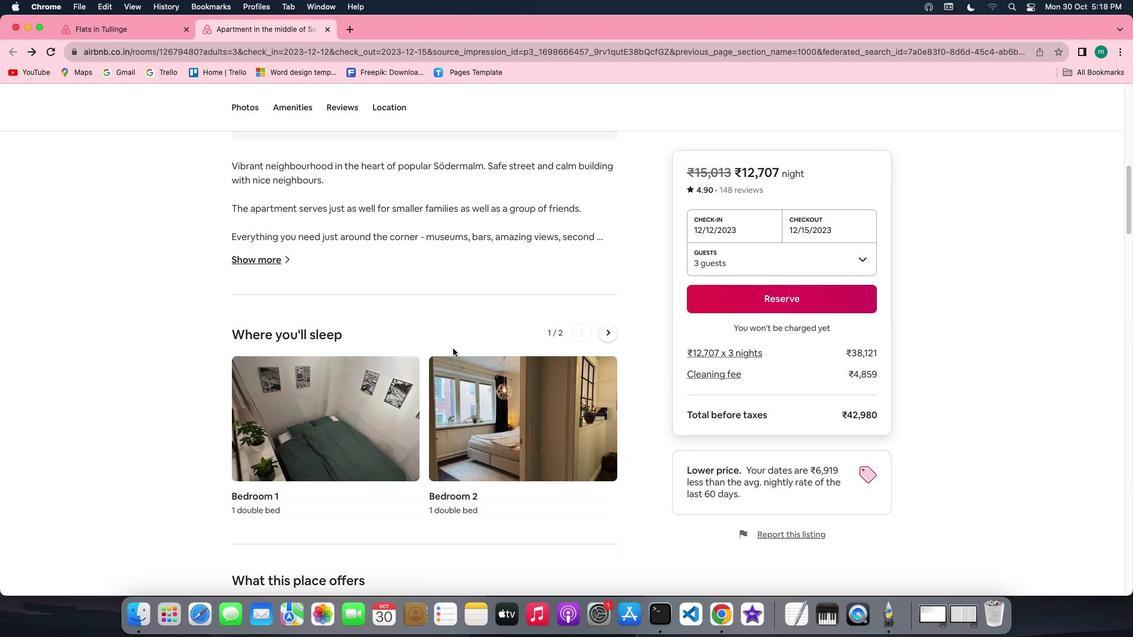 
Action: Mouse scrolled (459, 354) with delta (5, 3)
Screenshot: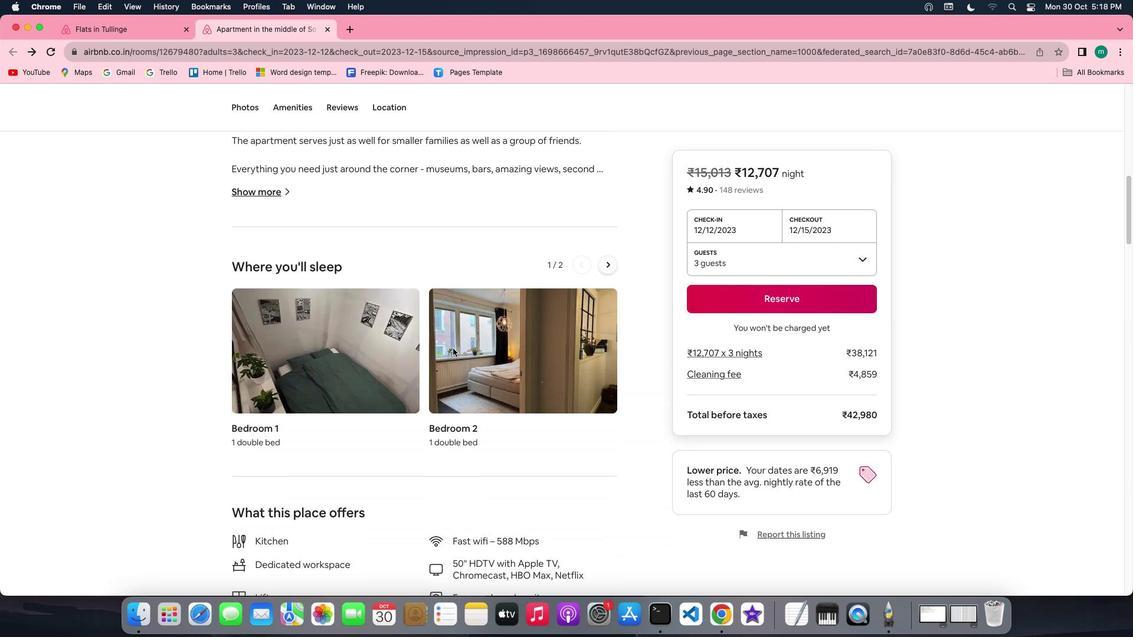 
Action: Mouse moved to (615, 263)
Screenshot: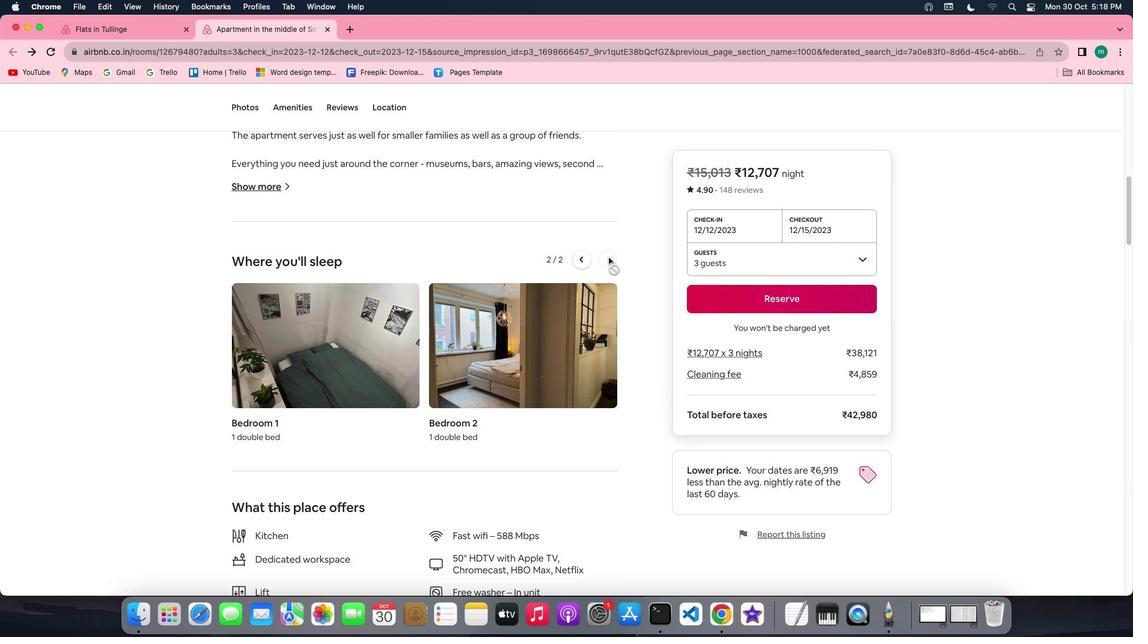 
Action: Mouse pressed left at (615, 263)
Screenshot: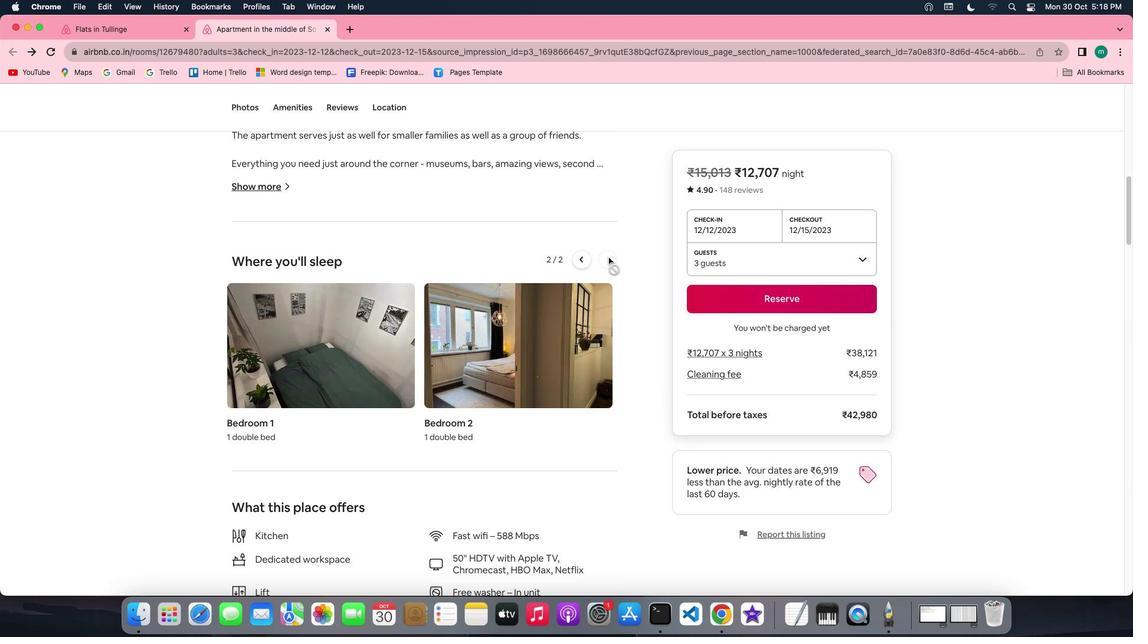 
Action: Mouse moved to (422, 358)
Screenshot: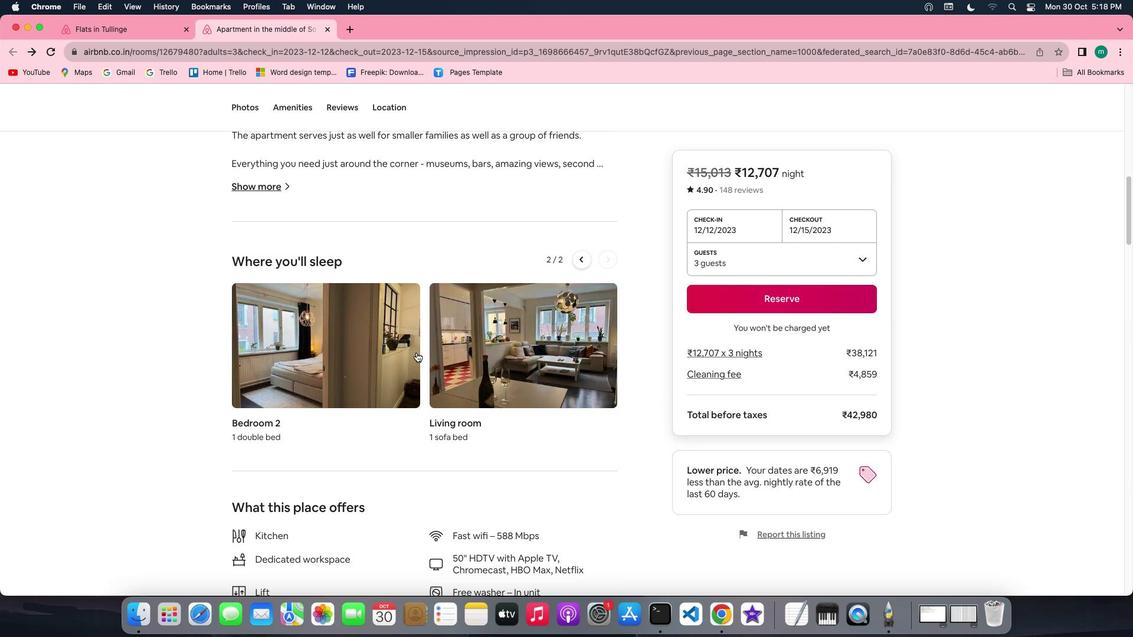 
Action: Mouse scrolled (422, 358) with delta (5, 5)
Screenshot: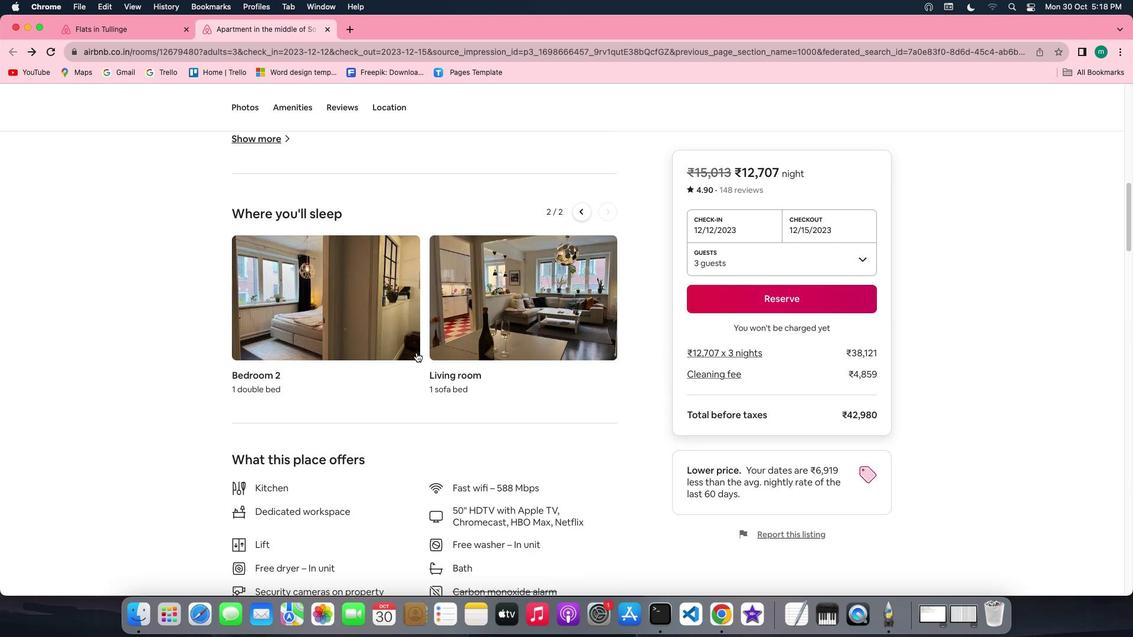 
Action: Mouse scrolled (422, 358) with delta (5, 5)
Screenshot: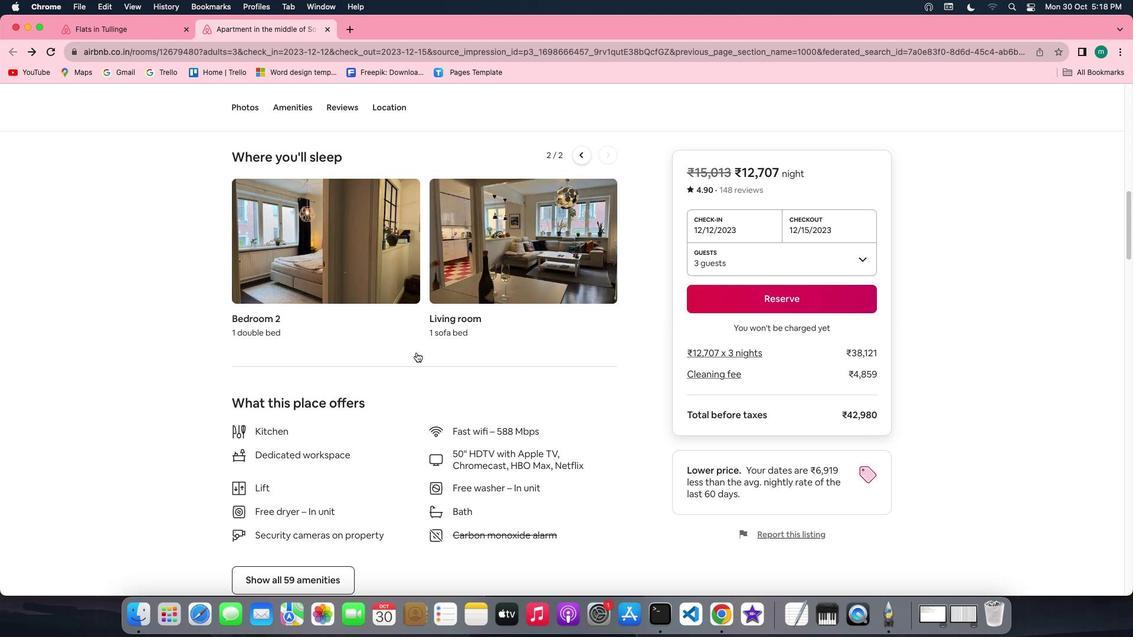 
Action: Mouse scrolled (422, 358) with delta (5, 4)
Screenshot: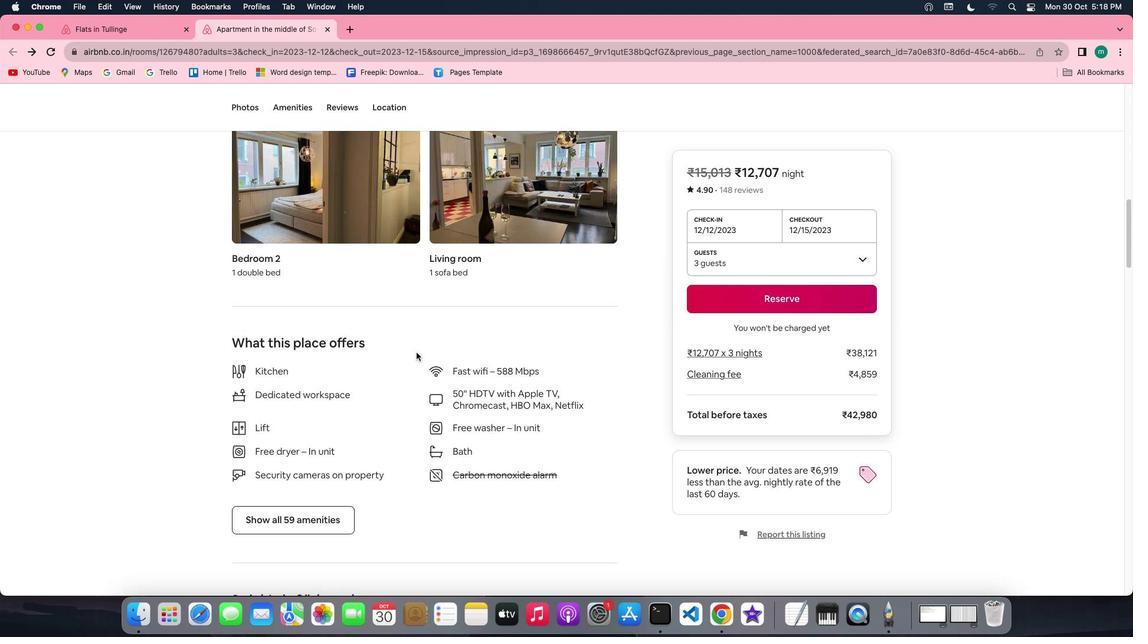 
Action: Mouse scrolled (422, 358) with delta (5, 3)
Screenshot: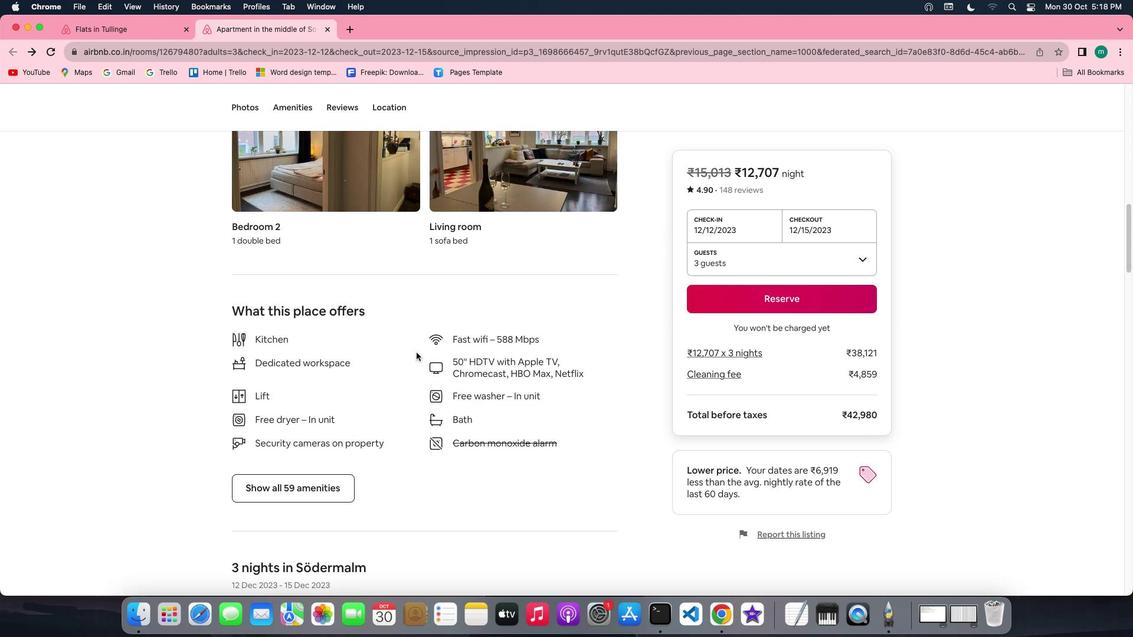
Action: Mouse moved to (311, 485)
Screenshot: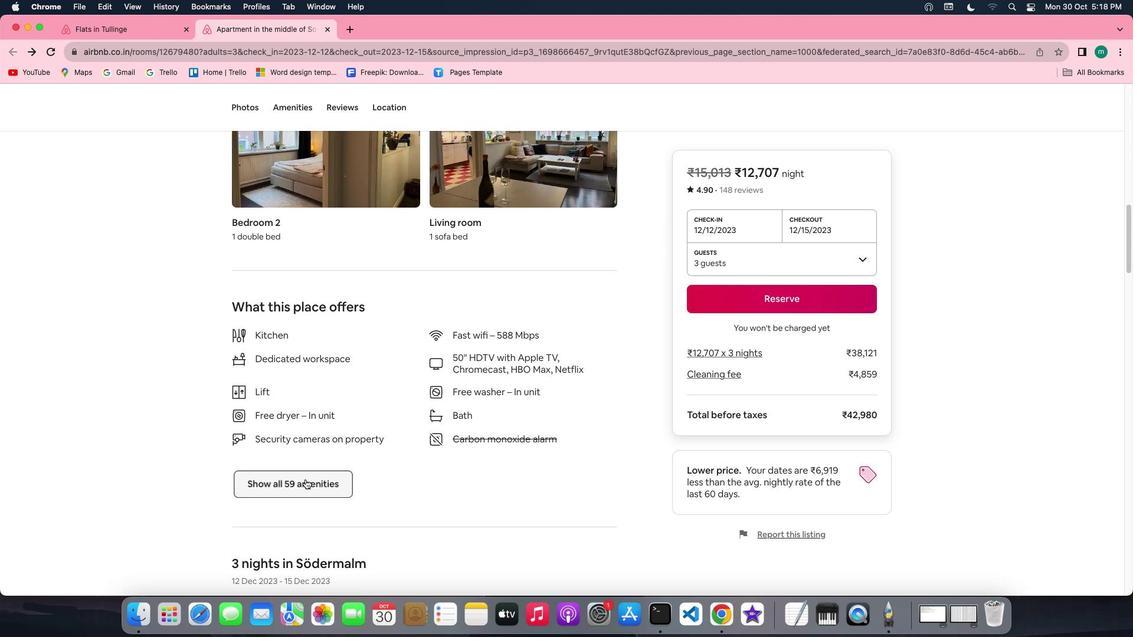 
Action: Mouse pressed left at (311, 485)
Screenshot: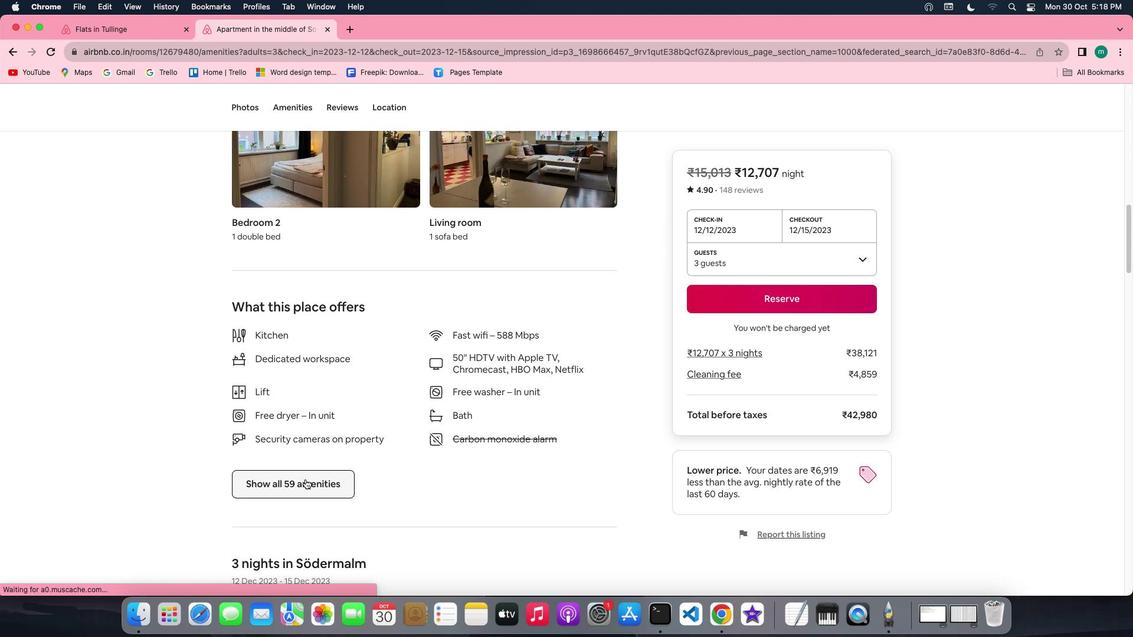 
Action: Mouse moved to (572, 413)
Screenshot: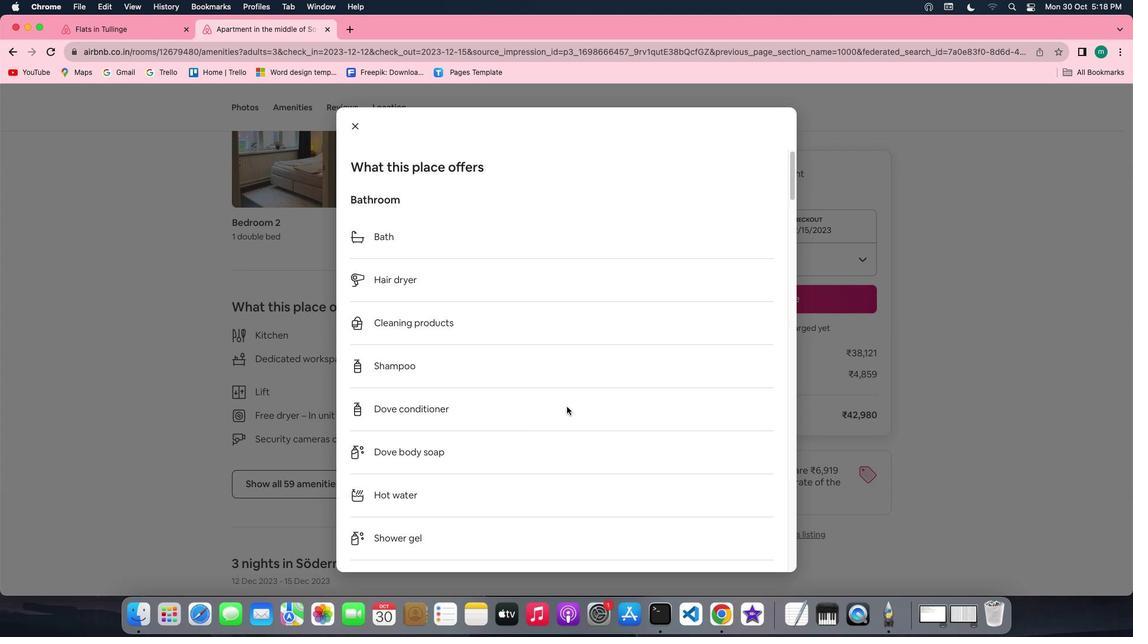 
Action: Mouse scrolled (572, 413) with delta (5, 5)
Screenshot: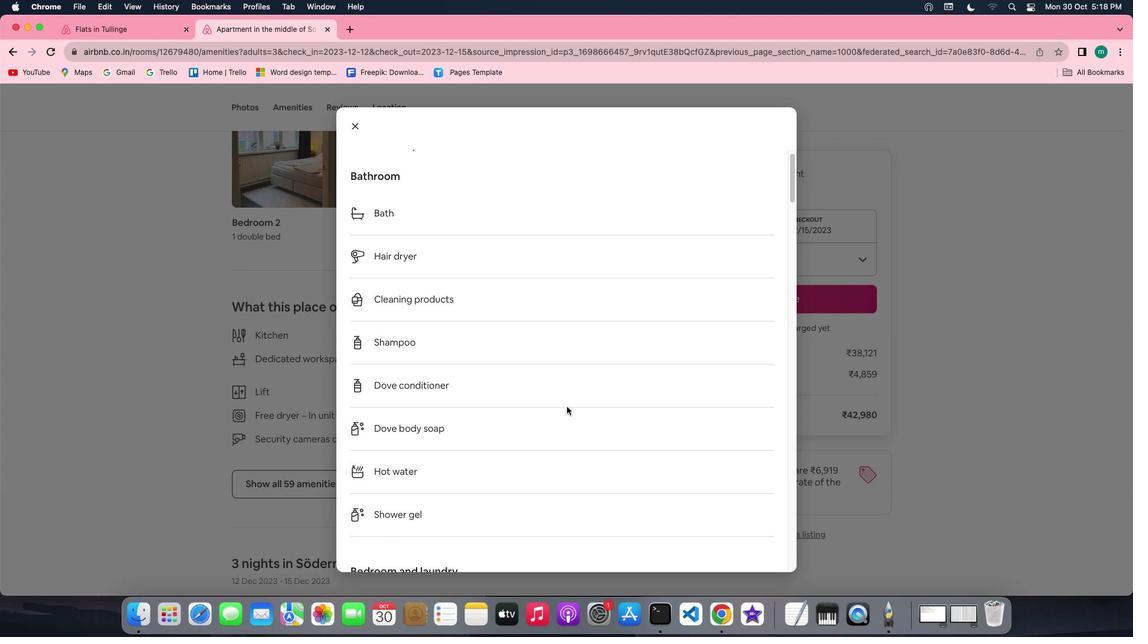 
Action: Mouse scrolled (572, 413) with delta (5, 5)
Screenshot: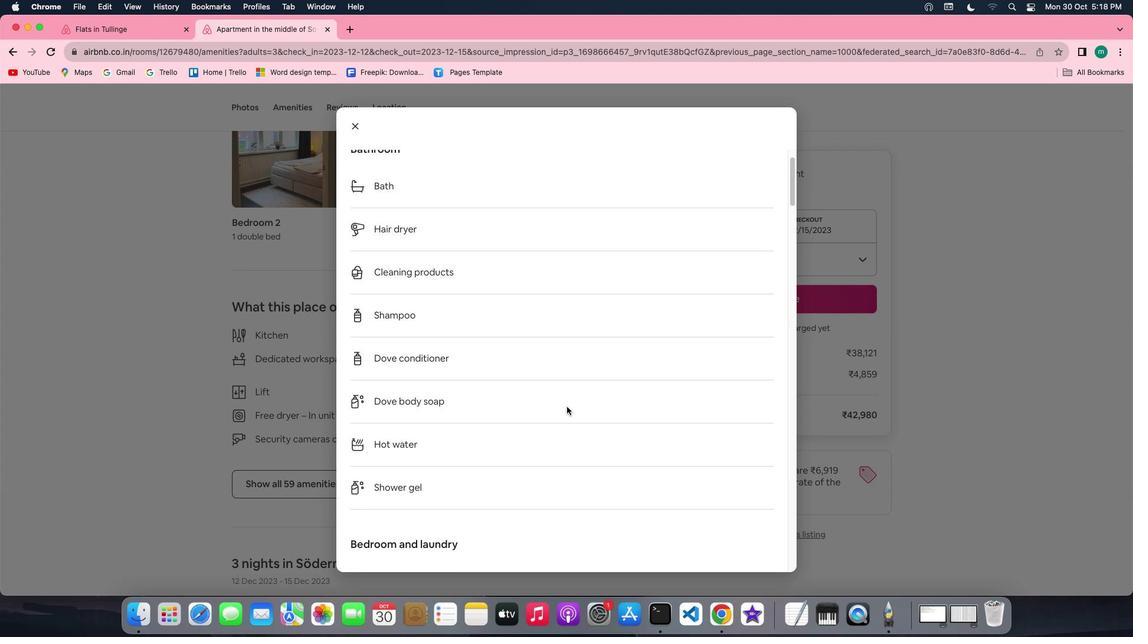 
Action: Mouse scrolled (572, 413) with delta (5, 4)
Screenshot: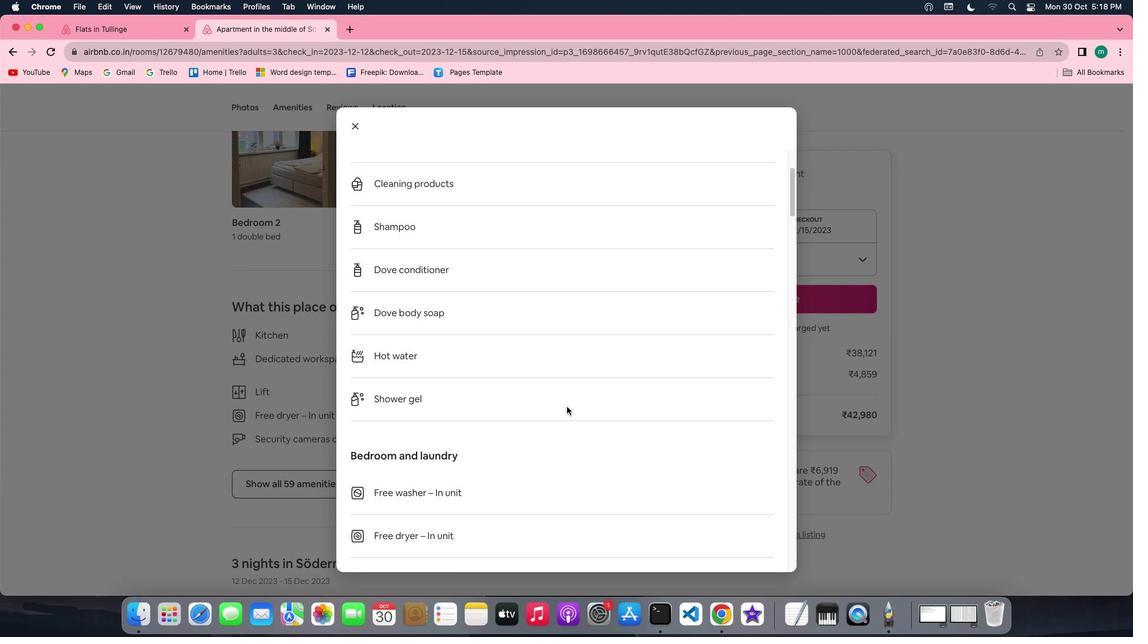 
Action: Mouse scrolled (572, 413) with delta (5, 4)
Screenshot: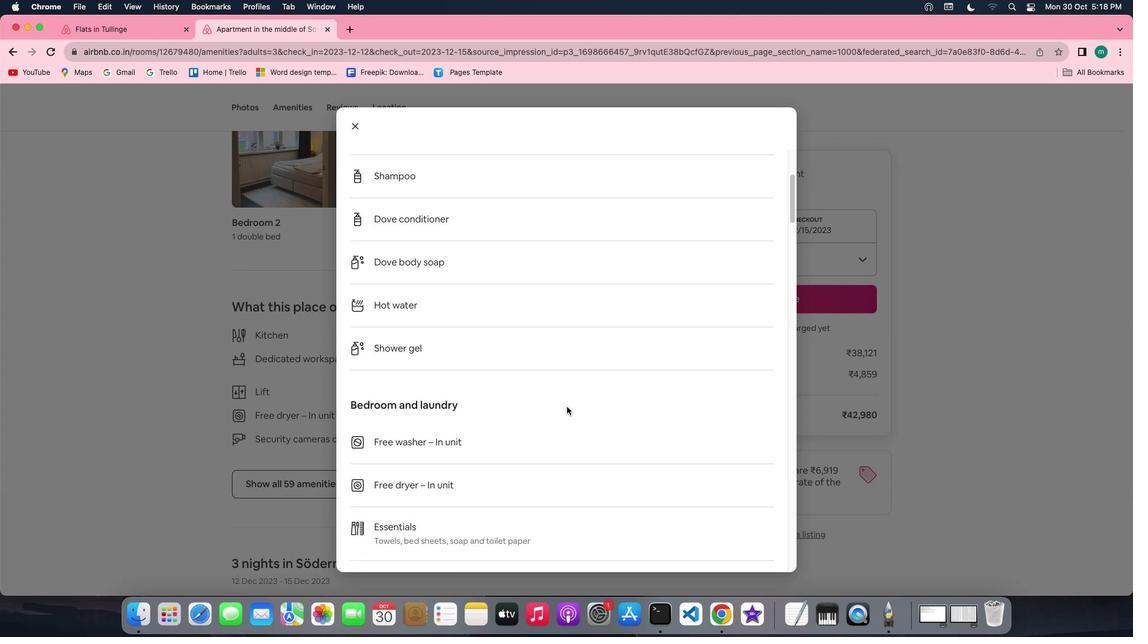 
Action: Mouse scrolled (572, 413) with delta (5, 5)
Screenshot: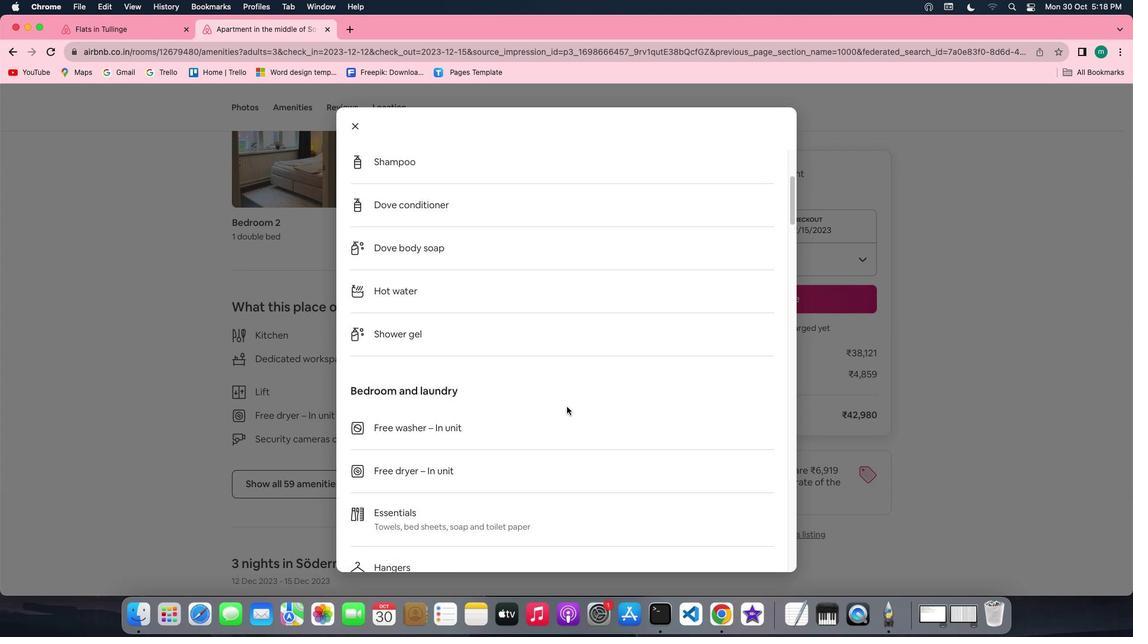 
Action: Mouse scrolled (572, 413) with delta (5, 5)
Screenshot: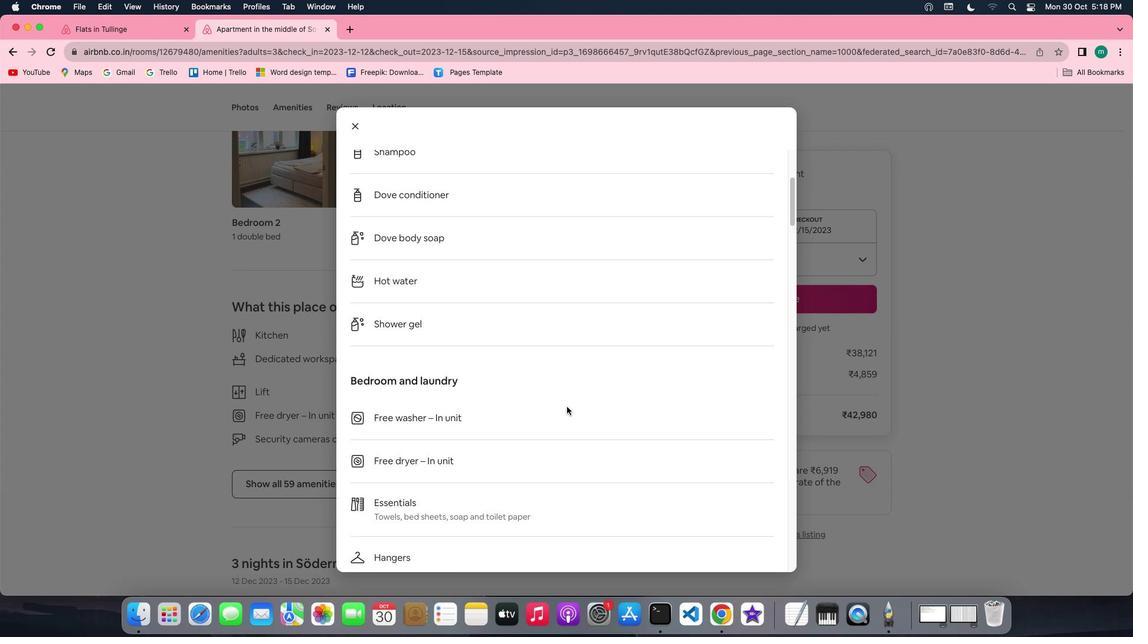 
Action: Mouse scrolled (572, 413) with delta (5, 5)
Screenshot: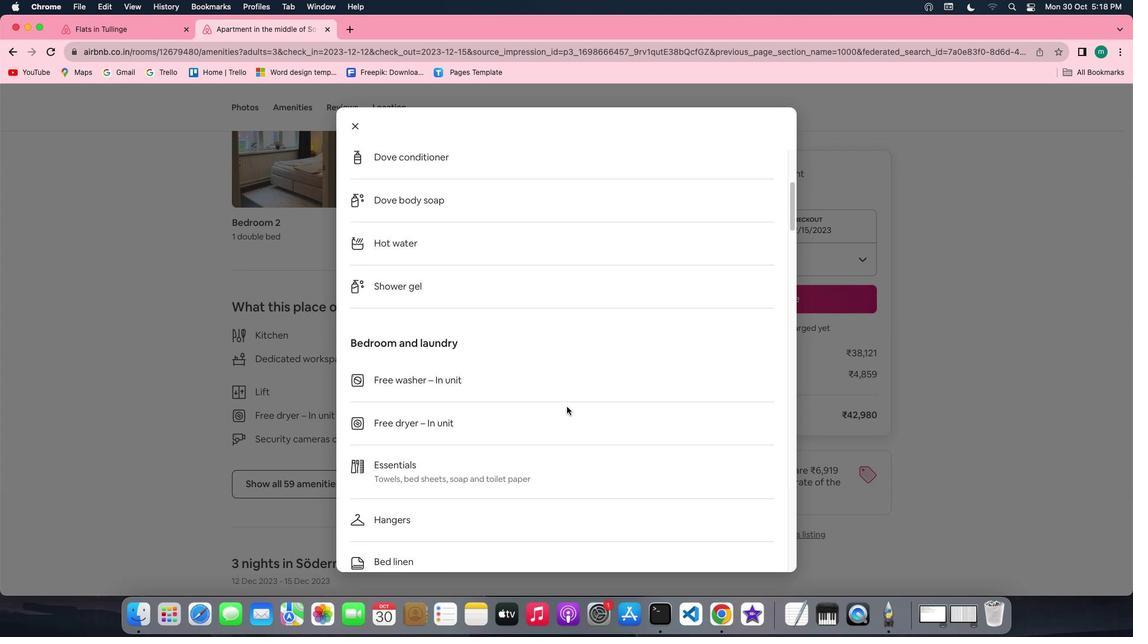 
Action: Mouse scrolled (572, 413) with delta (5, 5)
Screenshot: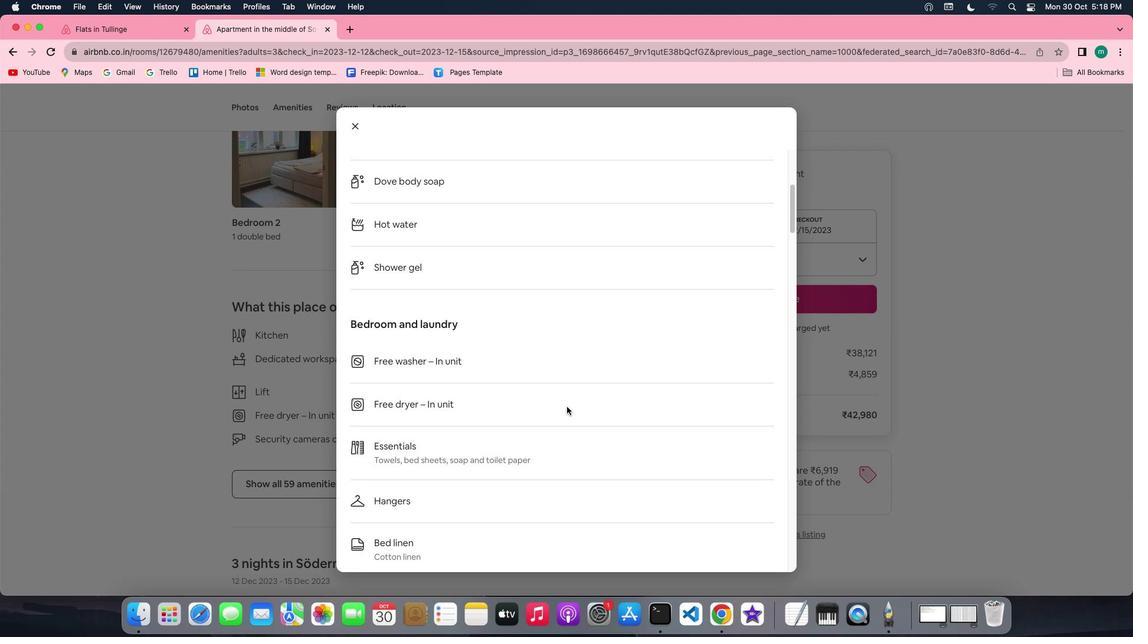 
Action: Mouse scrolled (572, 413) with delta (5, 5)
Screenshot: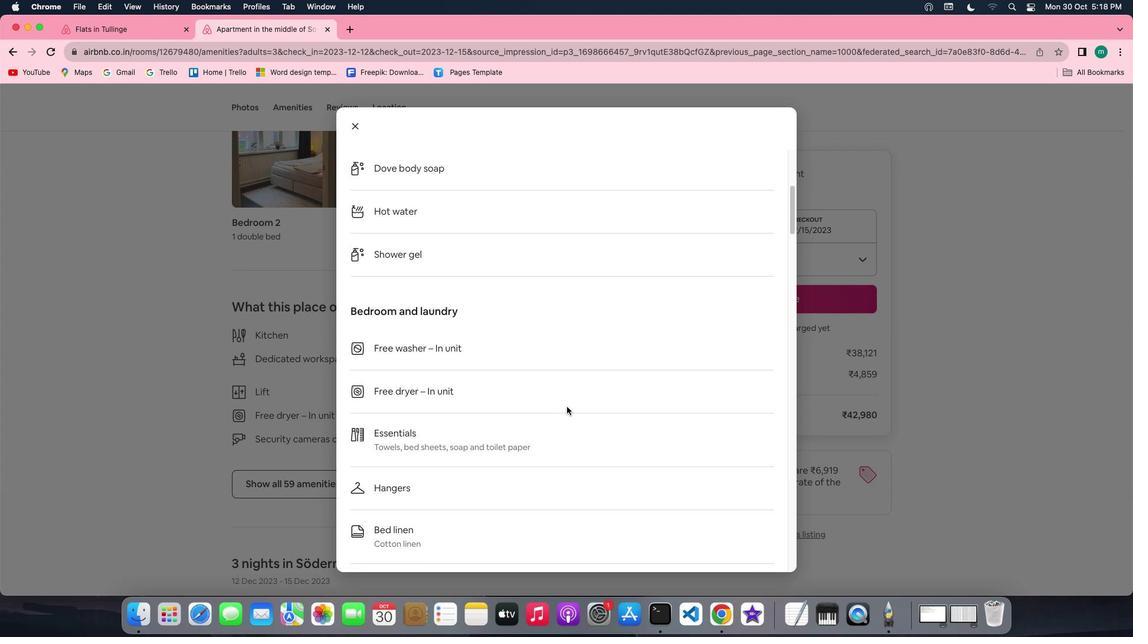 
Action: Mouse scrolled (572, 413) with delta (5, 4)
Screenshot: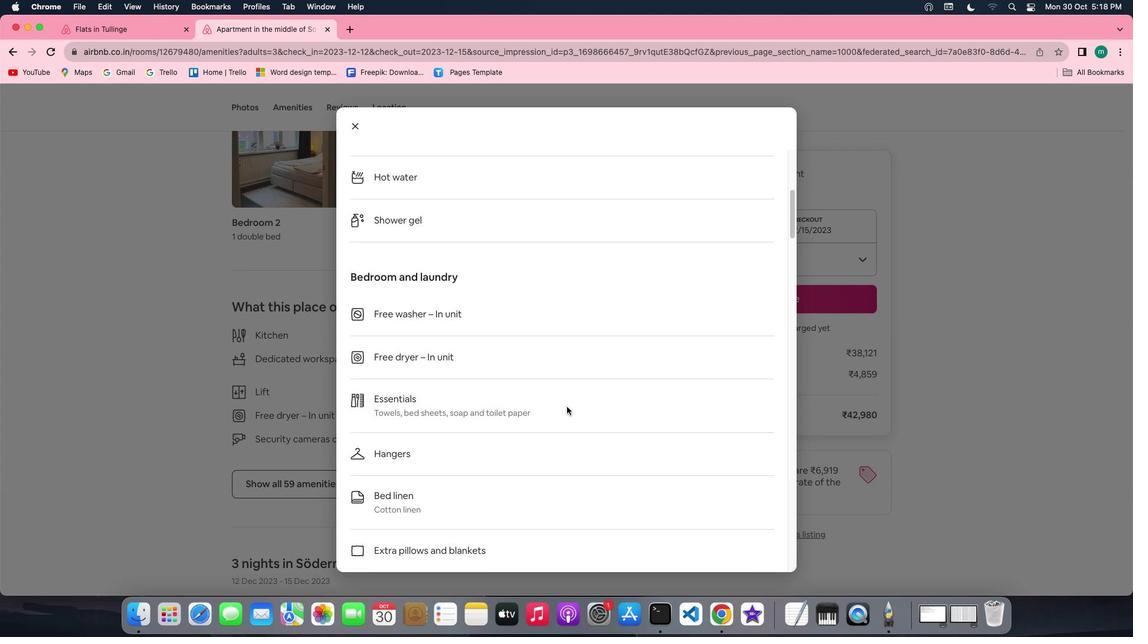 
Action: Mouse scrolled (572, 413) with delta (5, 4)
Screenshot: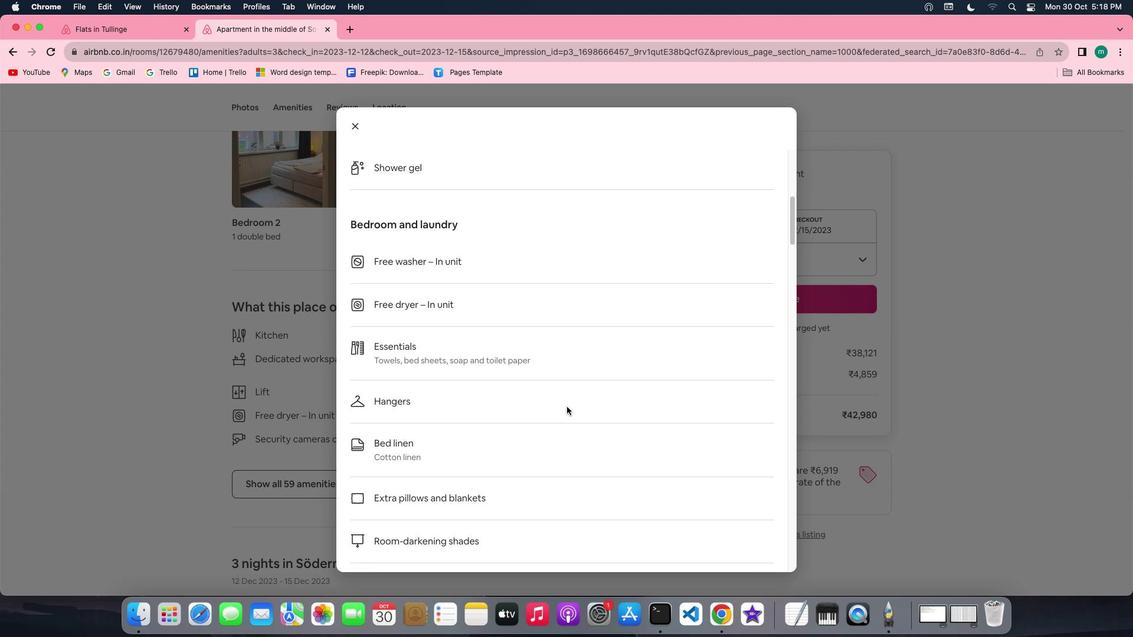 
Action: Mouse scrolled (572, 413) with delta (5, 5)
Screenshot: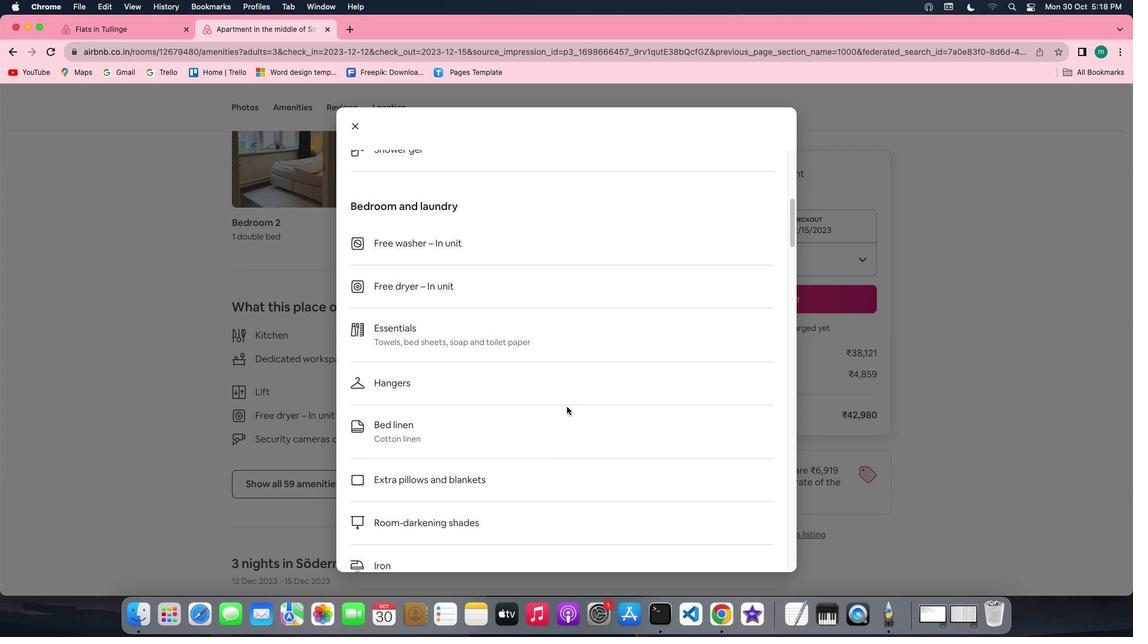 
Action: Mouse scrolled (572, 413) with delta (5, 5)
Screenshot: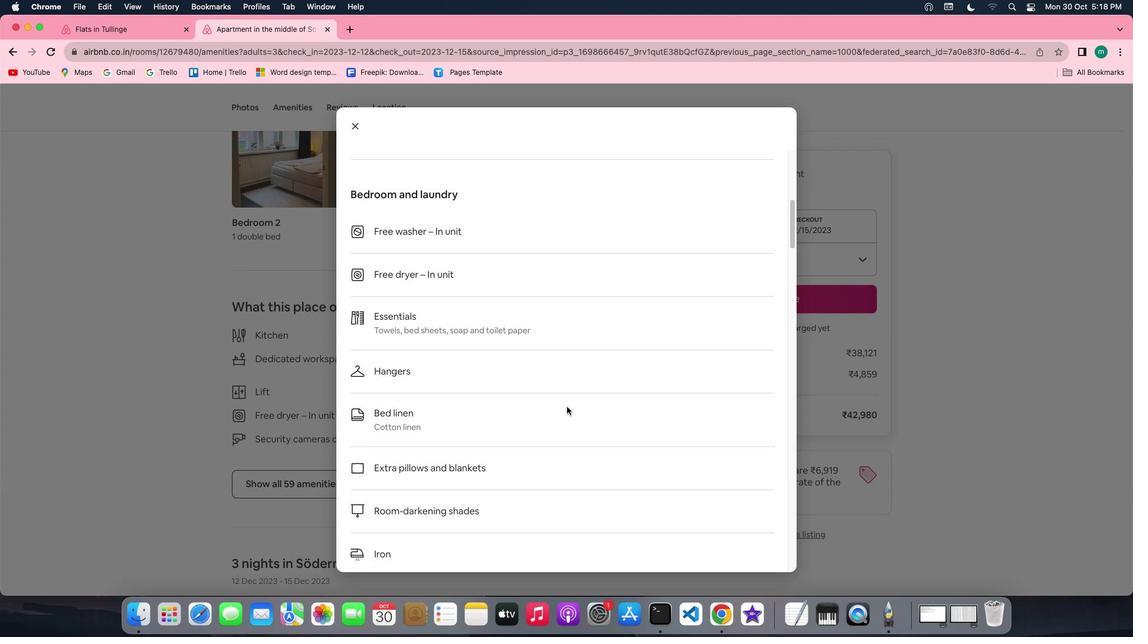 
Action: Mouse scrolled (572, 413) with delta (5, 4)
Screenshot: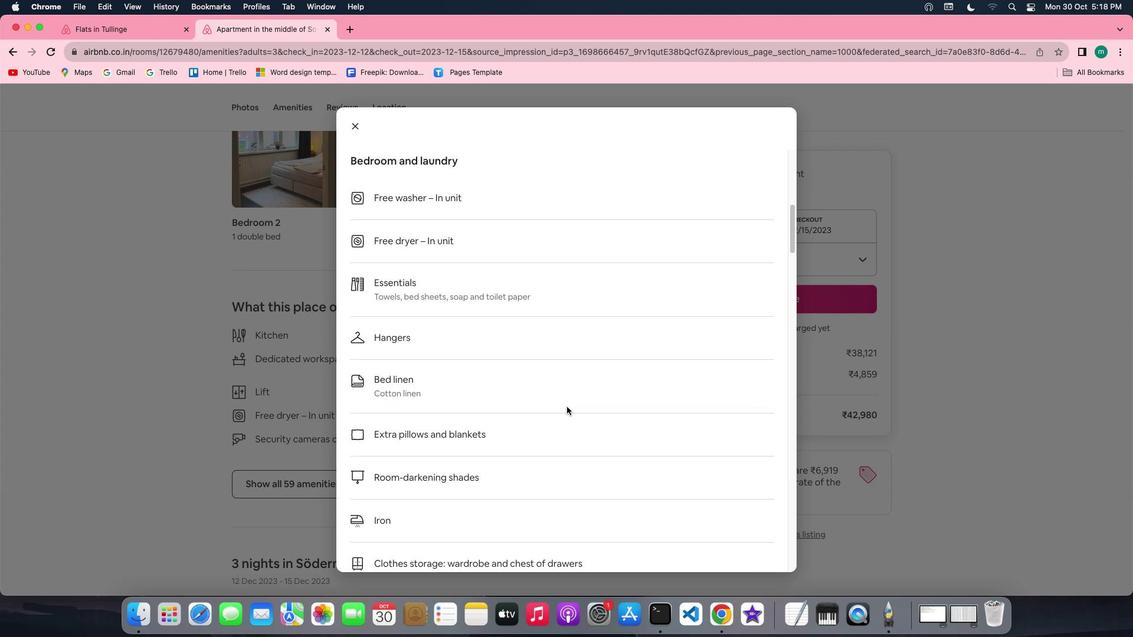 
Action: Mouse scrolled (572, 413) with delta (5, 5)
Screenshot: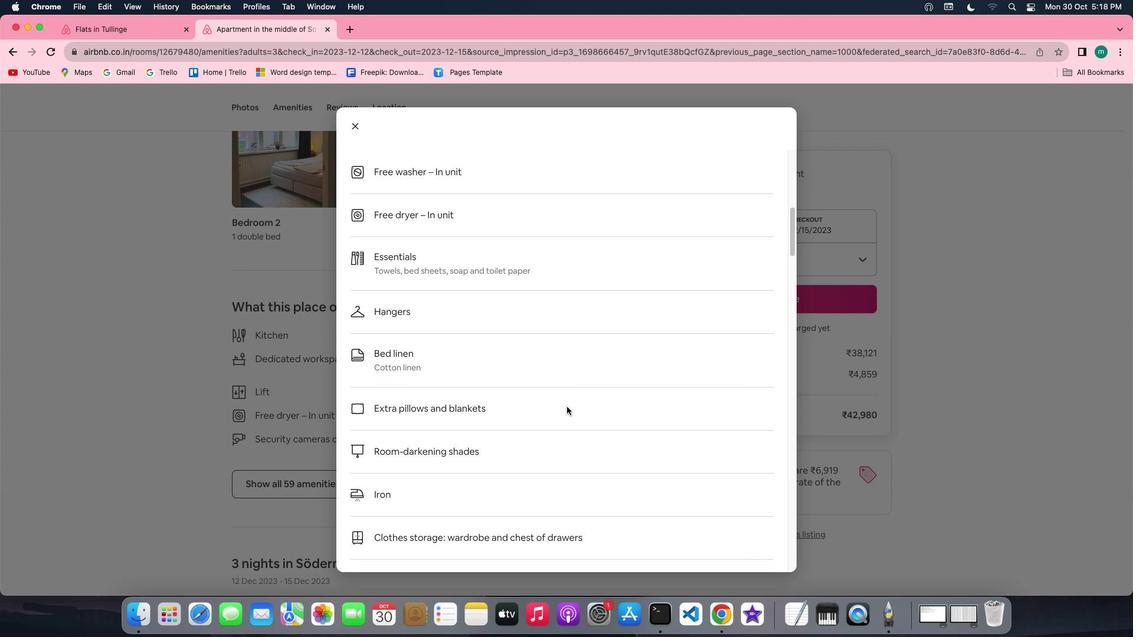 
Action: Mouse scrolled (572, 413) with delta (5, 5)
Screenshot: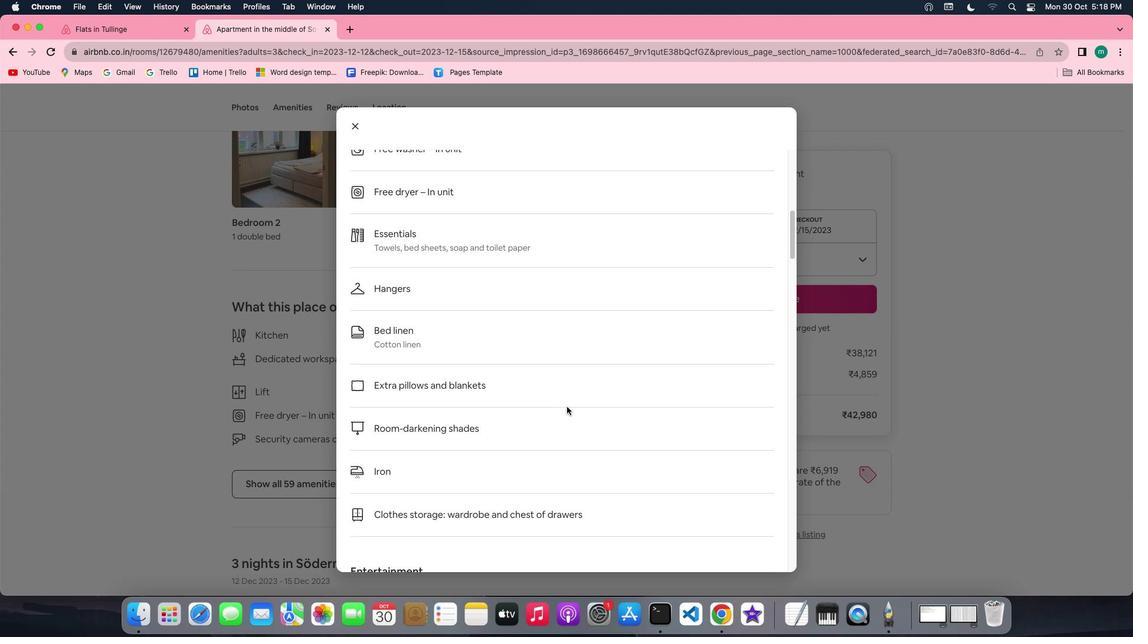 
Action: Mouse scrolled (572, 413) with delta (5, 5)
Screenshot: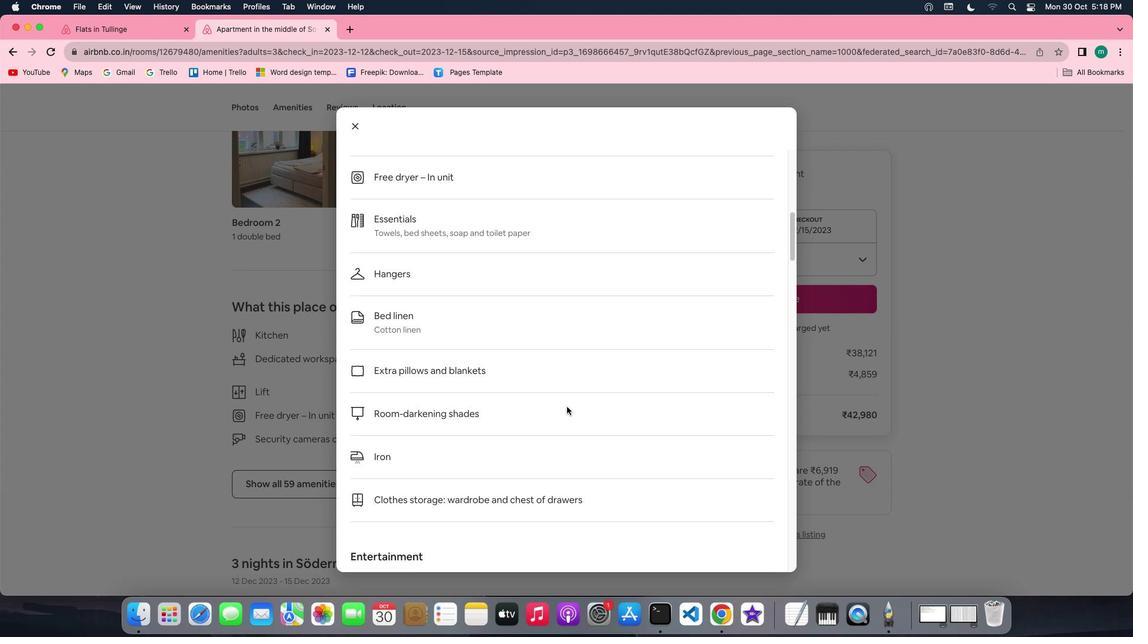 
Action: Mouse scrolled (572, 413) with delta (5, 5)
Screenshot: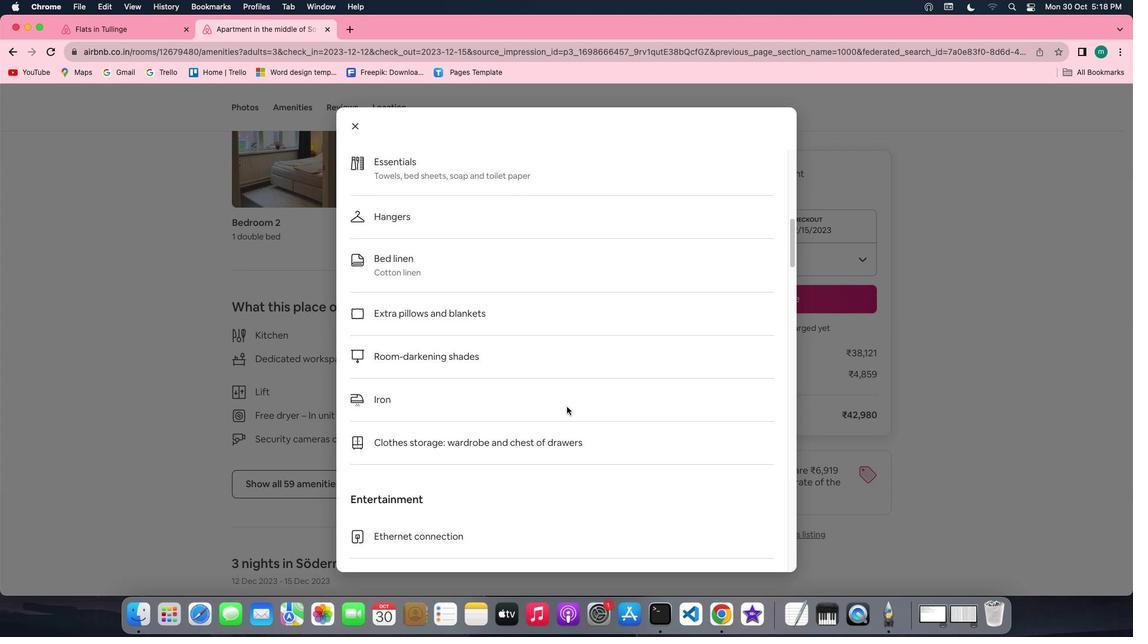 
Action: Mouse scrolled (572, 413) with delta (5, 5)
Screenshot: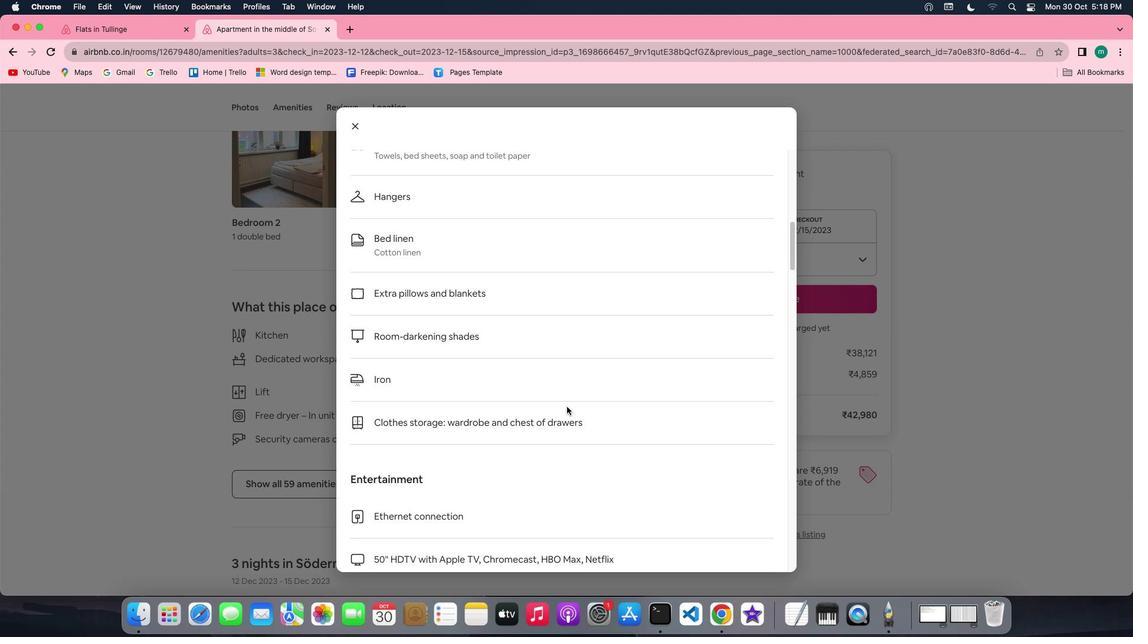 
Action: Mouse scrolled (572, 413) with delta (5, 5)
Screenshot: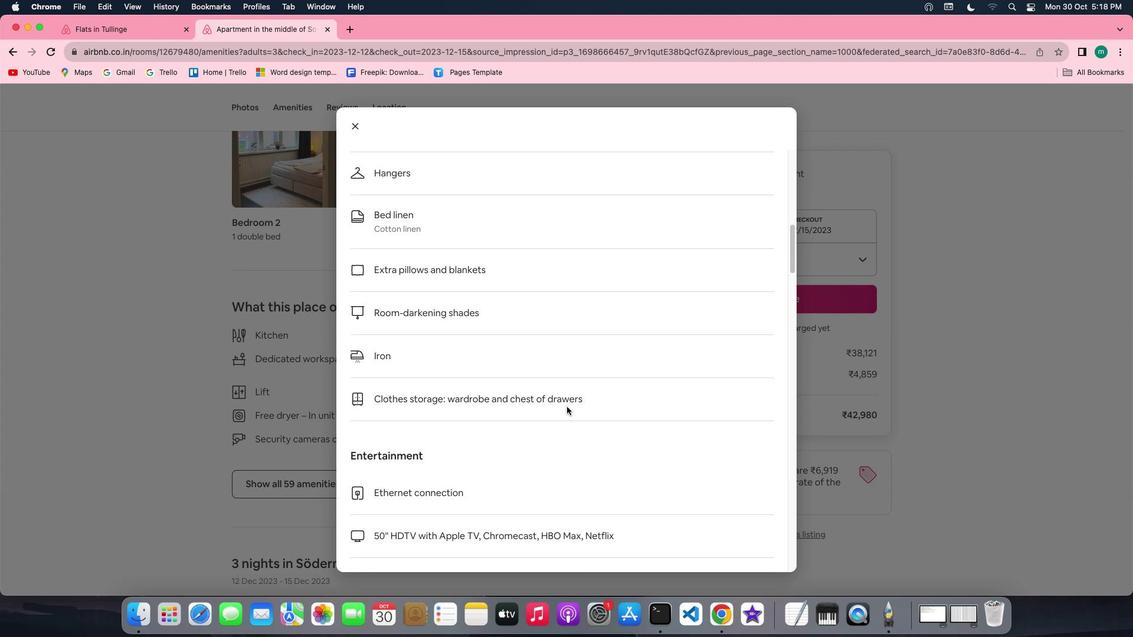 
Action: Mouse scrolled (572, 413) with delta (5, 4)
Screenshot: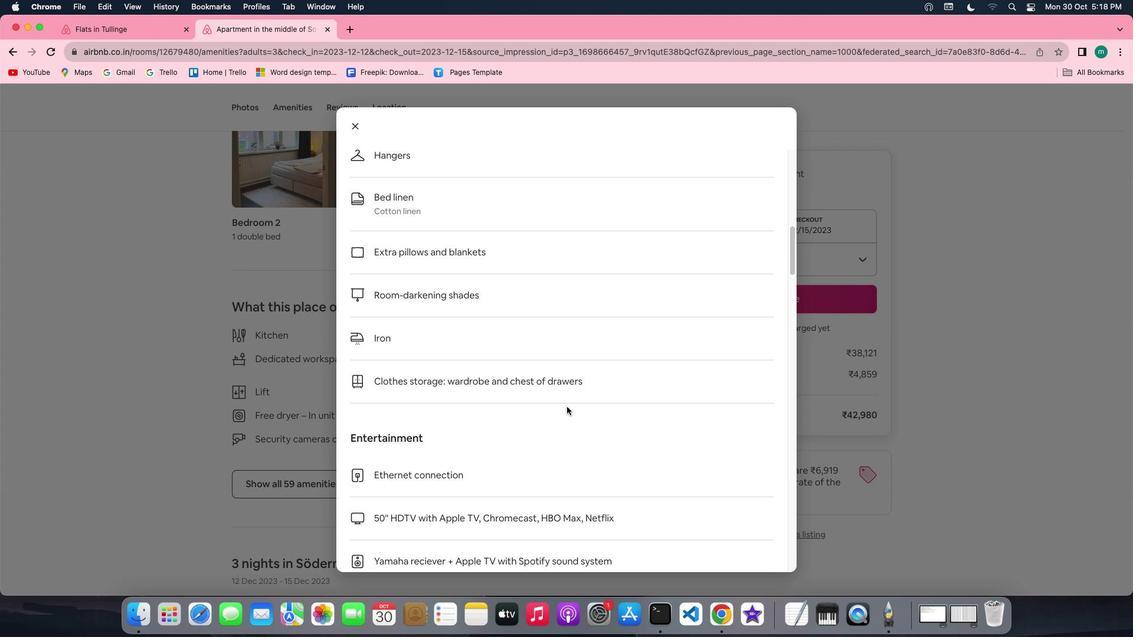 
Action: Mouse scrolled (572, 413) with delta (5, 5)
Screenshot: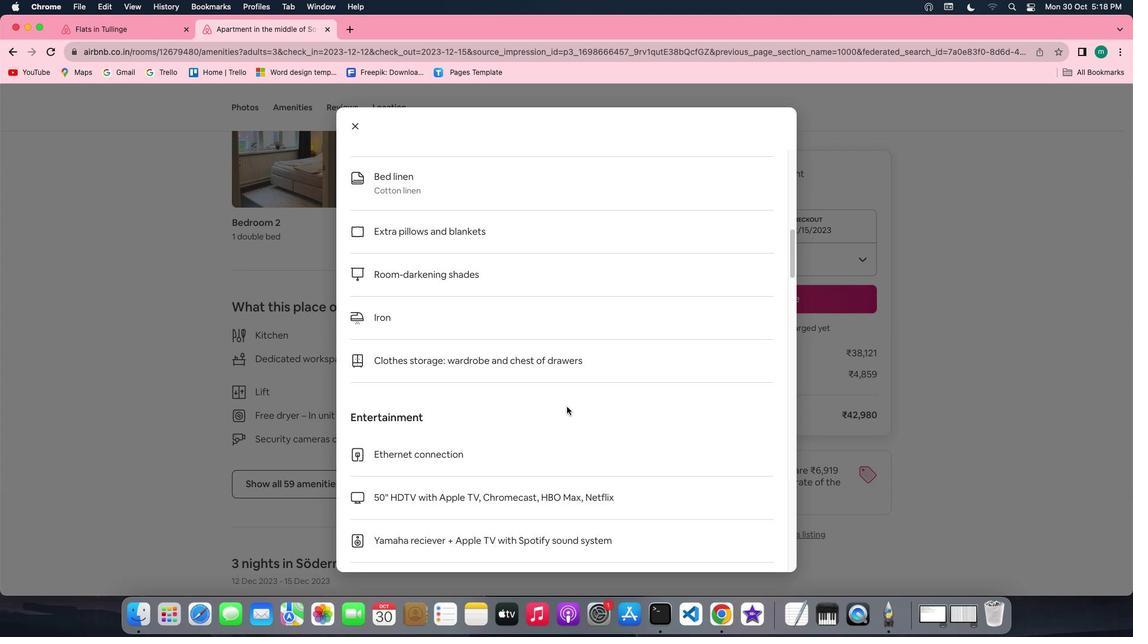 
Action: Mouse scrolled (572, 413) with delta (5, 5)
Screenshot: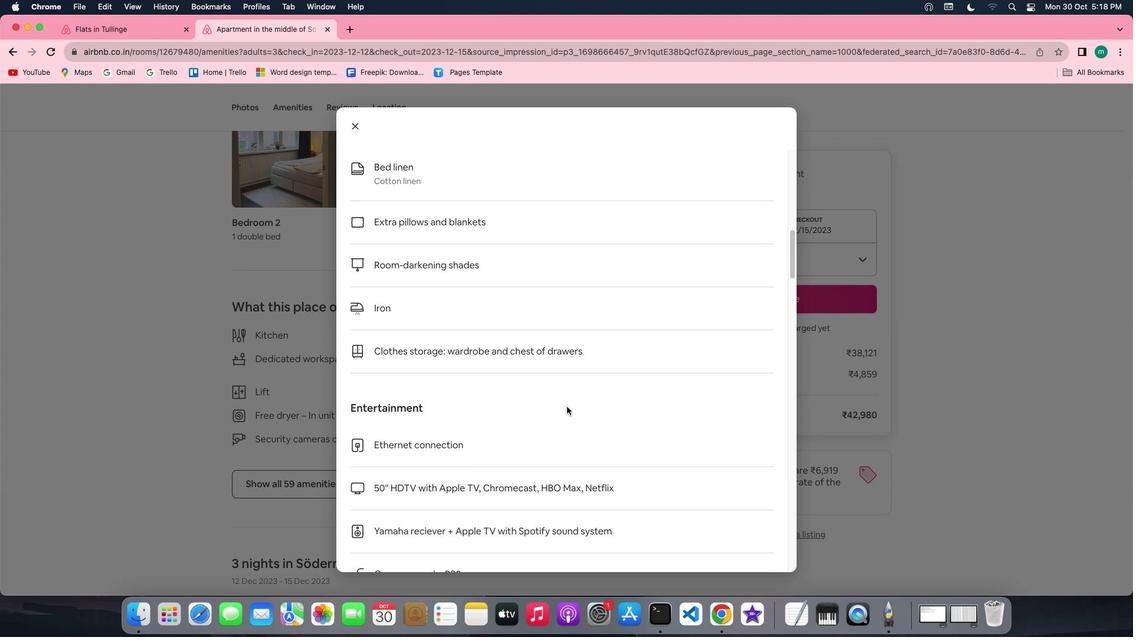 
Action: Mouse scrolled (572, 413) with delta (5, 5)
Screenshot: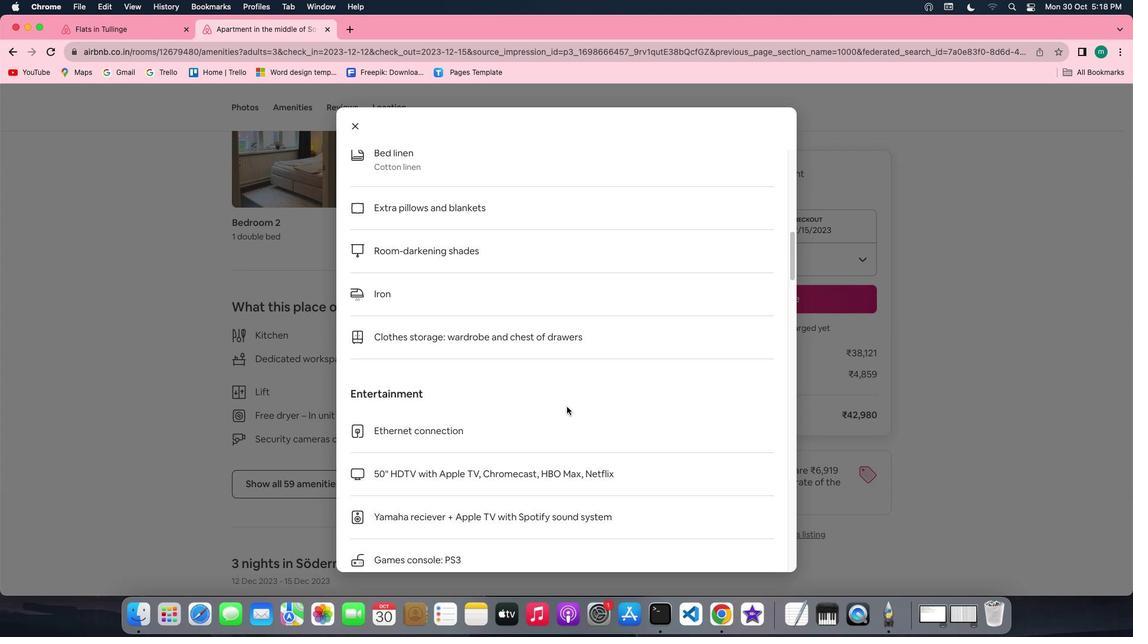 
Action: Mouse scrolled (572, 413) with delta (5, 5)
Screenshot: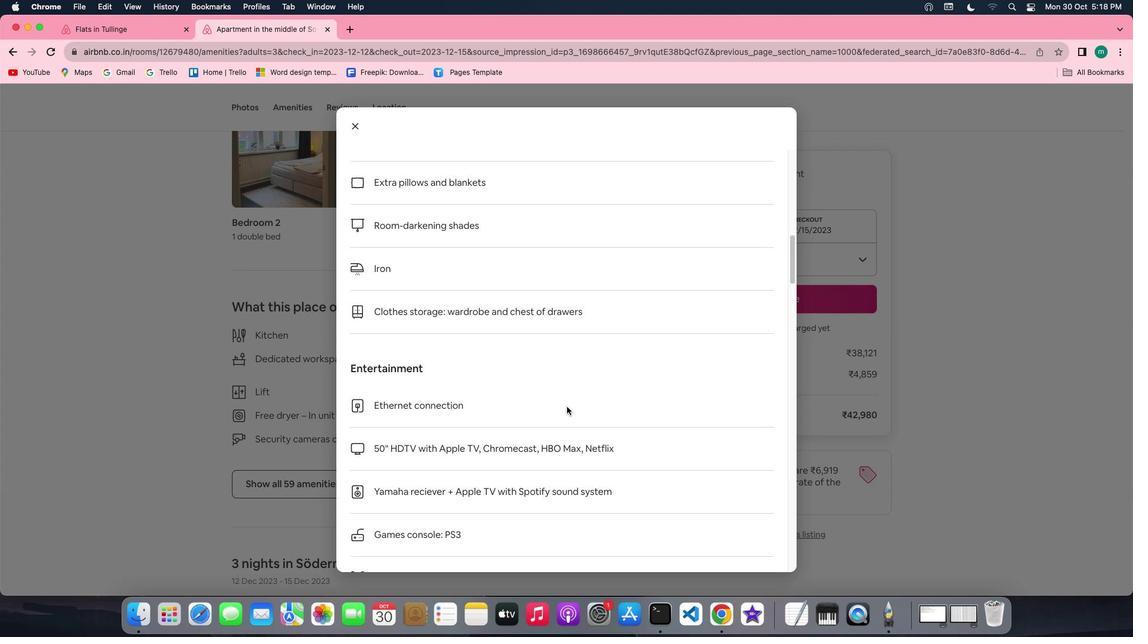 
Action: Mouse scrolled (572, 413) with delta (5, 5)
Screenshot: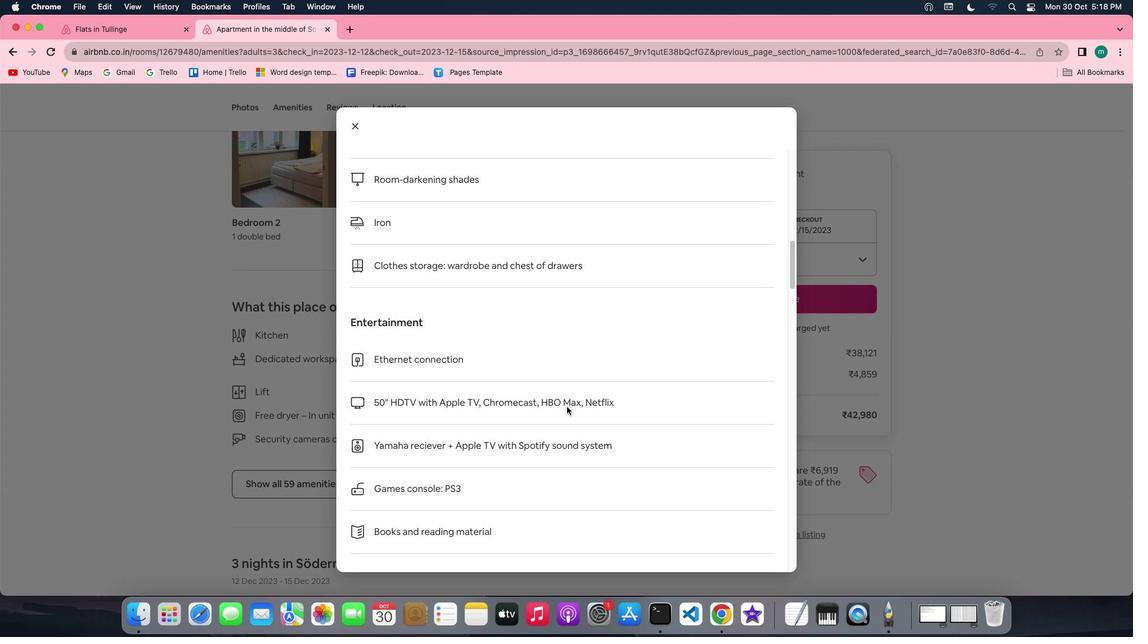 
Action: Mouse scrolled (572, 413) with delta (5, 5)
Screenshot: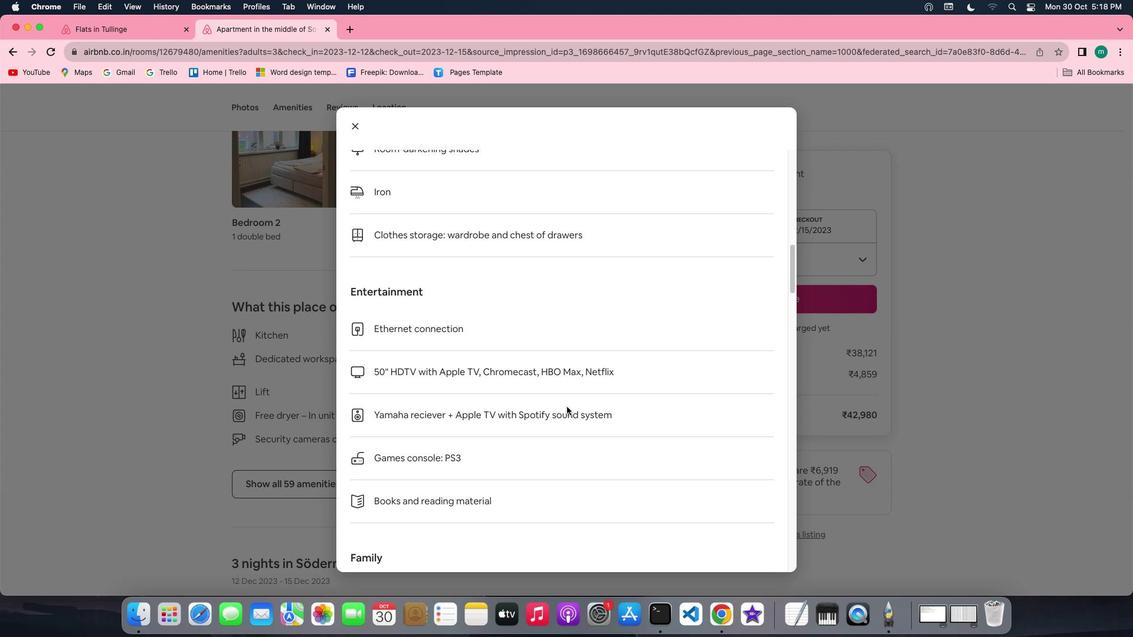 
Action: Mouse scrolled (572, 413) with delta (5, 4)
Screenshot: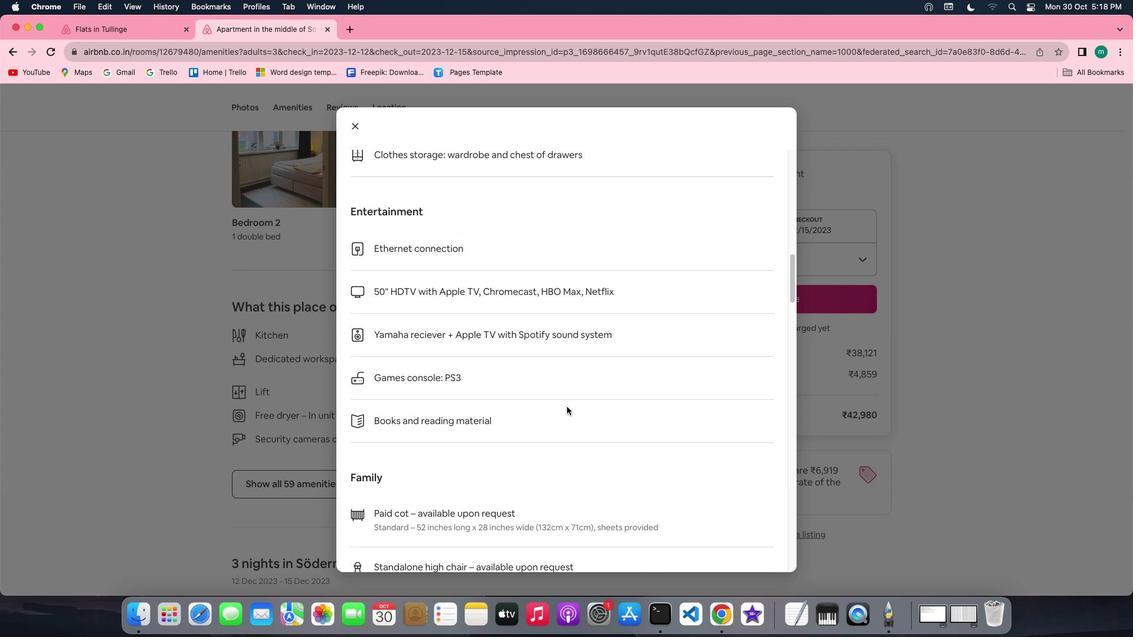 
Action: Mouse scrolled (572, 413) with delta (5, 4)
Screenshot: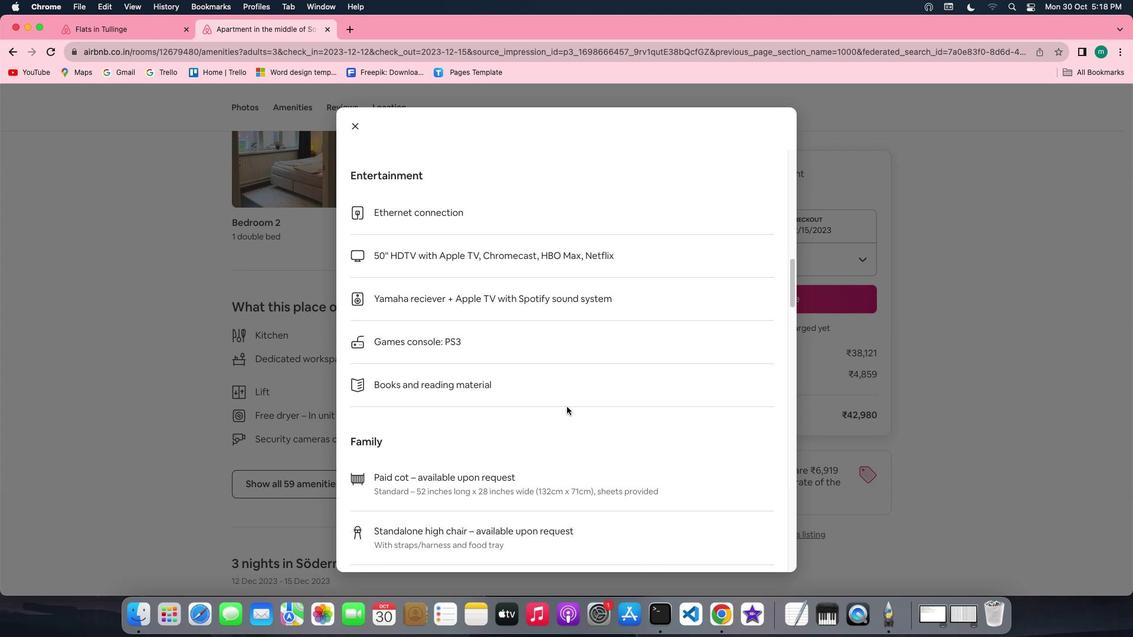 
Action: Mouse scrolled (572, 413) with delta (5, 5)
Screenshot: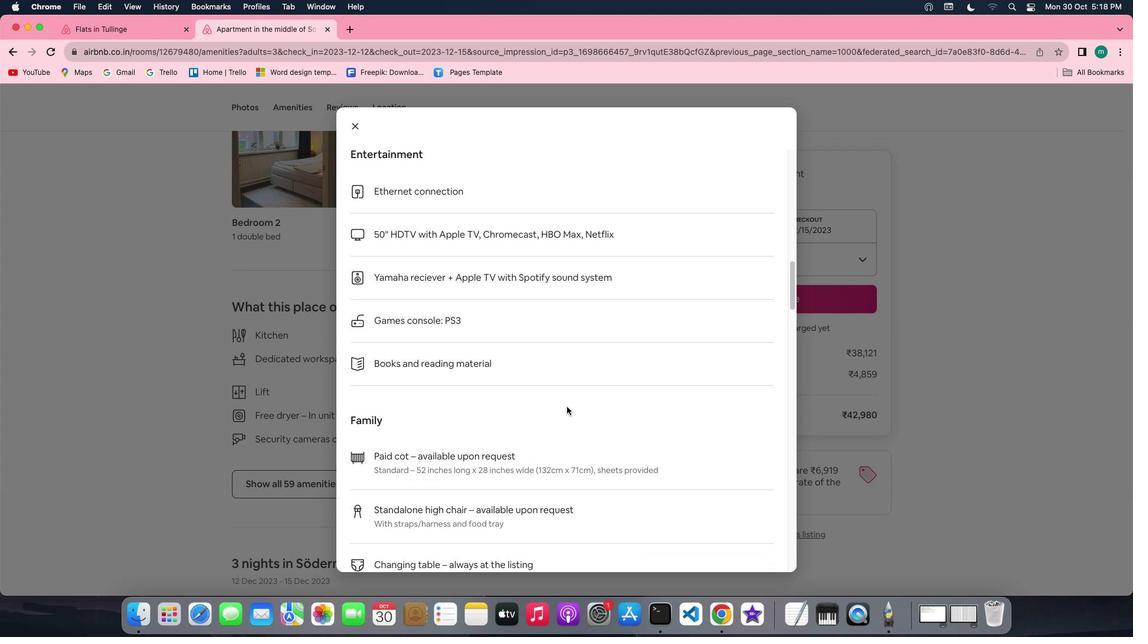 
Action: Mouse scrolled (572, 413) with delta (5, 5)
Screenshot: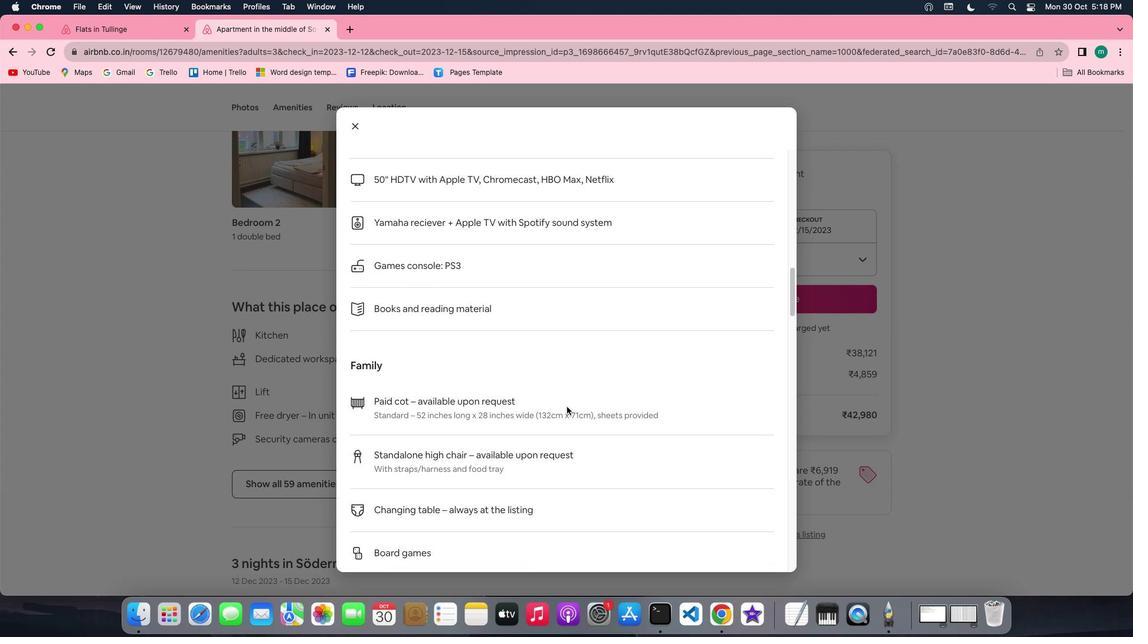 
Action: Mouse scrolled (572, 413) with delta (5, 4)
Screenshot: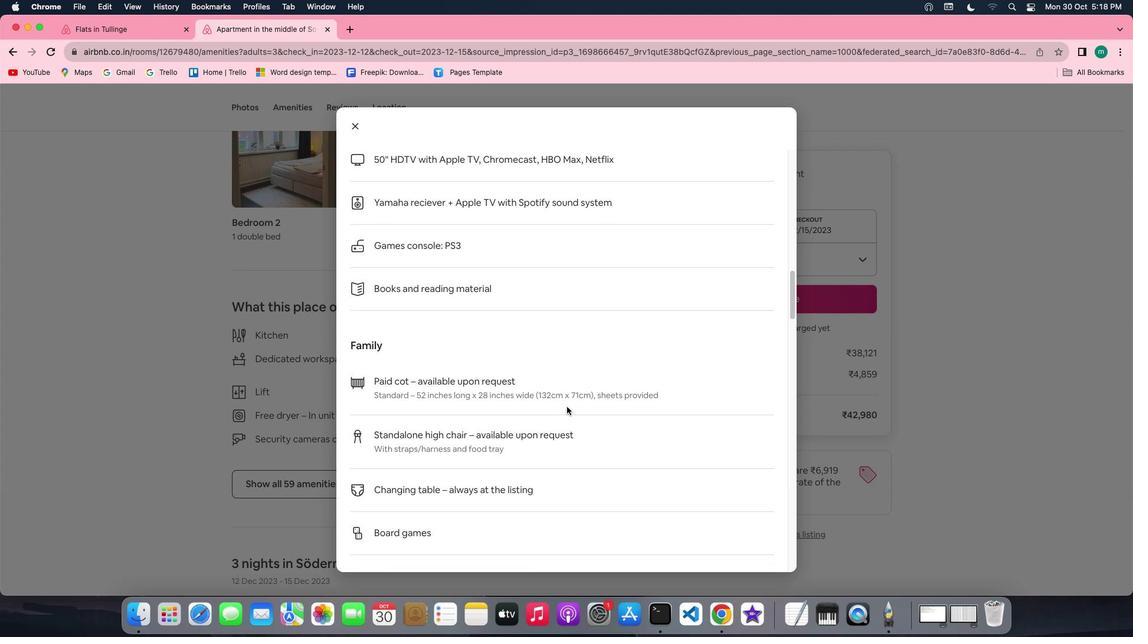 
Action: Mouse scrolled (572, 413) with delta (5, 4)
Screenshot: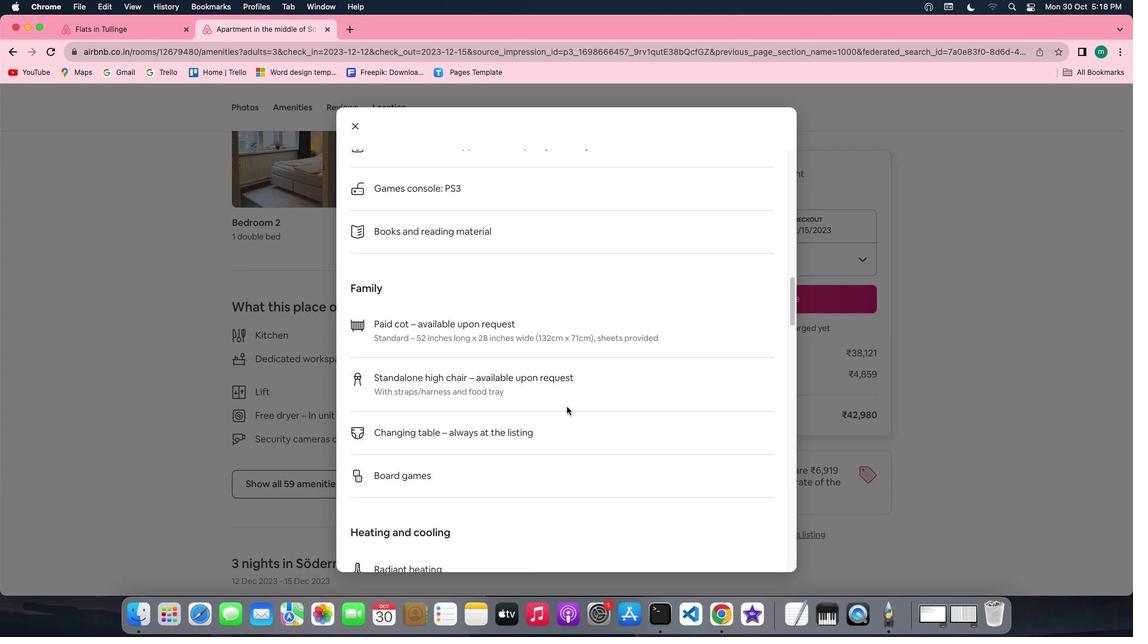 
Action: Mouse scrolled (572, 413) with delta (5, 5)
Screenshot: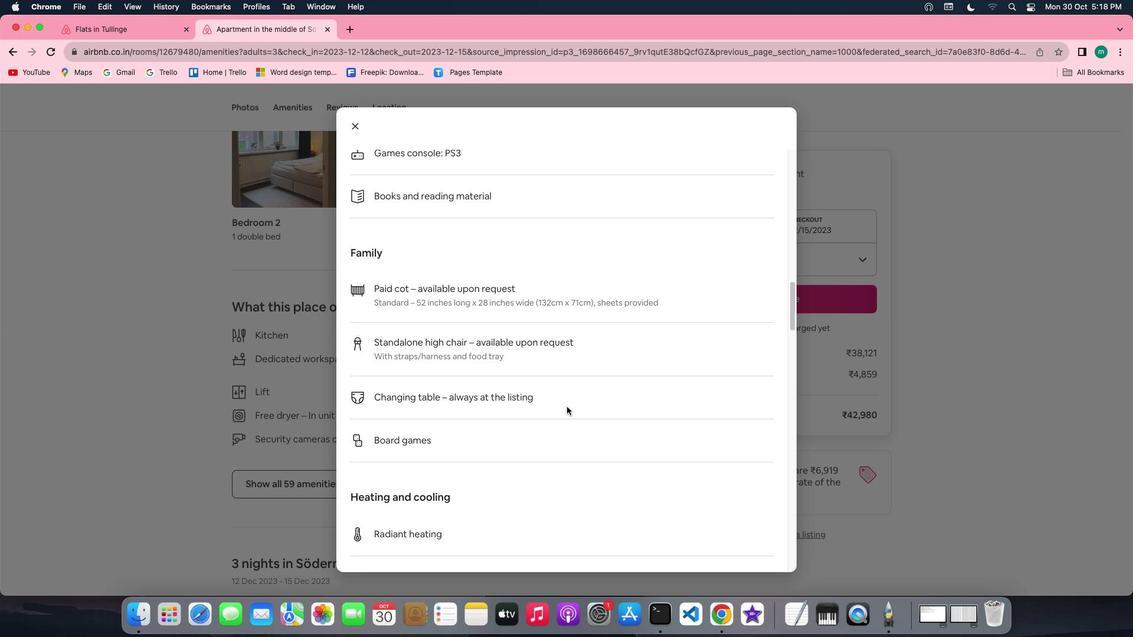 
Action: Mouse scrolled (572, 413) with delta (5, 5)
Screenshot: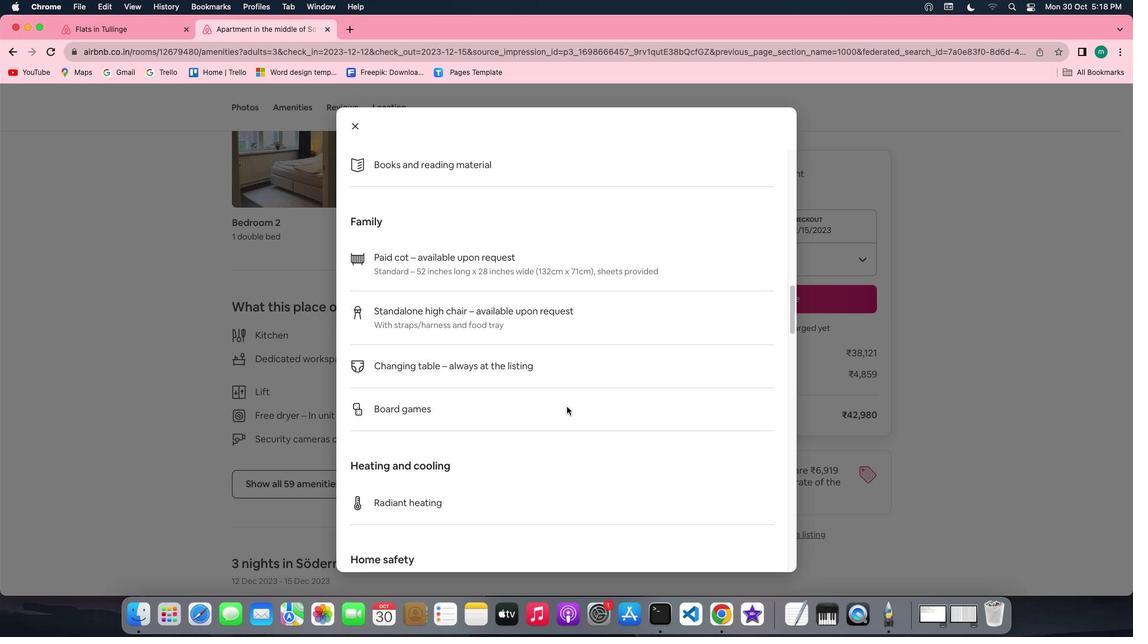 
Action: Mouse scrolled (572, 413) with delta (5, 4)
Screenshot: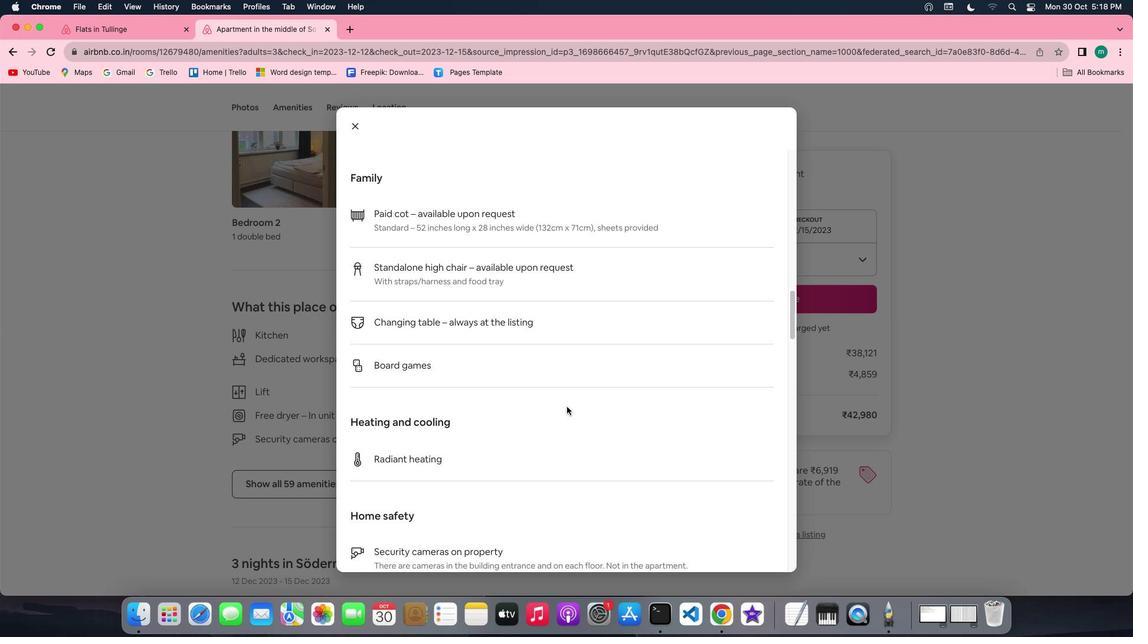 
Action: Mouse scrolled (572, 413) with delta (5, 4)
Screenshot: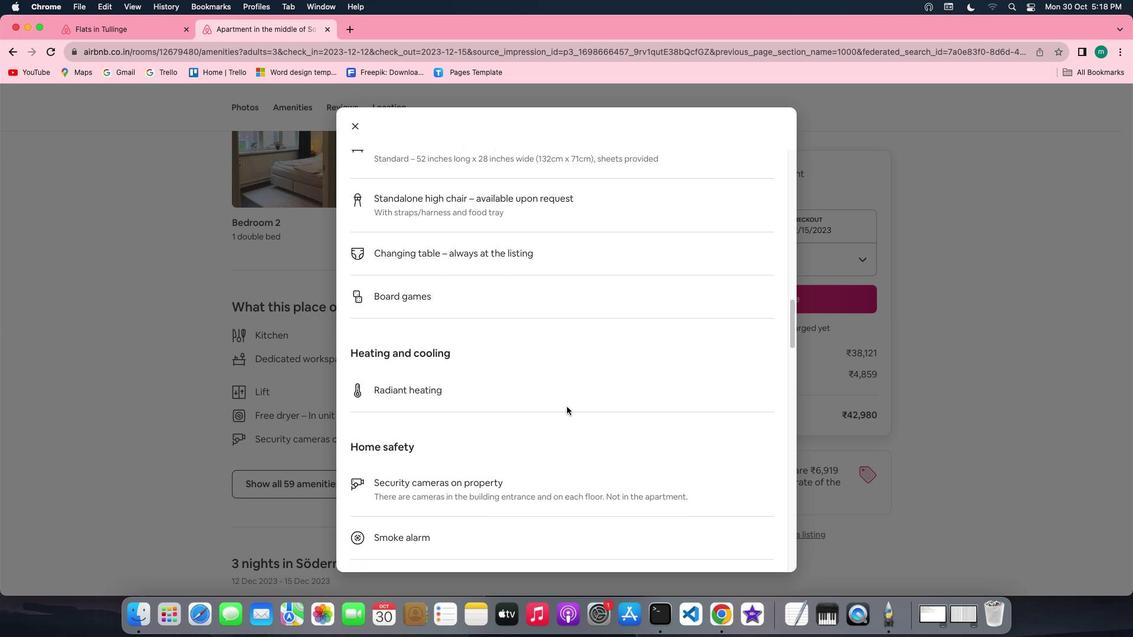 
Action: Mouse scrolled (572, 413) with delta (5, 5)
Screenshot: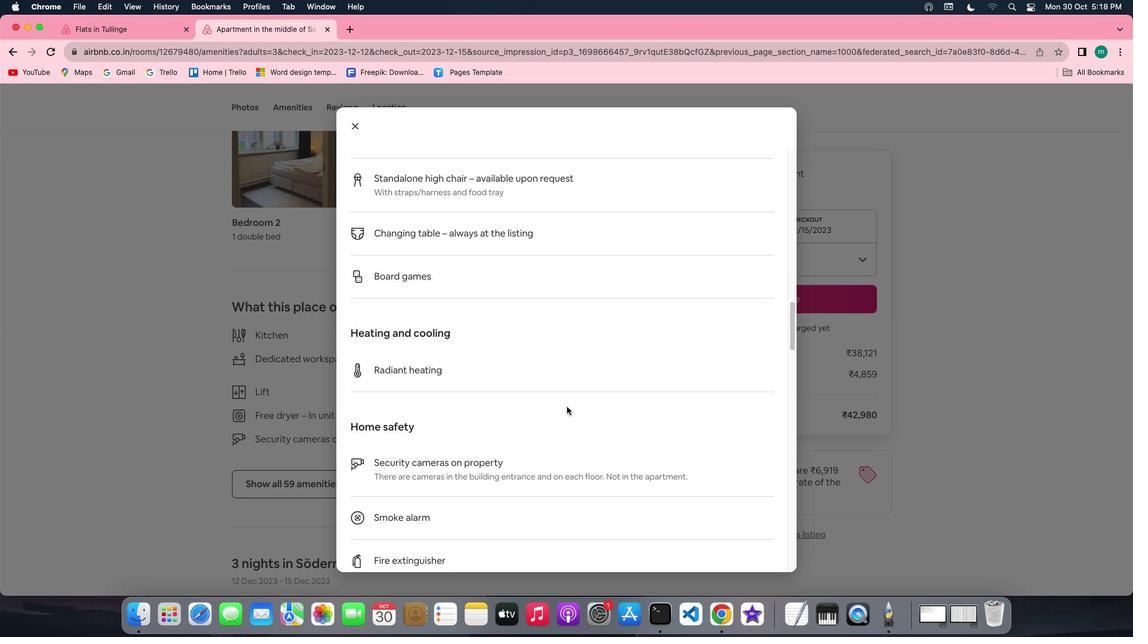 
Action: Mouse scrolled (572, 413) with delta (5, 5)
Screenshot: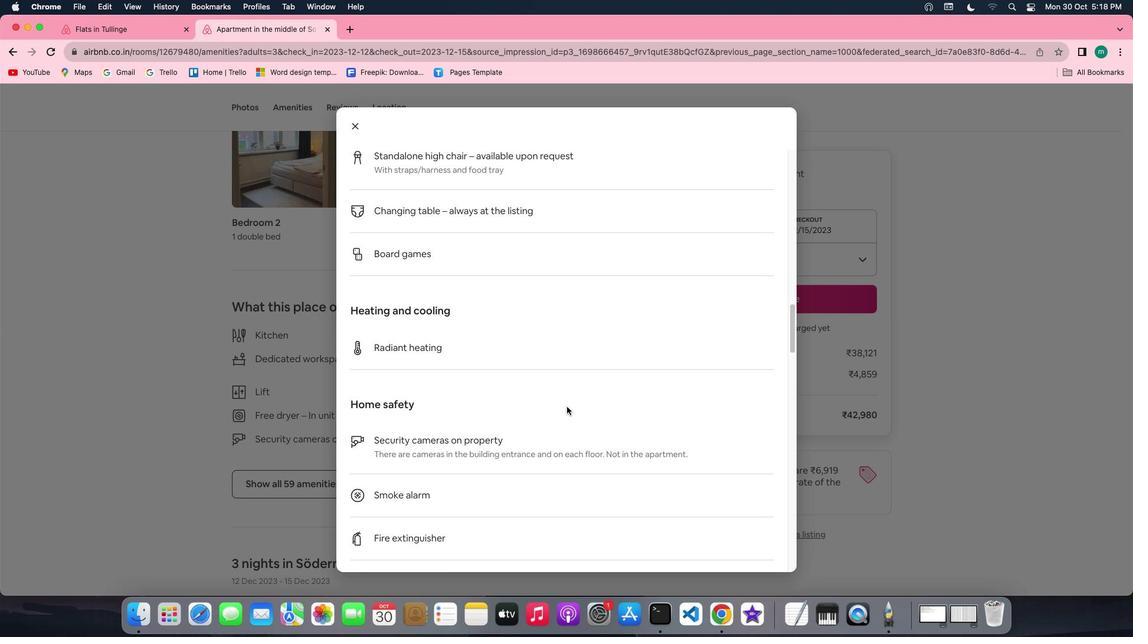 
Action: Mouse scrolled (572, 413) with delta (5, 4)
Screenshot: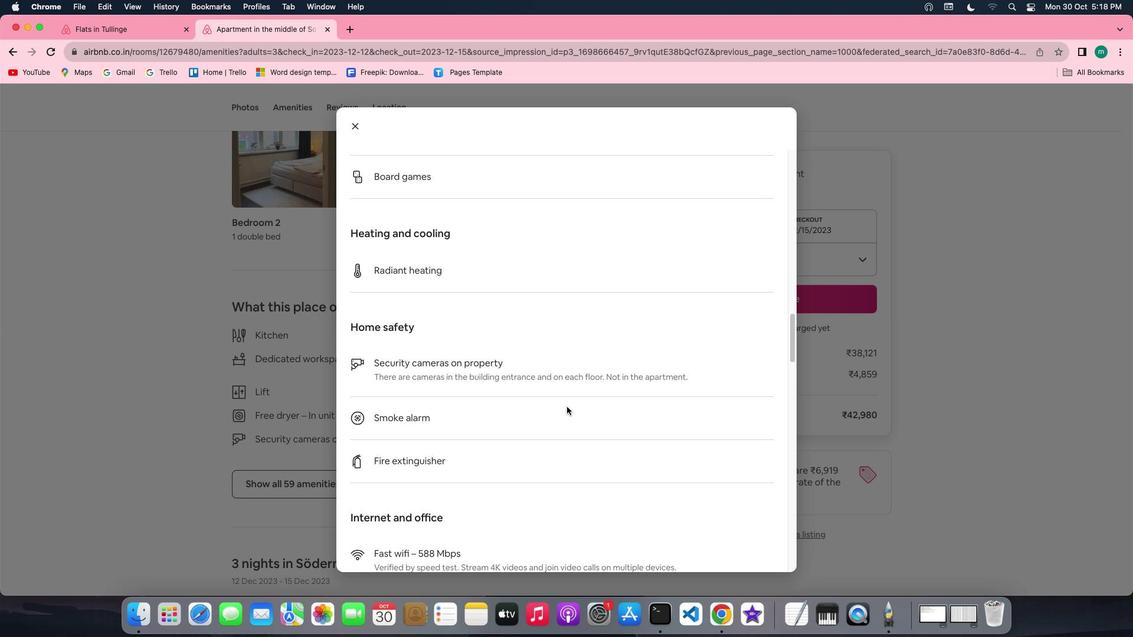 
Action: Mouse scrolled (572, 413) with delta (5, 4)
Screenshot: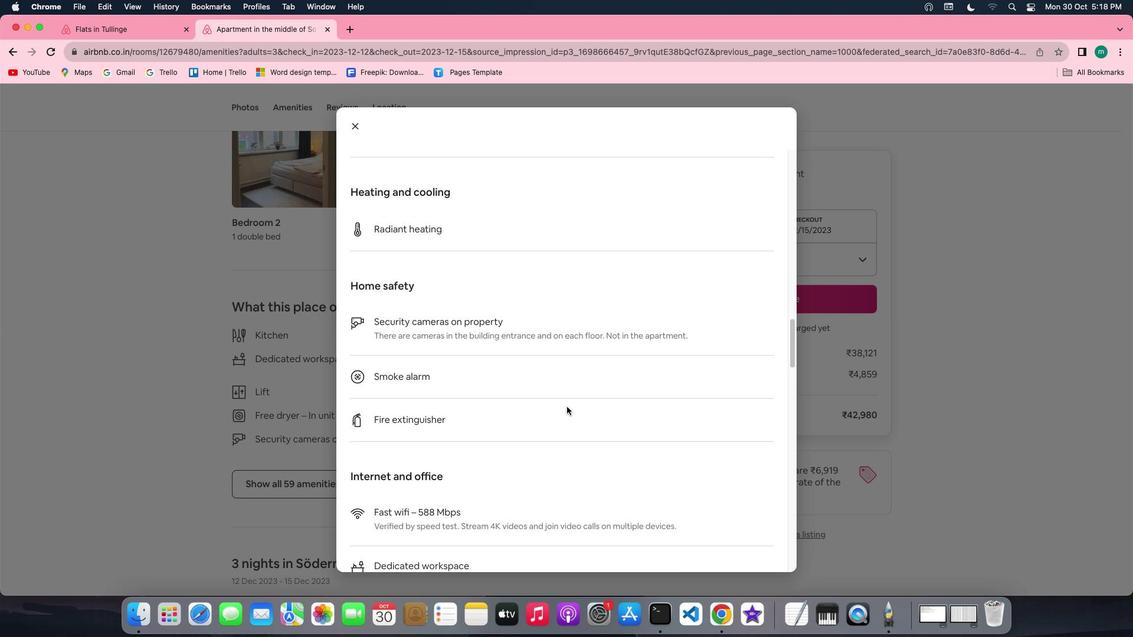 
Action: Mouse scrolled (572, 413) with delta (5, 5)
Screenshot: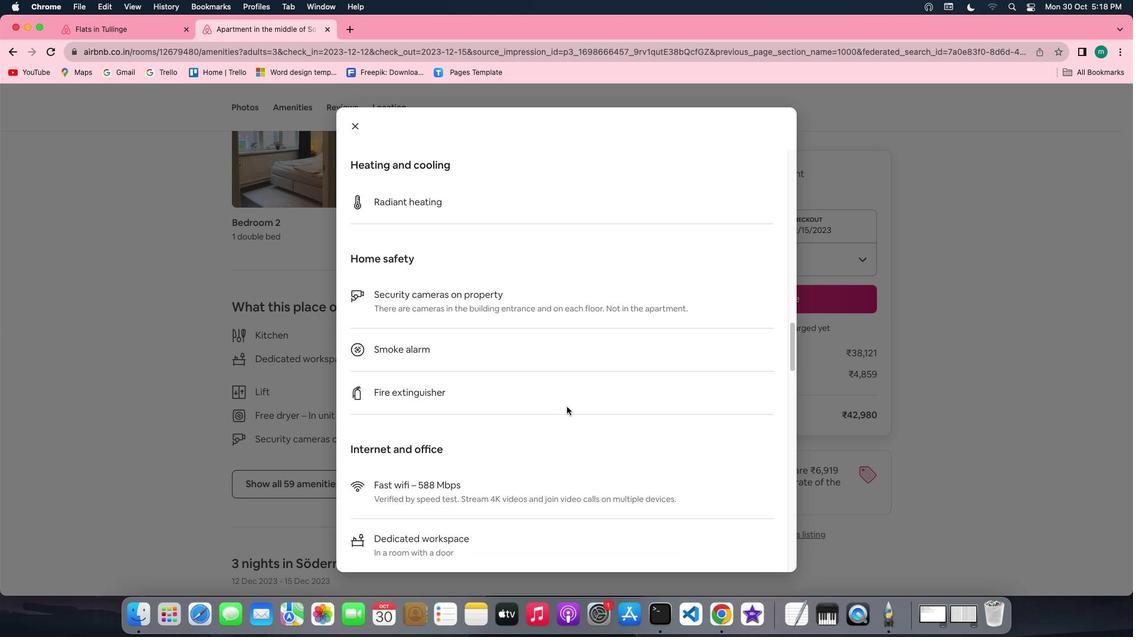 
Action: Mouse scrolled (572, 413) with delta (5, 5)
Screenshot: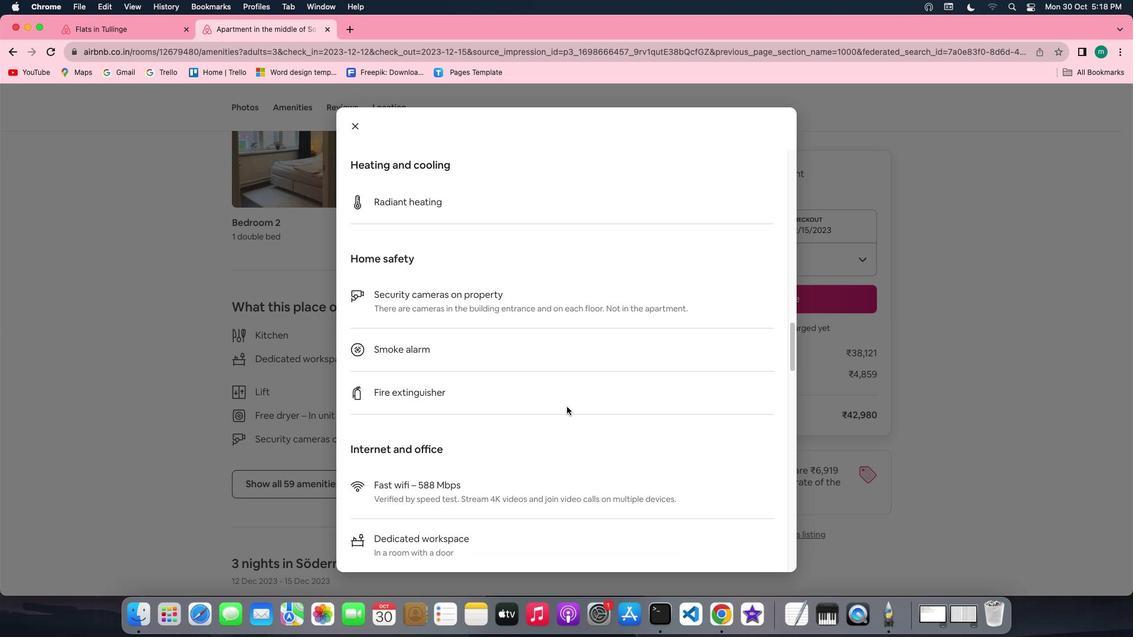 
Action: Mouse scrolled (572, 413) with delta (5, 4)
Screenshot: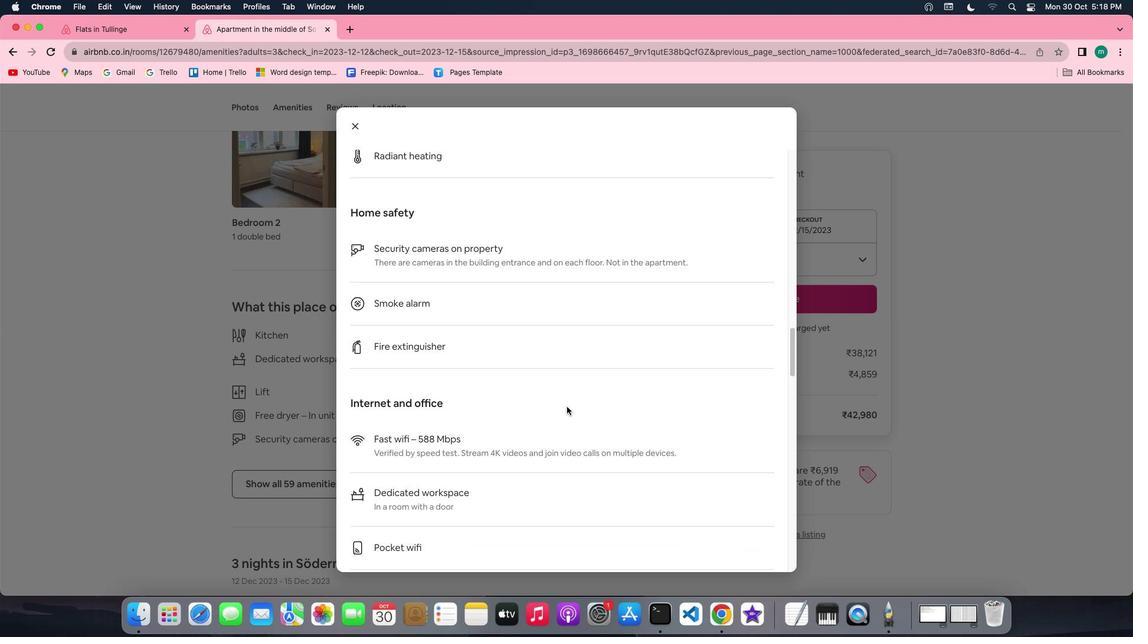 
Action: Mouse scrolled (572, 413) with delta (5, 4)
Screenshot: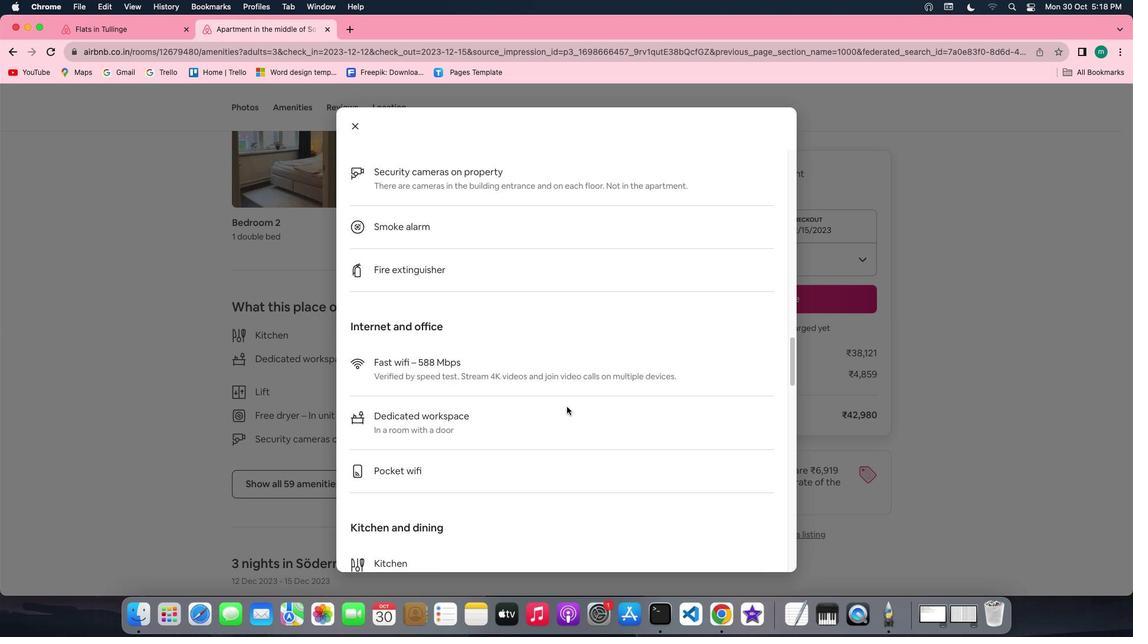 
Action: Mouse scrolled (572, 413) with delta (5, 4)
Screenshot: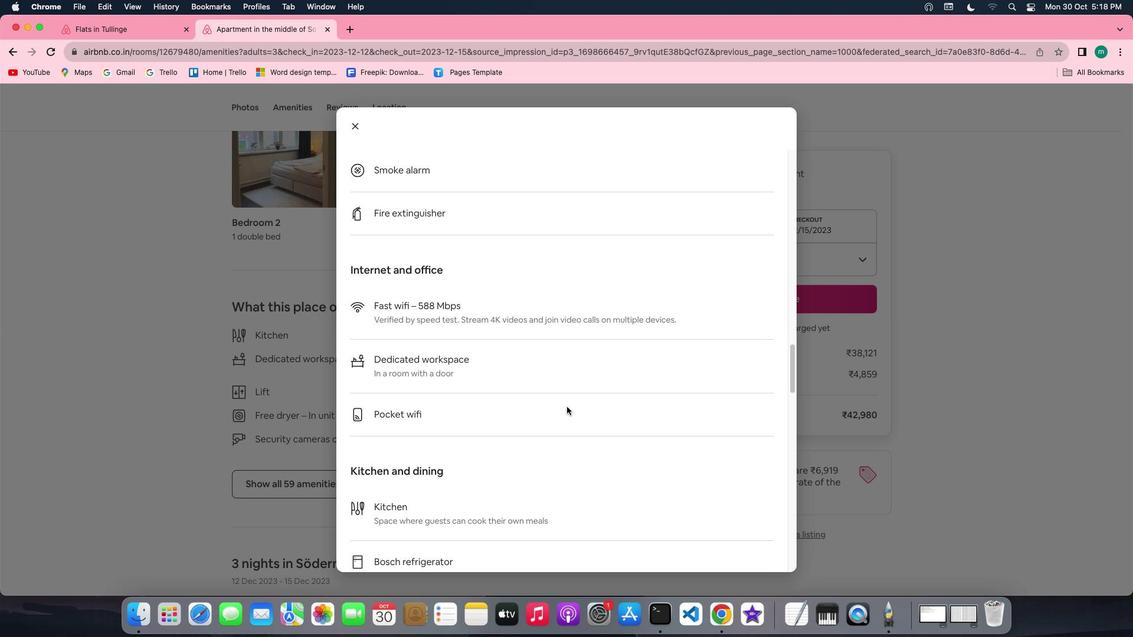 
Action: Mouse scrolled (572, 413) with delta (5, 5)
Screenshot: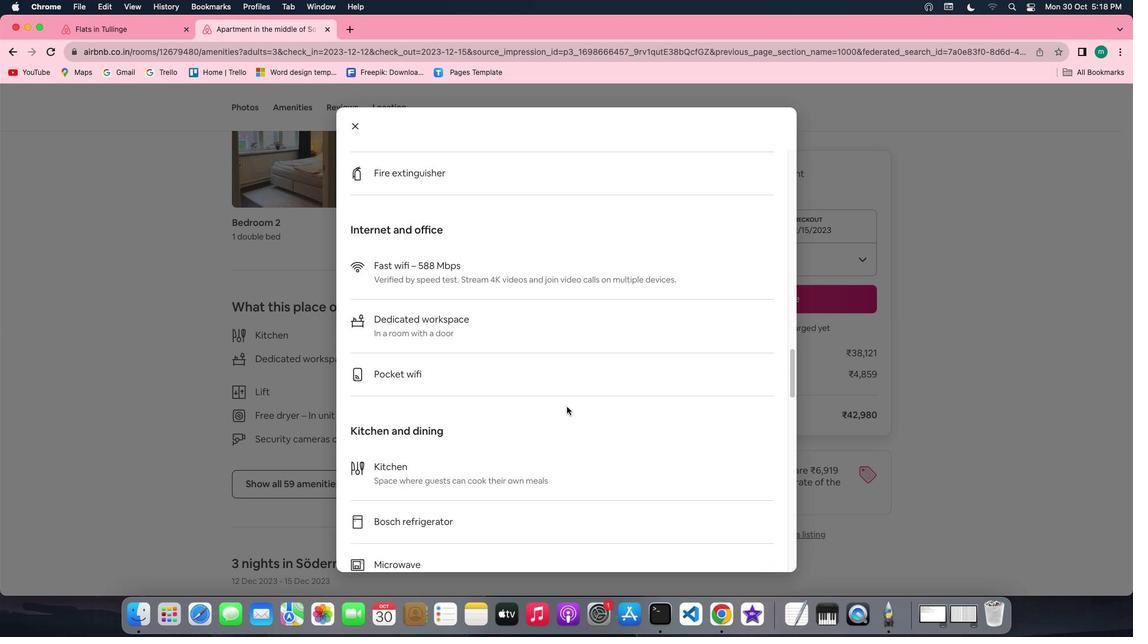 
Action: Mouse scrolled (572, 413) with delta (5, 5)
Screenshot: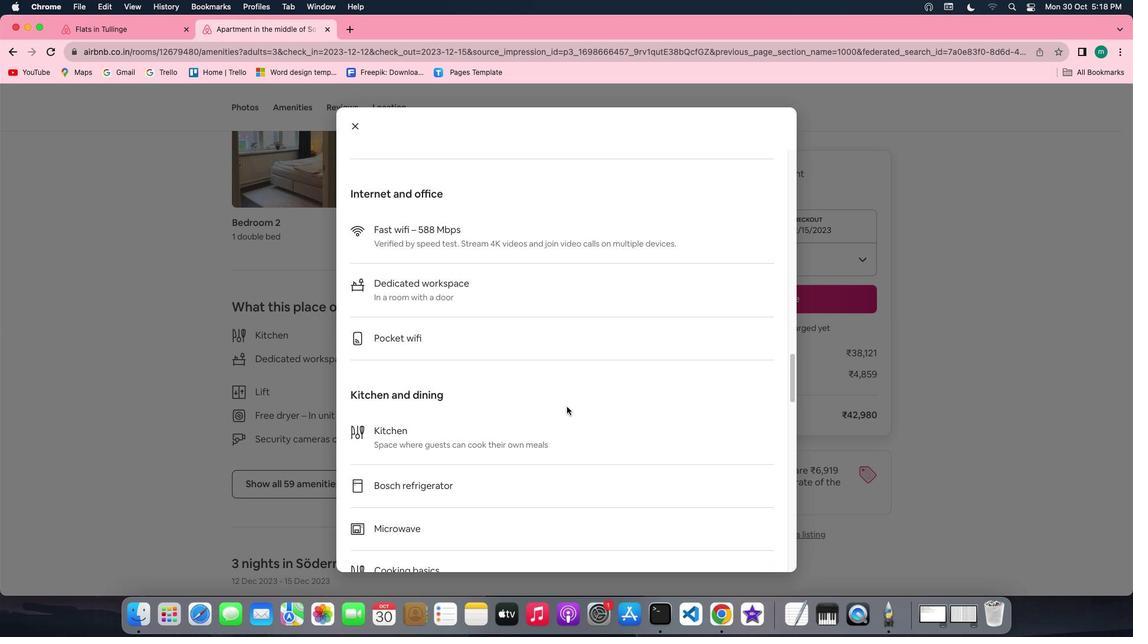 
Action: Mouse scrolled (572, 413) with delta (5, 4)
